 Task: Research Airbnb properties in Motherwell, United Kingdom from 28th December, 2023 to 29th December, 2023 for 1 adult. Place can be shared room with 1  bedroom having 1 bed and 1 bathroom. Property type can be hotel.
Action: Mouse moved to (517, 146)
Screenshot: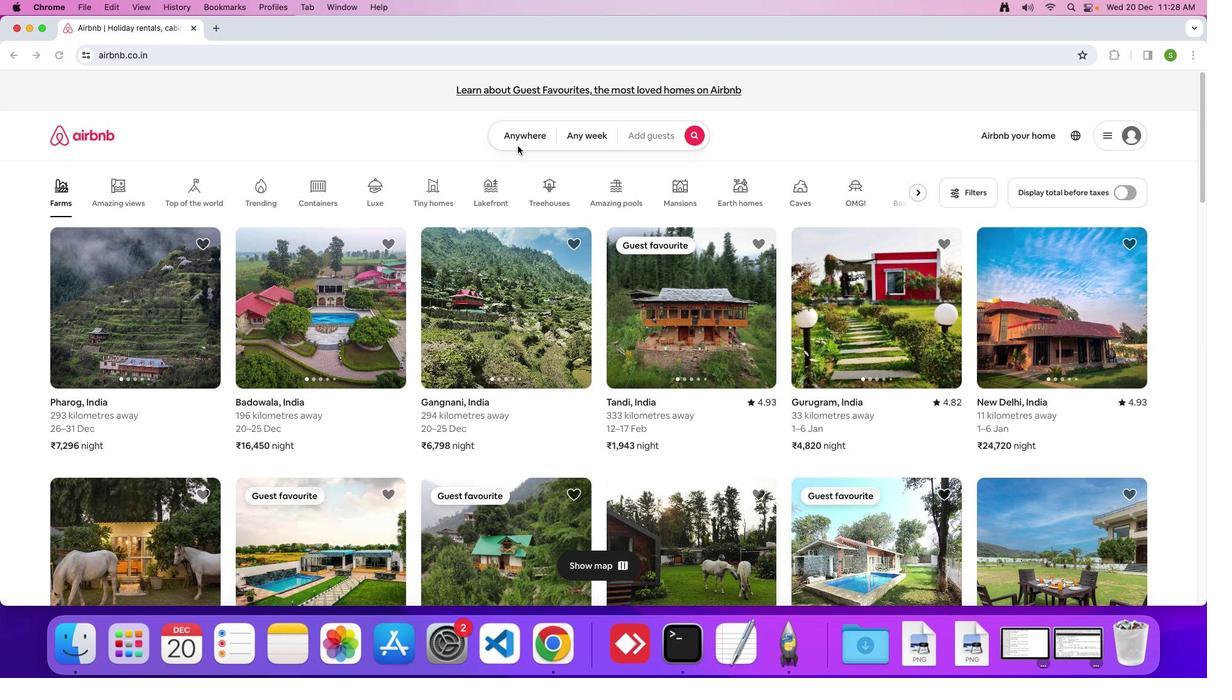 
Action: Mouse pressed left at (517, 146)
Screenshot: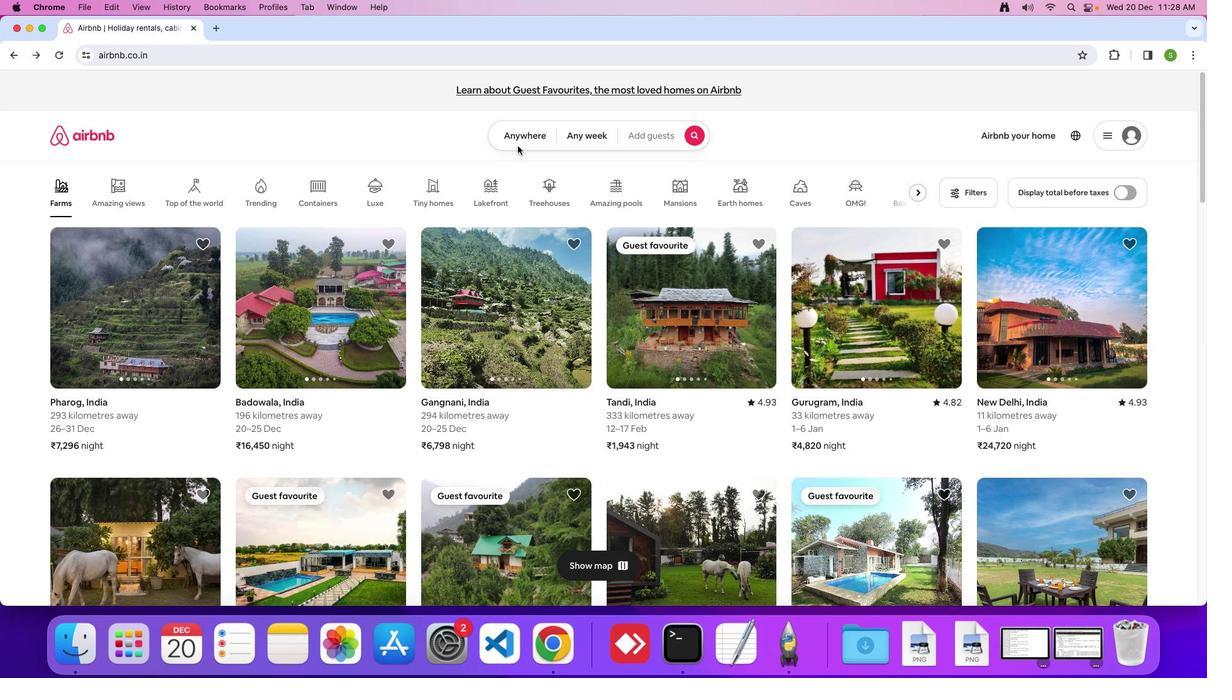 
Action: Mouse moved to (518, 139)
Screenshot: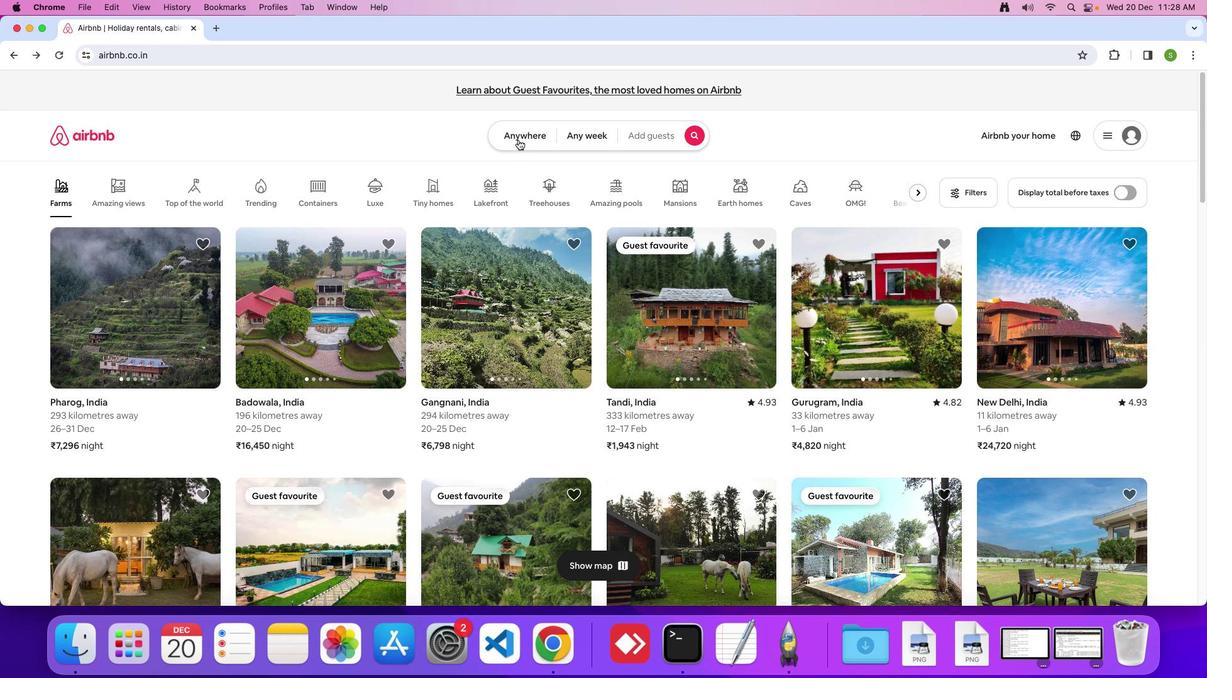 
Action: Mouse pressed left at (518, 139)
Screenshot: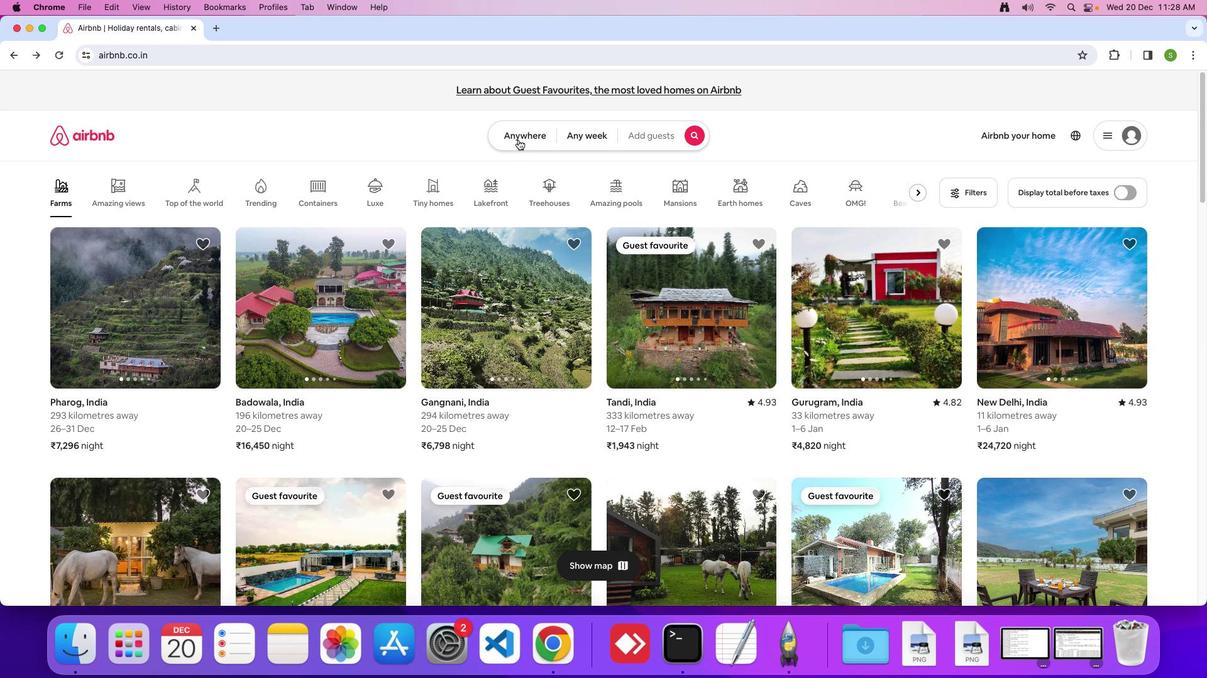 
Action: Mouse moved to (377, 181)
Screenshot: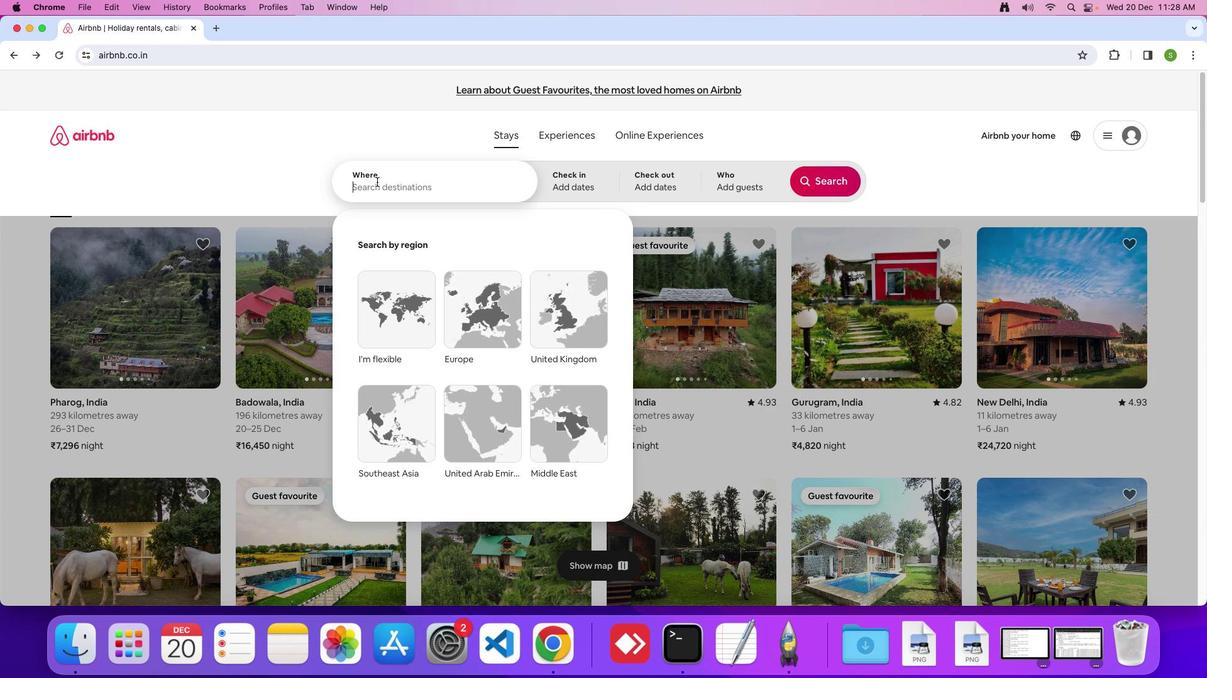 
Action: Mouse pressed left at (377, 181)
Screenshot: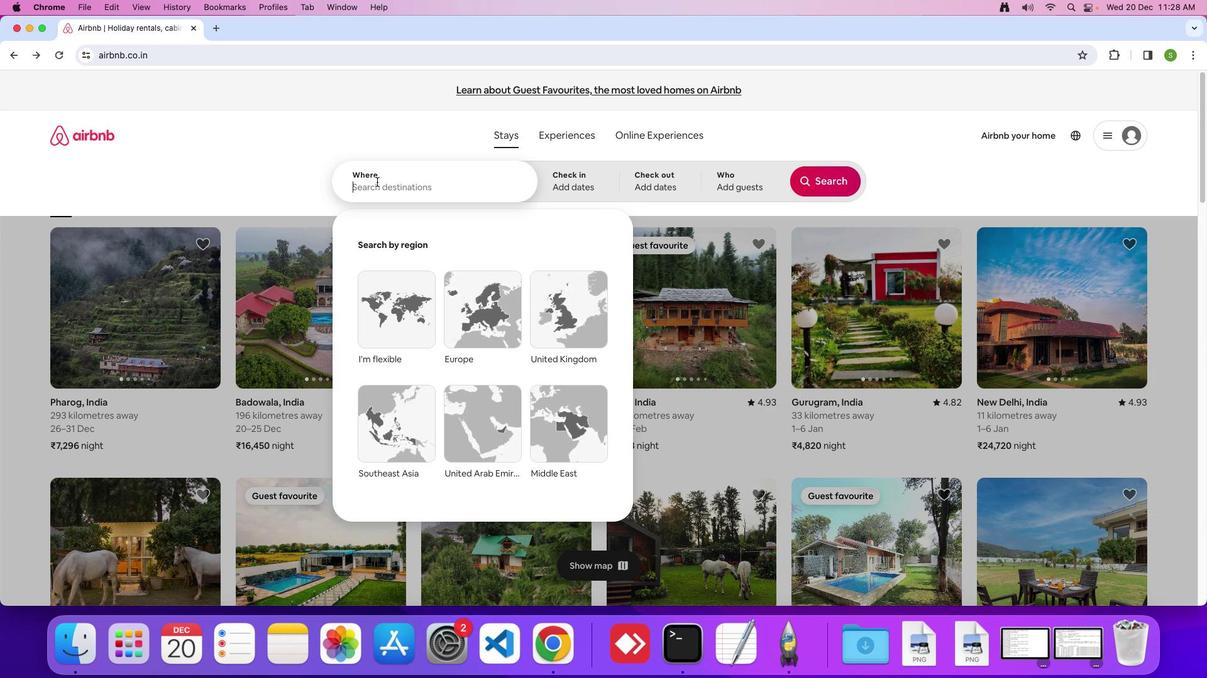 
Action: Mouse moved to (376, 182)
Screenshot: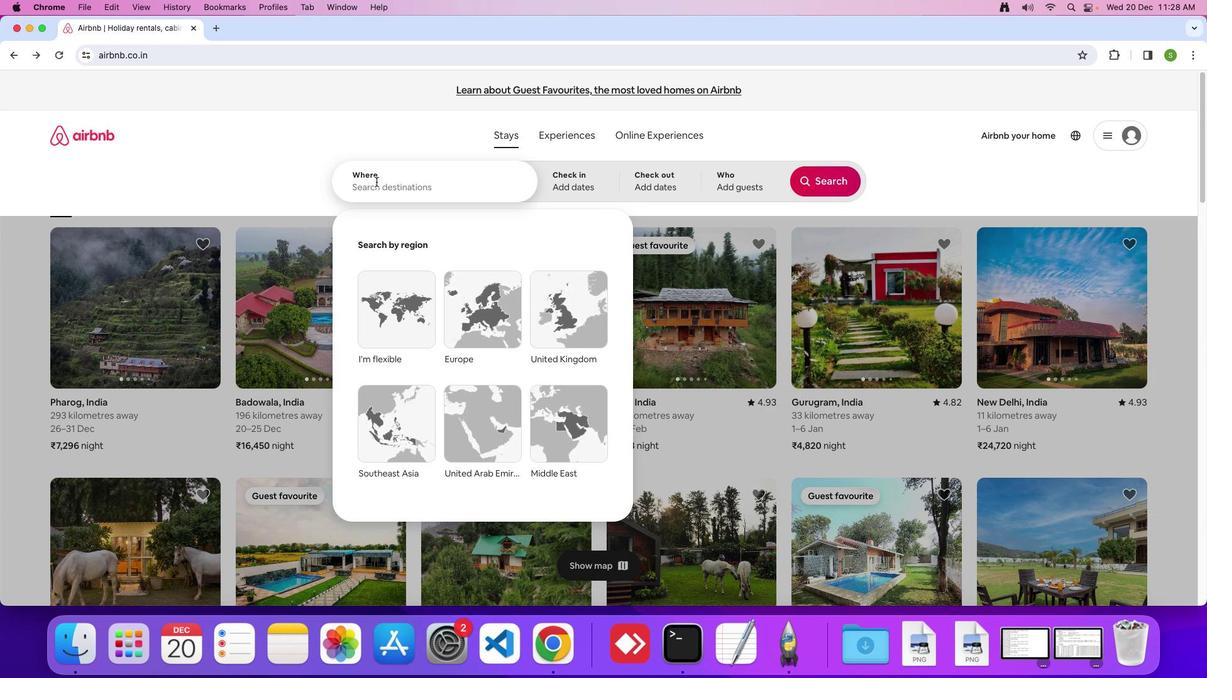 
Action: Key pressed 'M'Key.caps_lock'o''t''h''e''r''w''e''l''l'','Key.spaceKey.shift'U''n''i''t''e''d'Key.spaceKey.shift'K''i''n''g''d''o''m'Key.enter
Screenshot: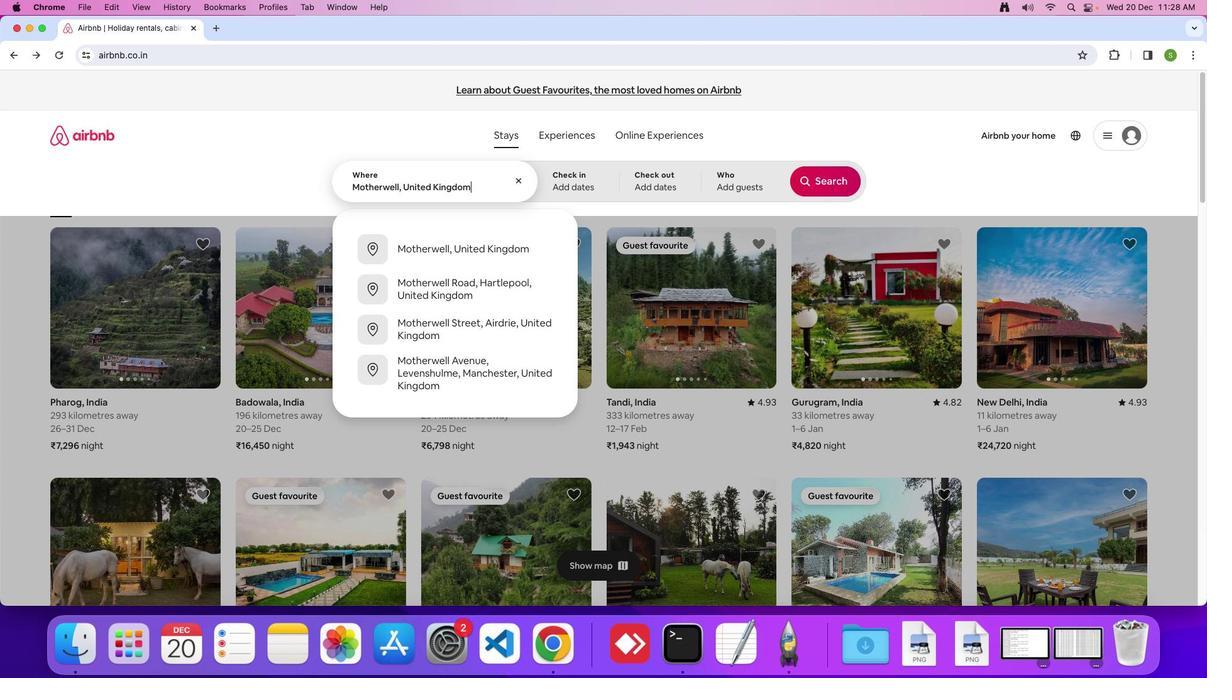 
Action: Mouse moved to (499, 458)
Screenshot: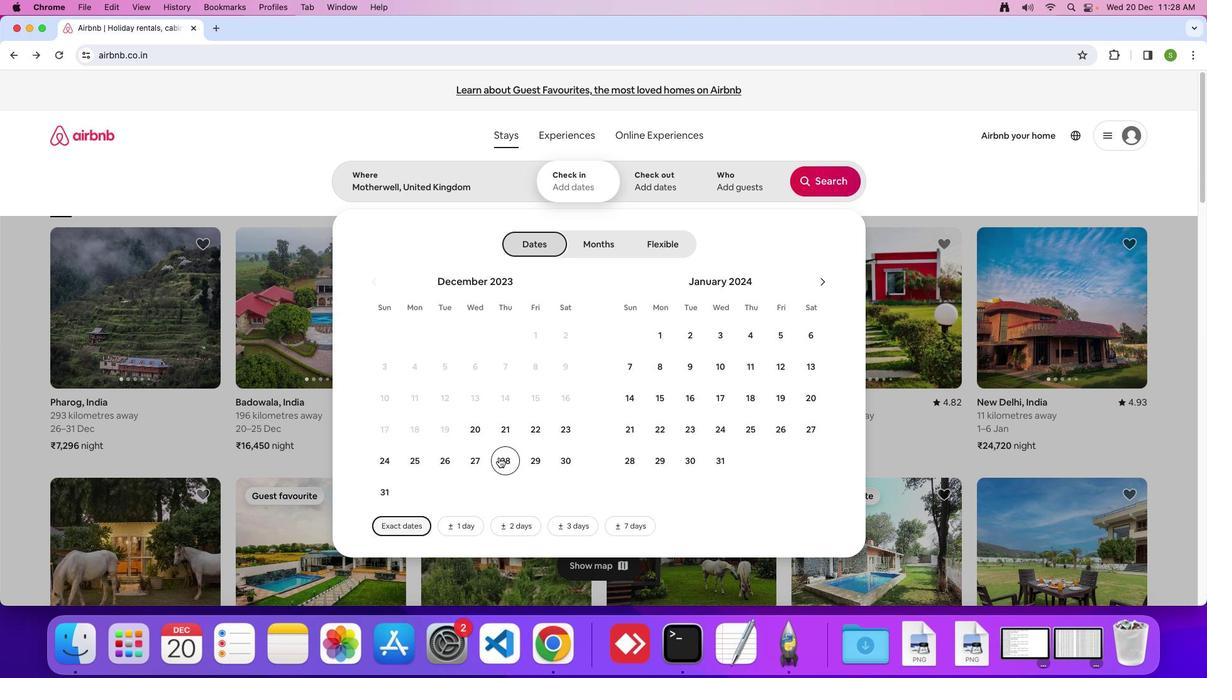 
Action: Mouse pressed left at (499, 458)
Screenshot: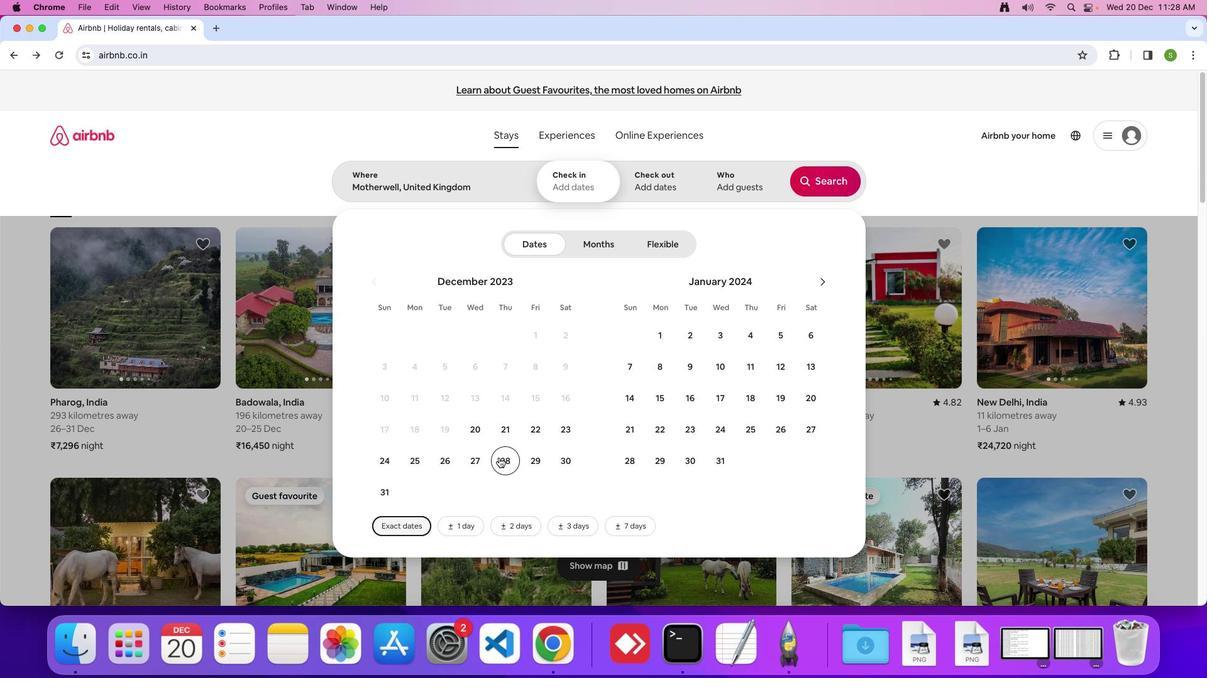 
Action: Mouse moved to (528, 458)
Screenshot: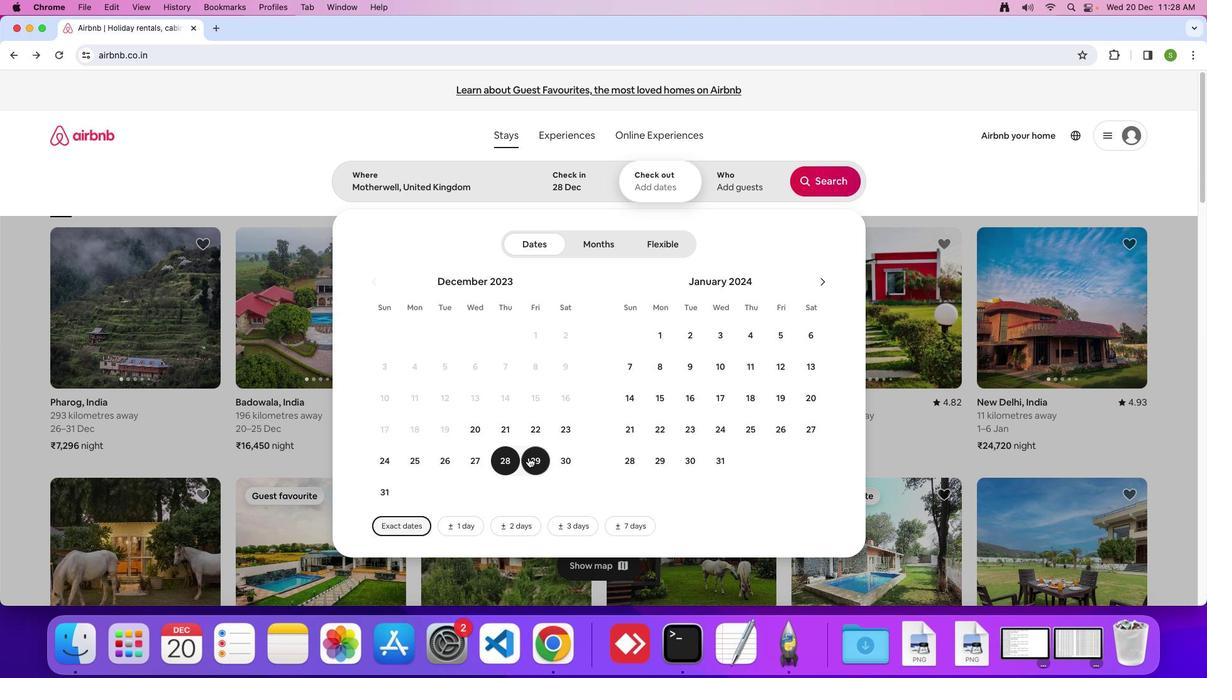 
Action: Mouse pressed left at (528, 458)
Screenshot: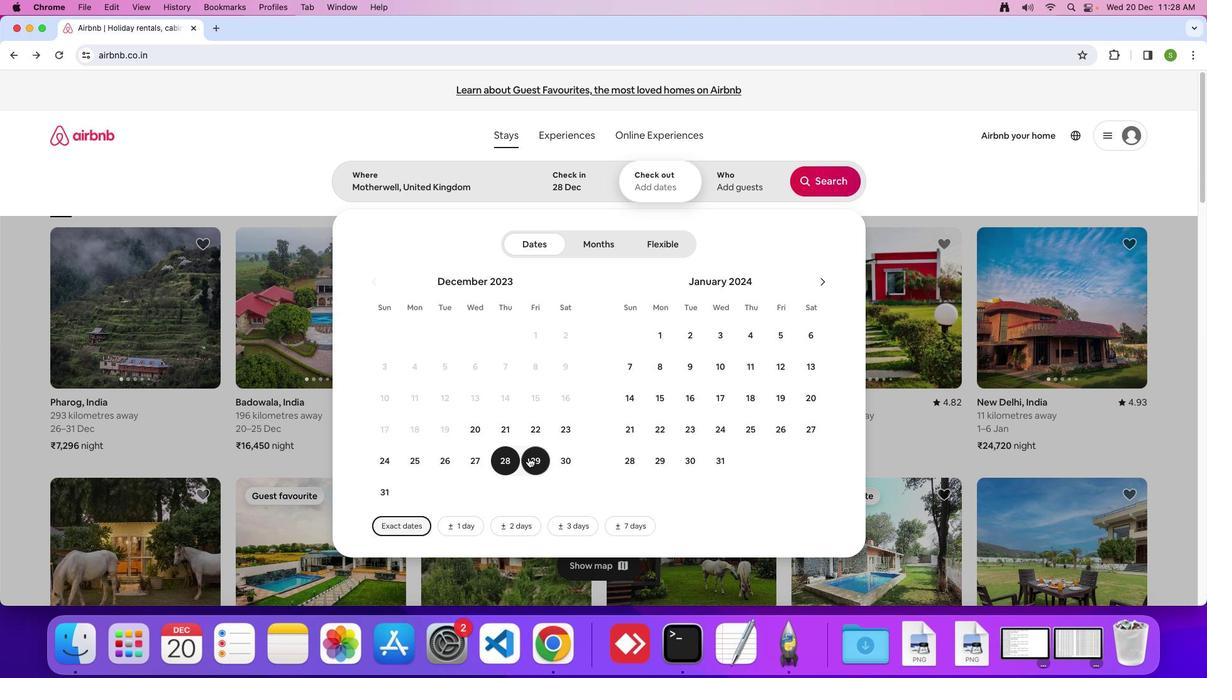 
Action: Mouse moved to (732, 190)
Screenshot: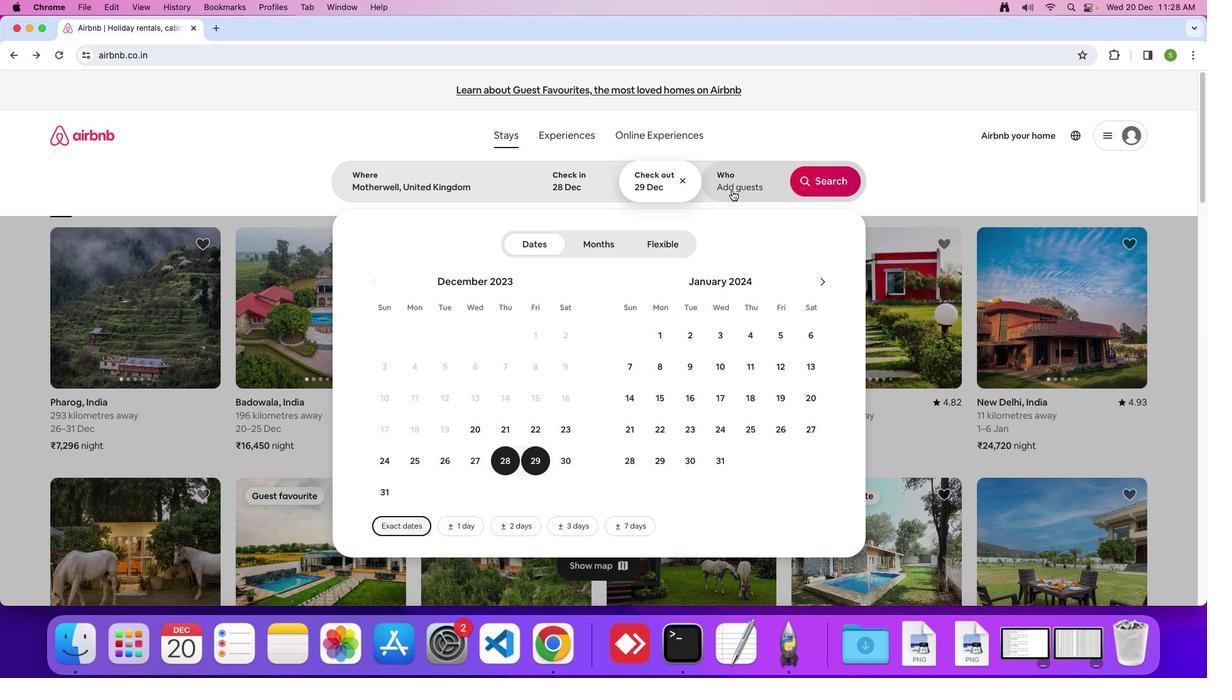 
Action: Mouse pressed left at (732, 190)
Screenshot: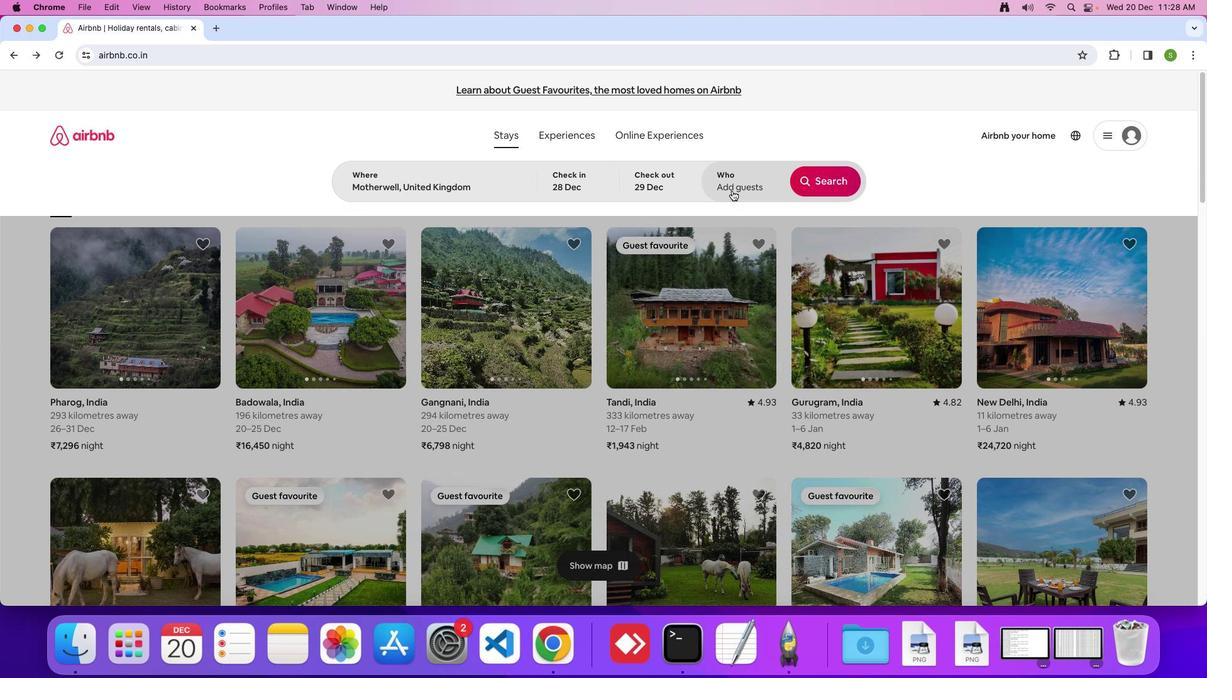 
Action: Mouse moved to (824, 242)
Screenshot: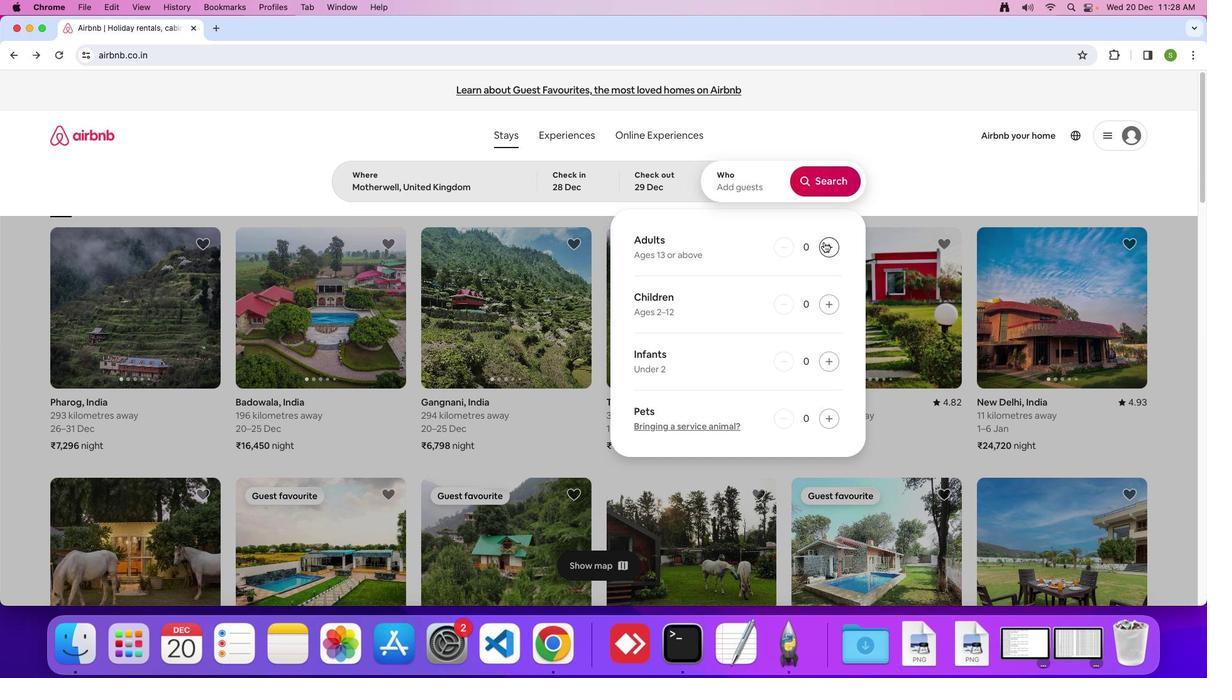 
Action: Mouse pressed left at (824, 242)
Screenshot: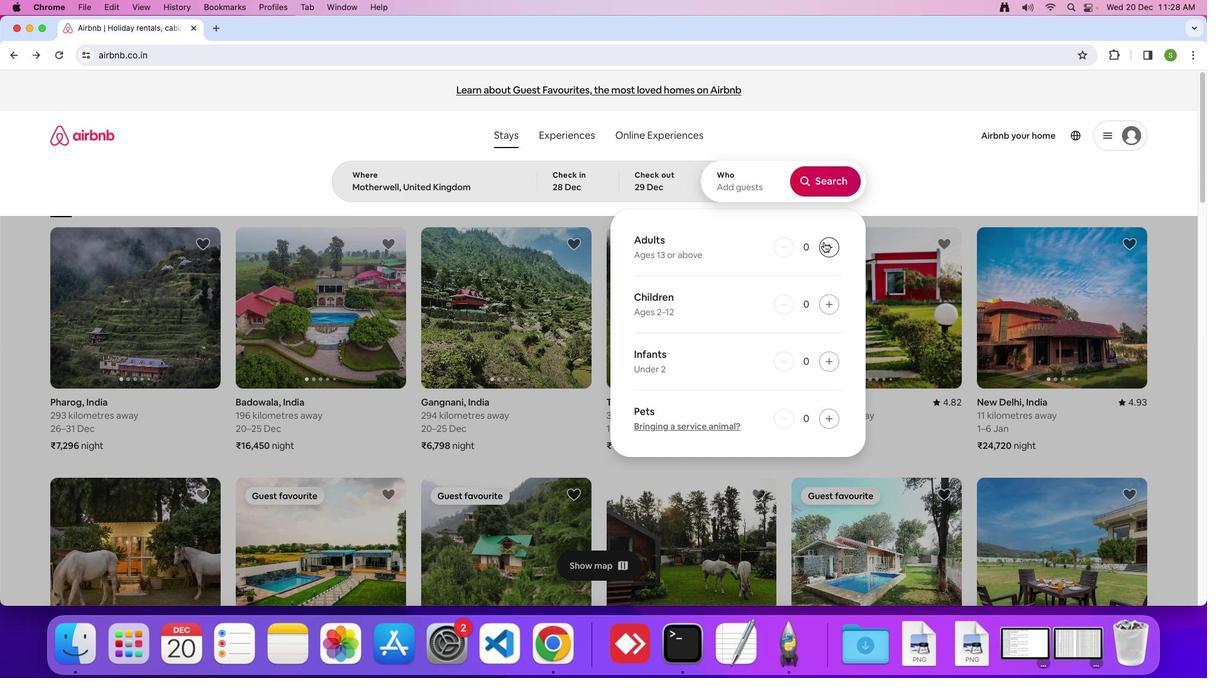 
Action: Mouse moved to (827, 184)
Screenshot: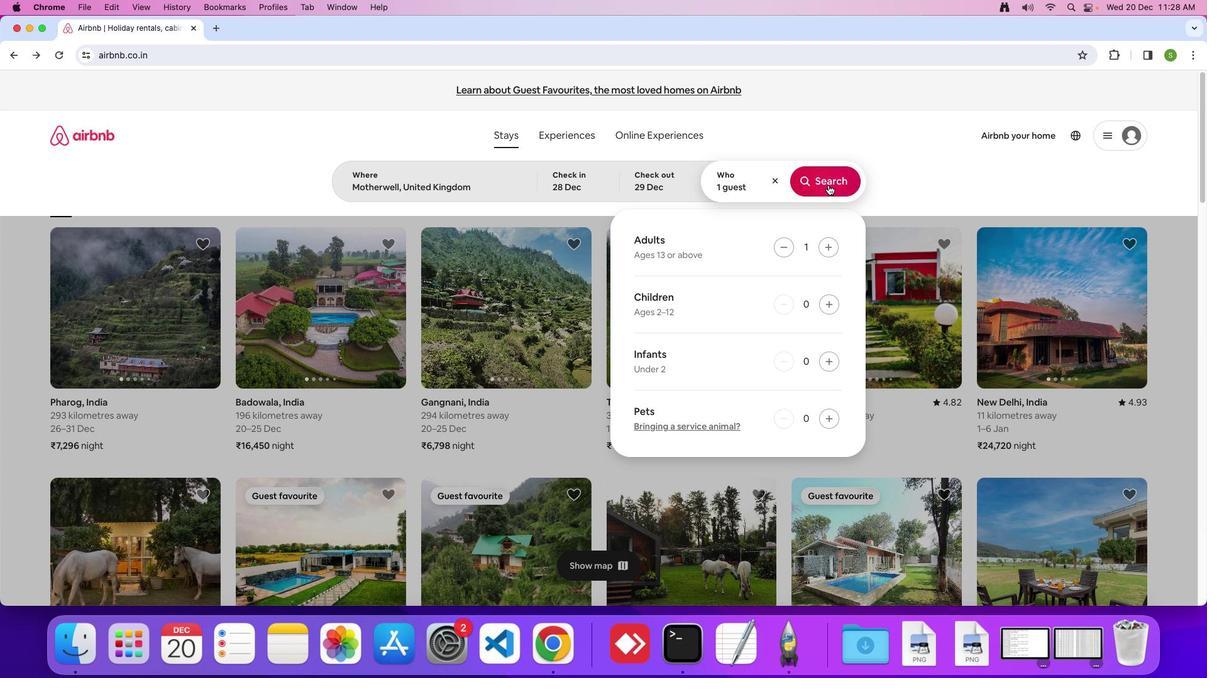 
Action: Mouse pressed left at (827, 184)
Screenshot: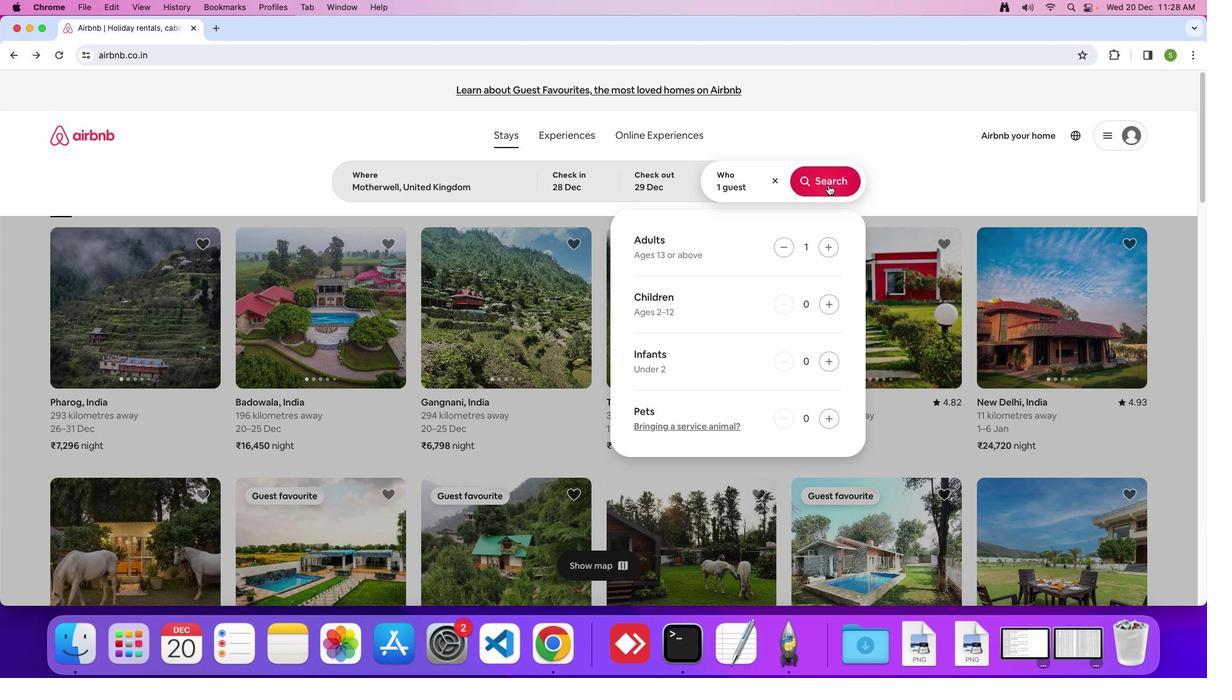 
Action: Mouse moved to (1003, 148)
Screenshot: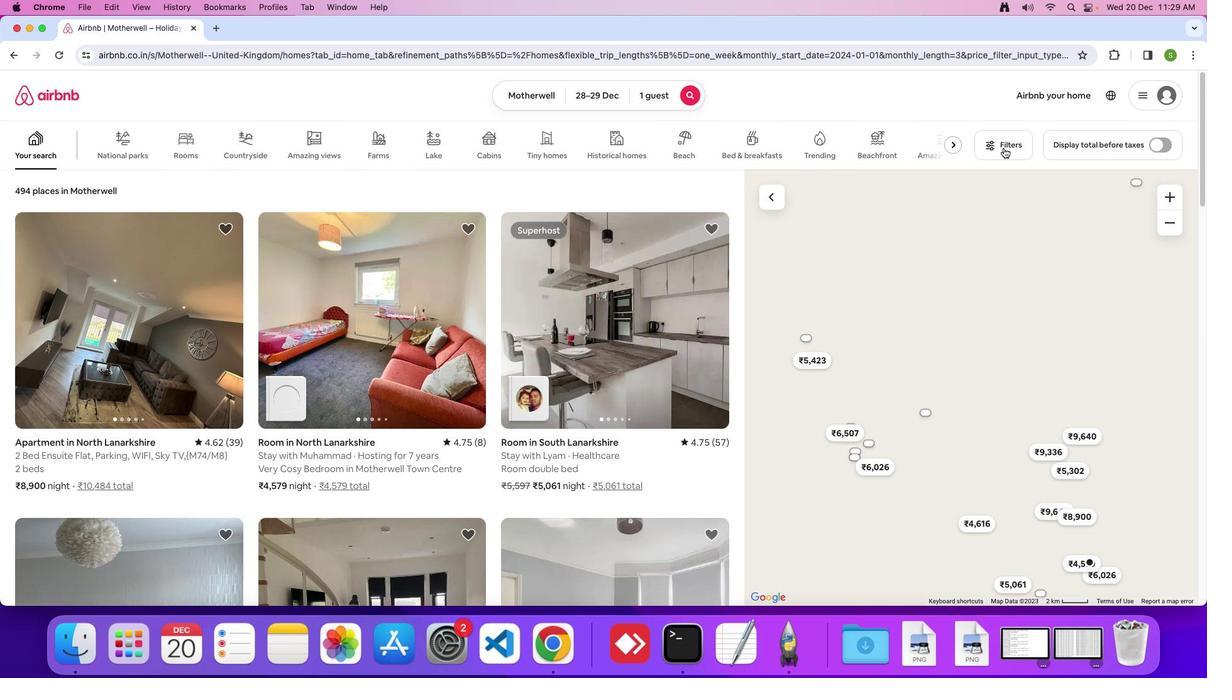 
Action: Mouse pressed left at (1003, 148)
Screenshot: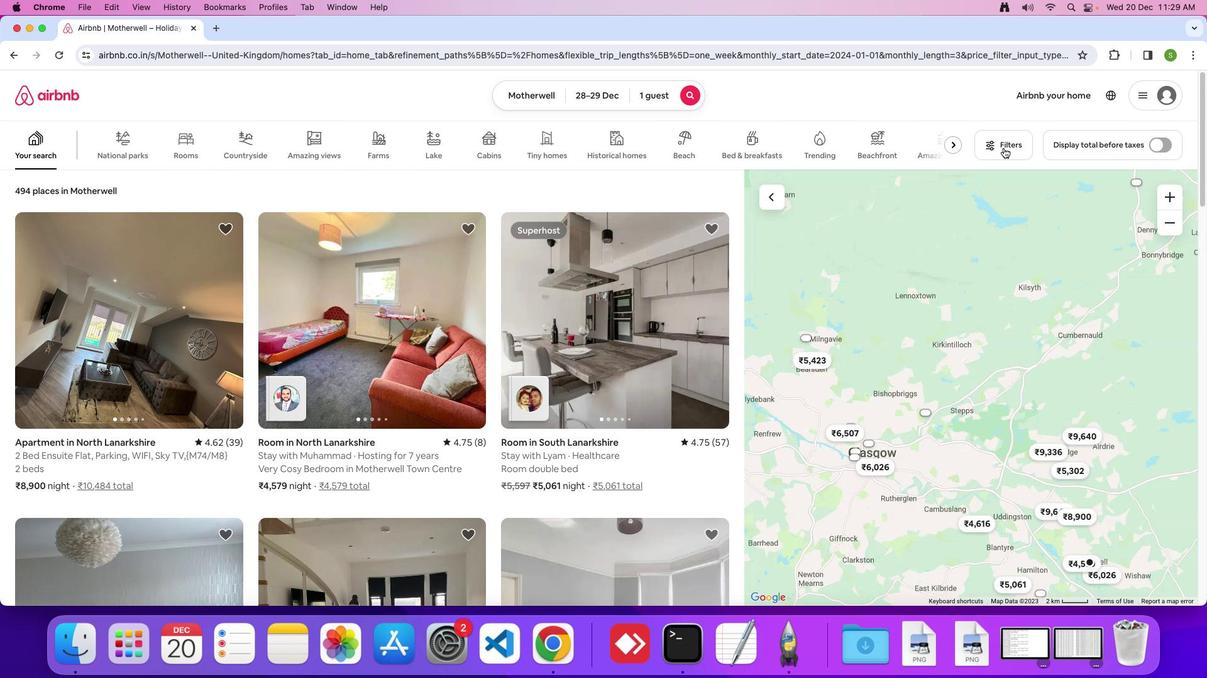 
Action: Mouse moved to (541, 386)
Screenshot: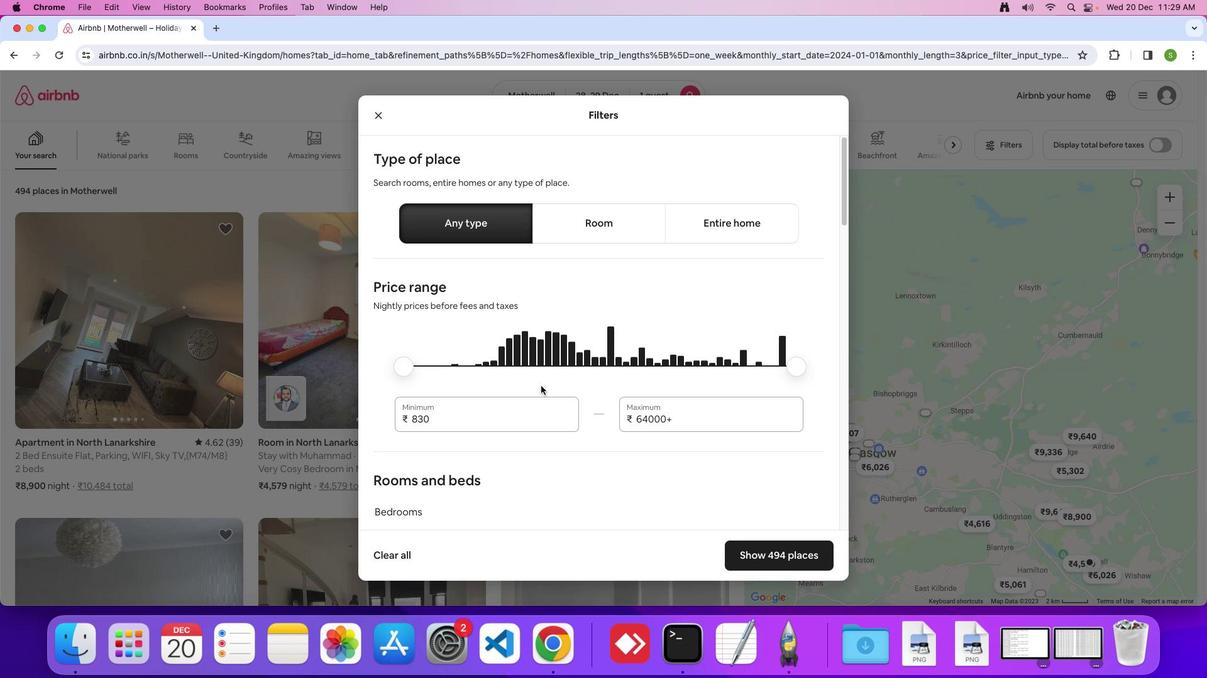 
Action: Mouse scrolled (541, 386) with delta (0, 0)
Screenshot: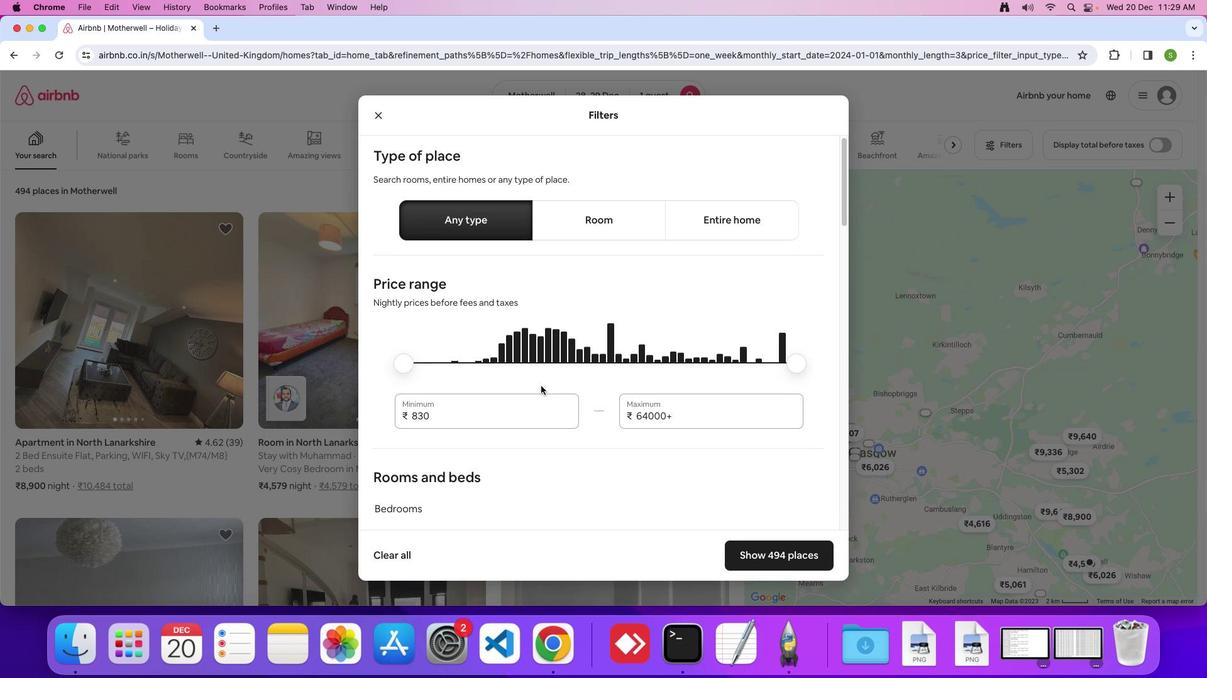 
Action: Mouse scrolled (541, 386) with delta (0, 0)
Screenshot: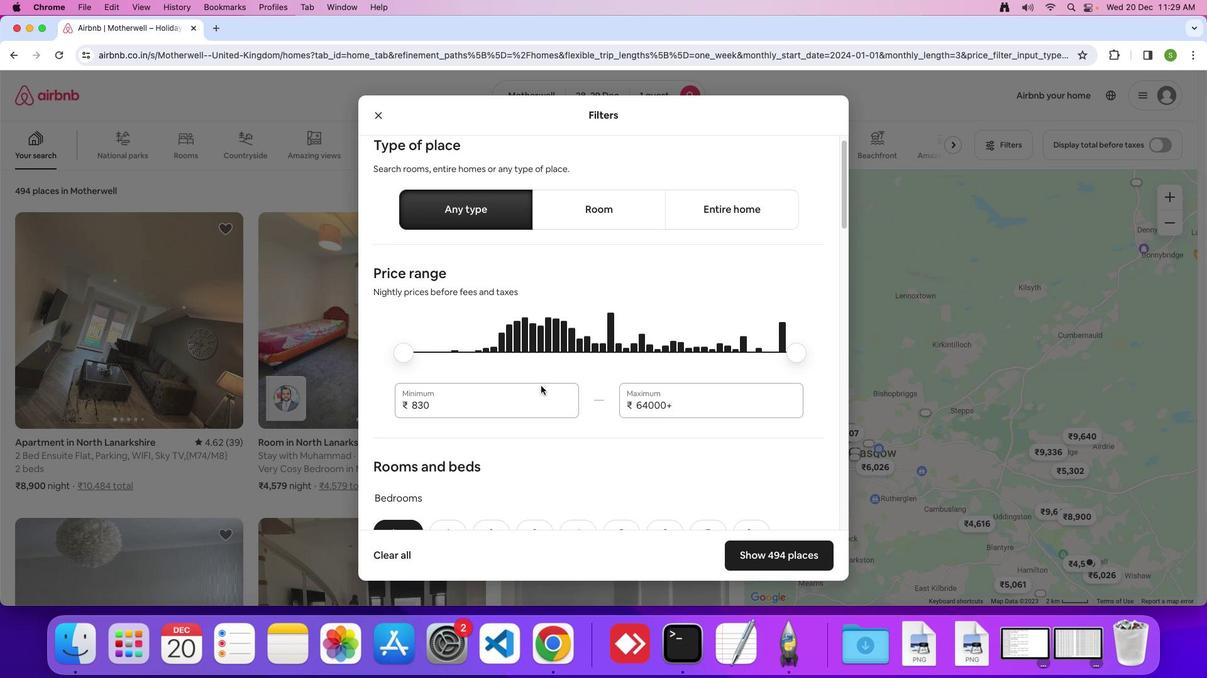 
Action: Mouse scrolled (541, 386) with delta (0, 0)
Screenshot: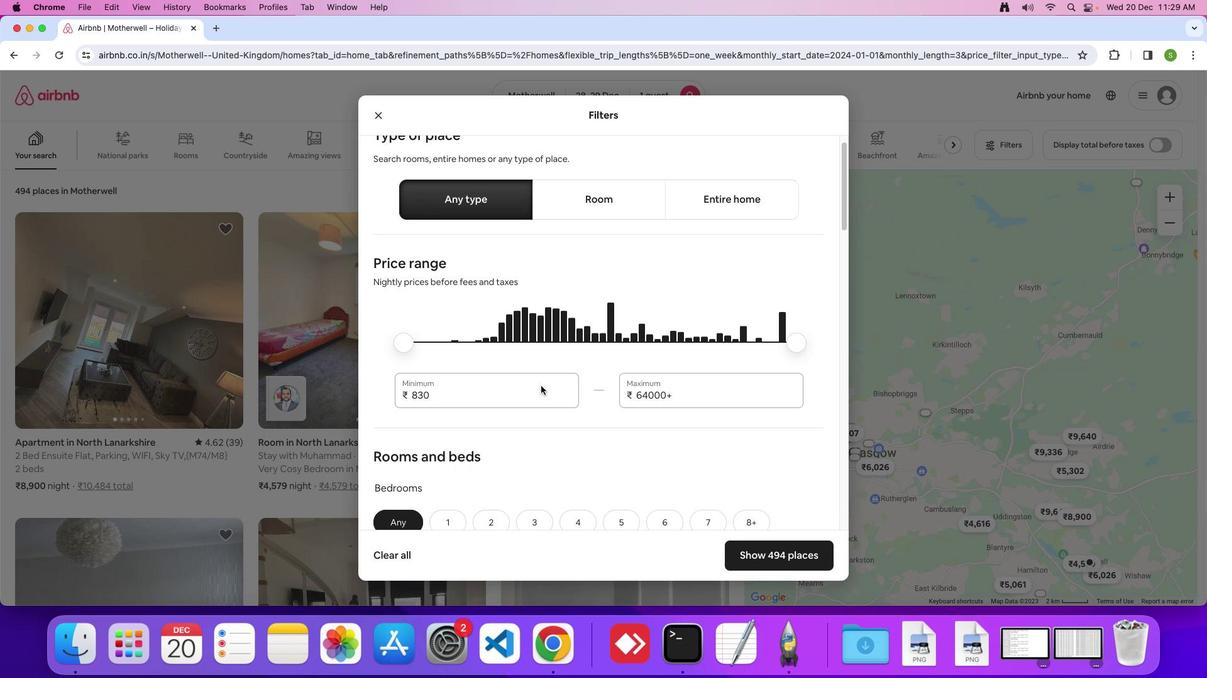 
Action: Mouse scrolled (541, 386) with delta (0, 0)
Screenshot: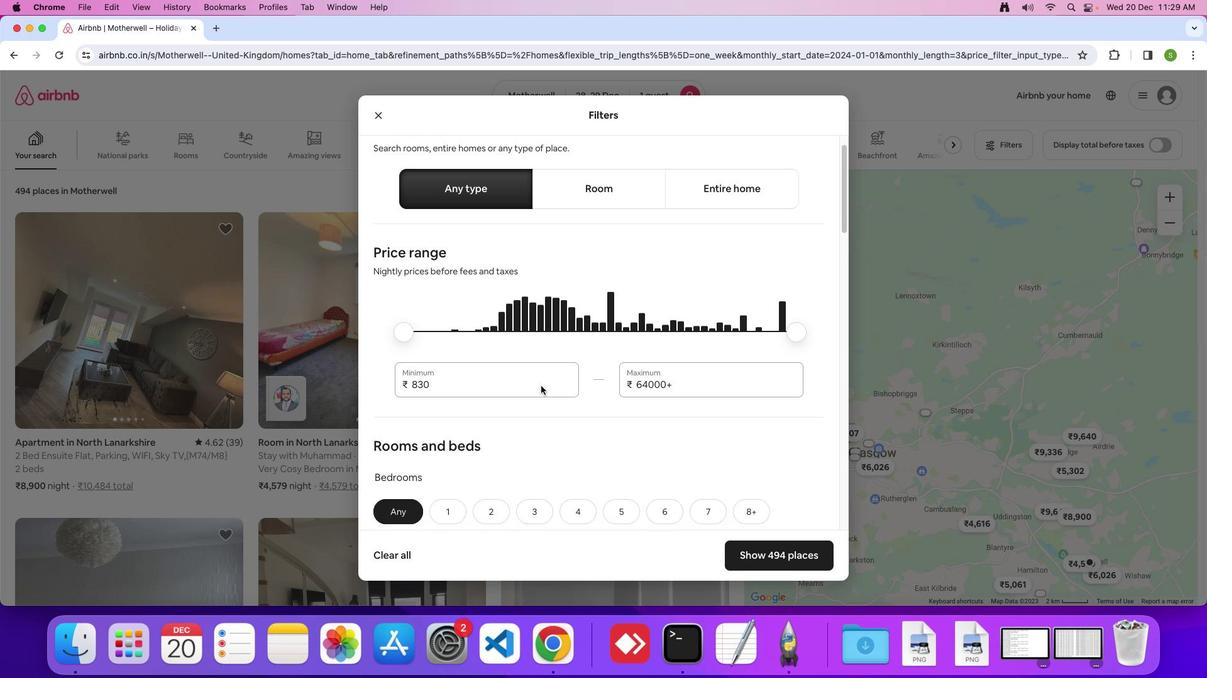
Action: Mouse scrolled (541, 386) with delta (0, 0)
Screenshot: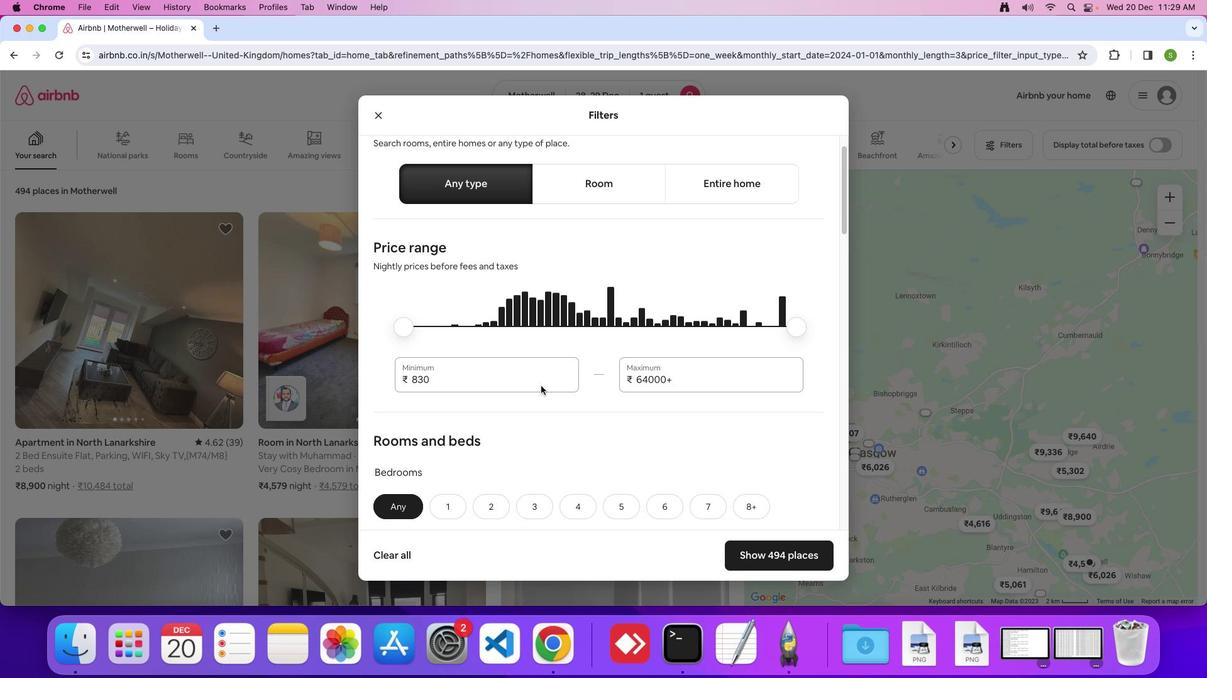 
Action: Mouse scrolled (541, 386) with delta (0, 0)
Screenshot: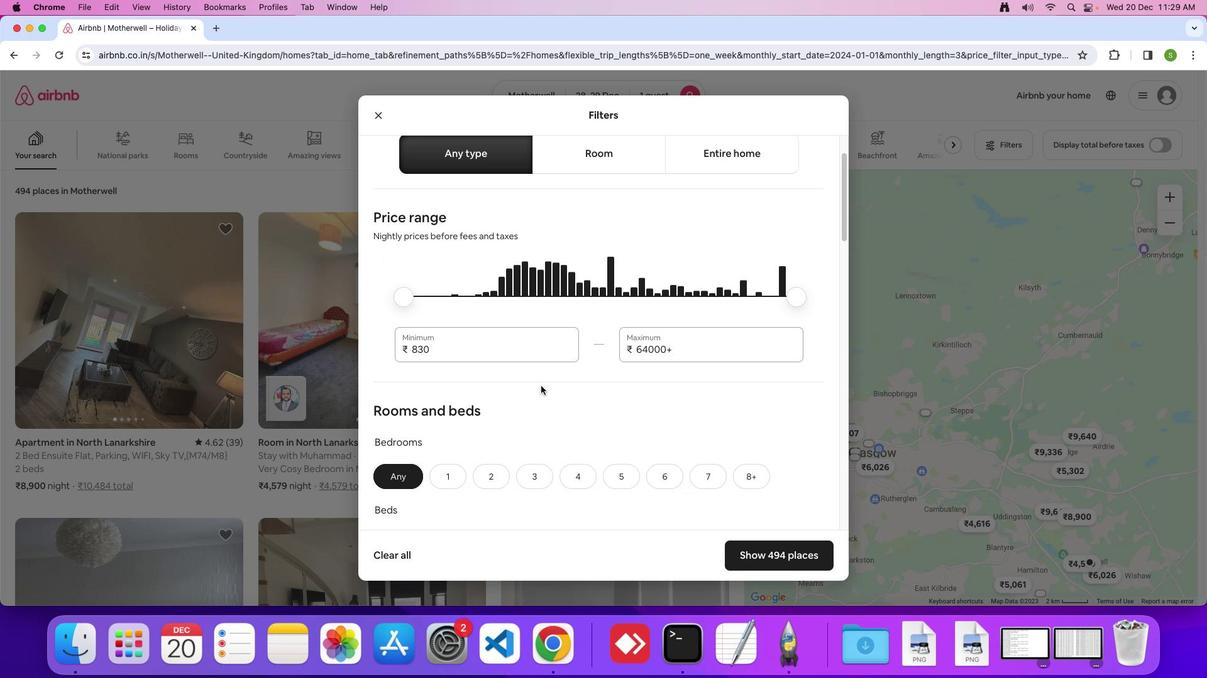 
Action: Mouse scrolled (541, 386) with delta (0, 0)
Screenshot: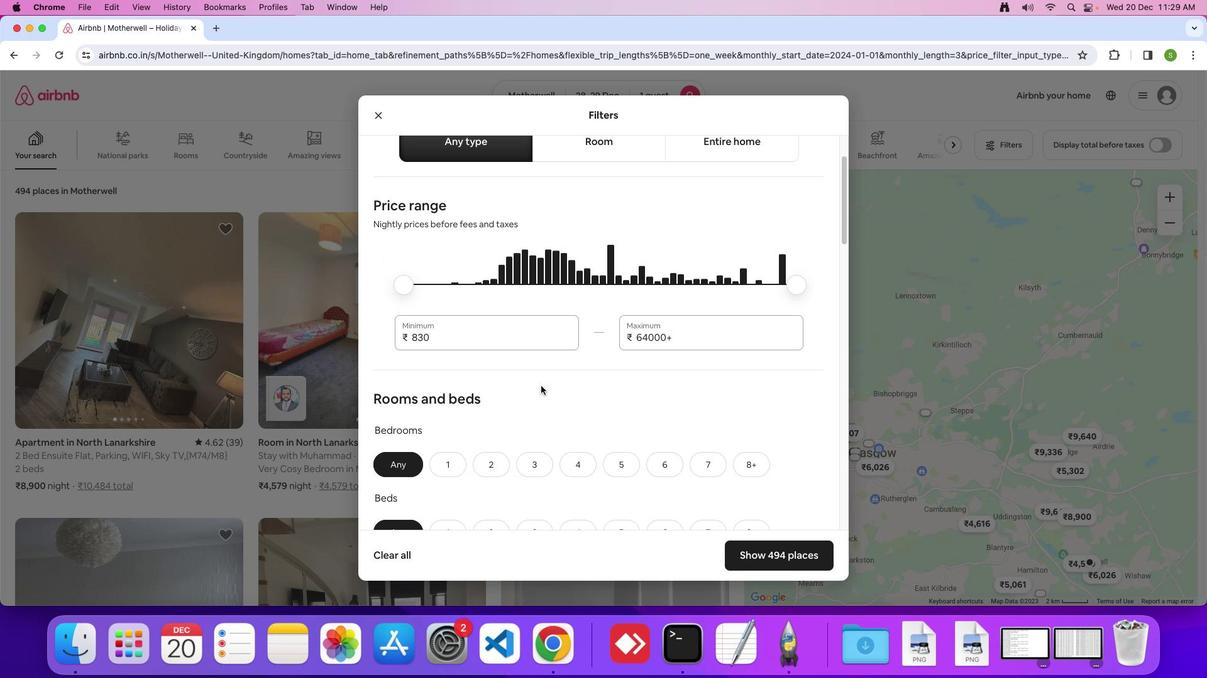 
Action: Mouse scrolled (541, 386) with delta (0, 0)
Screenshot: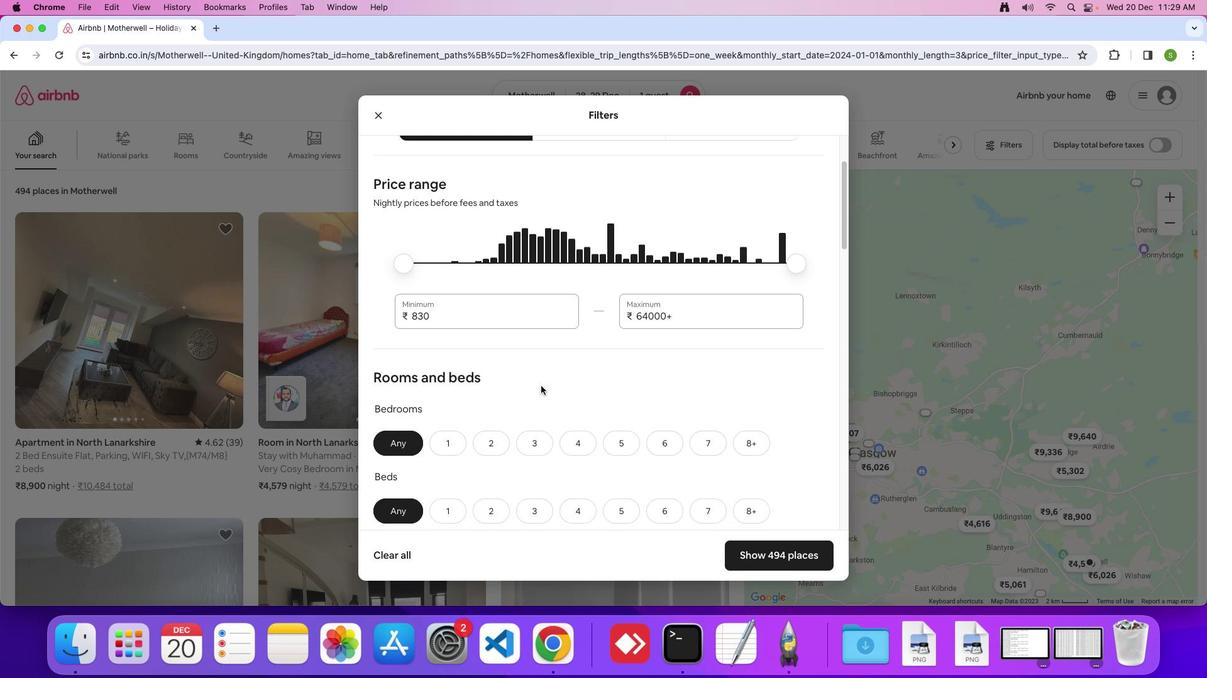 
Action: Mouse scrolled (541, 386) with delta (0, 0)
Screenshot: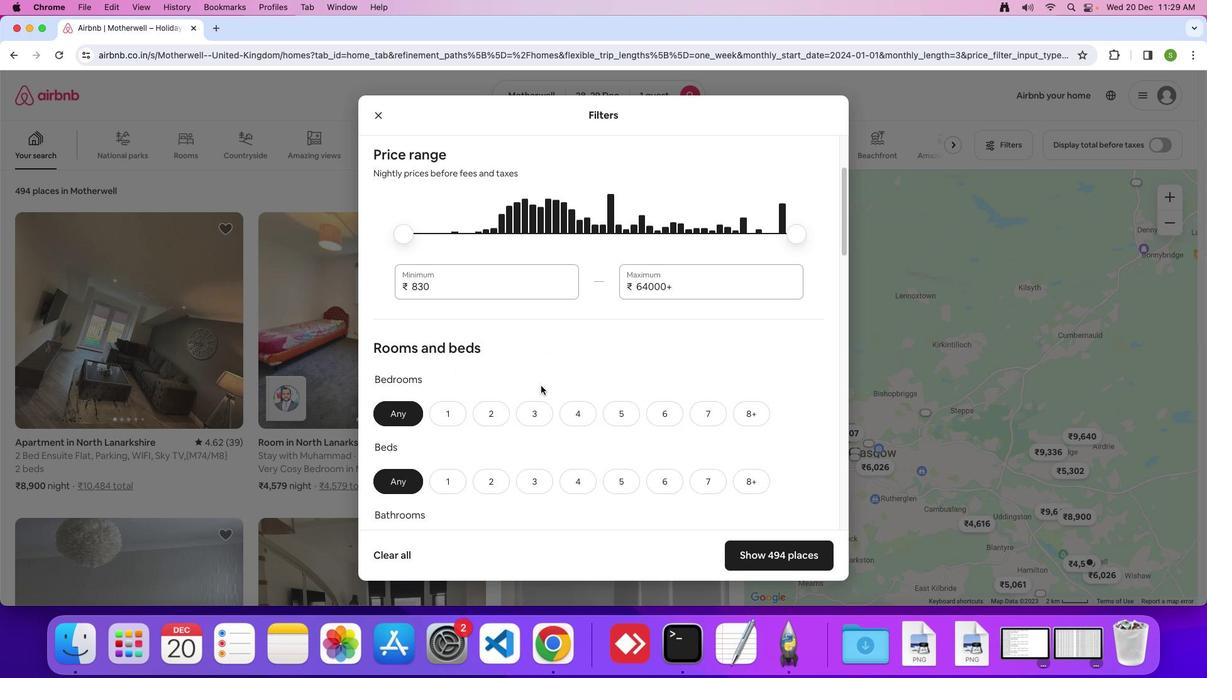 
Action: Mouse scrolled (541, 386) with delta (0, 0)
Screenshot: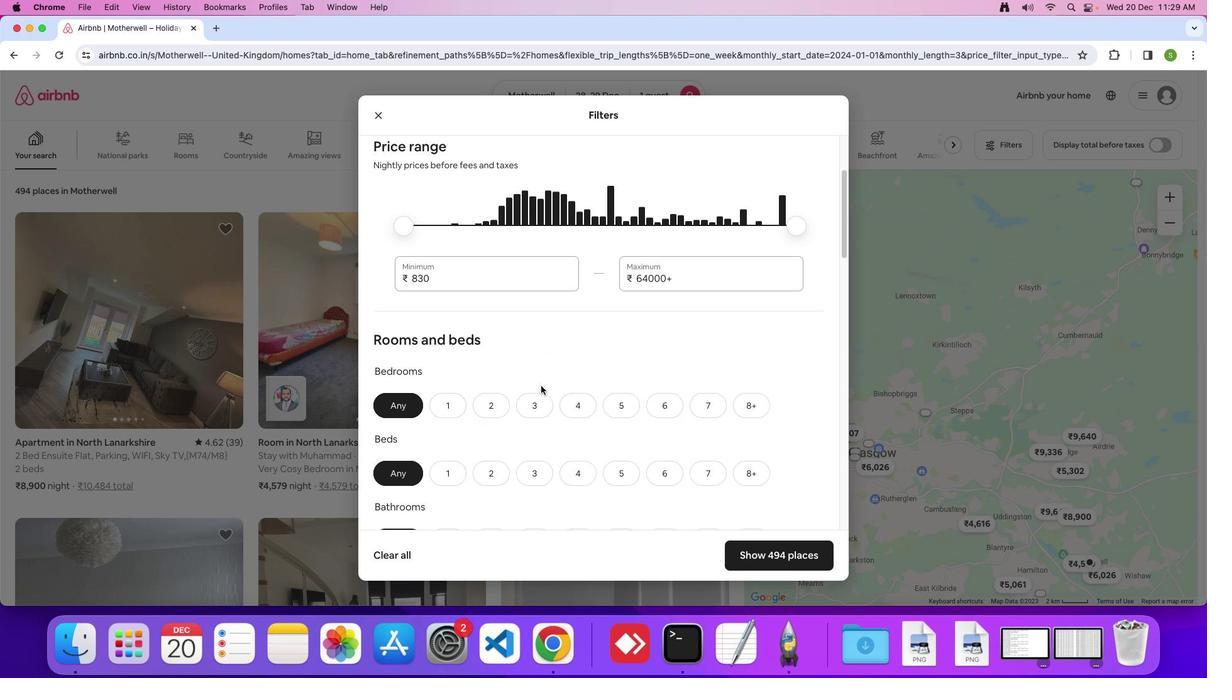 
Action: Mouse scrolled (541, 386) with delta (0, -1)
Screenshot: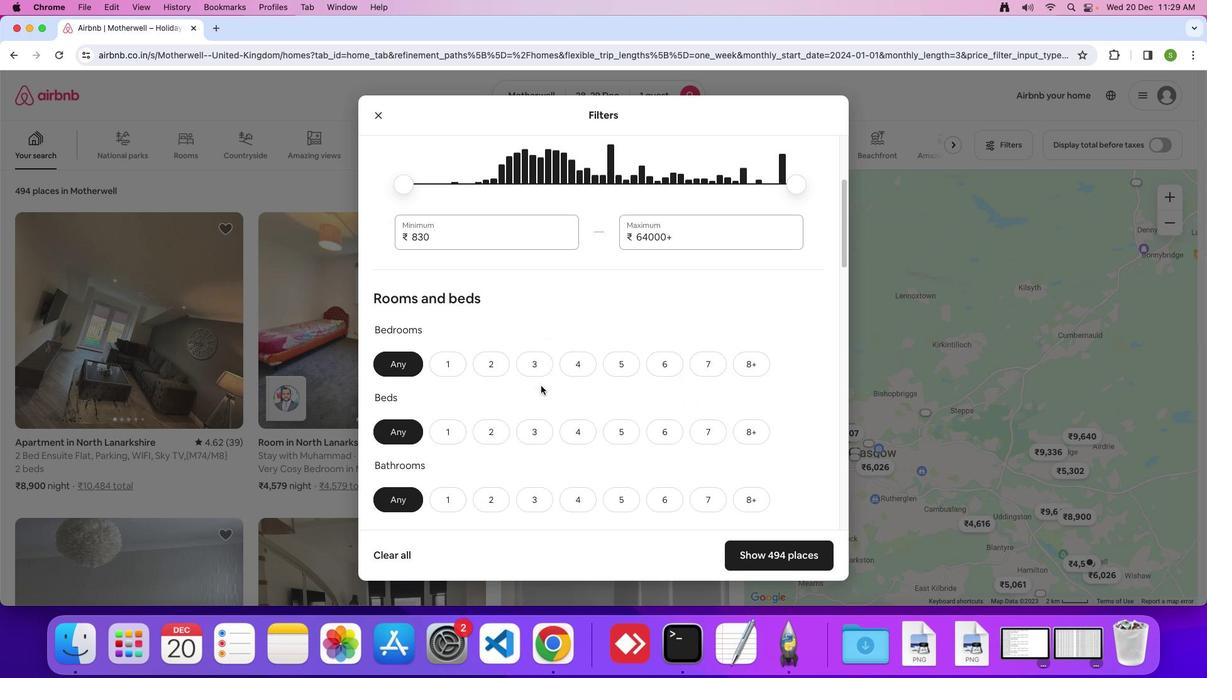 
Action: Mouse moved to (453, 336)
Screenshot: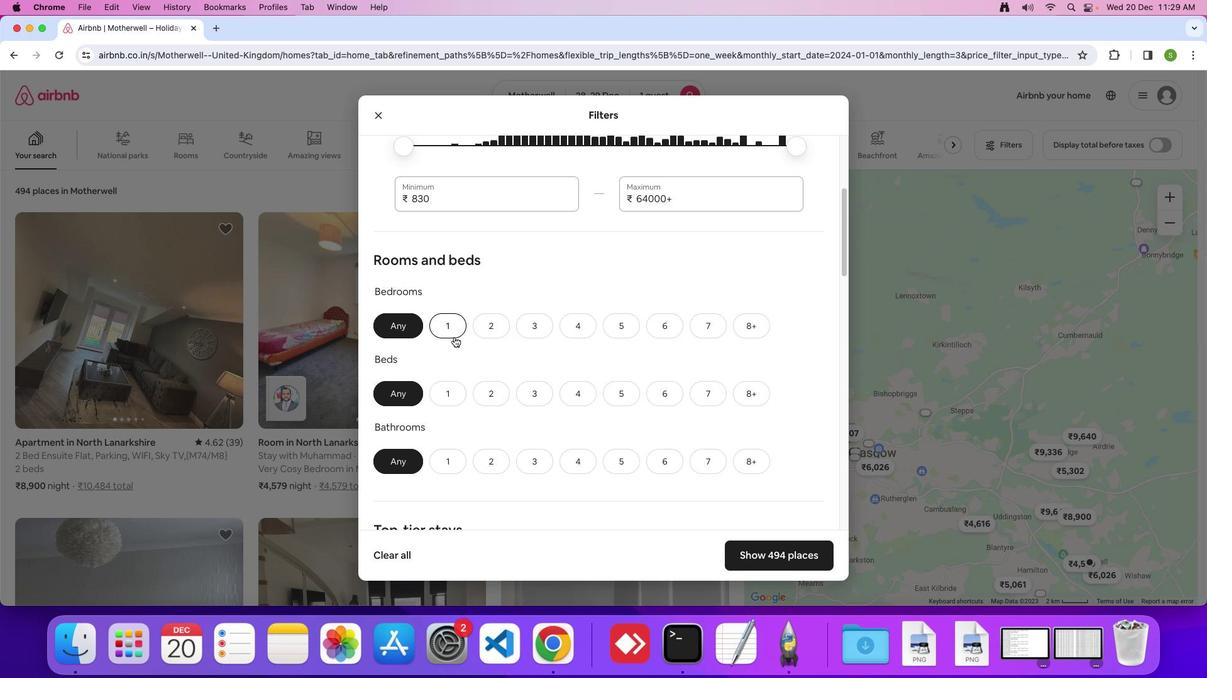 
Action: Mouse pressed left at (453, 336)
Screenshot: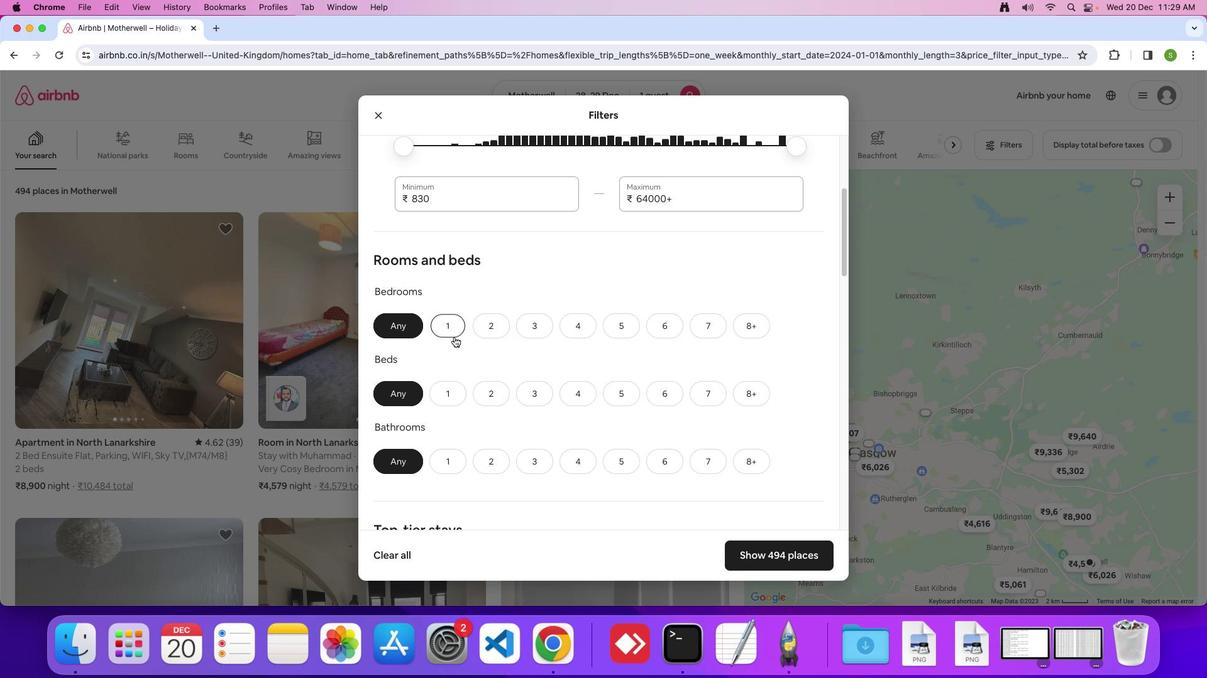 
Action: Mouse moved to (442, 395)
Screenshot: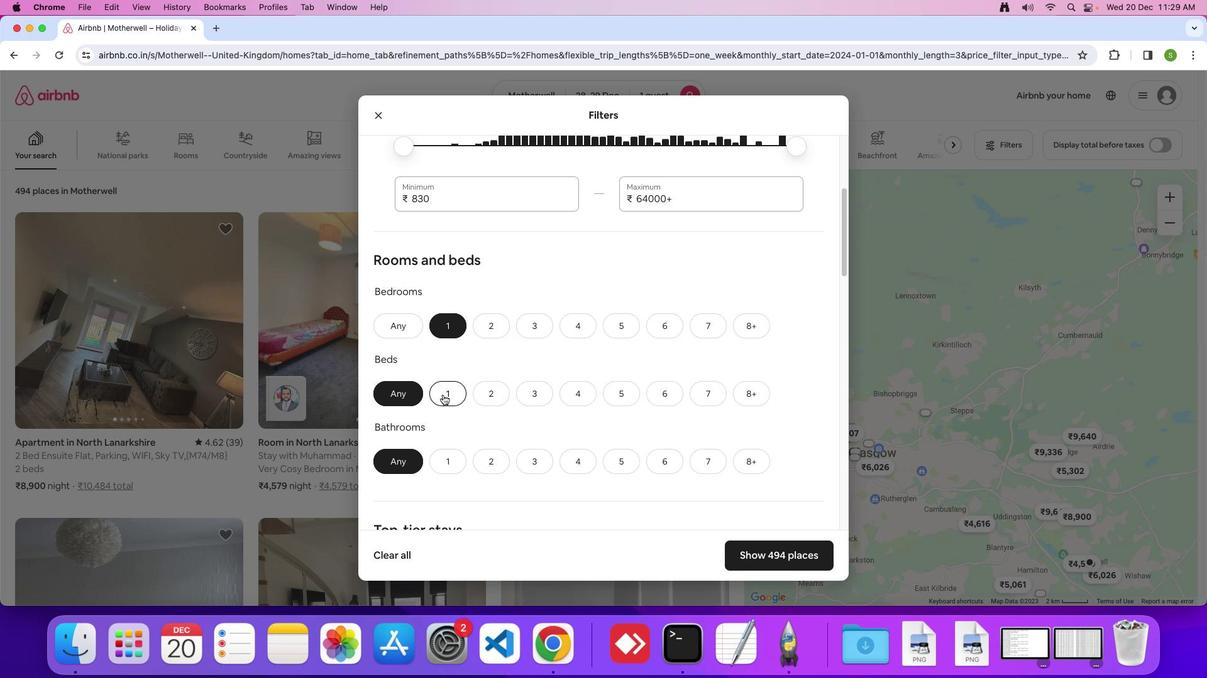 
Action: Mouse pressed left at (442, 395)
Screenshot: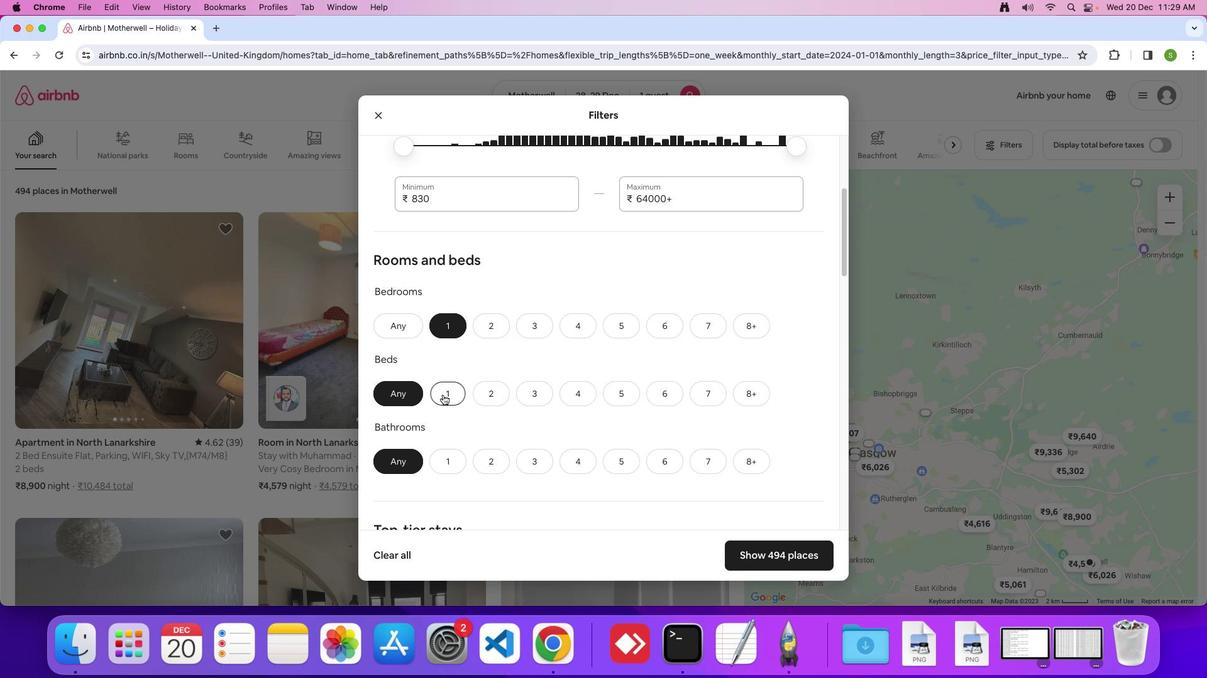 
Action: Mouse moved to (451, 458)
Screenshot: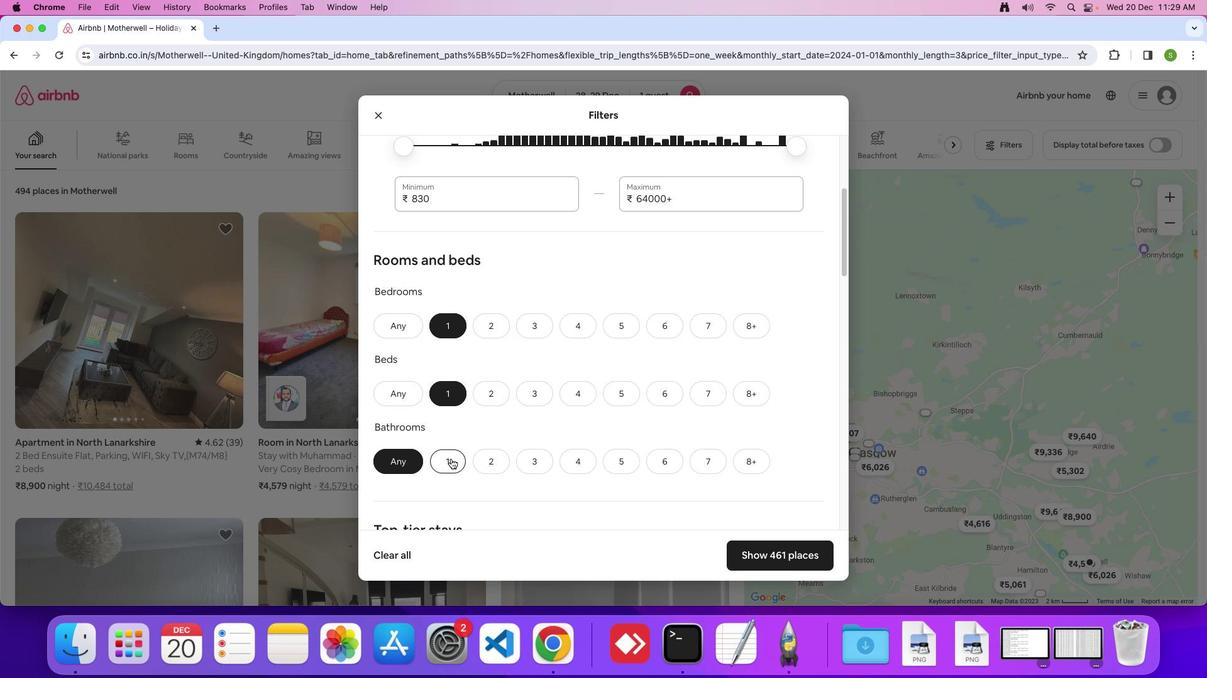 
Action: Mouse pressed left at (451, 458)
Screenshot: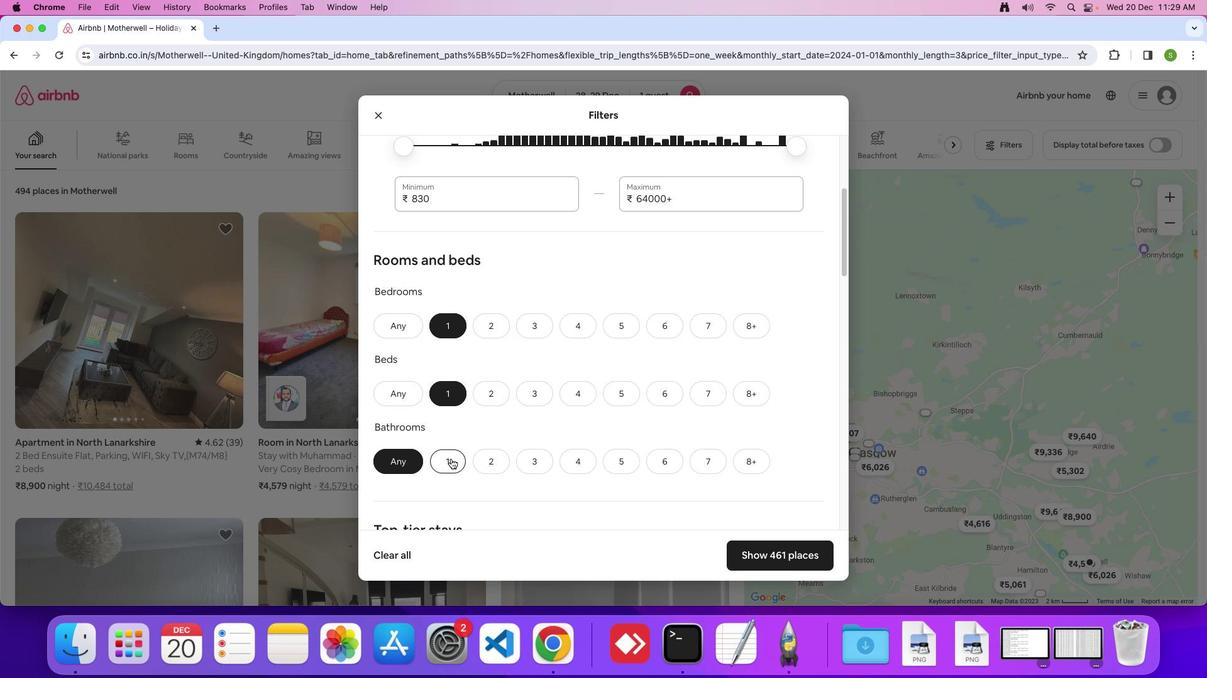 
Action: Mouse moved to (534, 389)
Screenshot: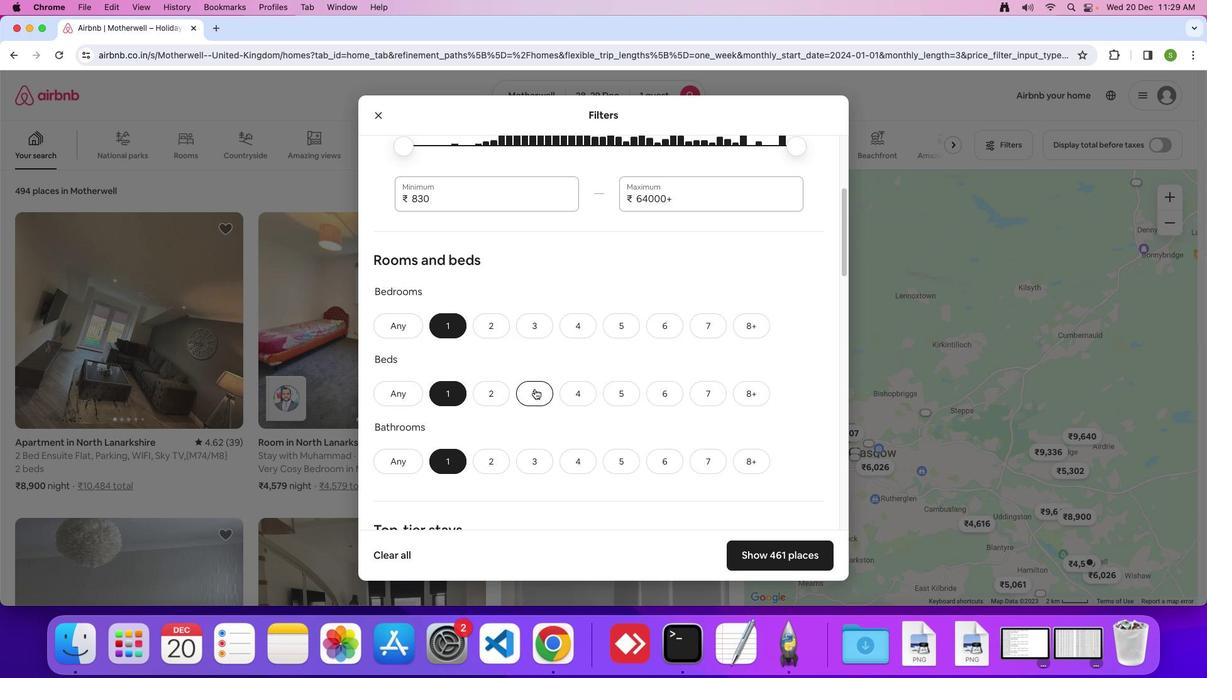 
Action: Mouse scrolled (534, 389) with delta (0, 0)
Screenshot: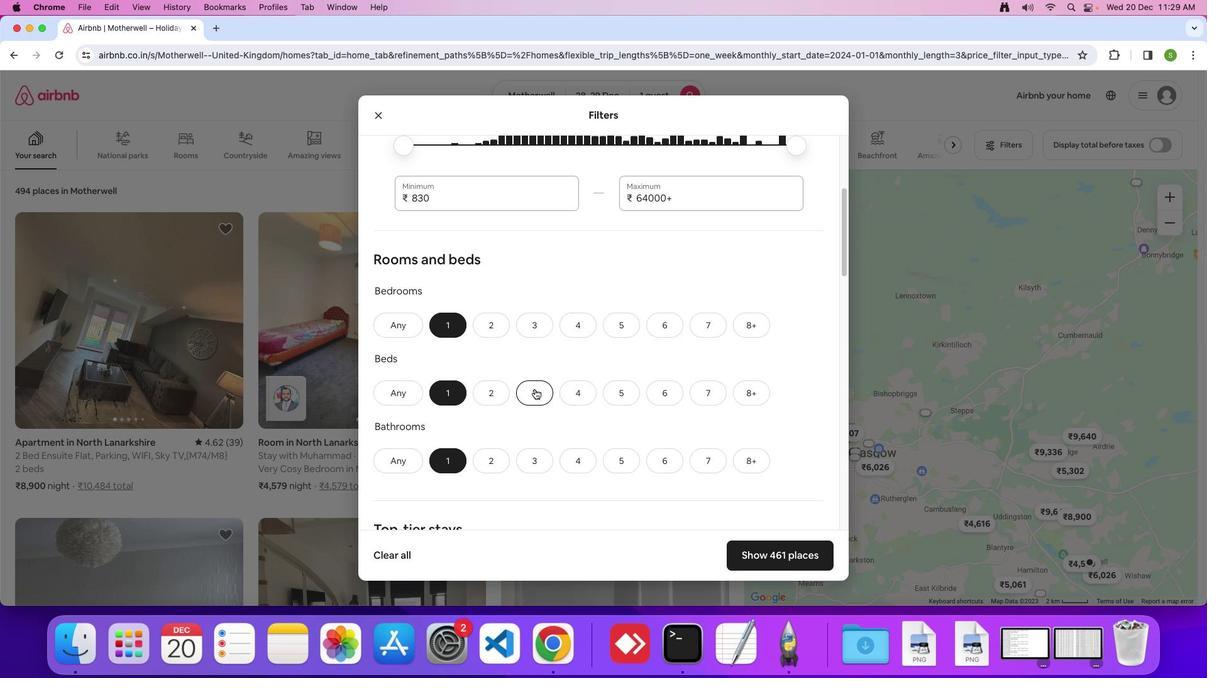 
Action: Mouse scrolled (534, 389) with delta (0, 0)
Screenshot: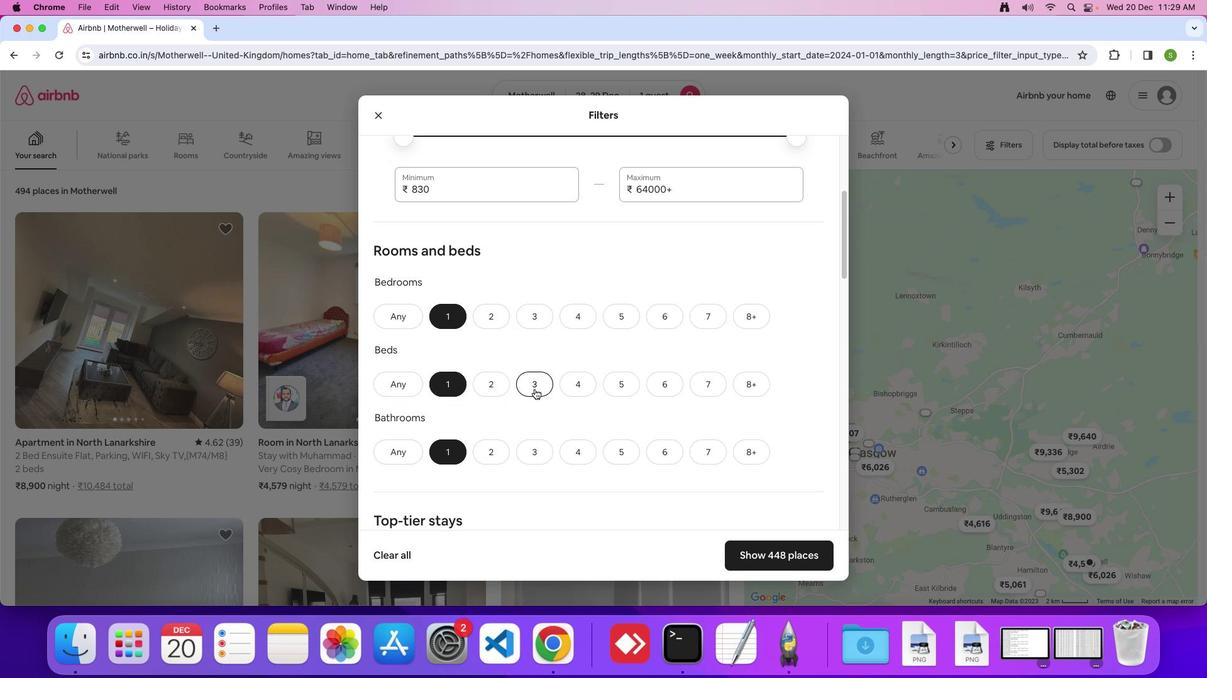 
Action: Mouse scrolled (534, 389) with delta (0, 0)
Screenshot: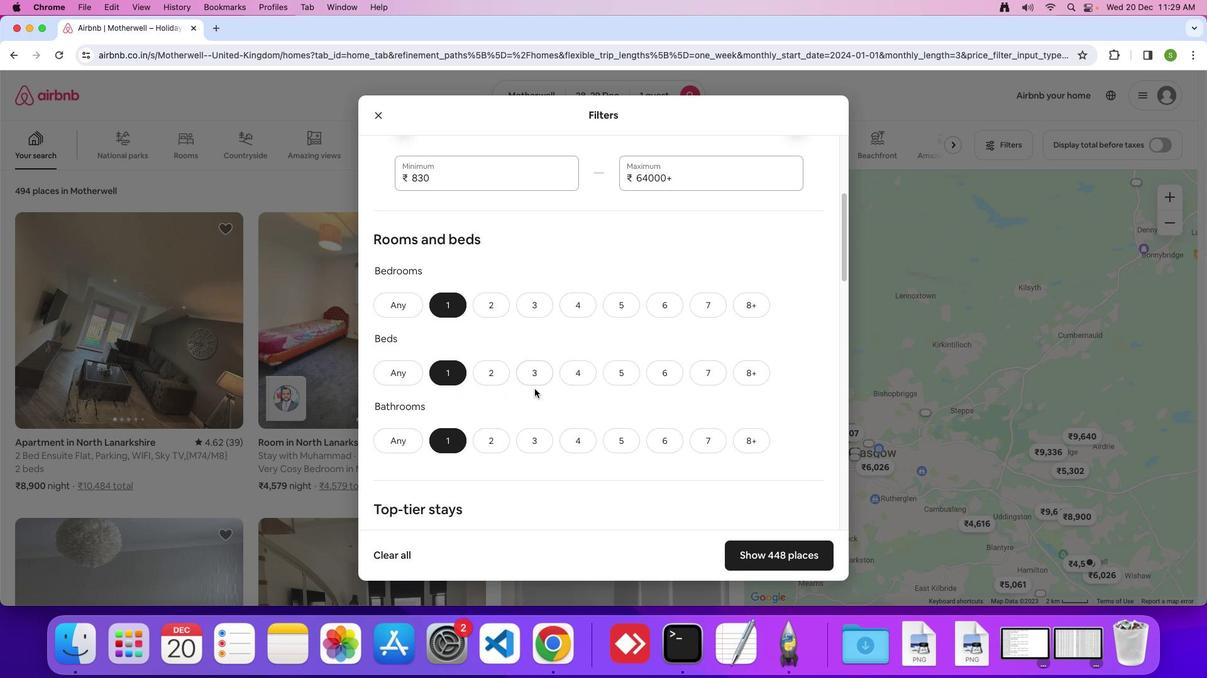 
Action: Mouse moved to (534, 389)
Screenshot: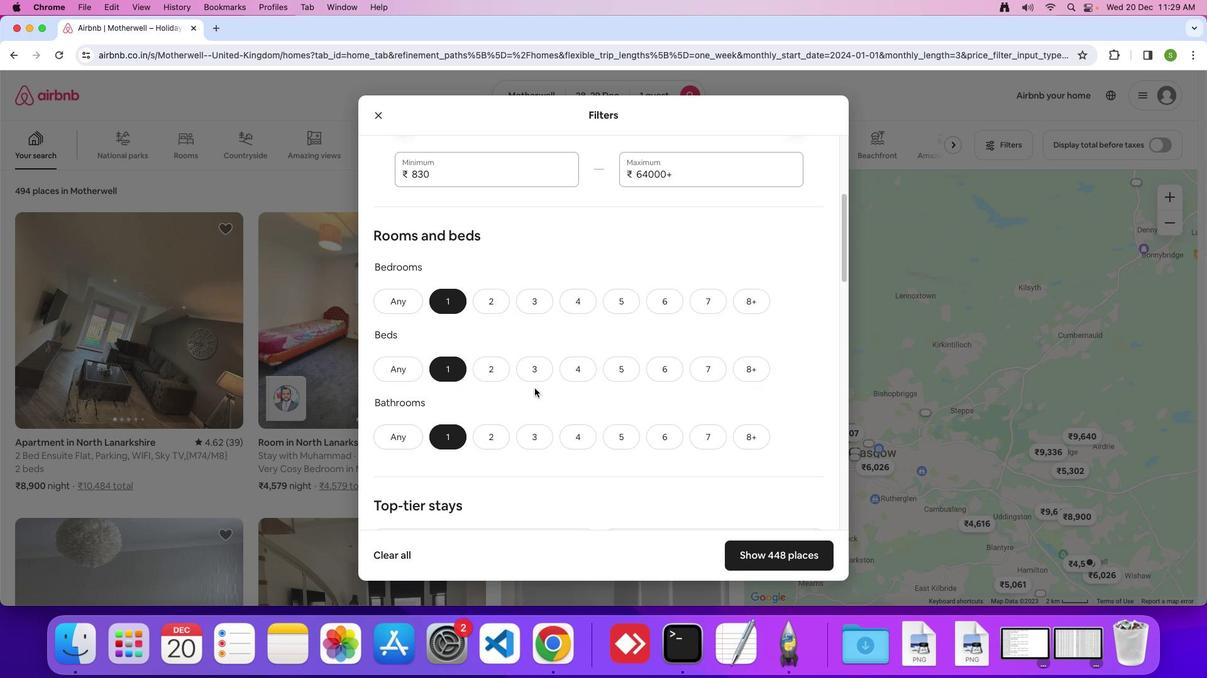 
Action: Mouse scrolled (534, 389) with delta (0, 0)
Screenshot: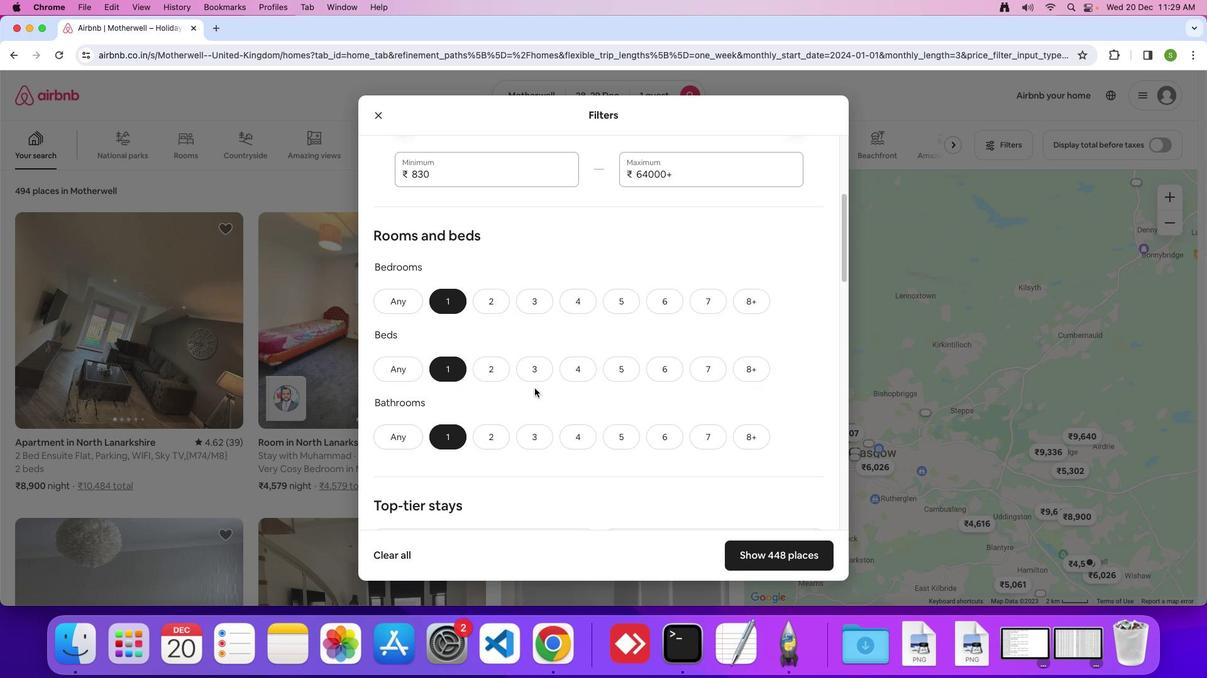 
Action: Mouse moved to (534, 389)
Screenshot: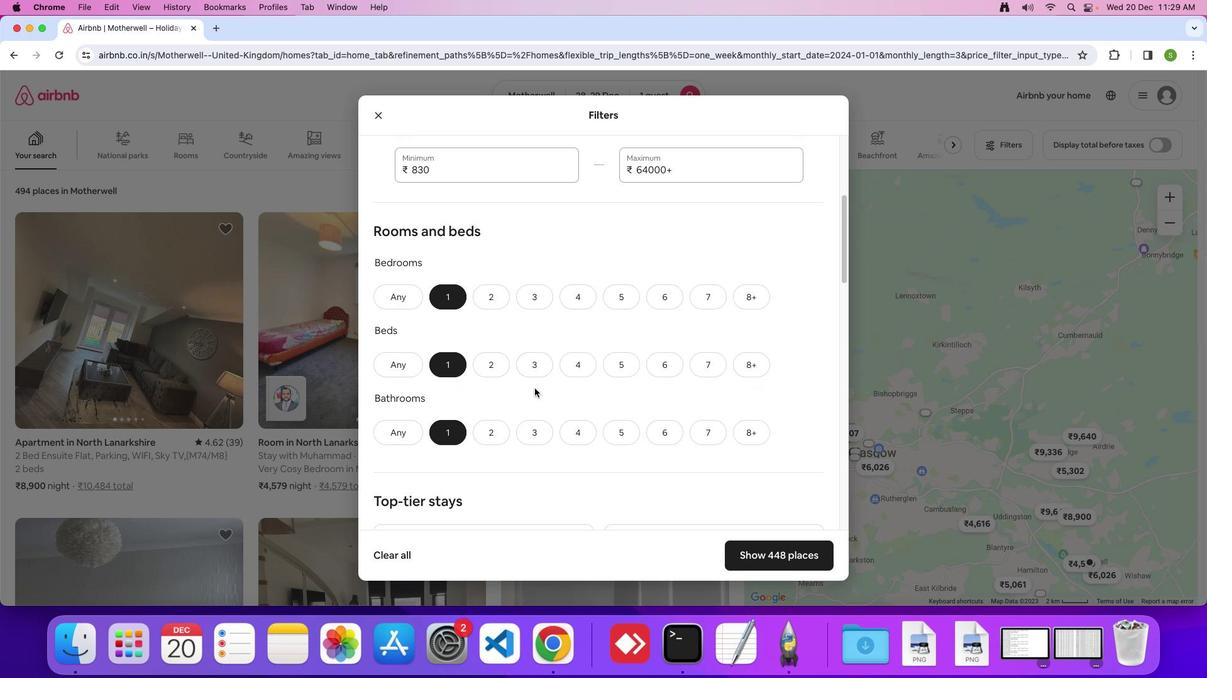 
Action: Mouse scrolled (534, 389) with delta (0, 0)
Screenshot: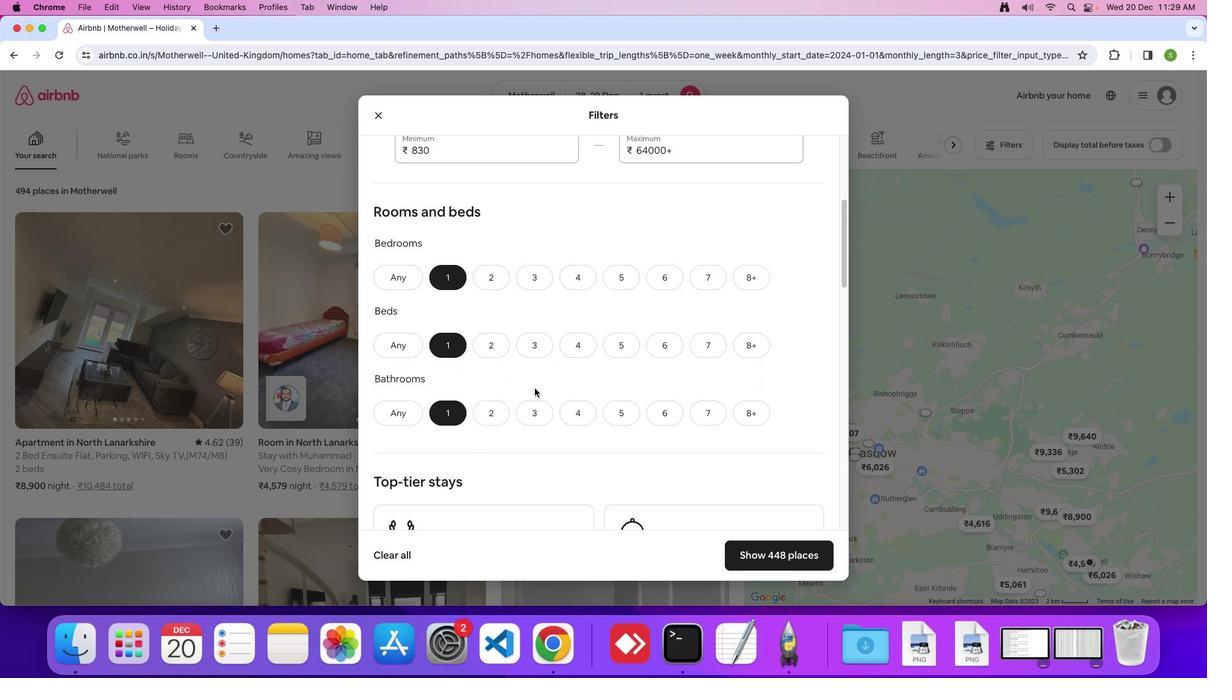 
Action: Mouse scrolled (534, 389) with delta (0, 0)
Screenshot: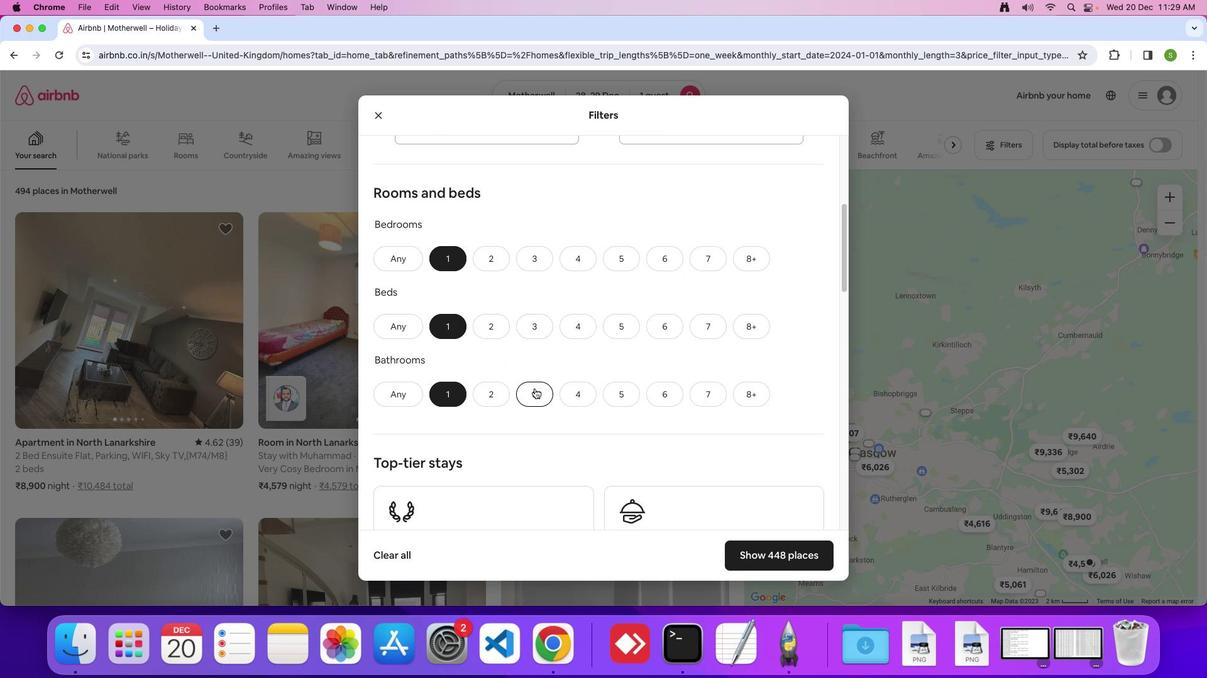 
Action: Mouse scrolled (534, 389) with delta (0, 0)
Screenshot: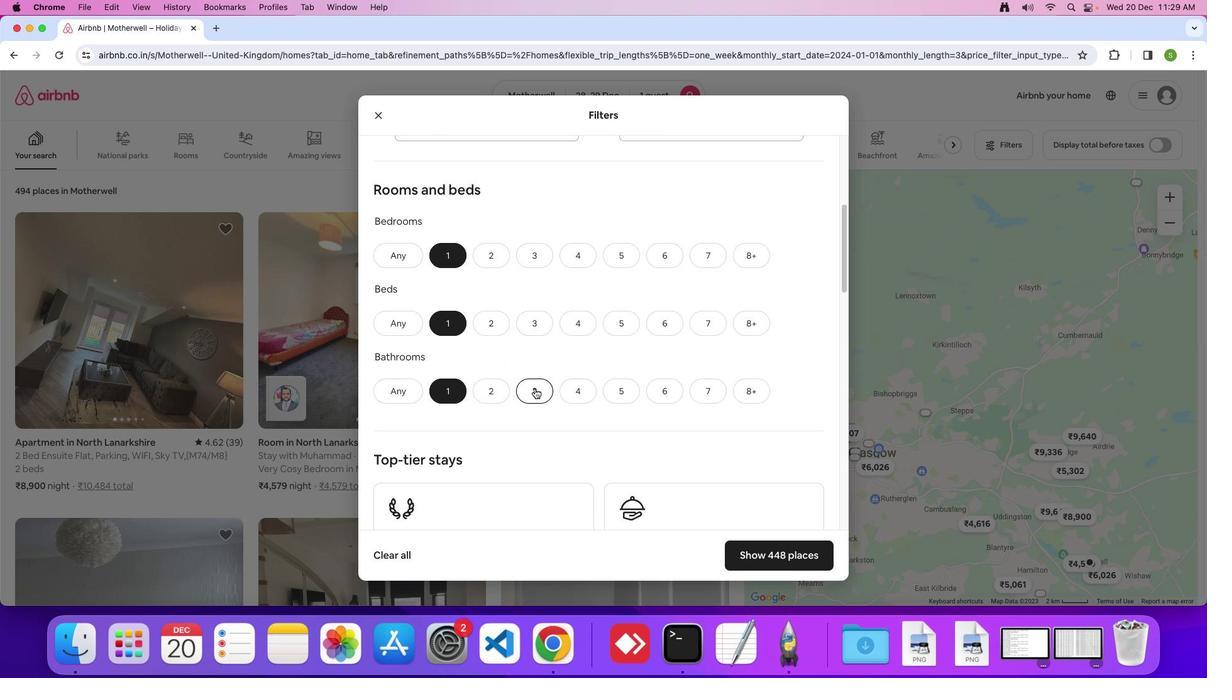 
Action: Mouse scrolled (534, 389) with delta (0, 0)
Screenshot: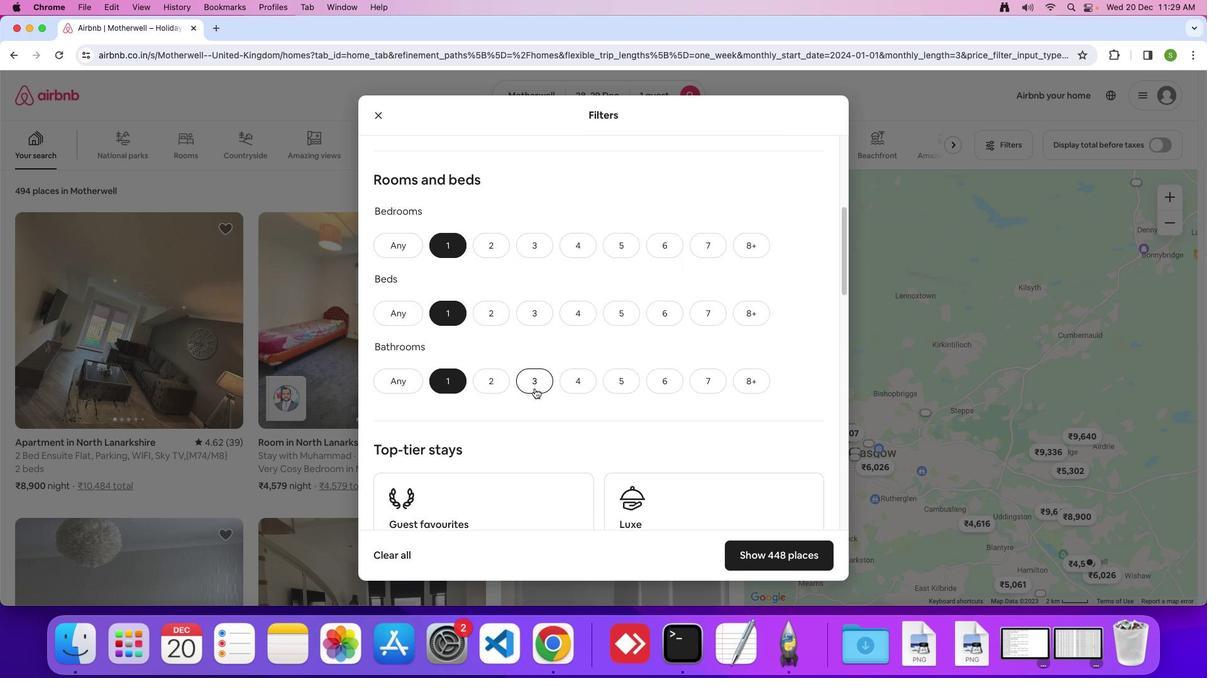 
Action: Mouse scrolled (534, 389) with delta (0, 0)
Screenshot: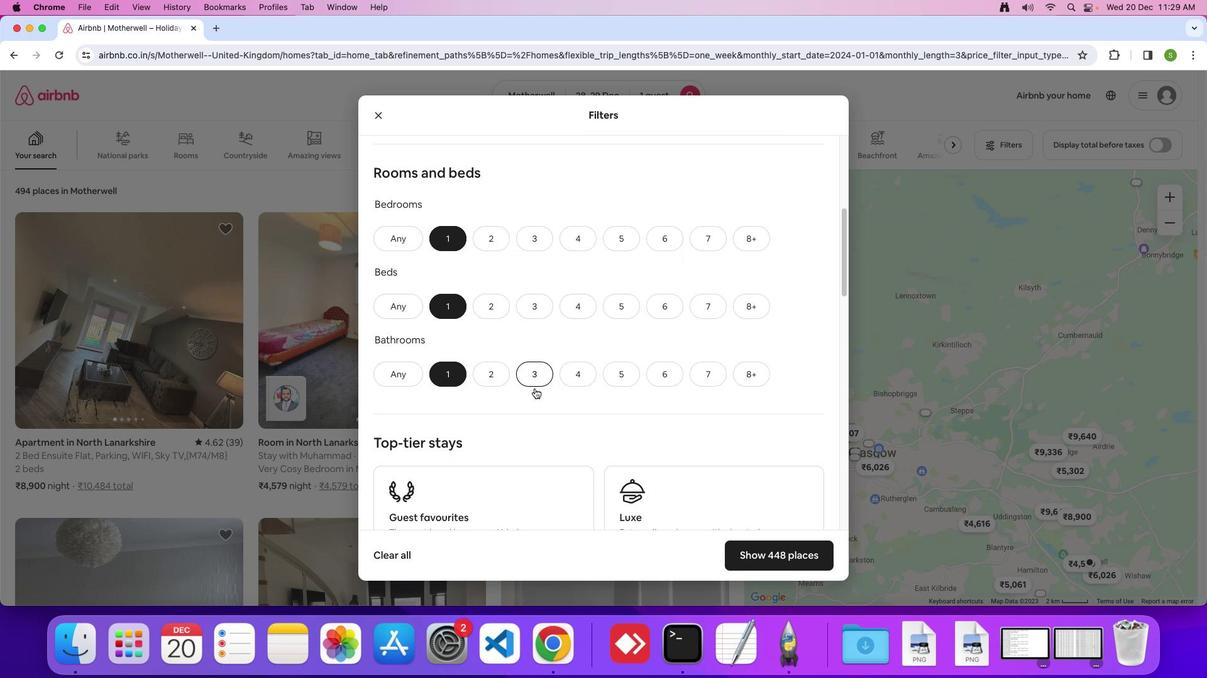 
Action: Mouse scrolled (534, 389) with delta (0, 0)
Screenshot: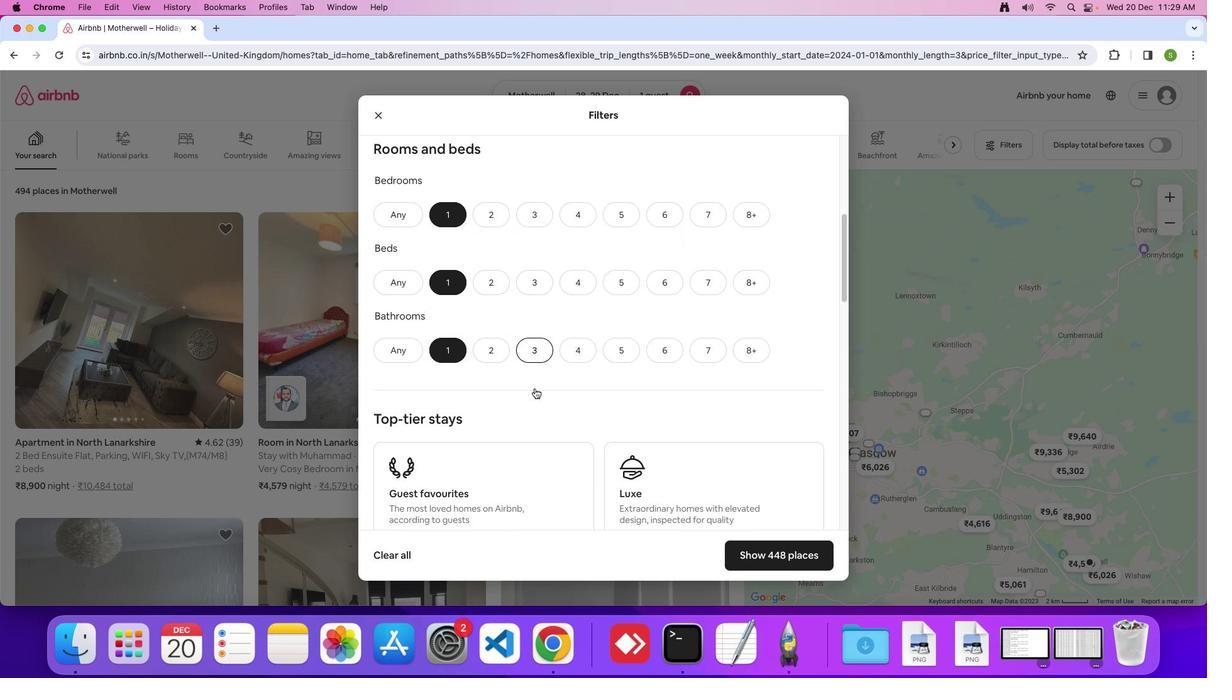 
Action: Mouse scrolled (534, 389) with delta (0, 0)
Screenshot: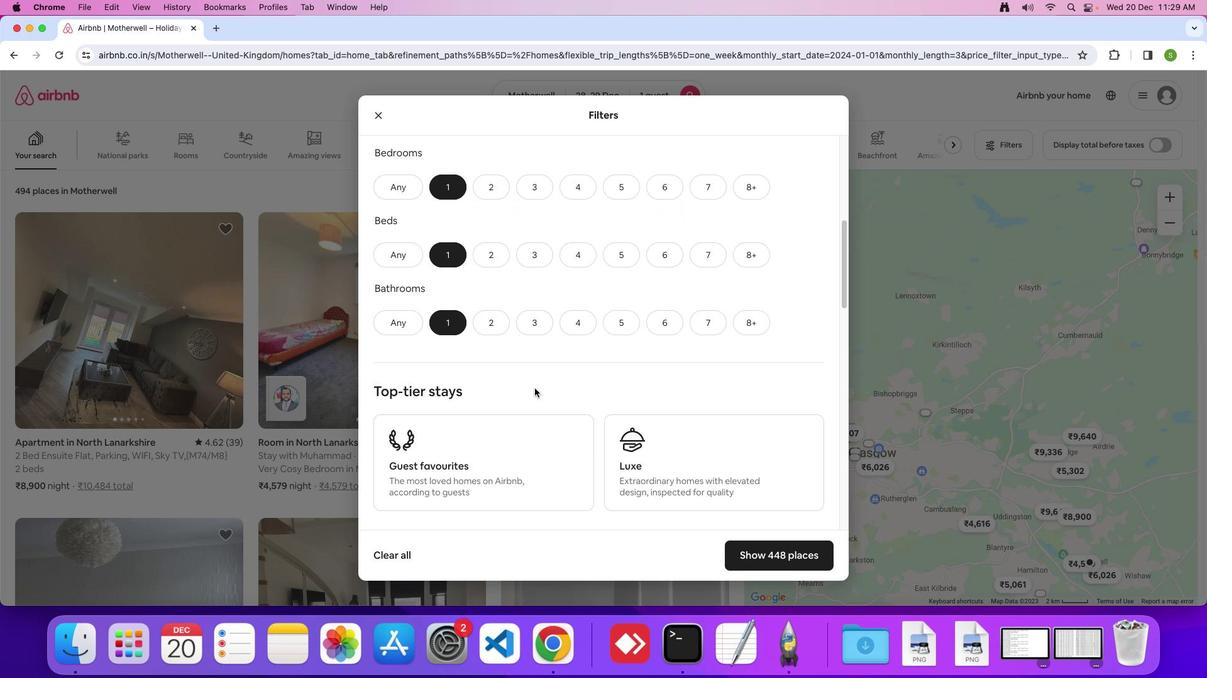 
Action: Mouse scrolled (534, 389) with delta (0, 0)
Screenshot: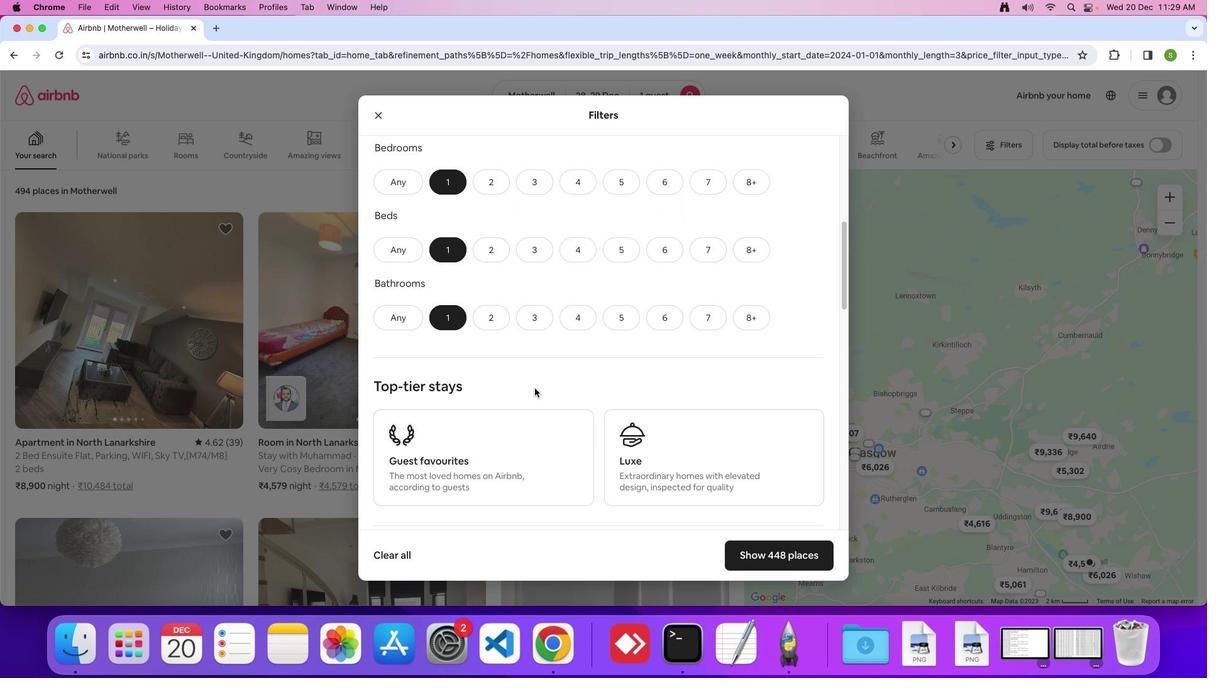 
Action: Mouse scrolled (534, 389) with delta (0, 0)
Screenshot: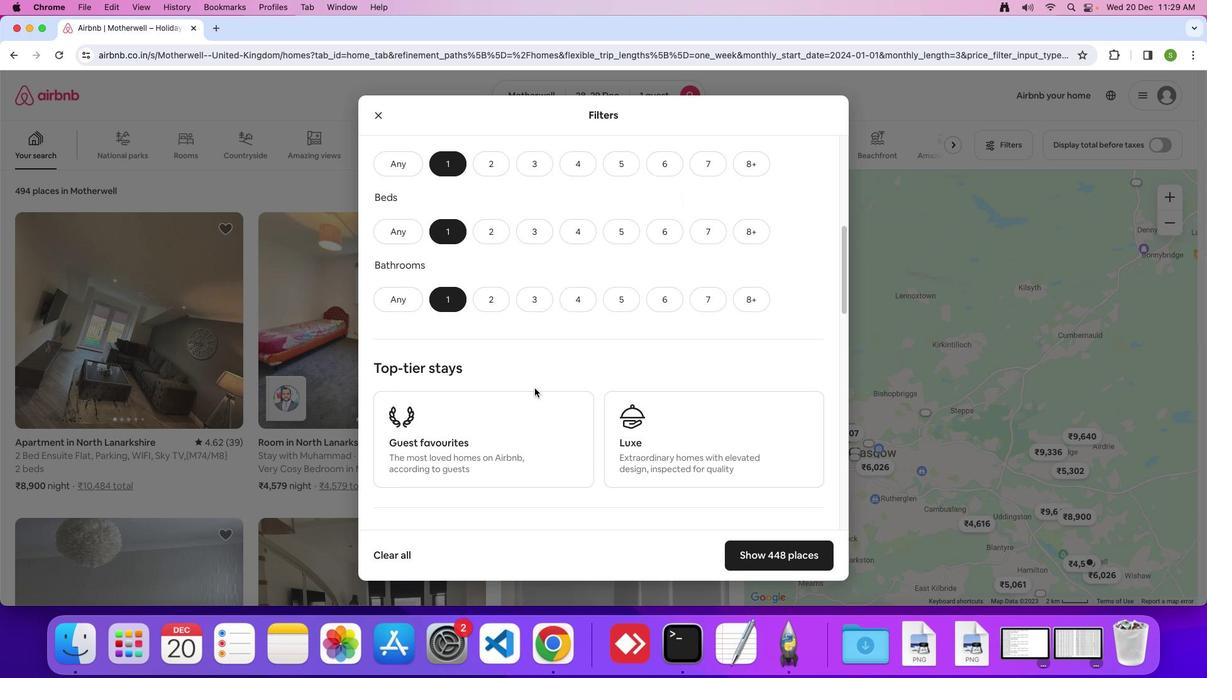 
Action: Mouse moved to (534, 388)
Screenshot: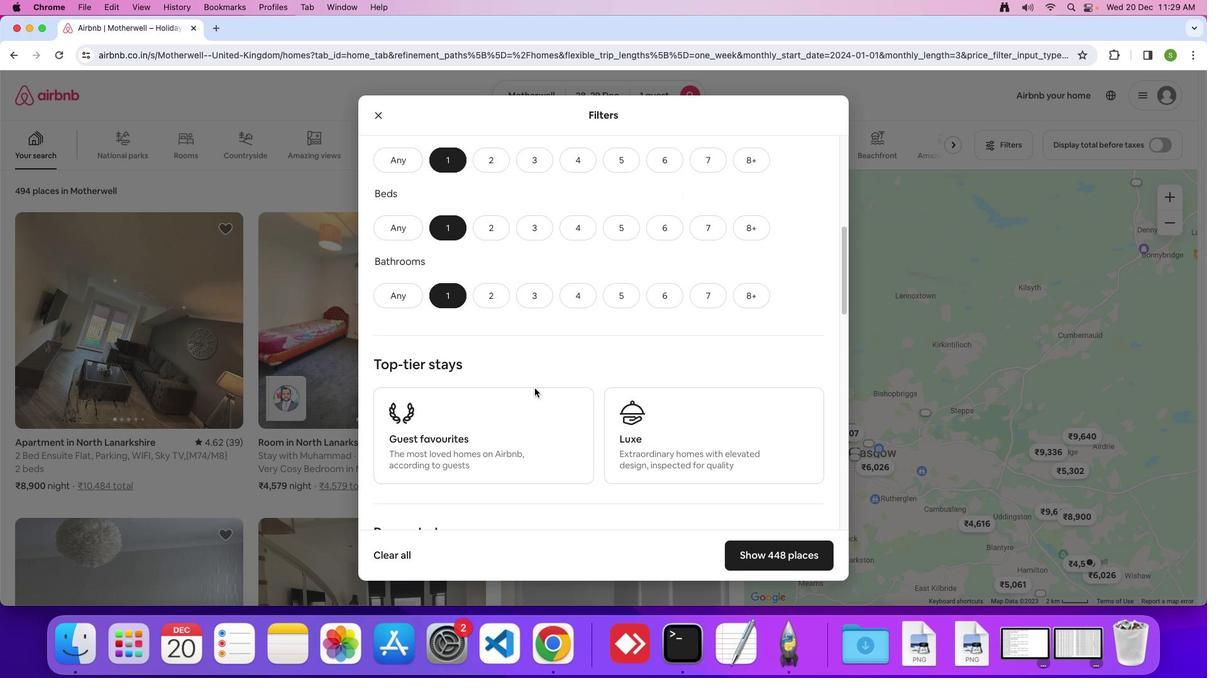 
Action: Mouse scrolled (534, 388) with delta (0, 0)
Screenshot: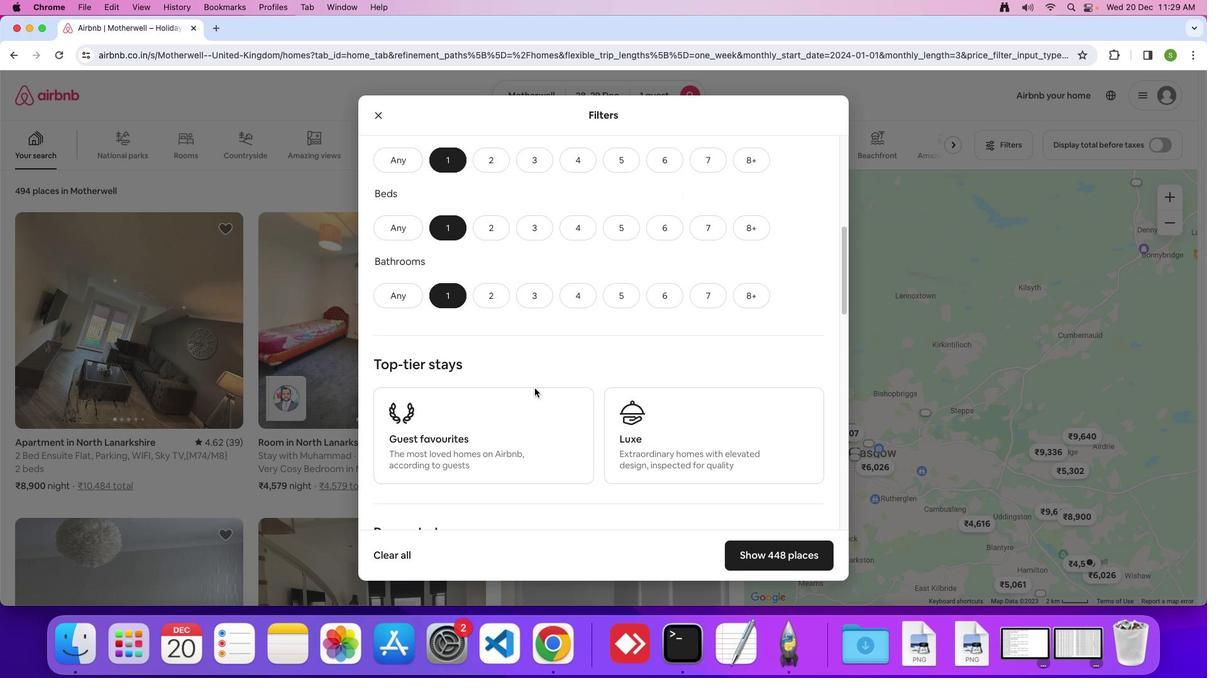 
Action: Mouse scrolled (534, 388) with delta (0, -1)
Screenshot: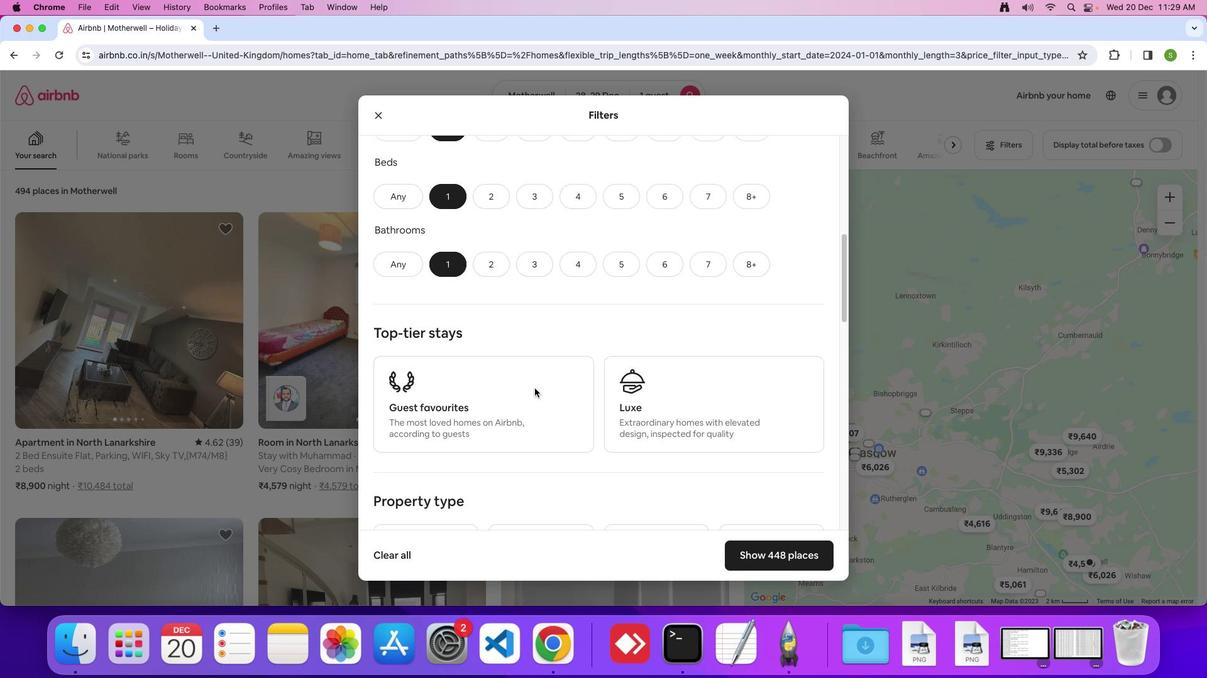 
Action: Mouse scrolled (534, 388) with delta (0, 0)
Screenshot: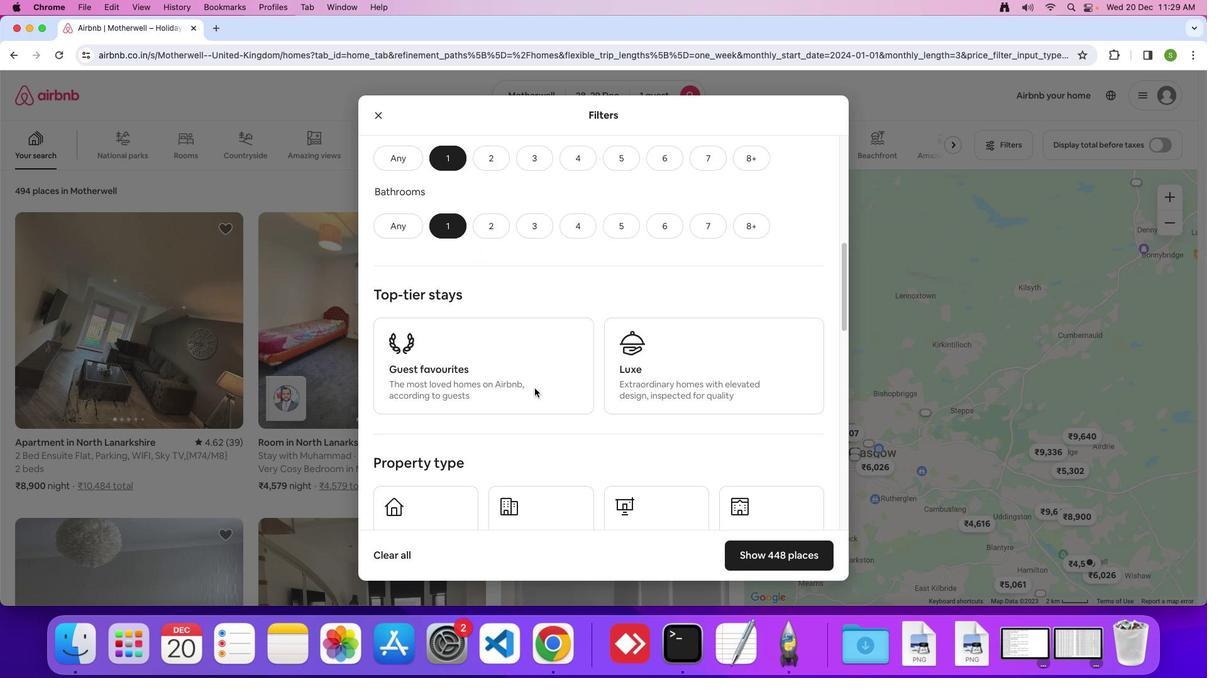 
Action: Mouse scrolled (534, 388) with delta (0, 0)
Screenshot: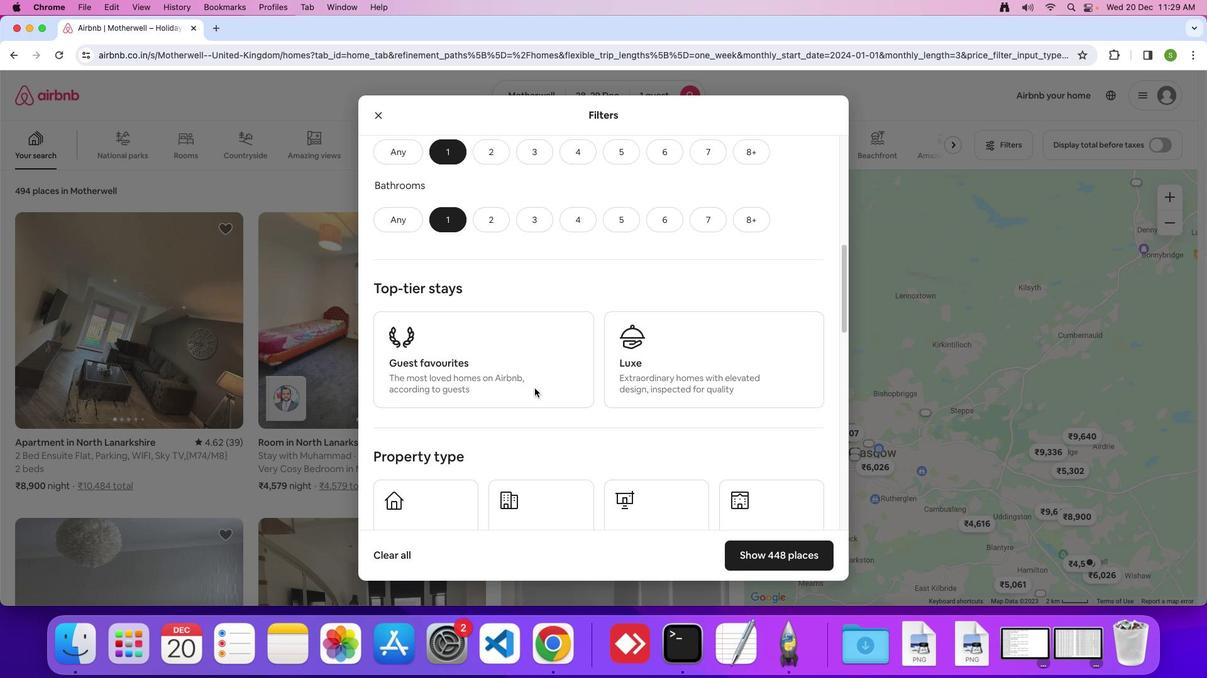 
Action: Mouse scrolled (534, 388) with delta (0, 0)
Screenshot: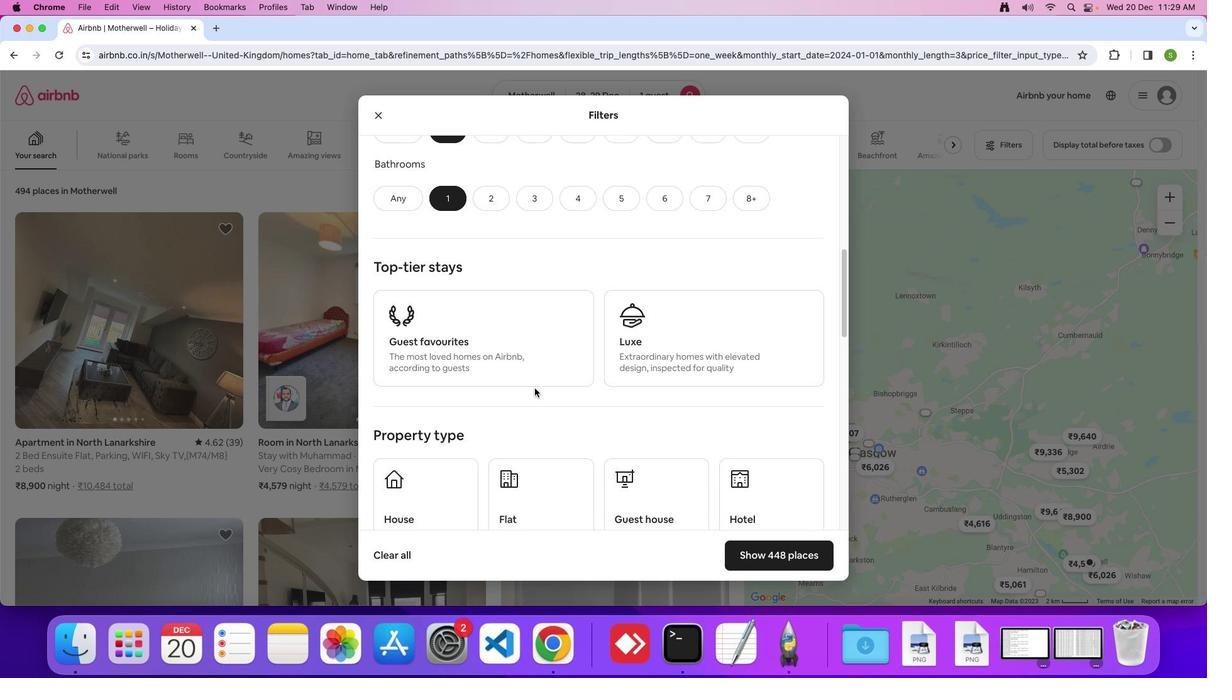 
Action: Mouse scrolled (534, 388) with delta (0, 0)
Screenshot: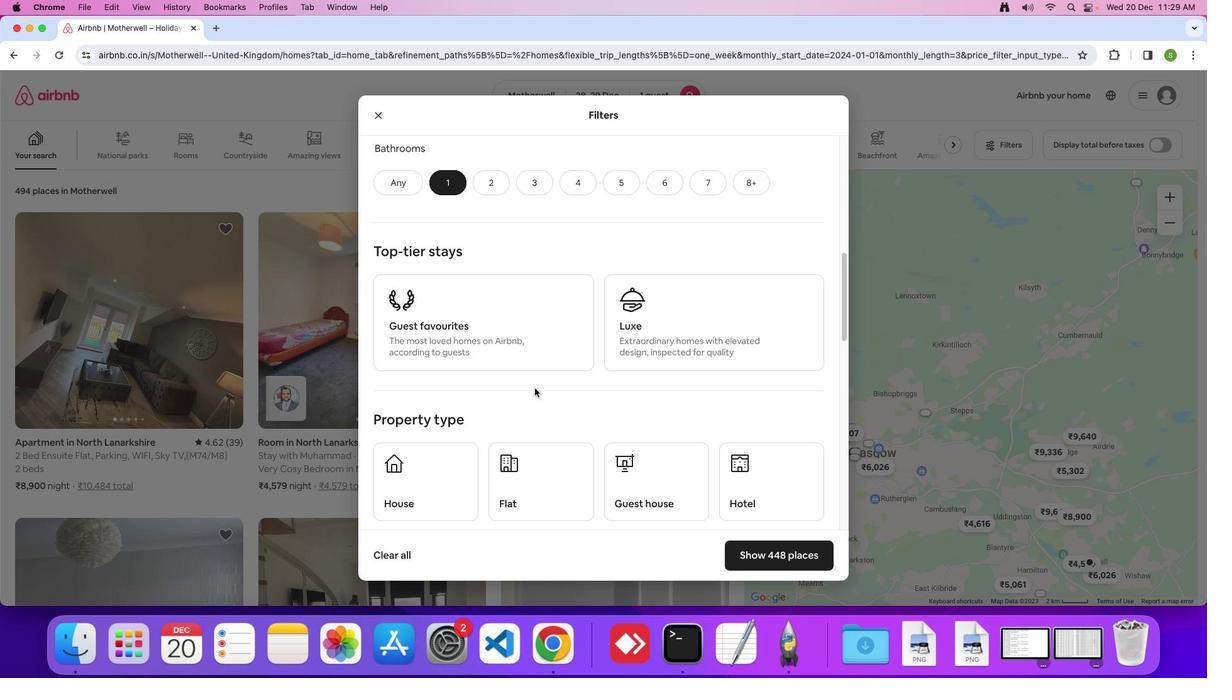 
Action: Mouse scrolled (534, 388) with delta (0, 0)
Screenshot: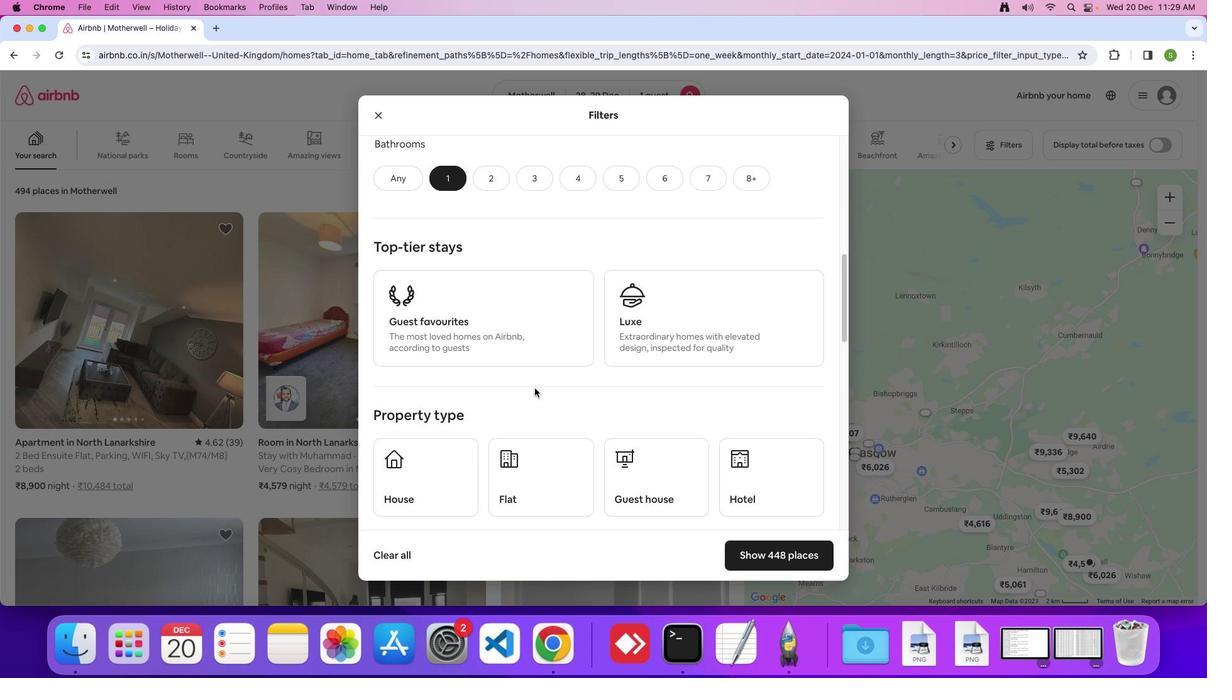 
Action: Mouse moved to (758, 455)
Screenshot: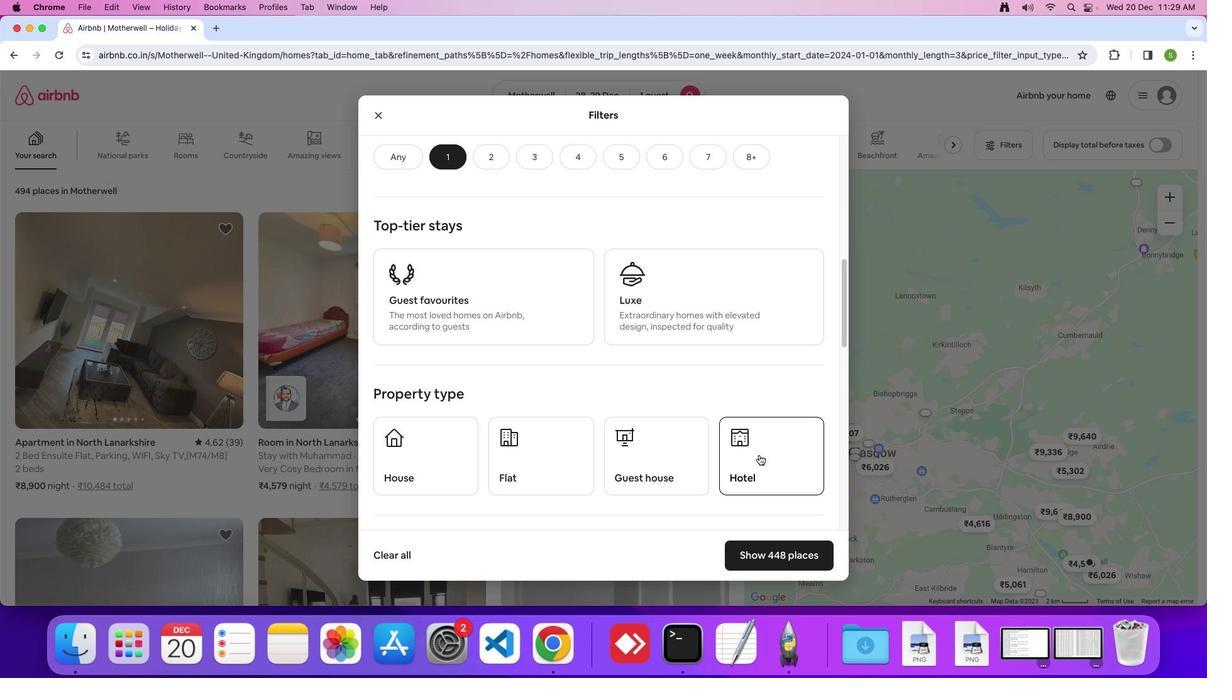 
Action: Mouse pressed left at (758, 455)
Screenshot: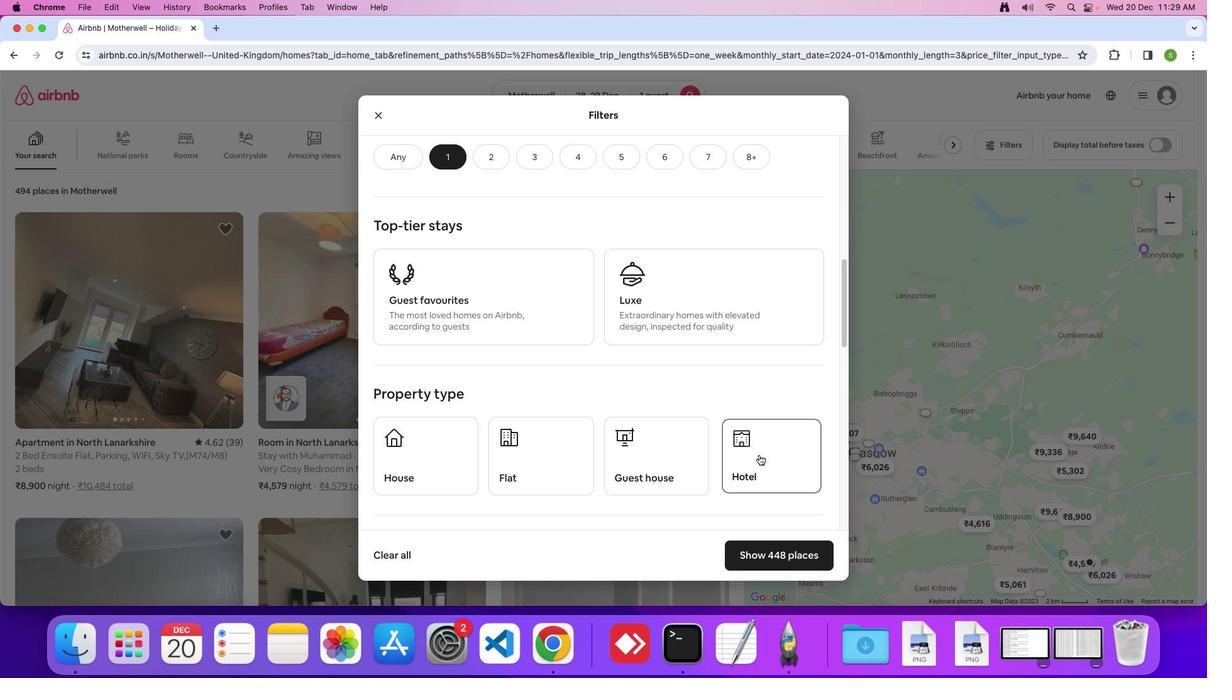 
Action: Mouse moved to (595, 397)
Screenshot: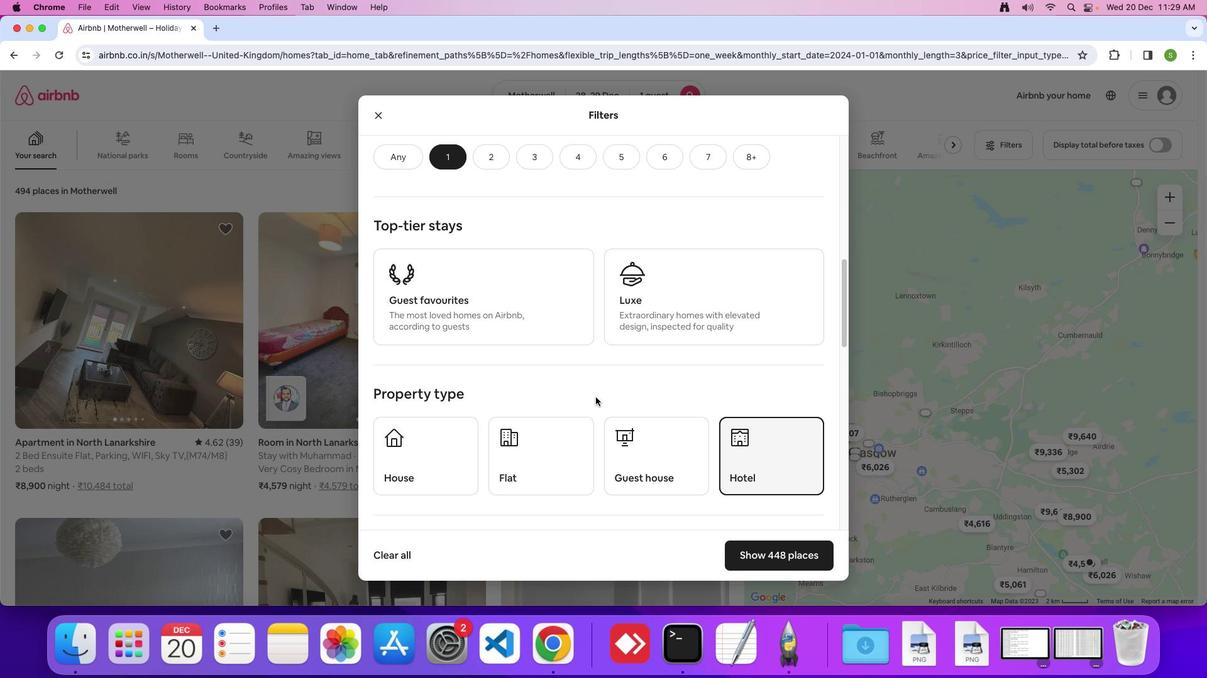 
Action: Mouse scrolled (595, 397) with delta (0, 0)
Screenshot: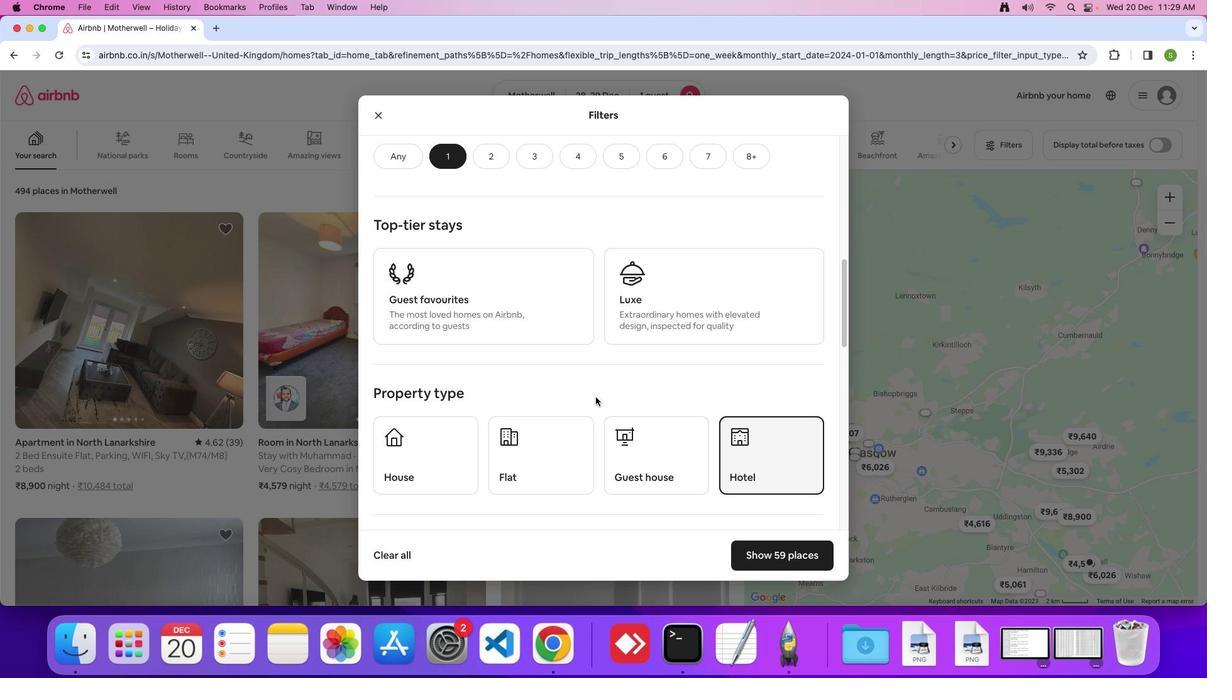 
Action: Mouse scrolled (595, 397) with delta (0, 0)
Screenshot: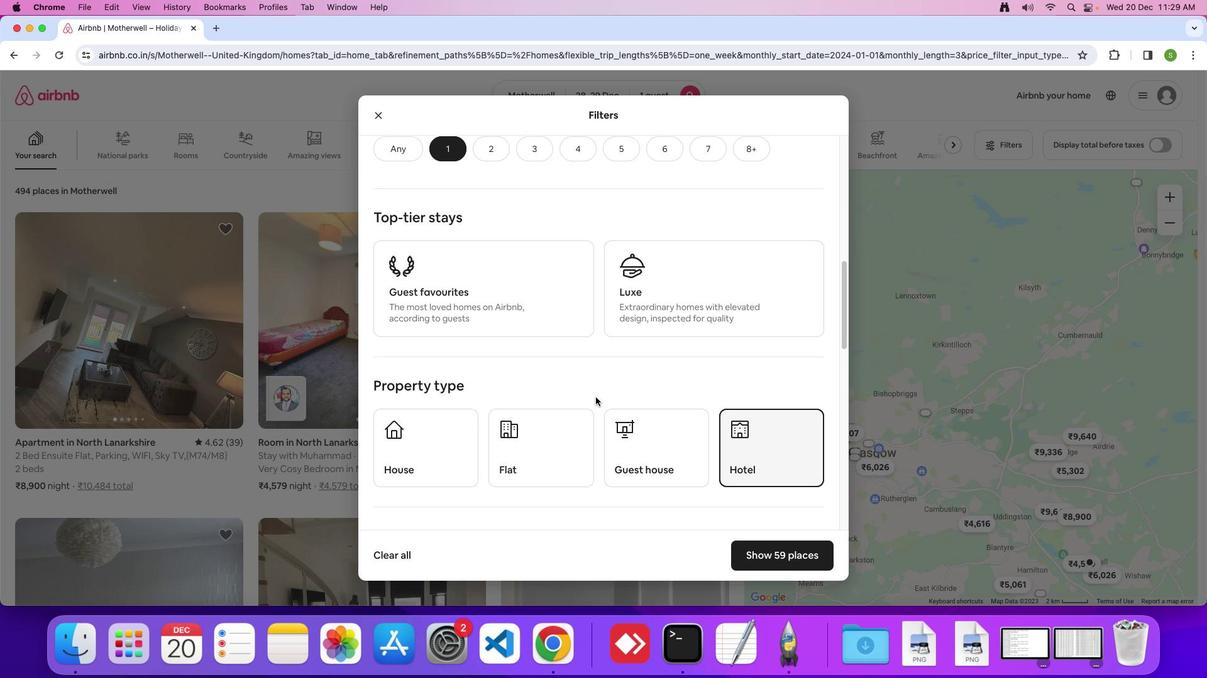 
Action: Mouse scrolled (595, 397) with delta (0, -1)
Screenshot: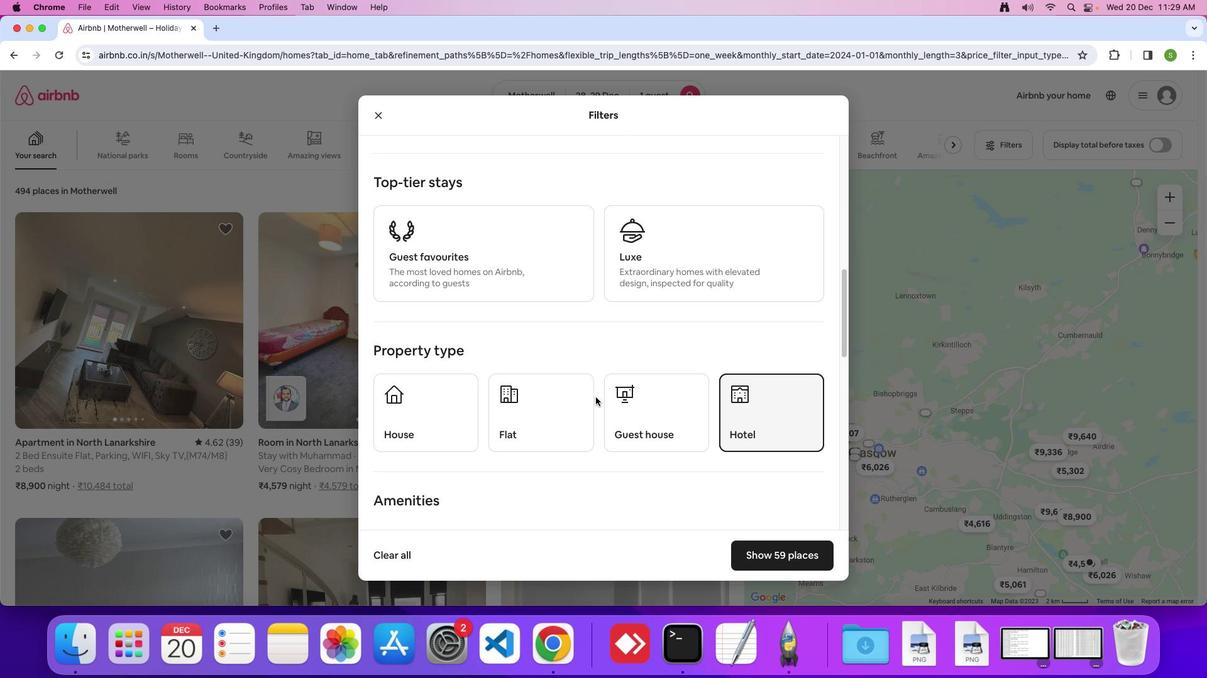 
Action: Mouse moved to (595, 397)
Screenshot: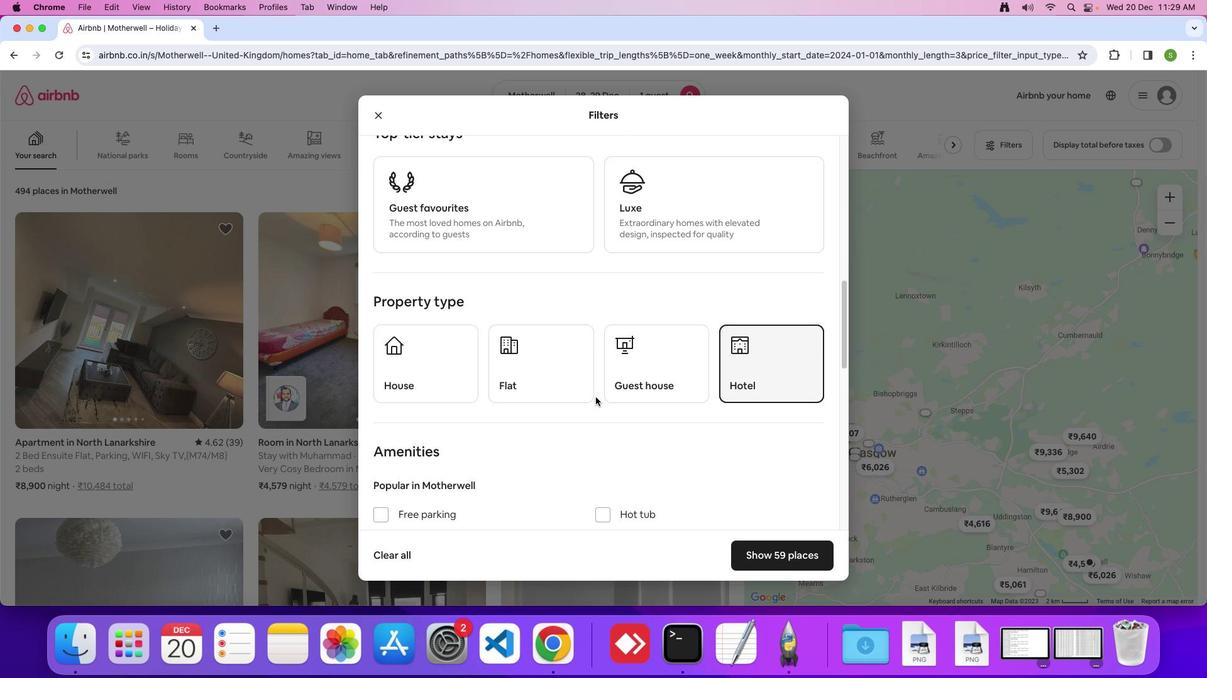 
Action: Mouse scrolled (595, 397) with delta (0, 0)
Screenshot: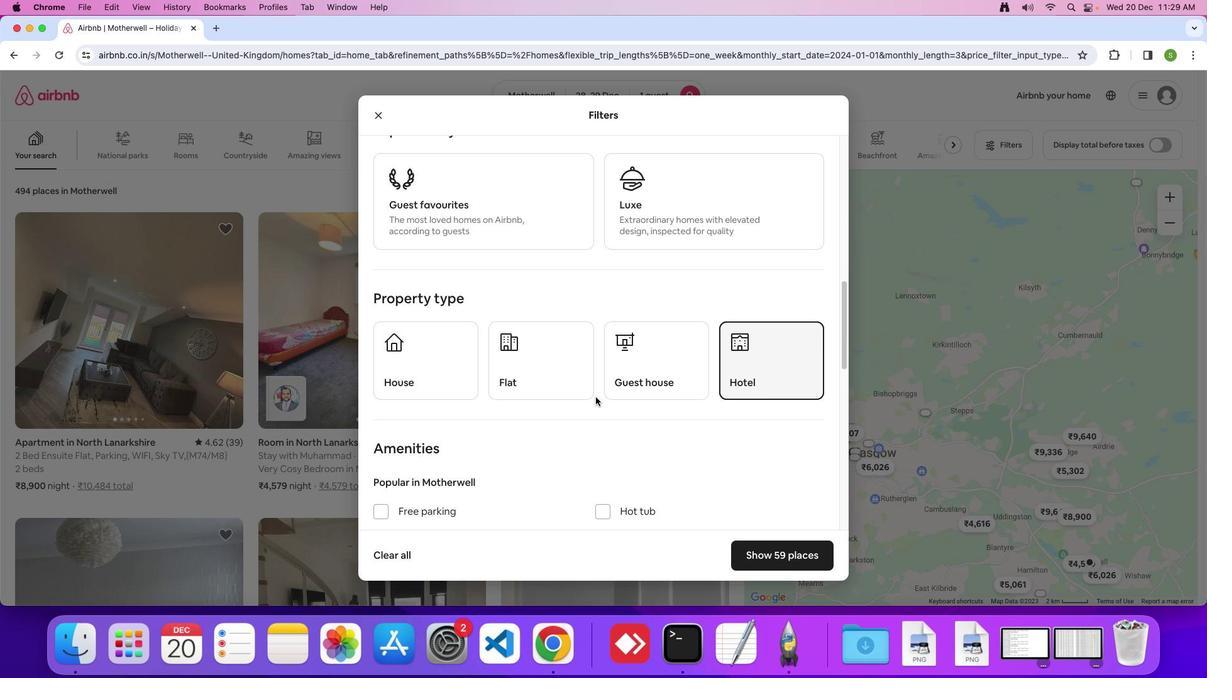 
Action: Mouse scrolled (595, 397) with delta (0, 0)
Screenshot: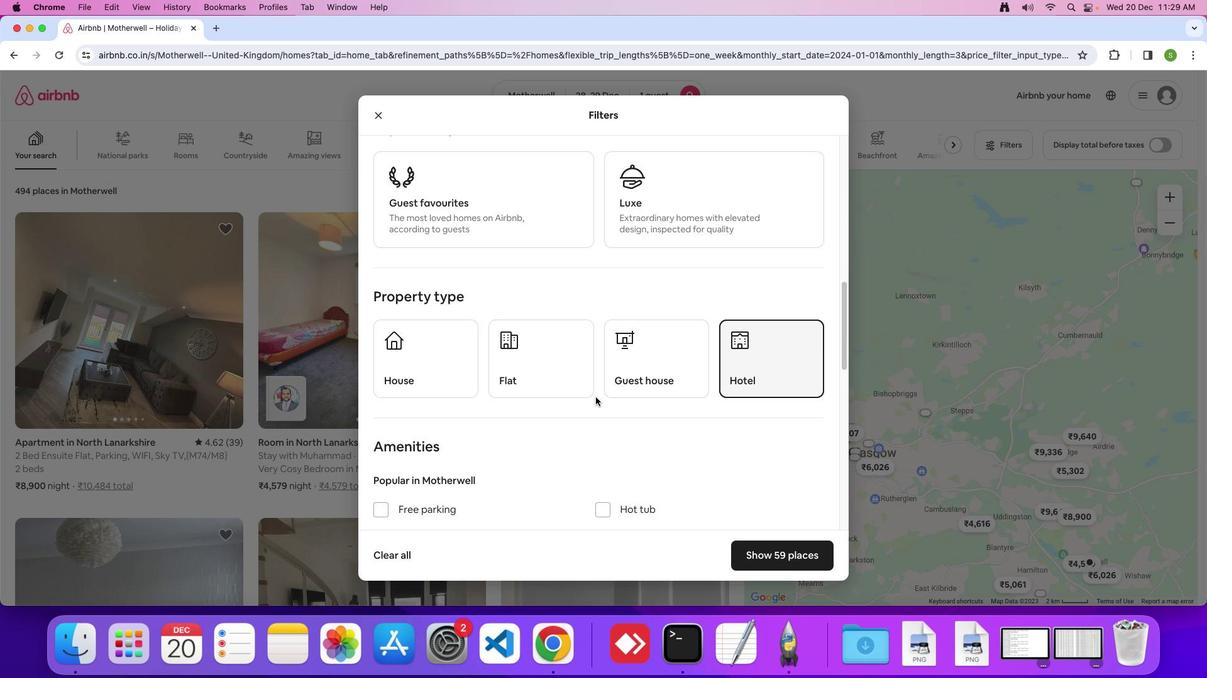 
Action: Mouse scrolled (595, 397) with delta (0, -1)
Screenshot: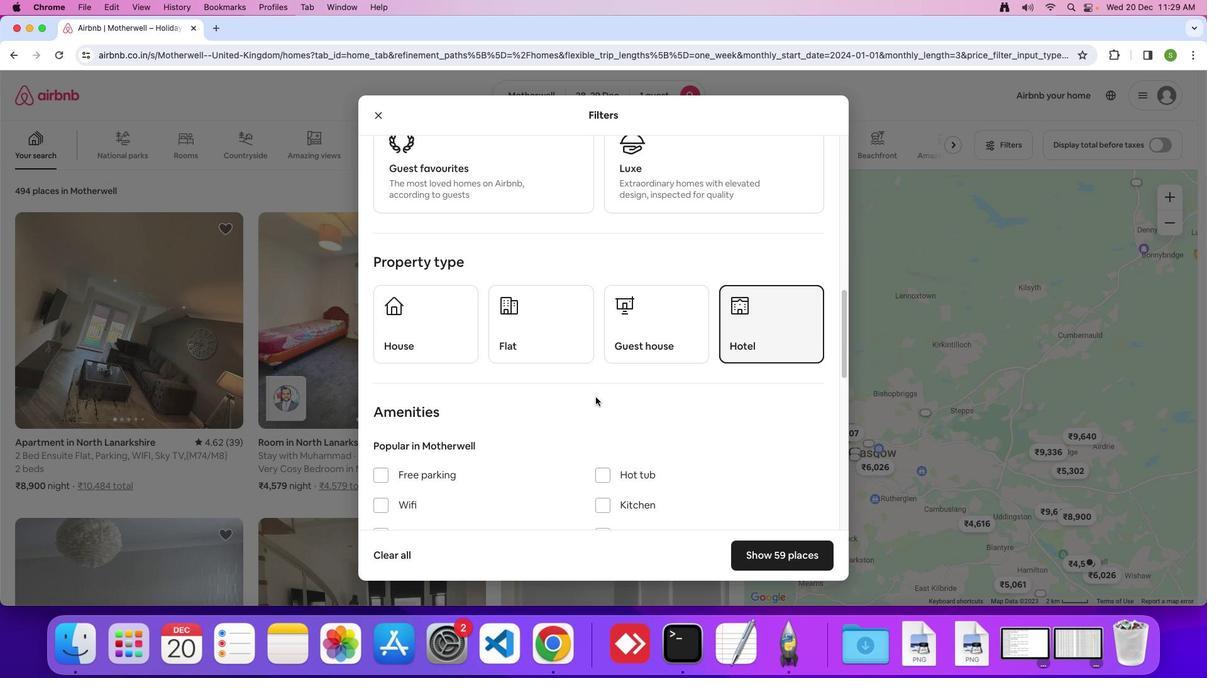 
Action: Mouse scrolled (595, 397) with delta (0, 0)
Screenshot: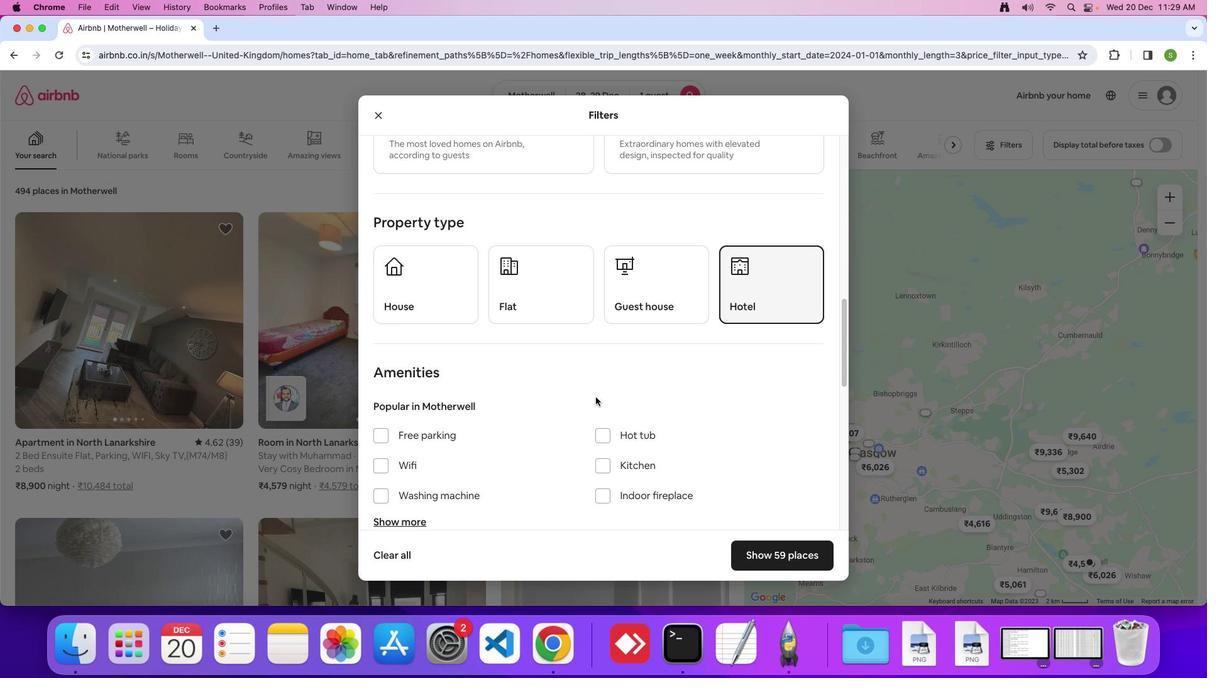 
Action: Mouse scrolled (595, 397) with delta (0, 0)
Screenshot: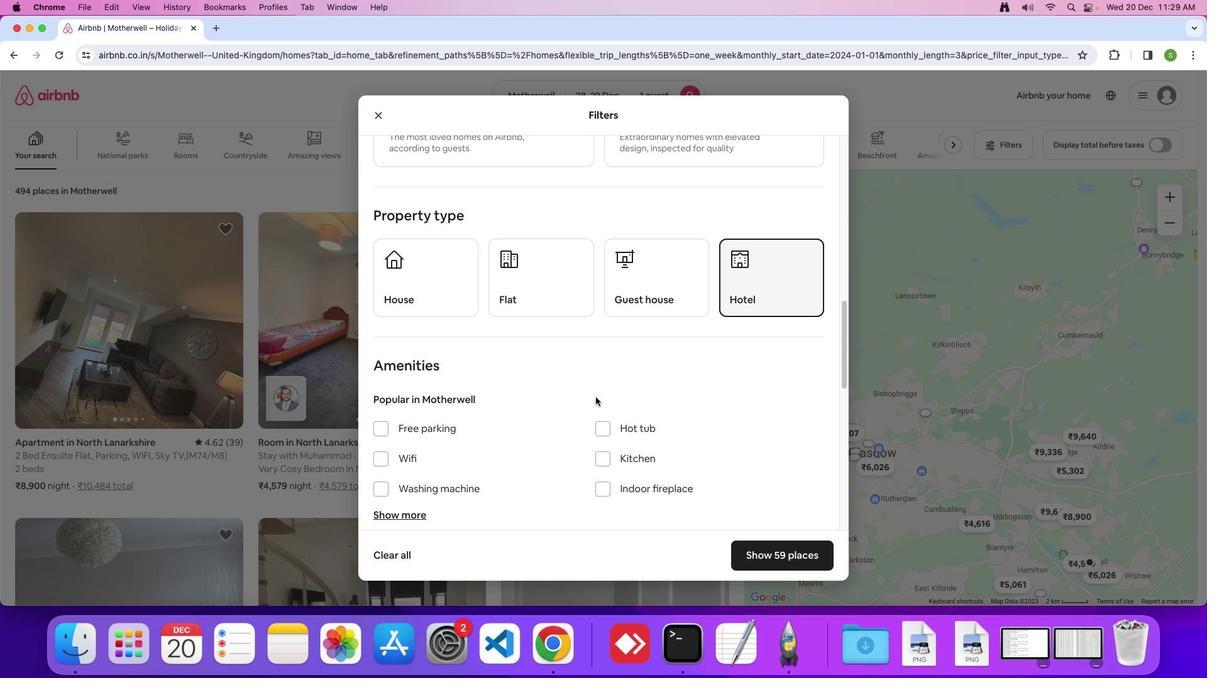 
Action: Mouse scrolled (595, 397) with delta (0, 0)
Screenshot: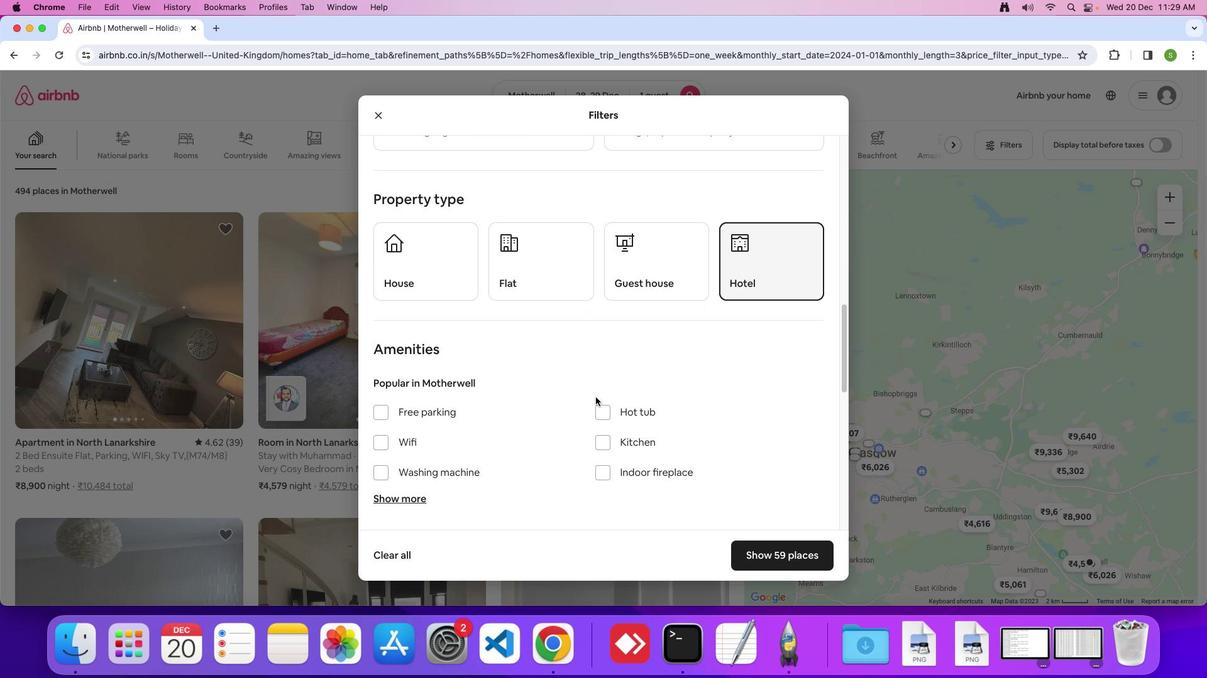 
Action: Mouse scrolled (595, 397) with delta (0, 0)
Screenshot: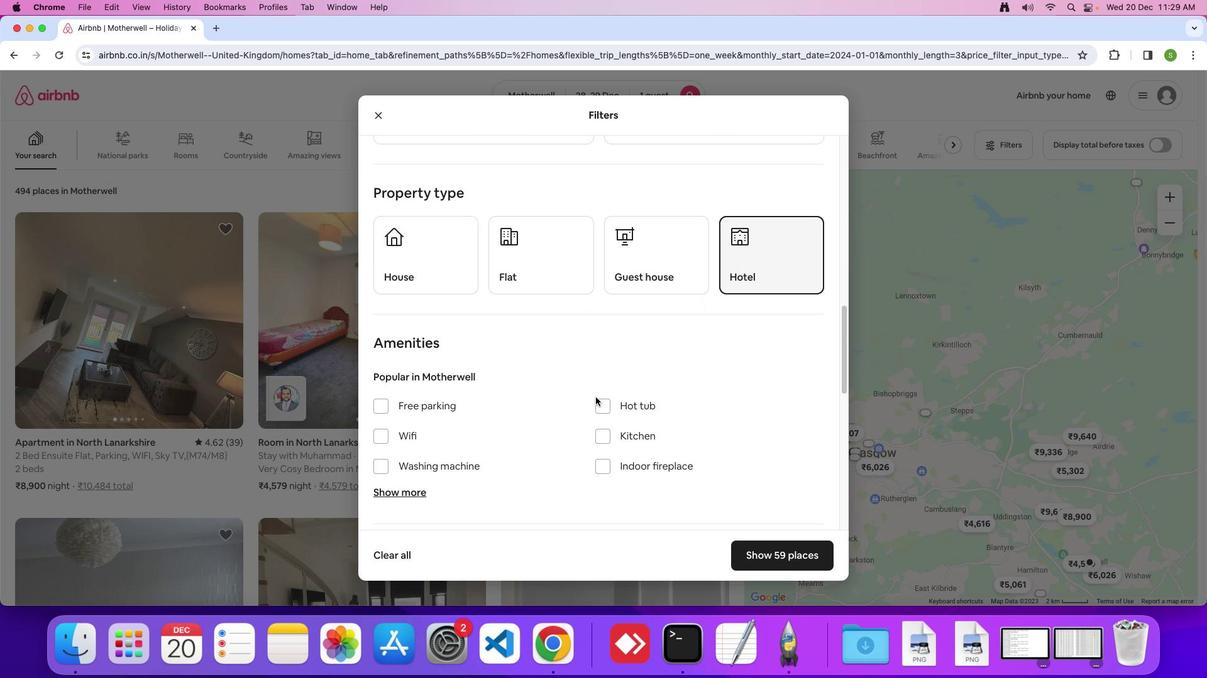 
Action: Mouse scrolled (595, 397) with delta (0, -1)
Screenshot: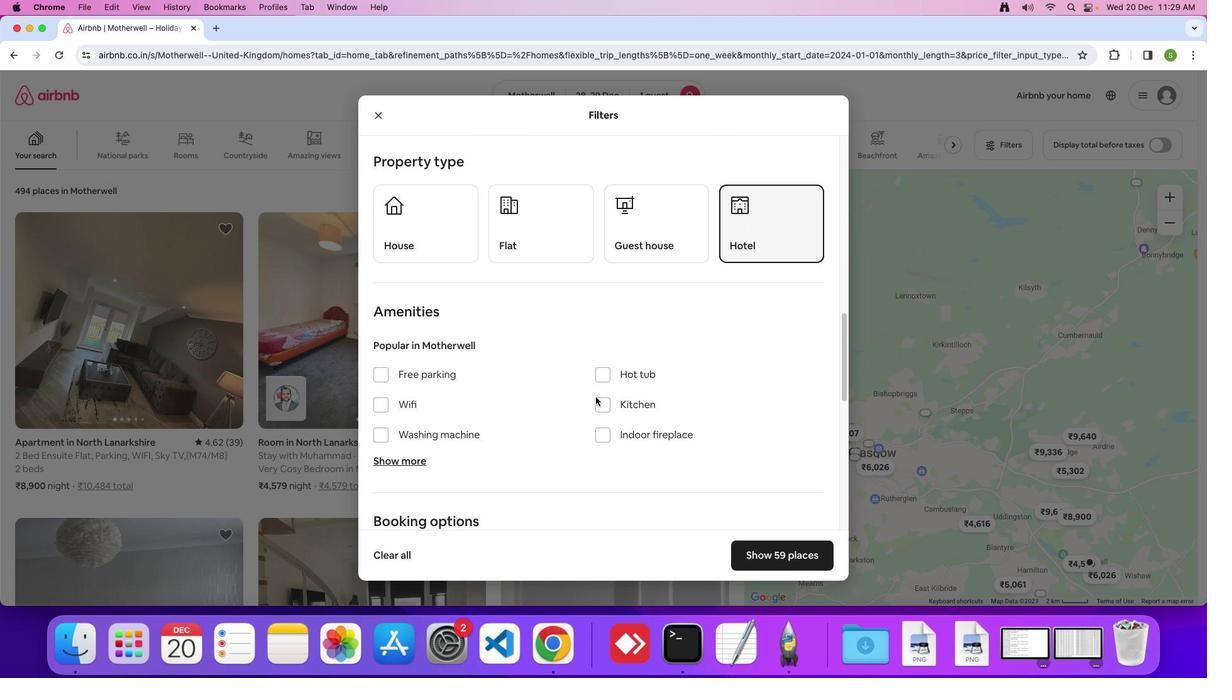 
Action: Mouse scrolled (595, 397) with delta (0, 0)
Screenshot: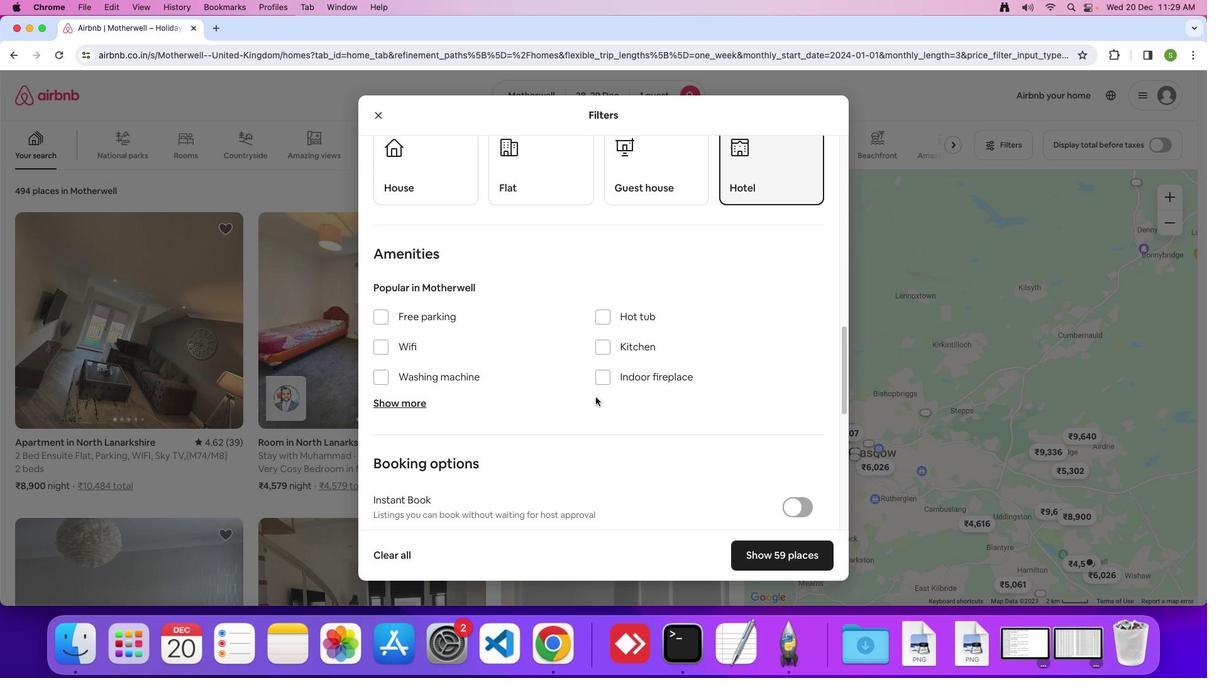 
Action: Mouse scrolled (595, 397) with delta (0, 0)
Screenshot: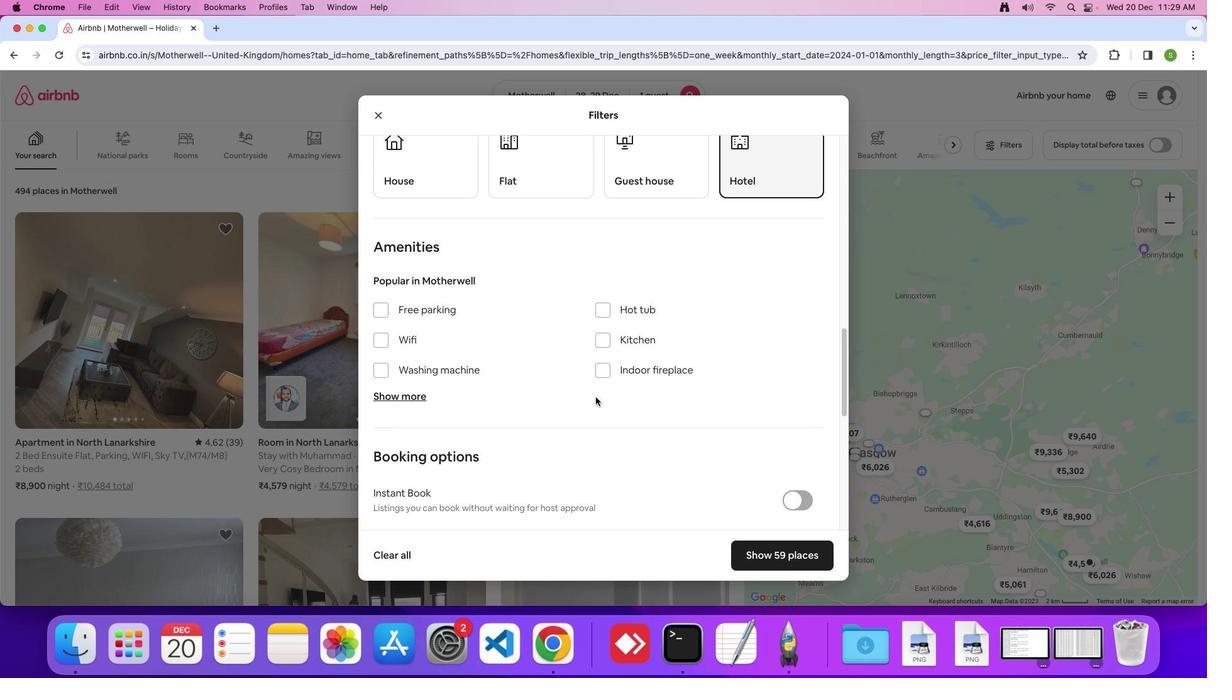 
Action: Mouse scrolled (595, 397) with delta (0, -1)
Screenshot: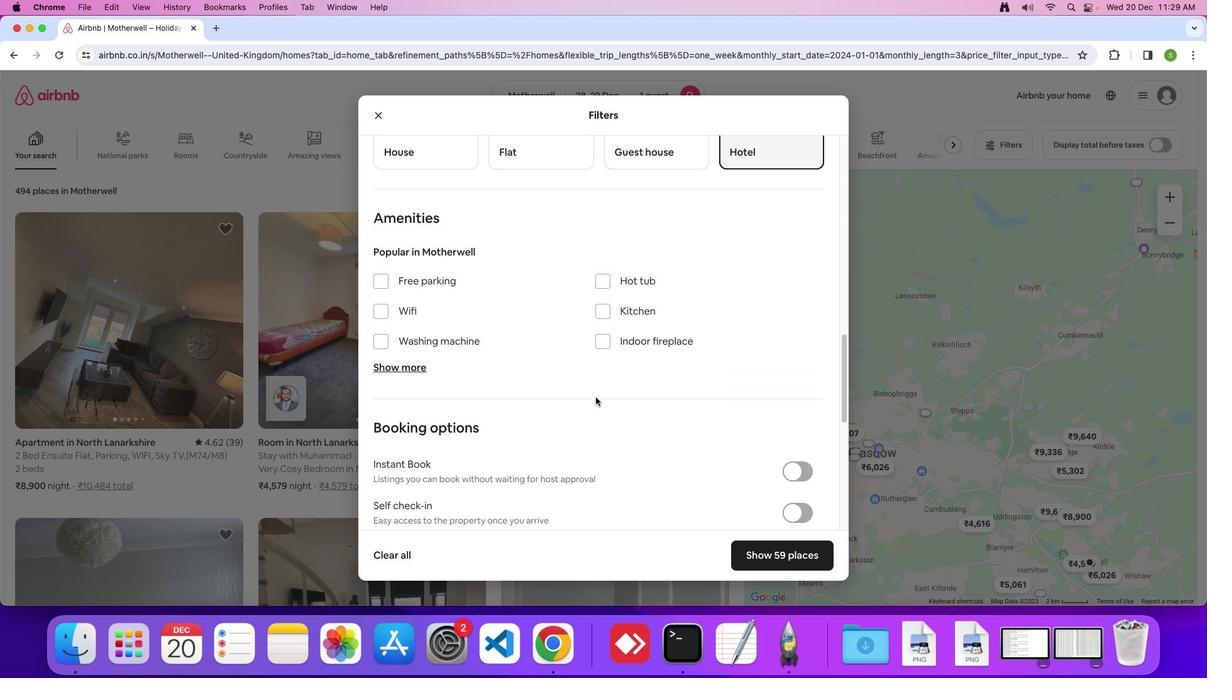 
Action: Mouse scrolled (595, 397) with delta (0, 0)
Screenshot: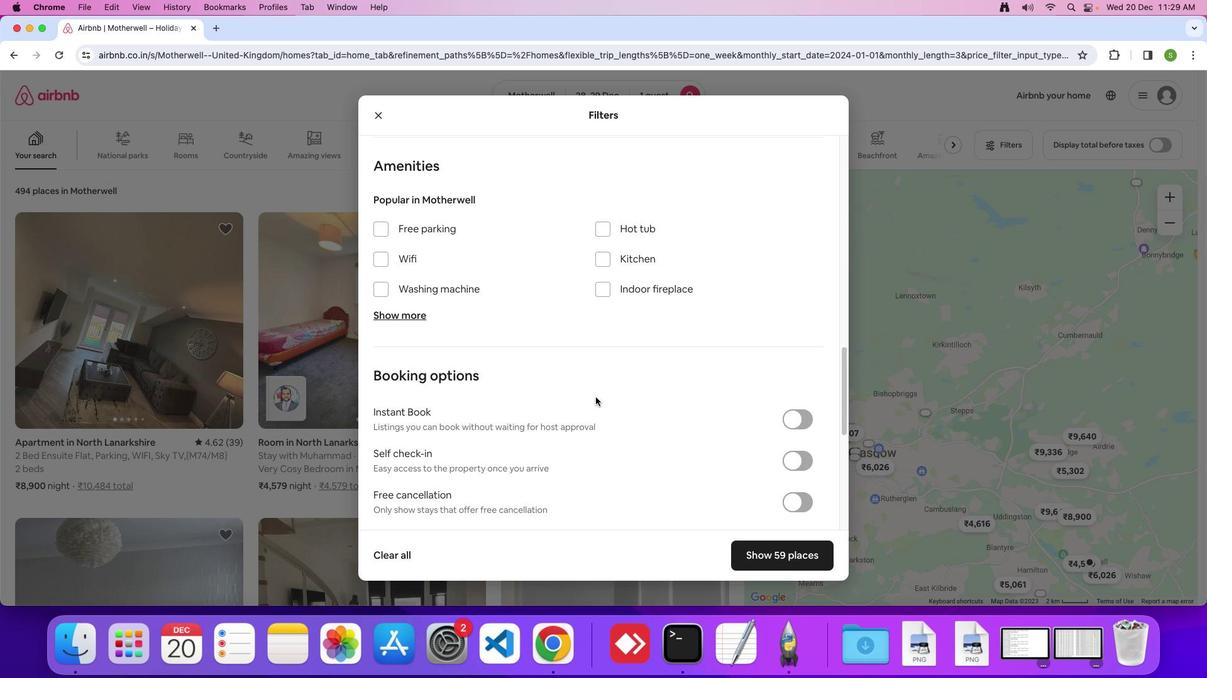 
Action: Mouse scrolled (595, 397) with delta (0, 0)
Screenshot: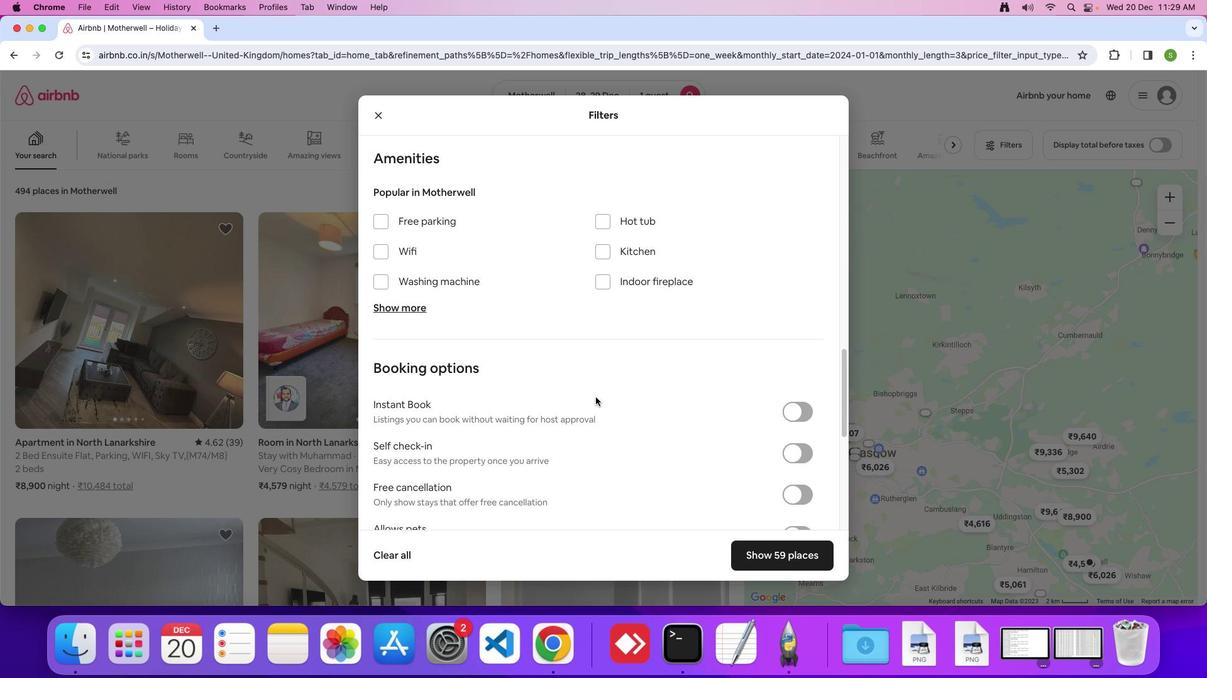 
Action: Mouse scrolled (595, 397) with delta (0, 0)
Screenshot: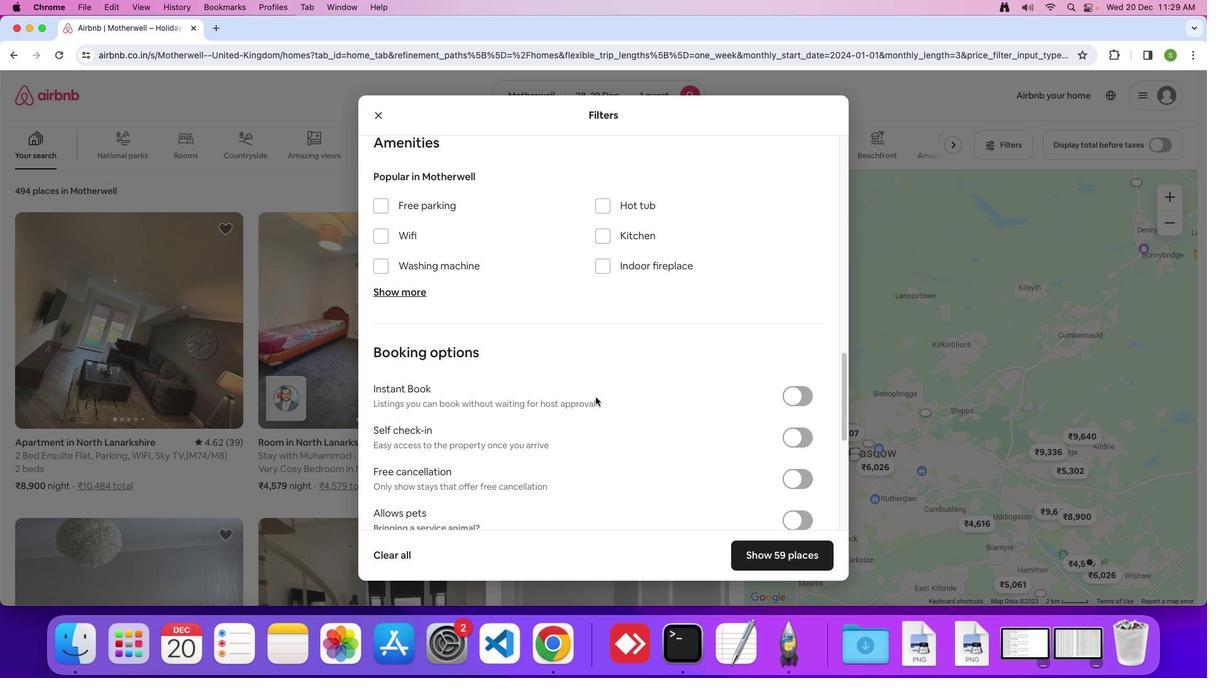 
Action: Mouse scrolled (595, 397) with delta (0, 0)
Screenshot: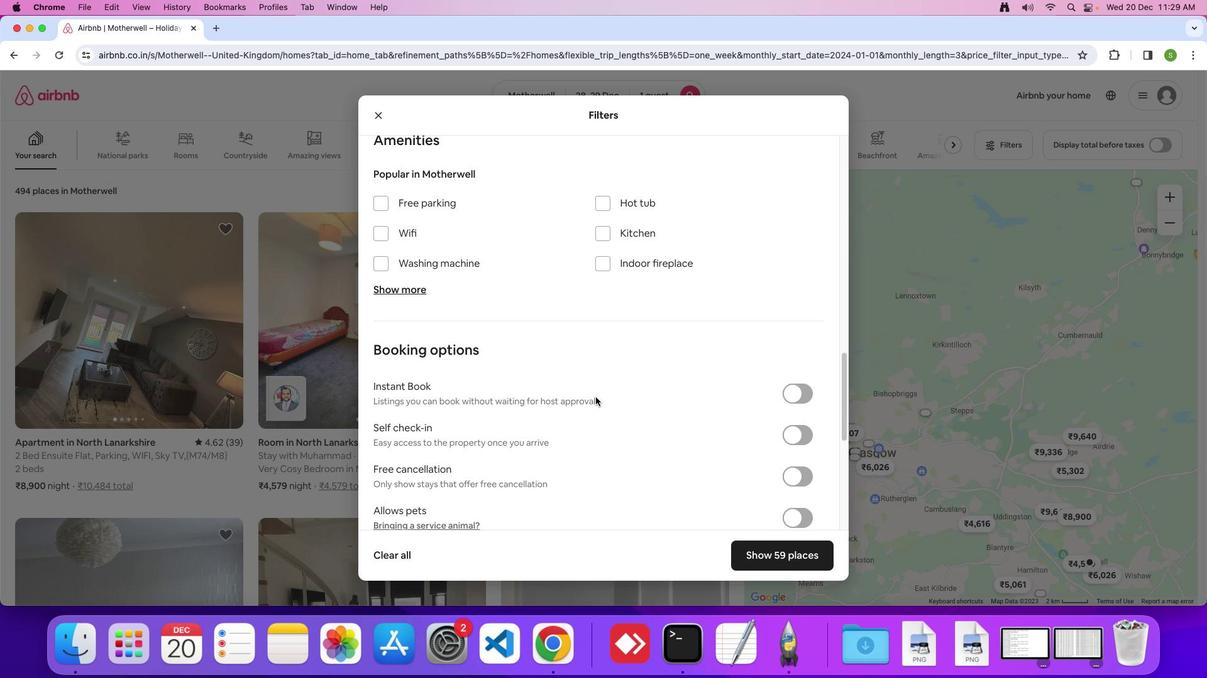 
Action: Mouse scrolled (595, 397) with delta (0, 0)
Screenshot: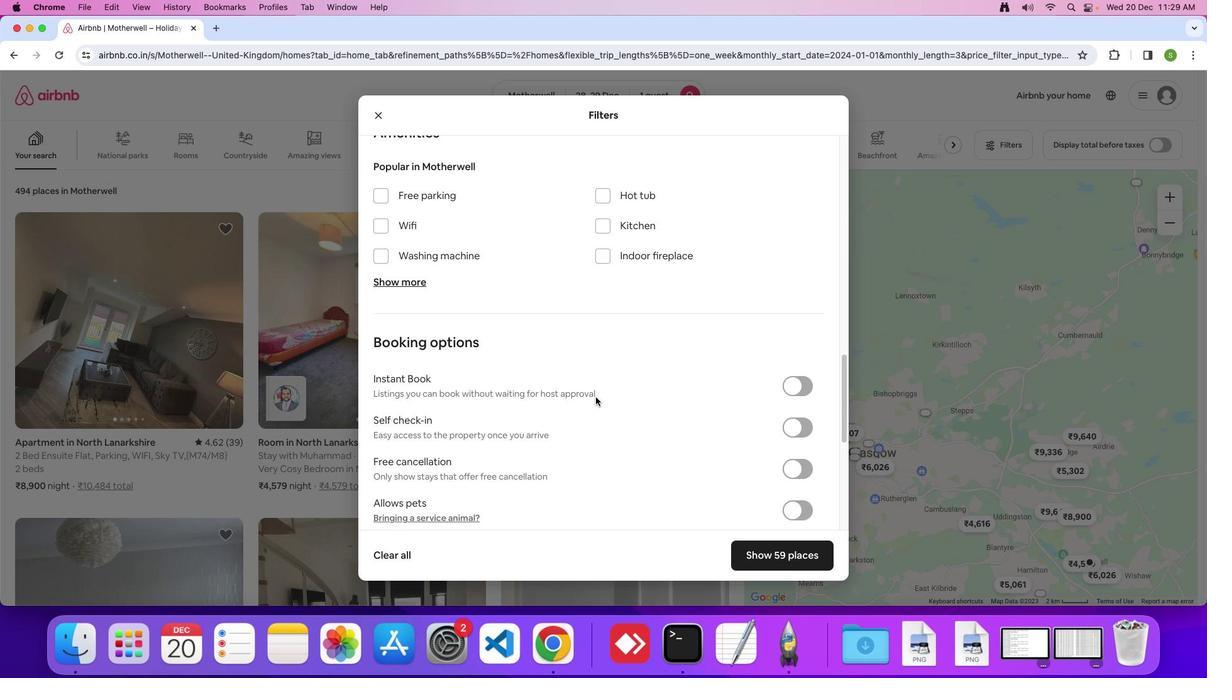 
Action: Mouse scrolled (595, 397) with delta (0, 0)
Screenshot: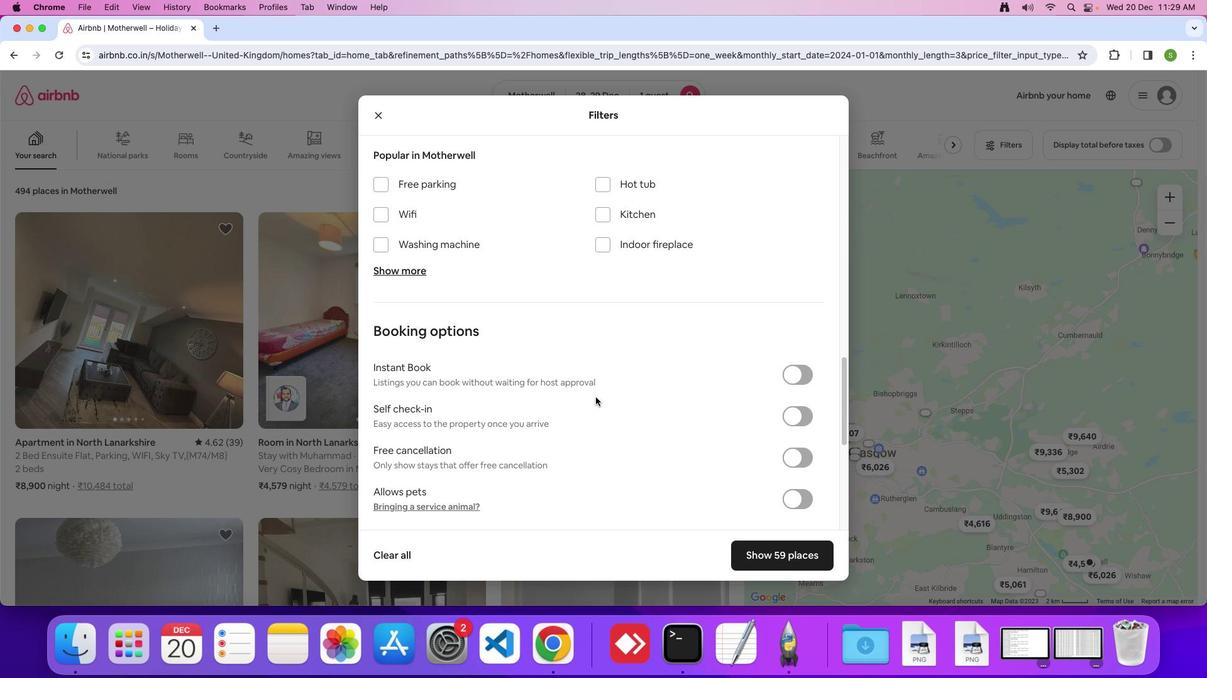 
Action: Mouse scrolled (595, 397) with delta (0, 0)
Screenshot: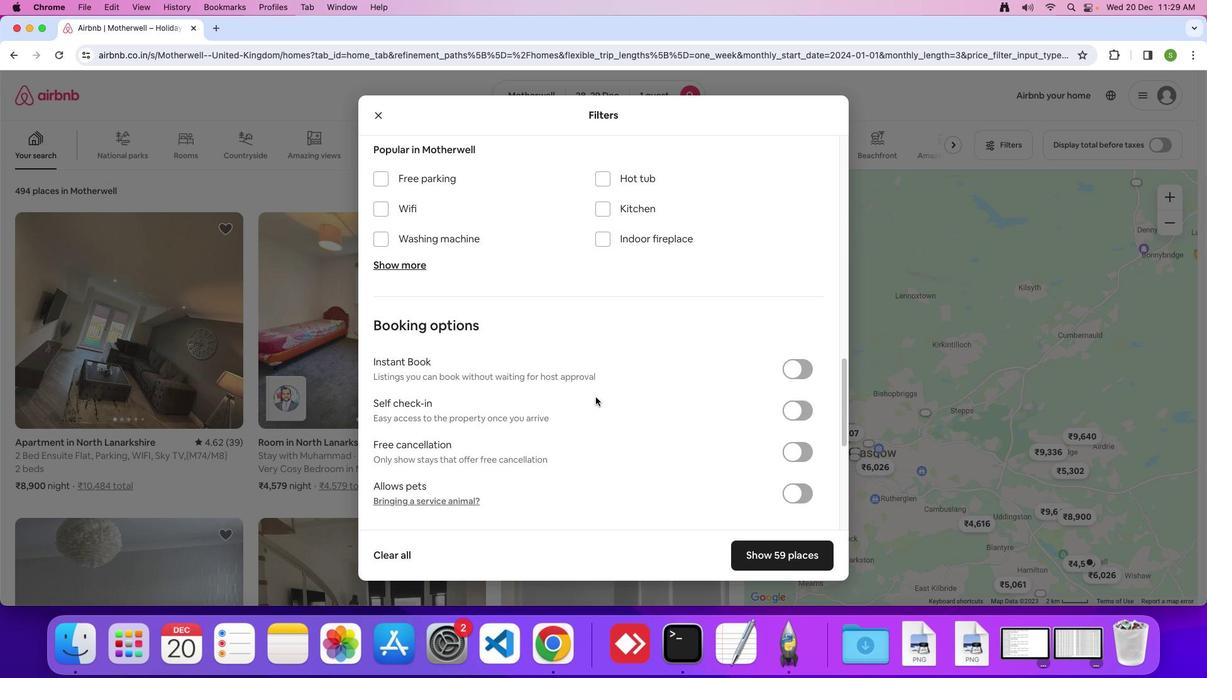 
Action: Mouse scrolled (595, 397) with delta (0, -1)
Screenshot: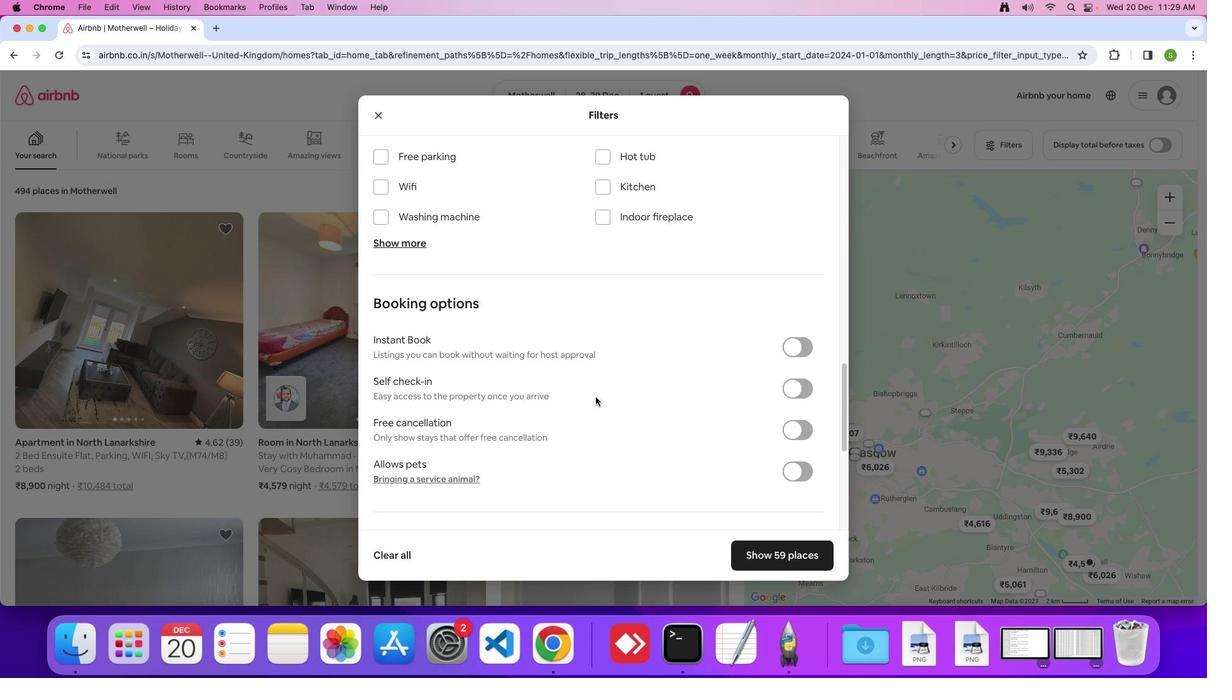 
Action: Mouse scrolled (595, 397) with delta (0, 0)
Screenshot: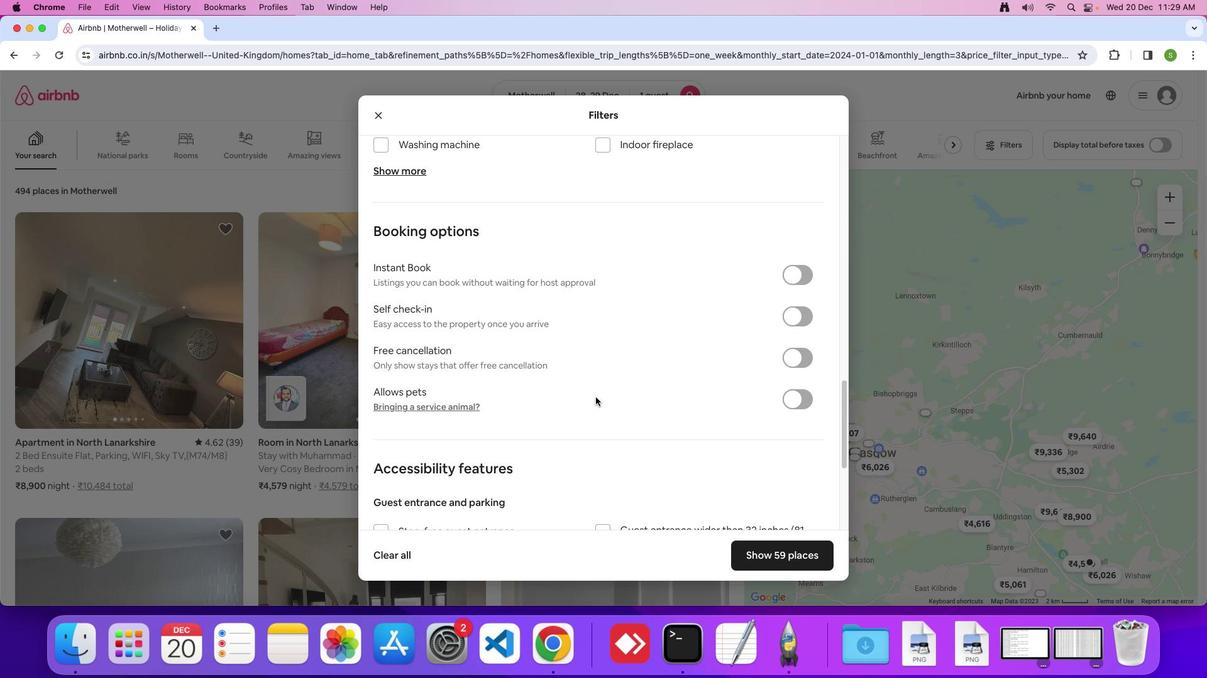 
Action: Mouse scrolled (595, 397) with delta (0, 0)
Screenshot: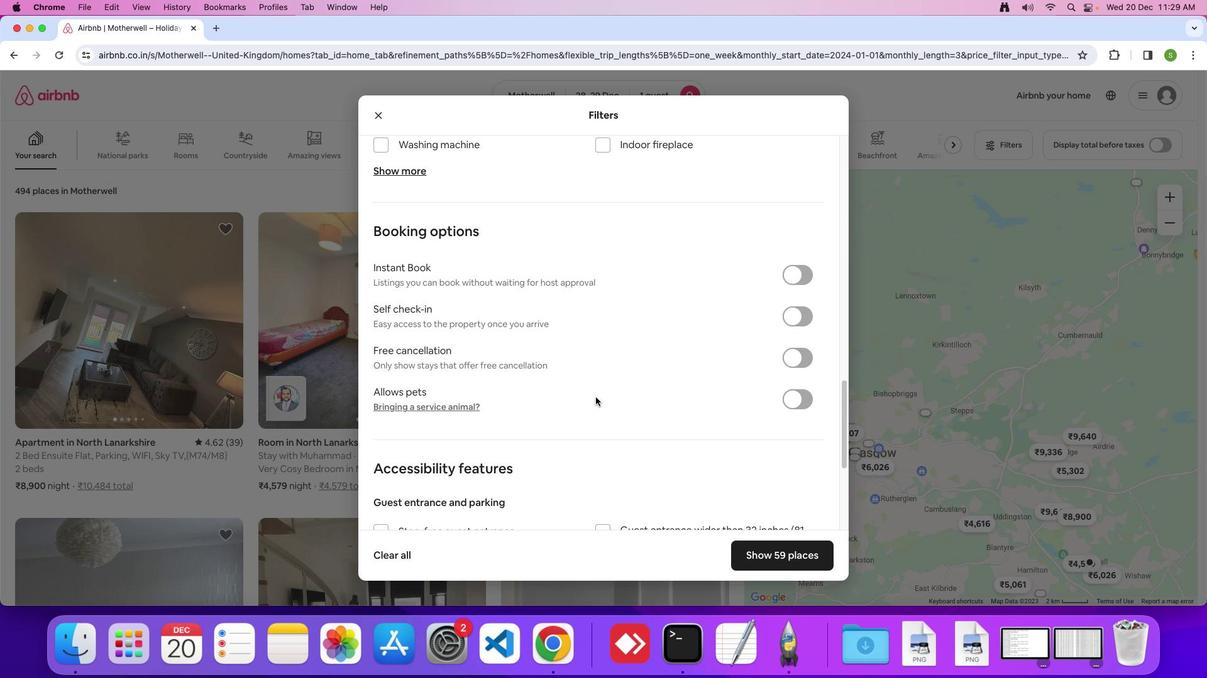 
Action: Mouse scrolled (595, 397) with delta (0, -1)
Screenshot: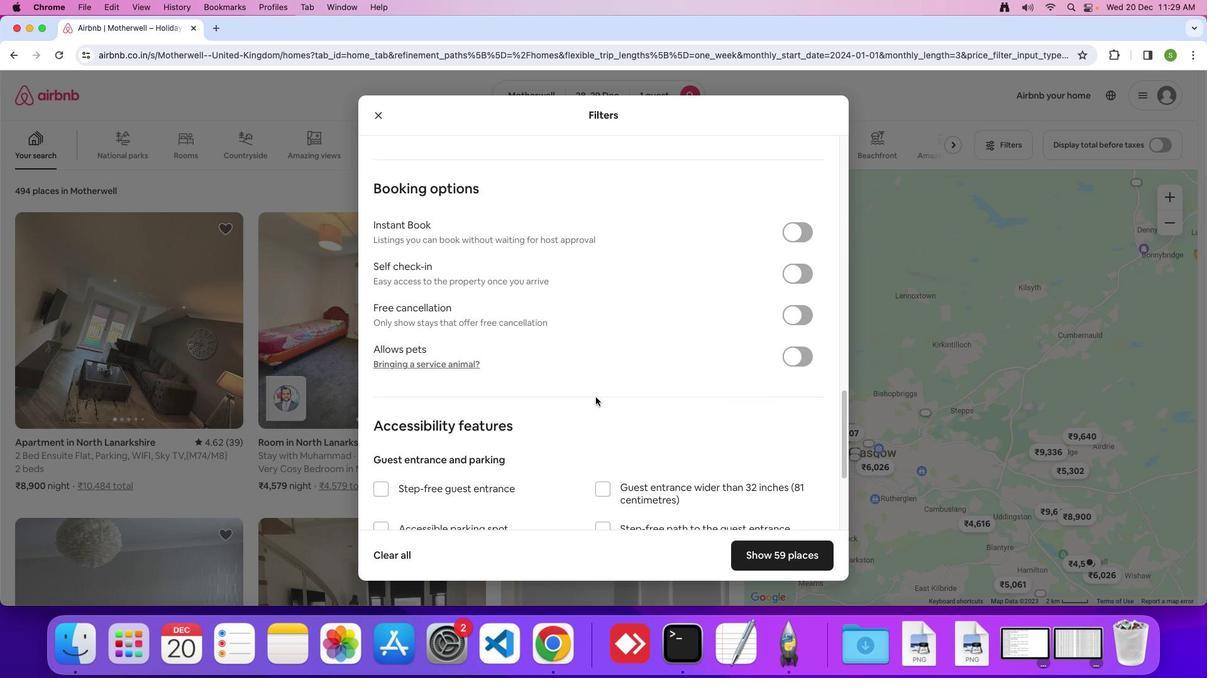 
Action: Mouse scrolled (595, 397) with delta (0, 0)
Screenshot: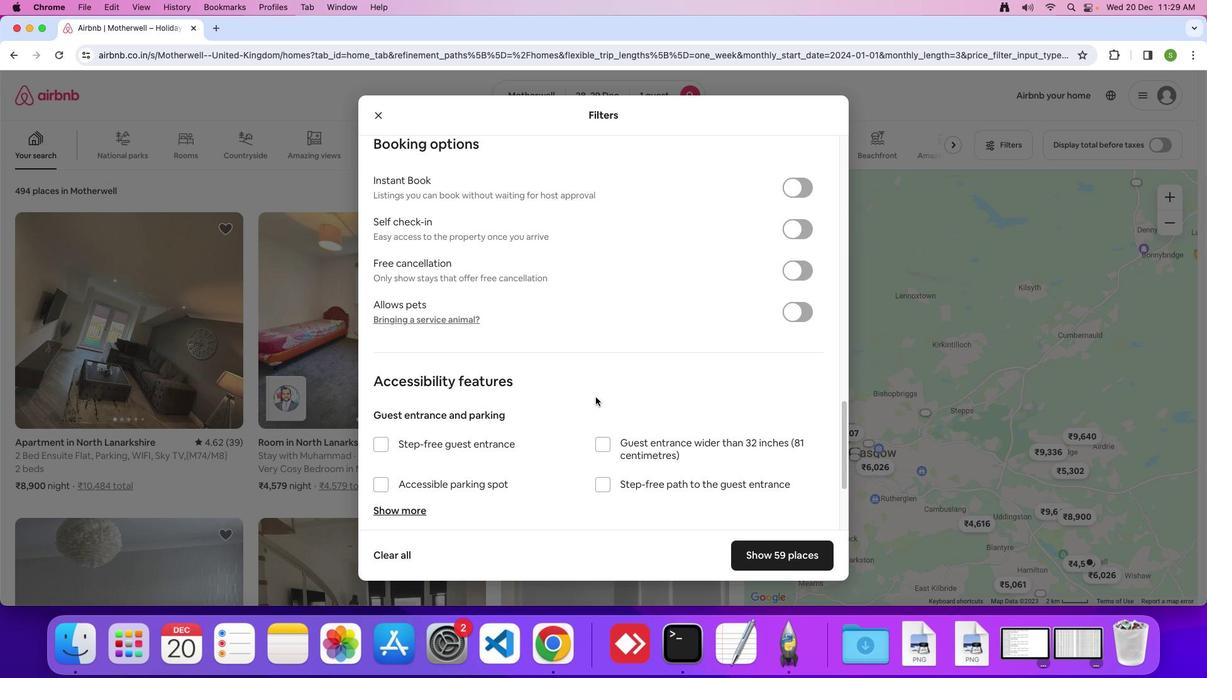
Action: Mouse scrolled (595, 397) with delta (0, 0)
Screenshot: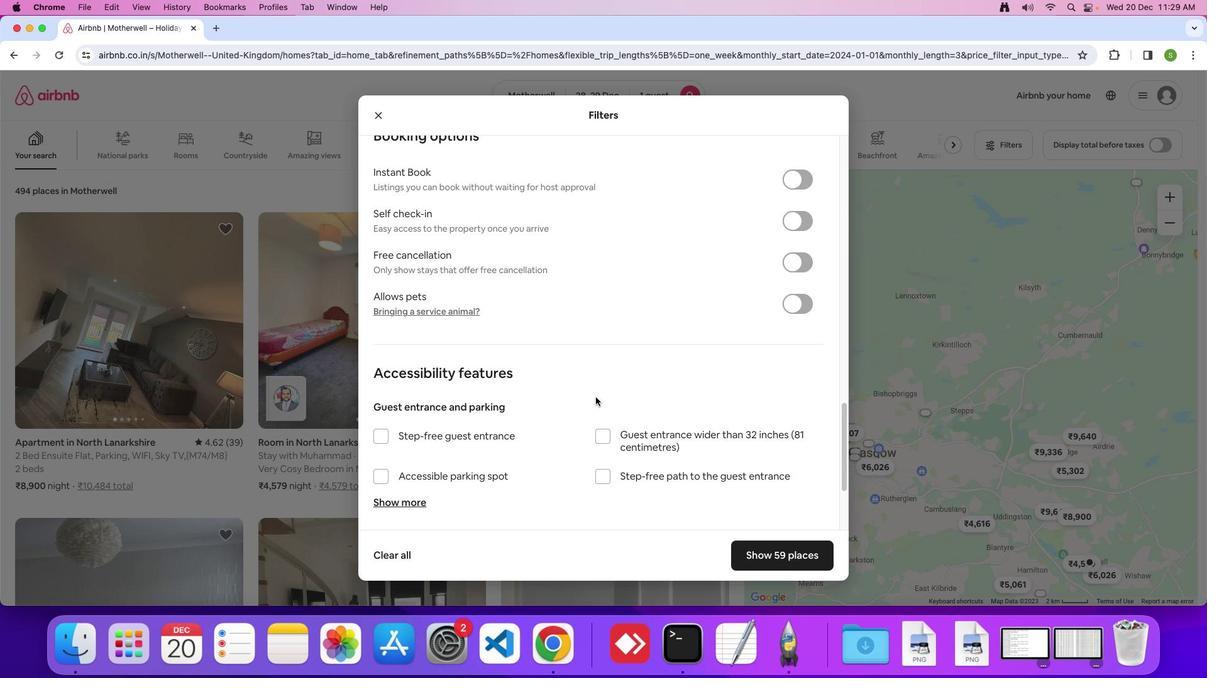 
Action: Mouse scrolled (595, 397) with delta (0, 0)
Screenshot: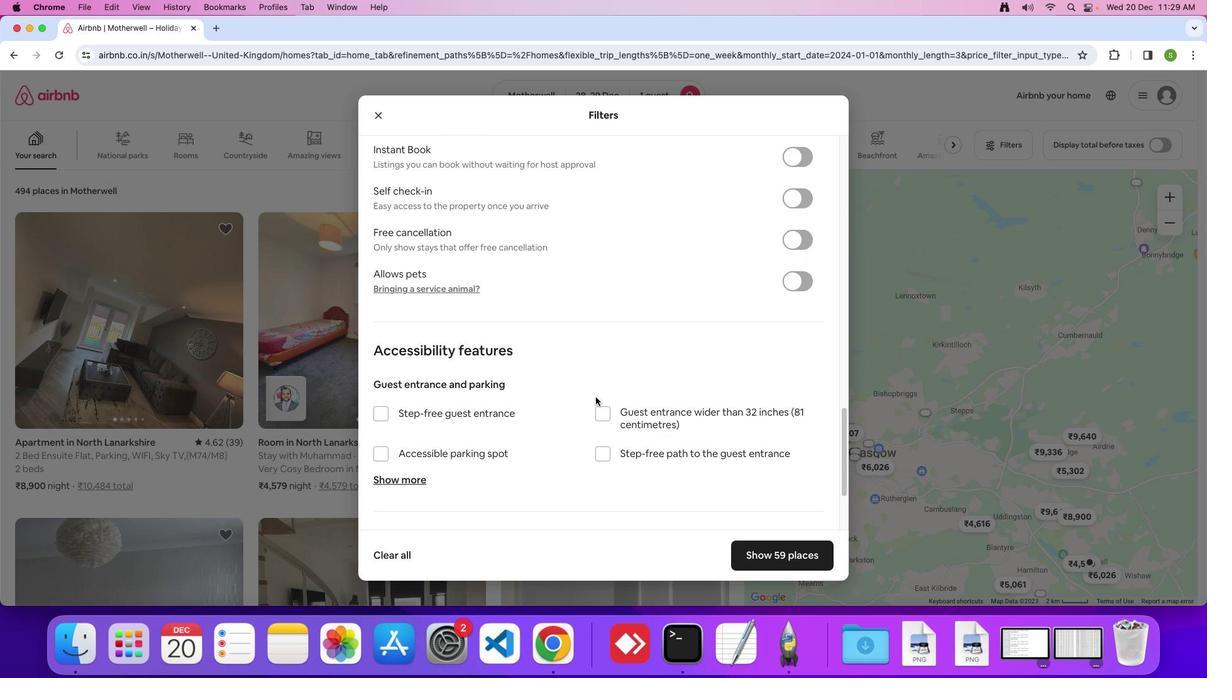 
Action: Mouse scrolled (595, 397) with delta (0, 0)
Screenshot: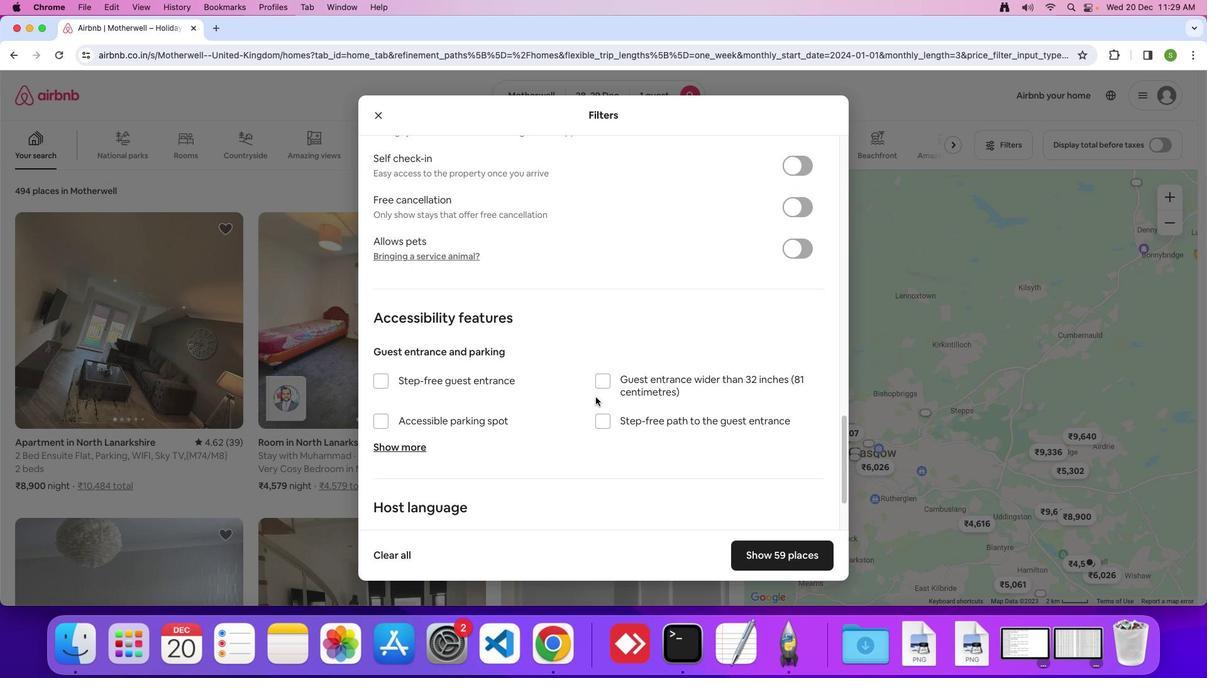
Action: Mouse scrolled (595, 397) with delta (0, 0)
Screenshot: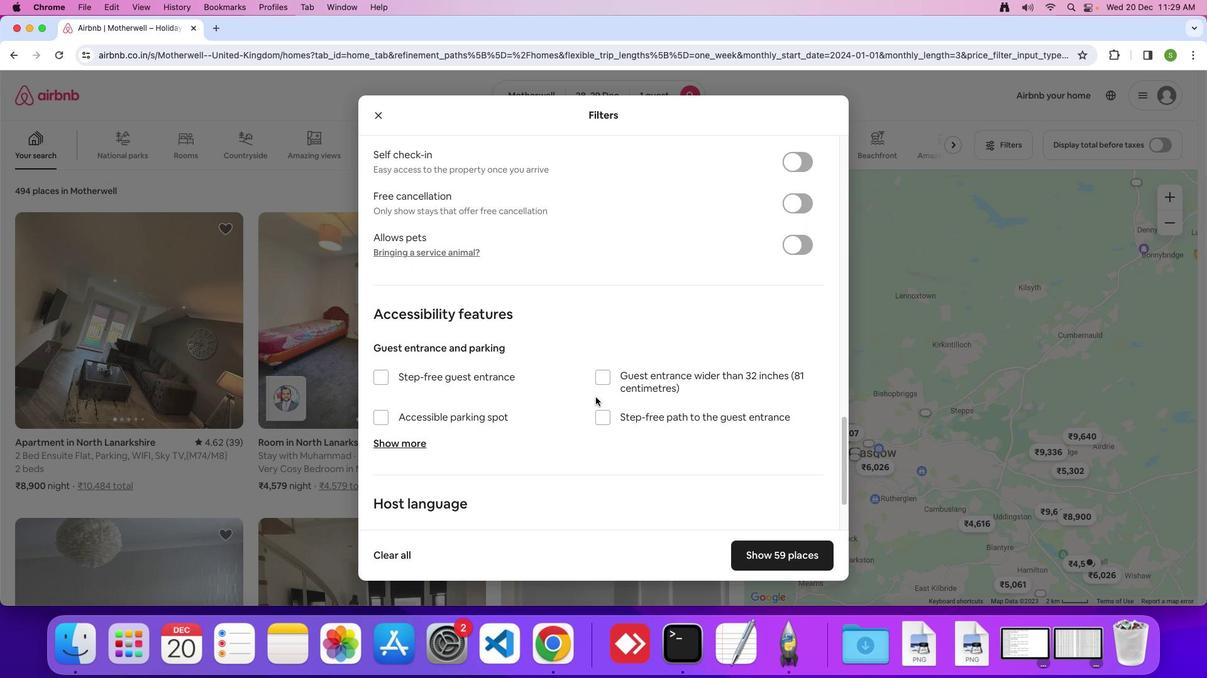 
Action: Mouse scrolled (595, 397) with delta (0, 0)
Screenshot: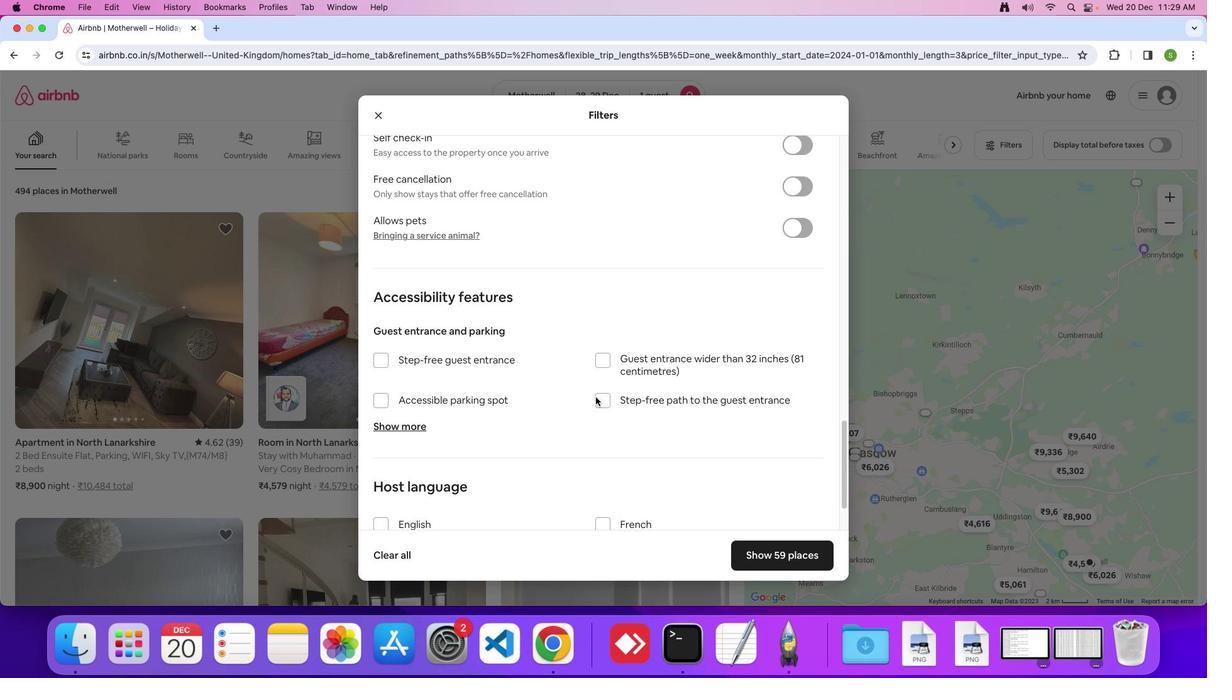 
Action: Mouse scrolled (595, 397) with delta (0, 0)
Screenshot: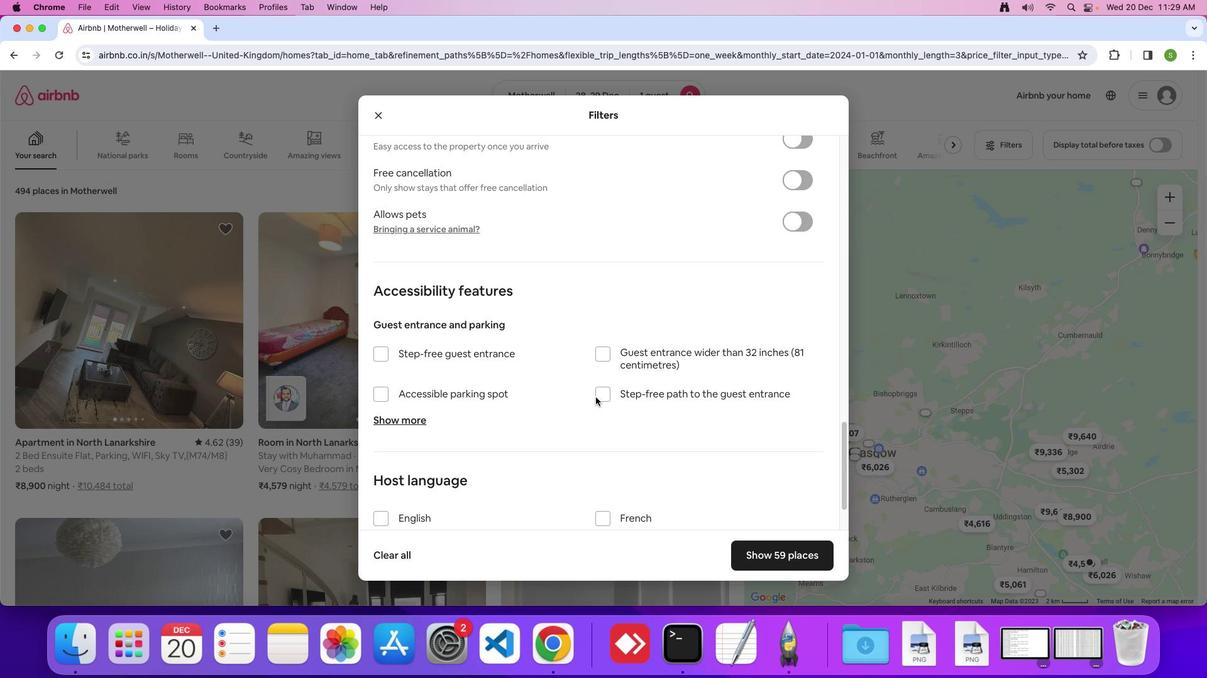 
Action: Mouse scrolled (595, 397) with delta (0, 0)
Screenshot: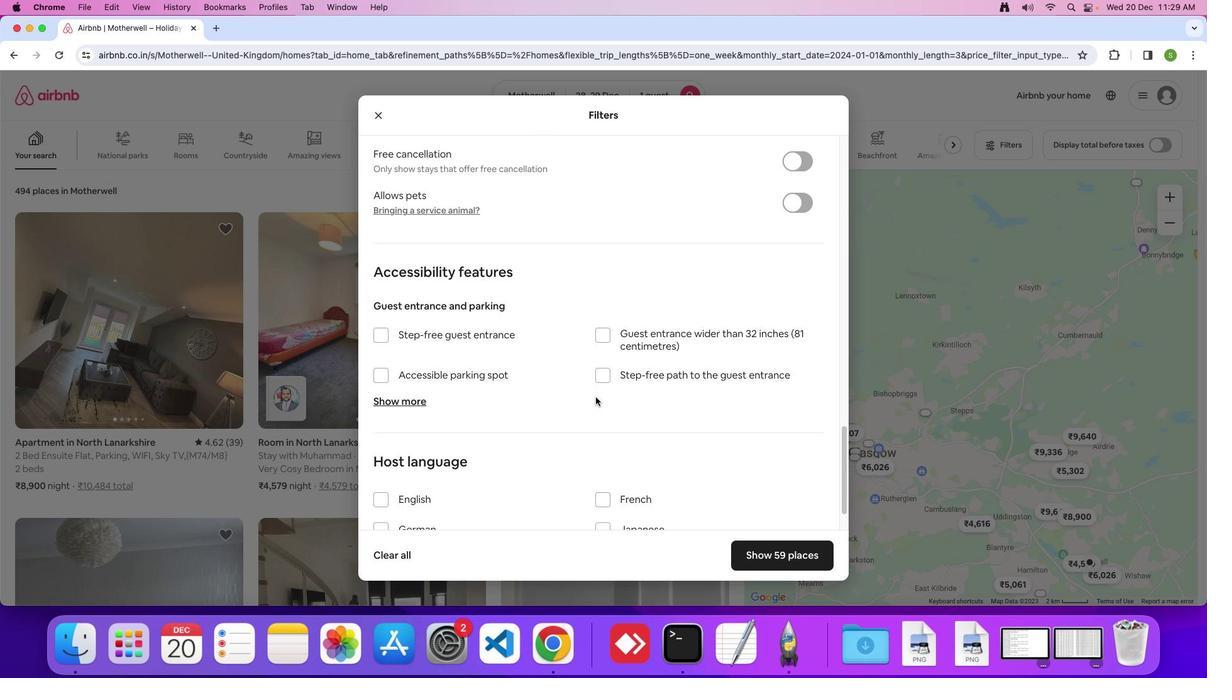 
Action: Mouse scrolled (595, 397) with delta (0, 0)
Screenshot: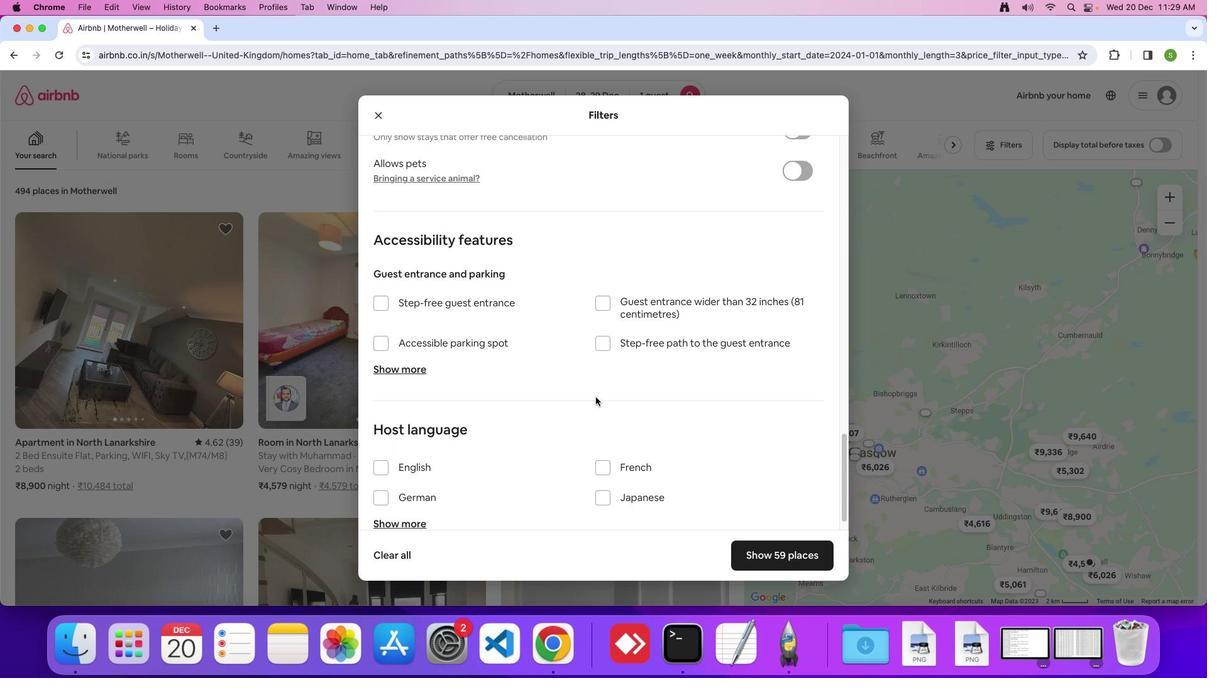 
Action: Mouse scrolled (595, 397) with delta (0, 0)
Screenshot: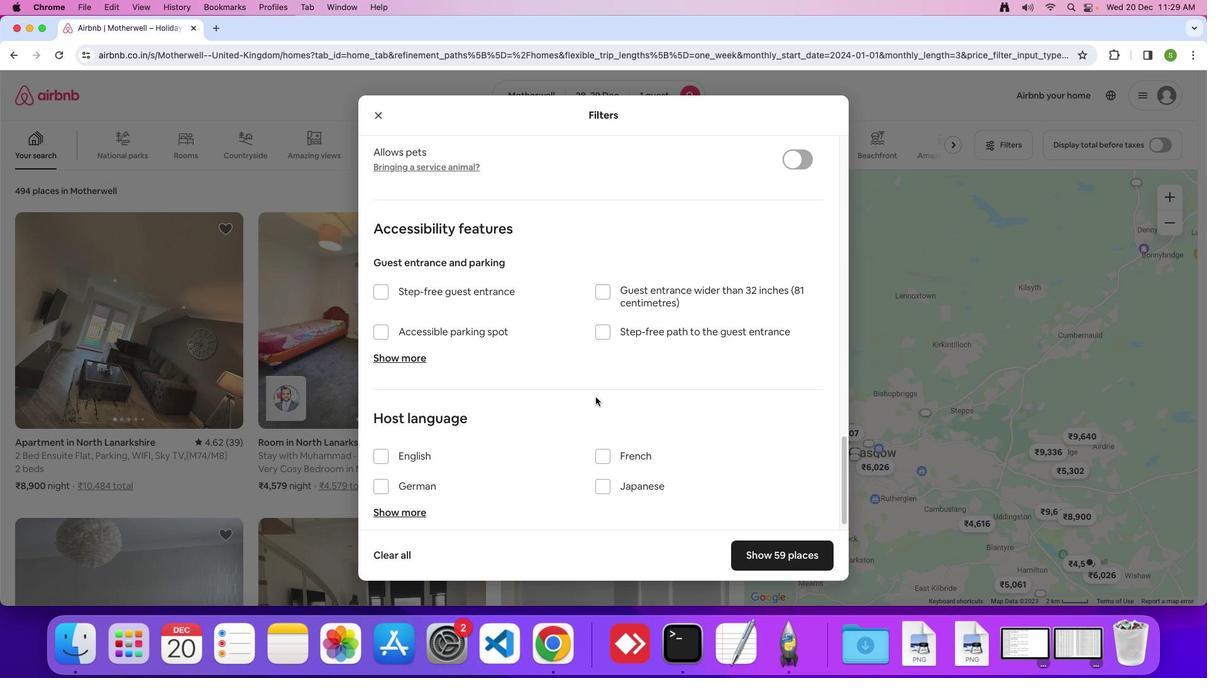 
Action: Mouse scrolled (595, 397) with delta (0, 0)
Screenshot: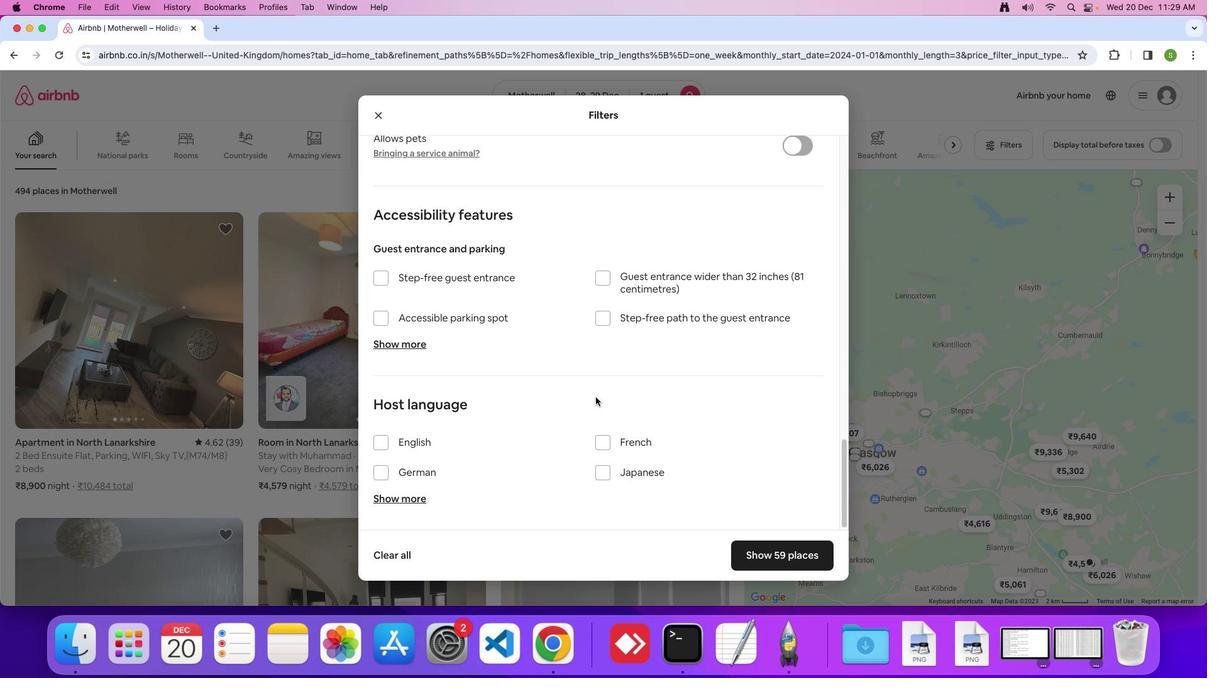 
Action: Mouse scrolled (595, 397) with delta (0, 0)
Screenshot: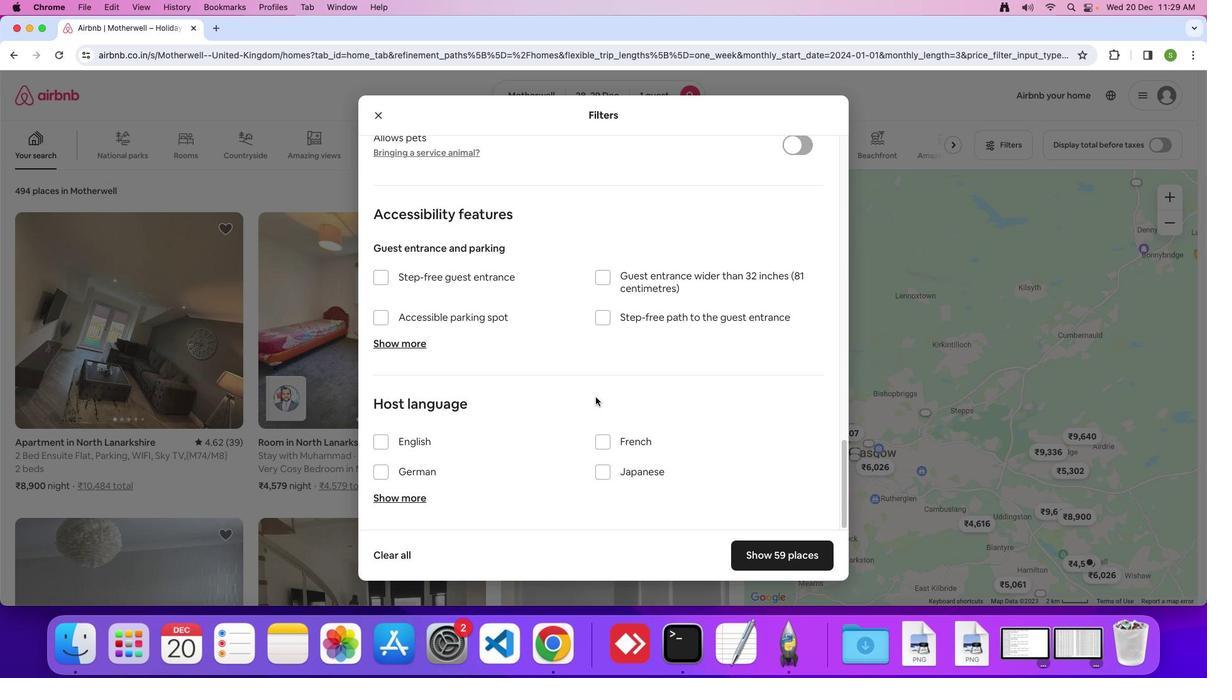 
Action: Mouse scrolled (595, 397) with delta (0, 0)
Screenshot: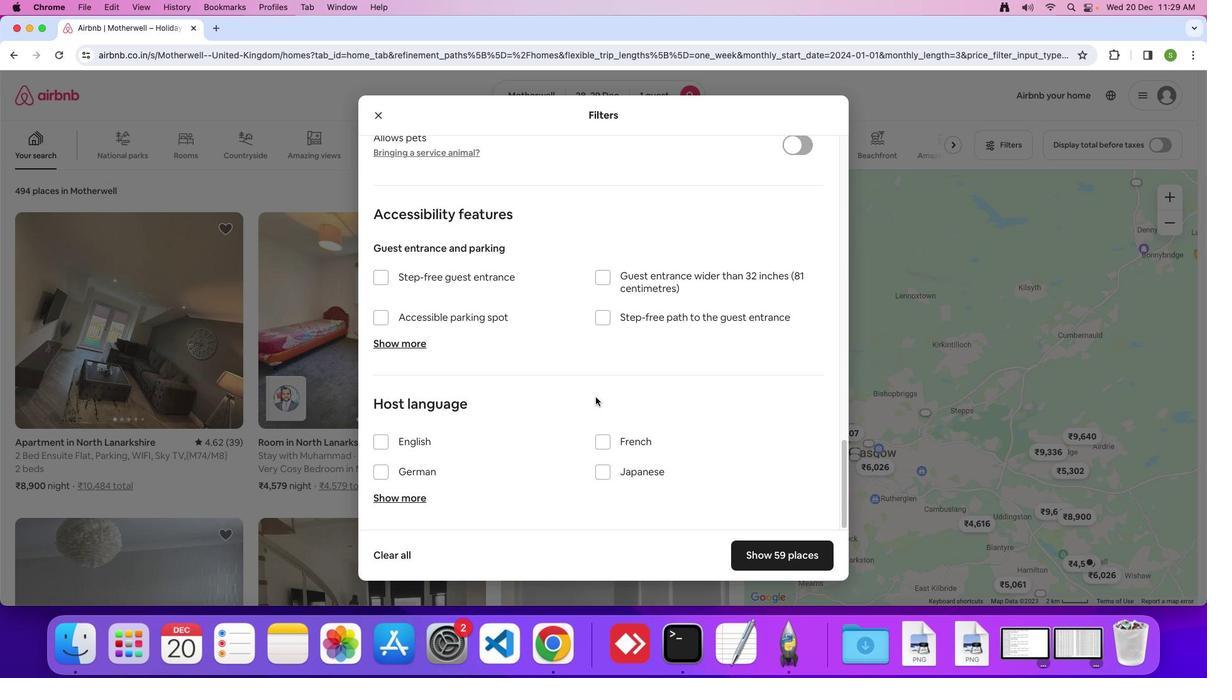 
Action: Mouse moved to (799, 560)
Screenshot: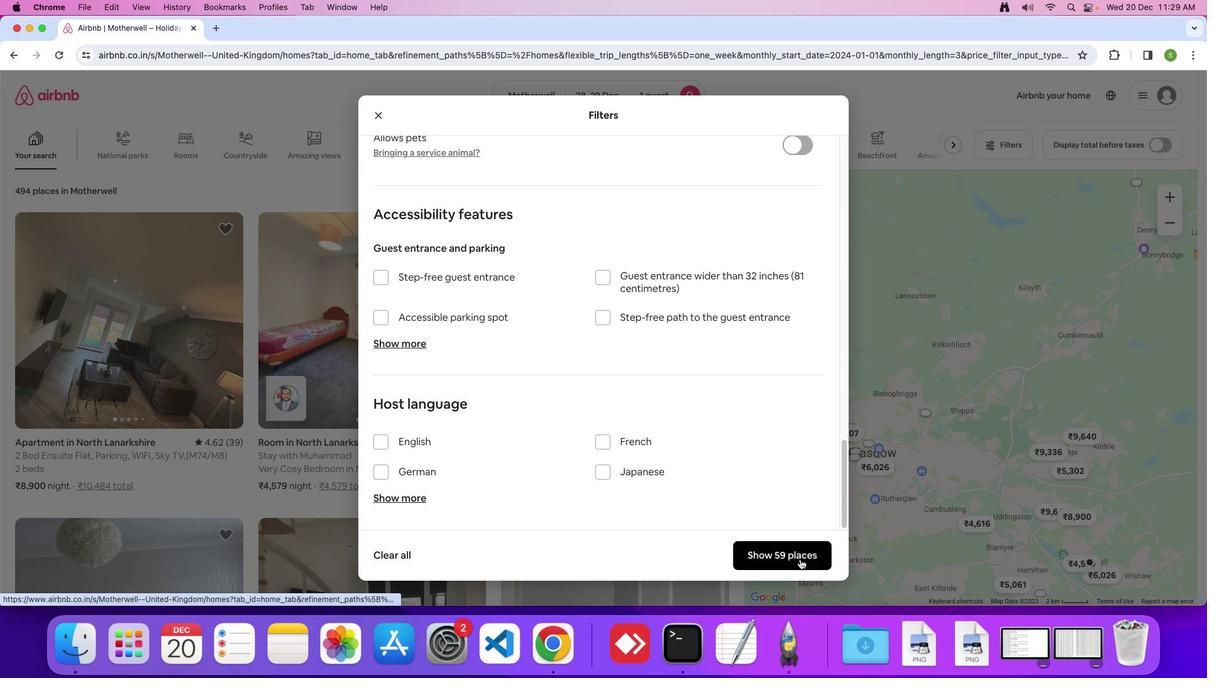 
Action: Mouse pressed left at (799, 560)
Screenshot: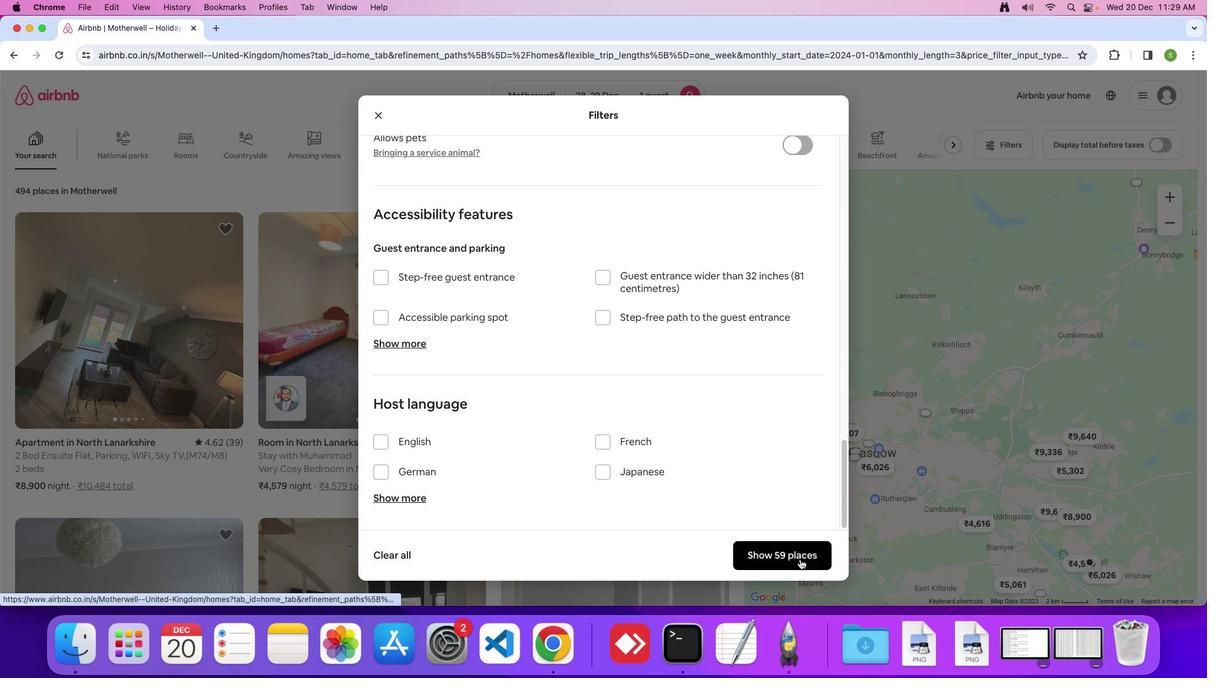 
Action: Mouse moved to (142, 287)
Screenshot: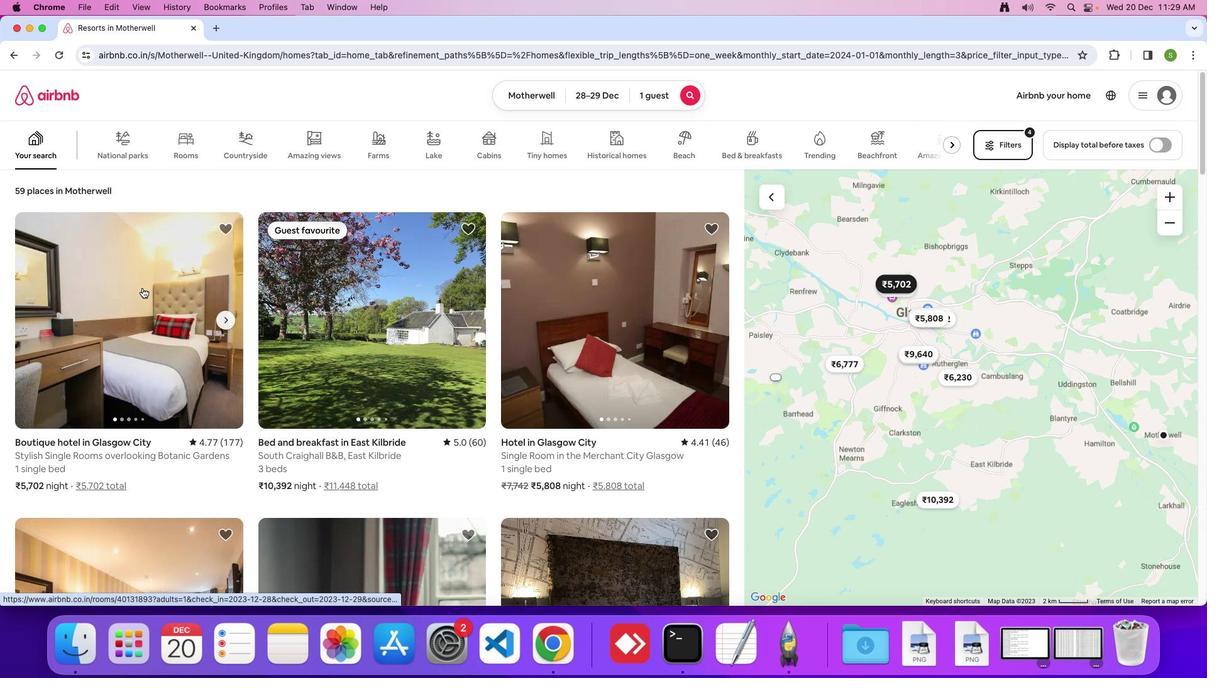 
Action: Mouse pressed left at (142, 287)
Screenshot: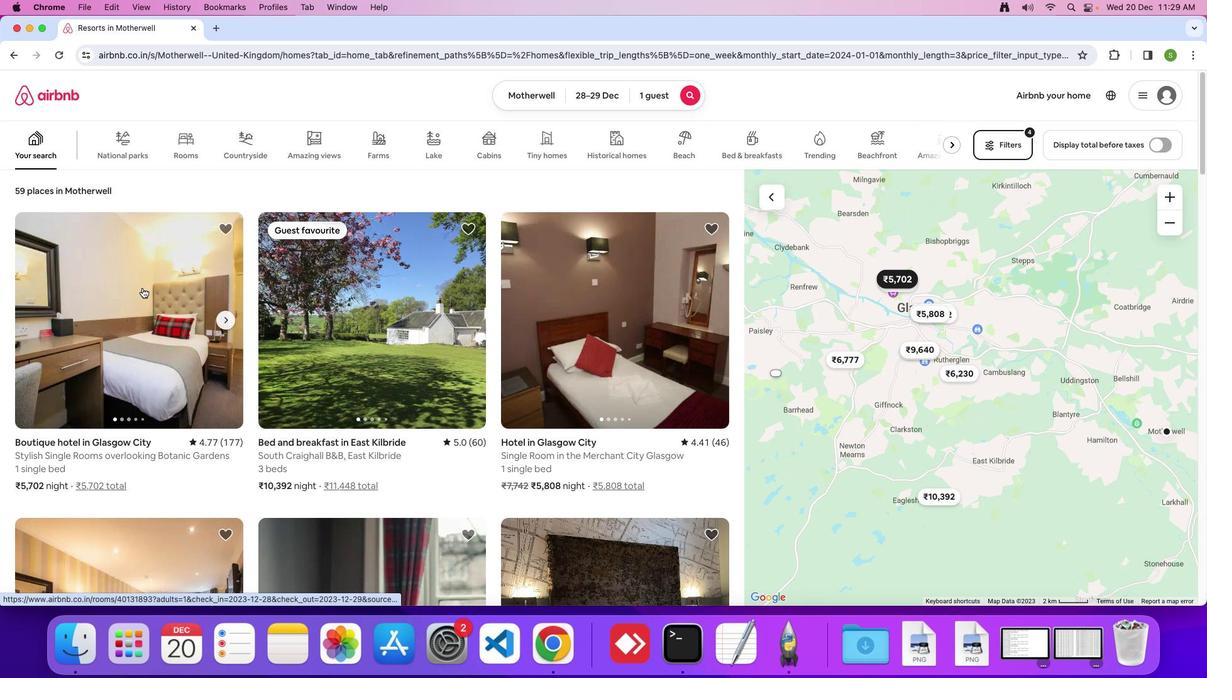 
Action: Mouse moved to (321, 303)
Screenshot: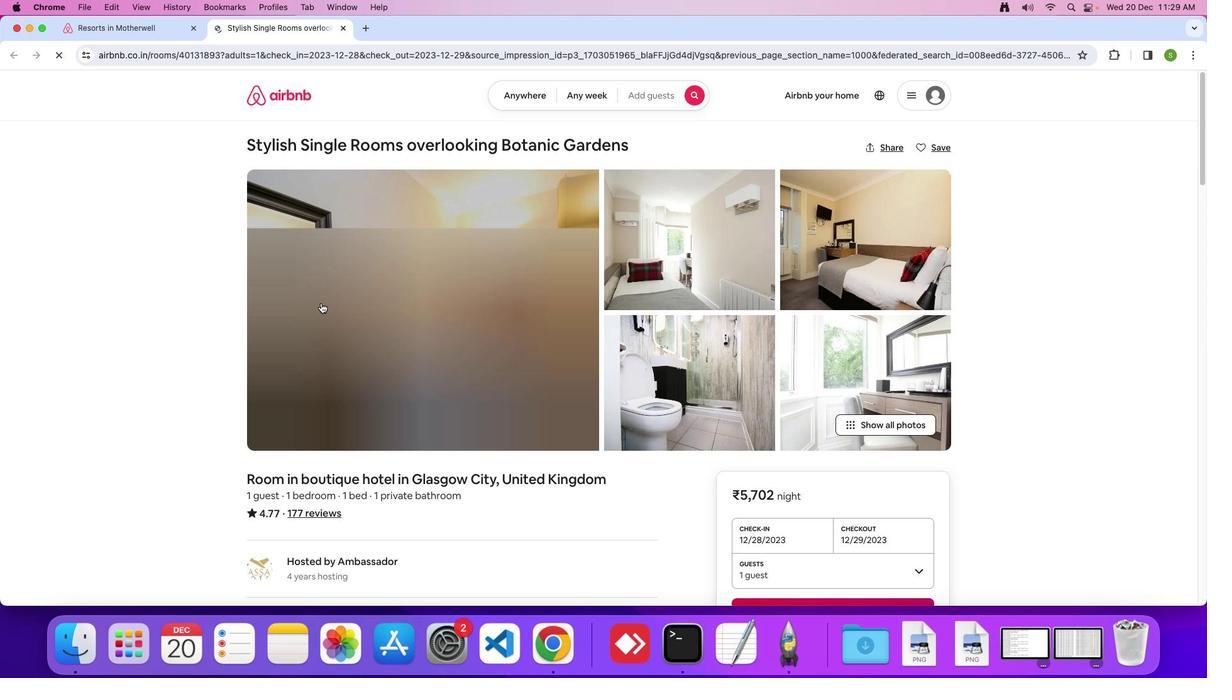 
Action: Mouse pressed left at (321, 303)
Screenshot: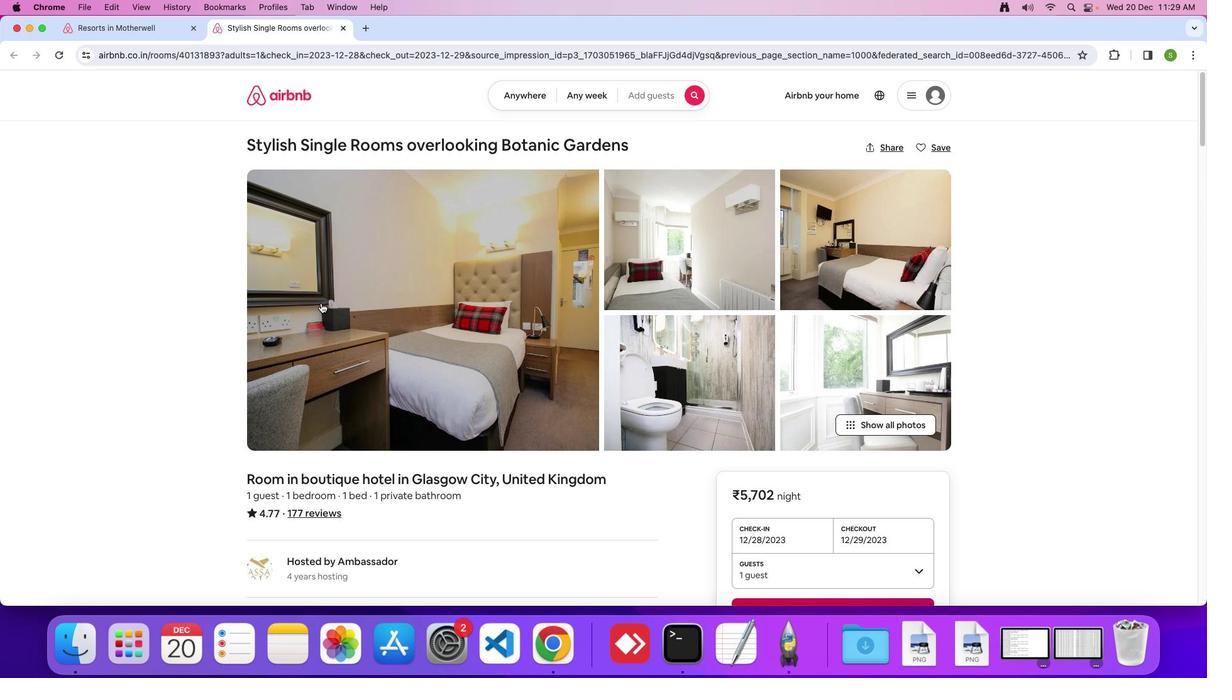 
Action: Mouse moved to (410, 342)
Screenshot: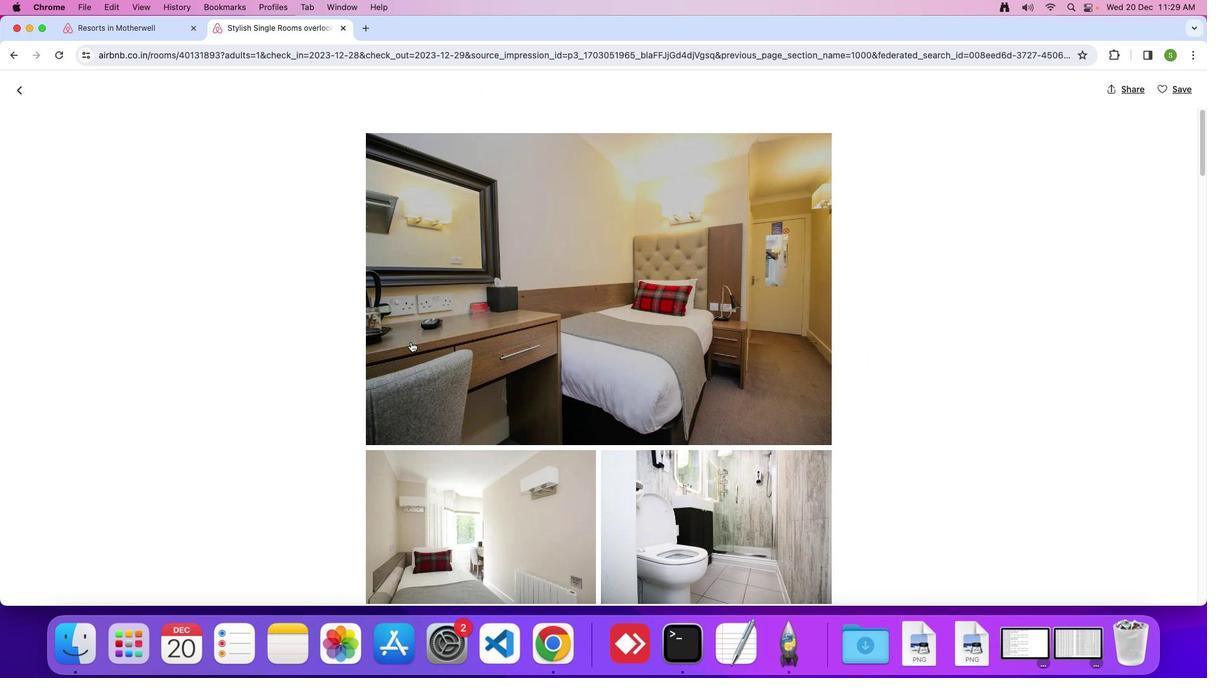 
Action: Mouse scrolled (410, 342) with delta (0, 0)
Screenshot: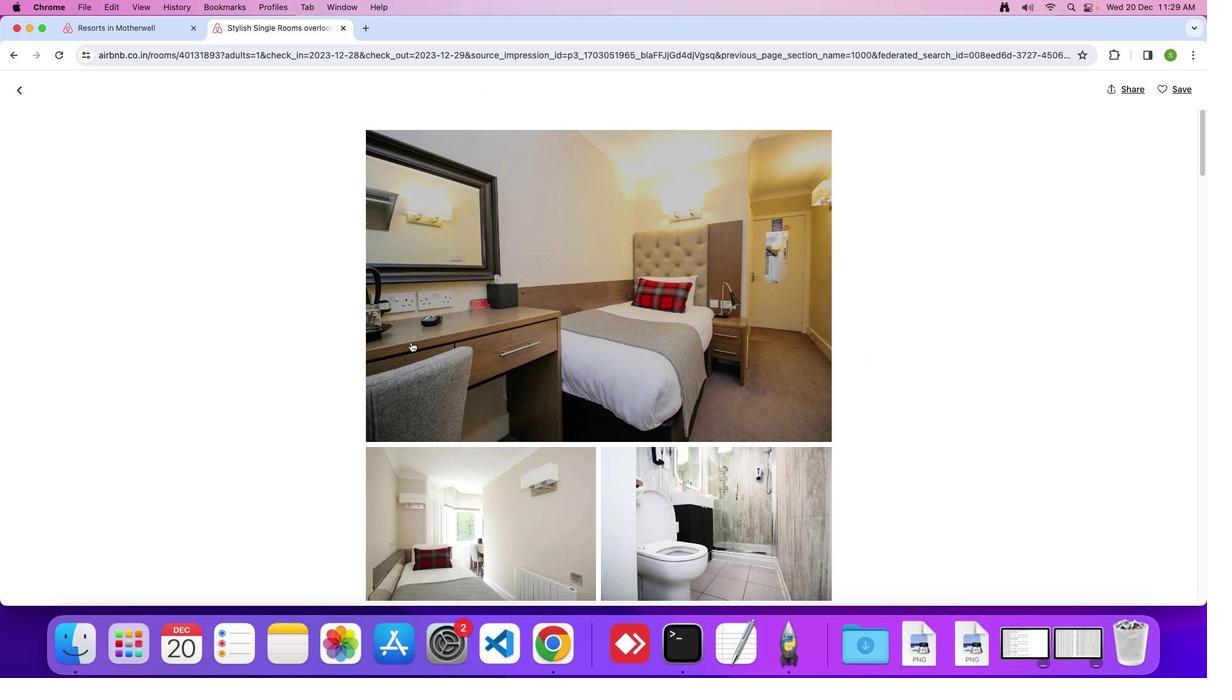 
Action: Mouse scrolled (410, 342) with delta (0, 0)
Screenshot: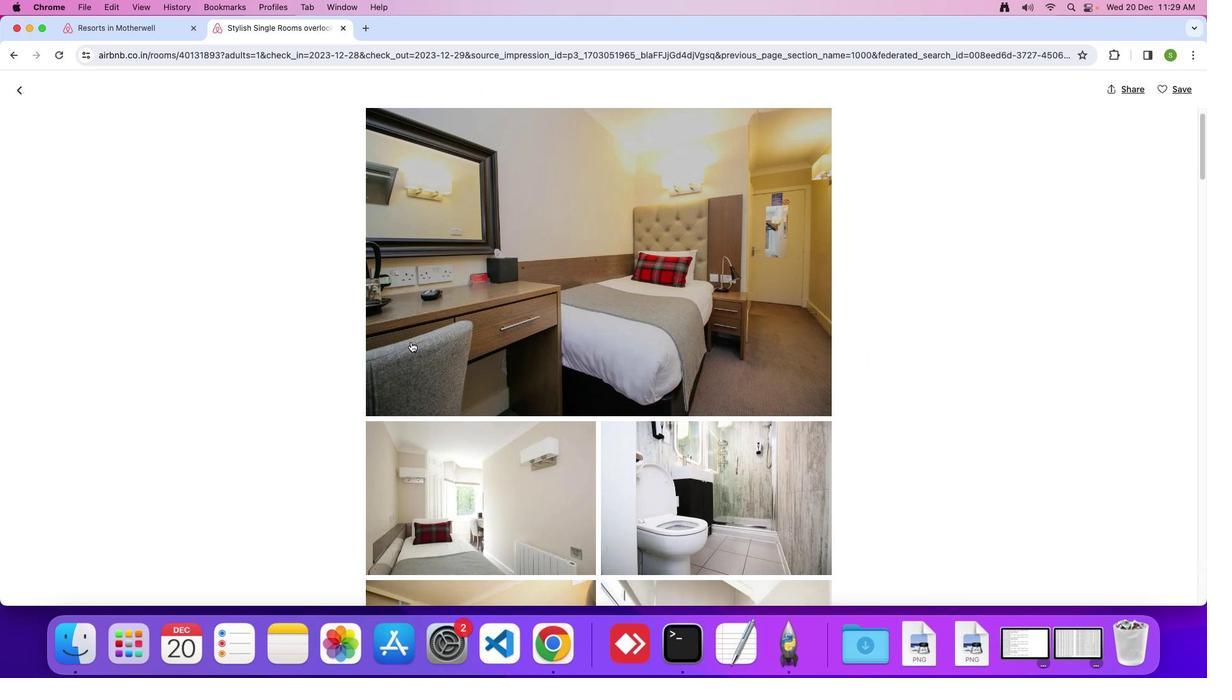 
Action: Mouse scrolled (410, 342) with delta (0, -1)
Screenshot: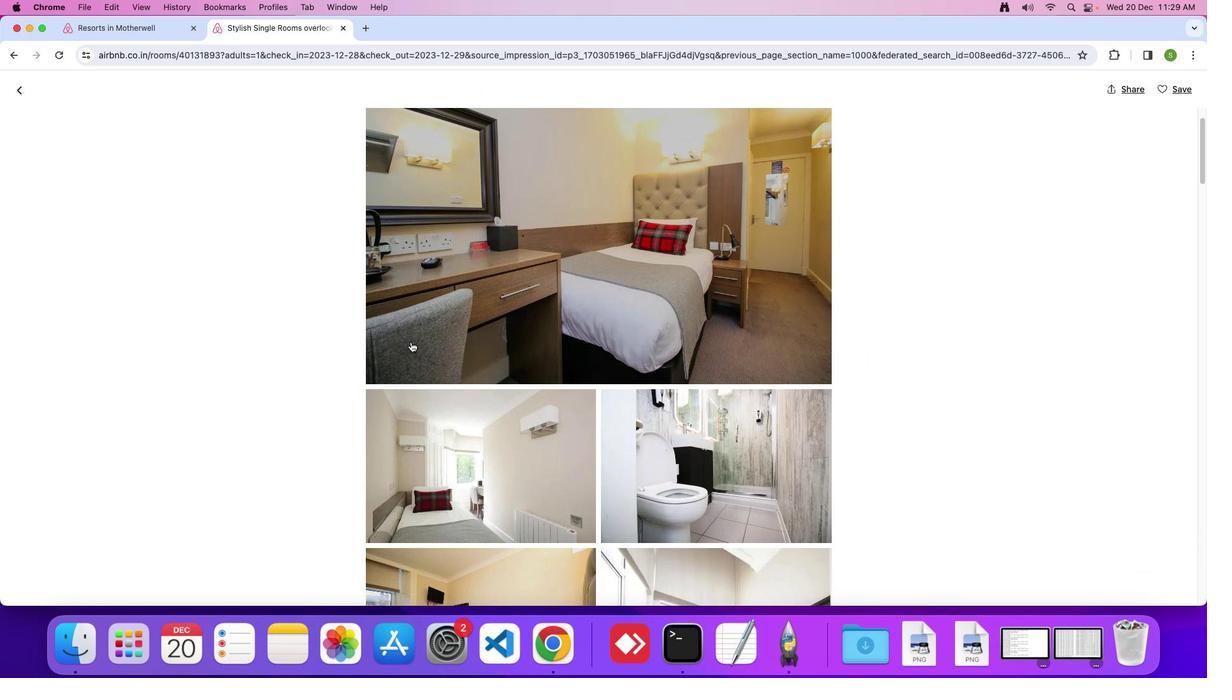 
Action: Mouse scrolled (410, 342) with delta (0, 0)
Screenshot: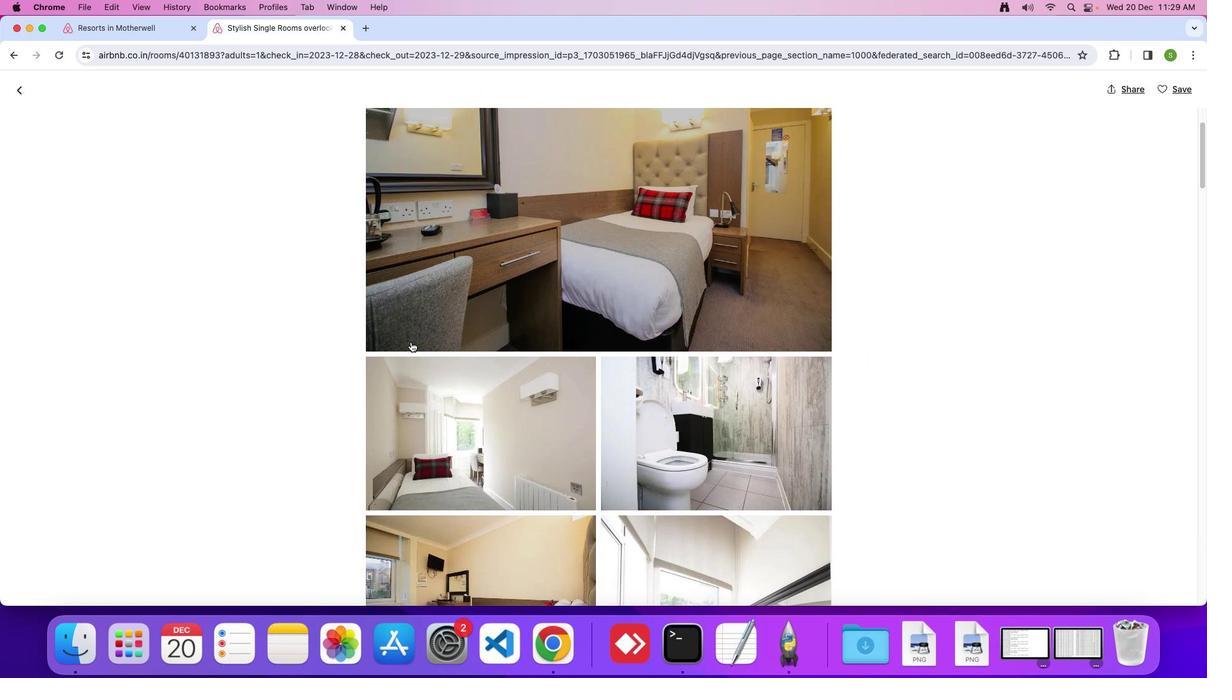 
Action: Mouse scrolled (410, 342) with delta (0, 0)
Screenshot: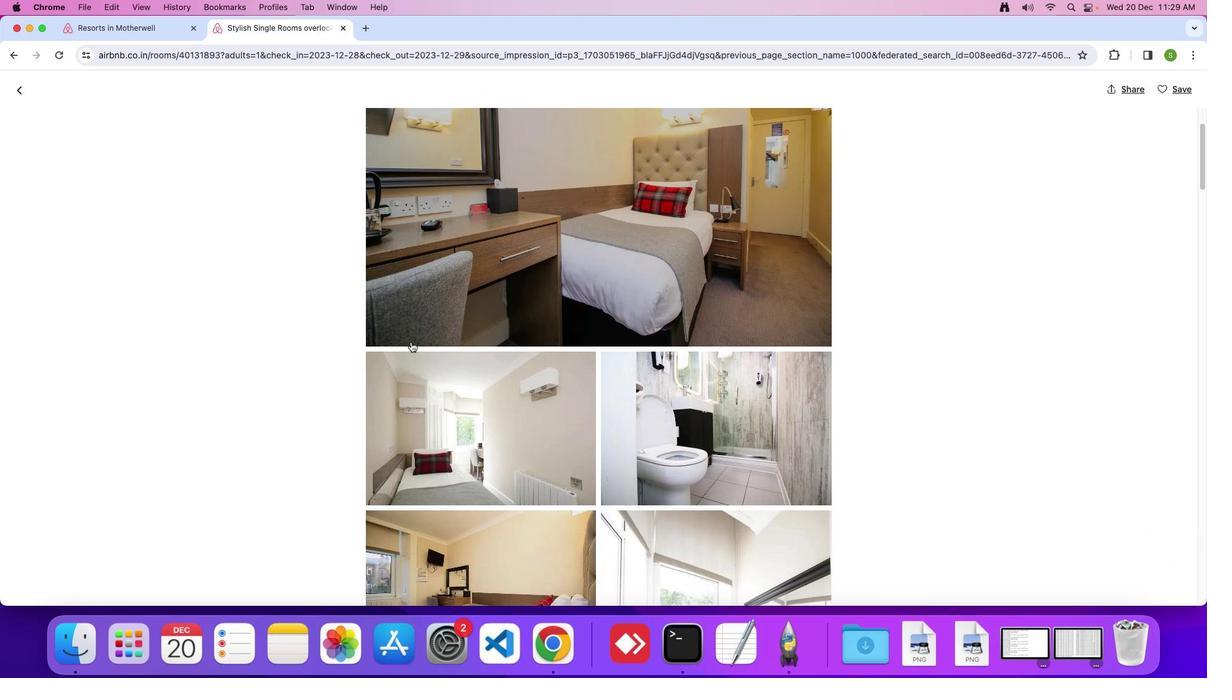 
Action: Mouse scrolled (410, 342) with delta (0, 0)
Screenshot: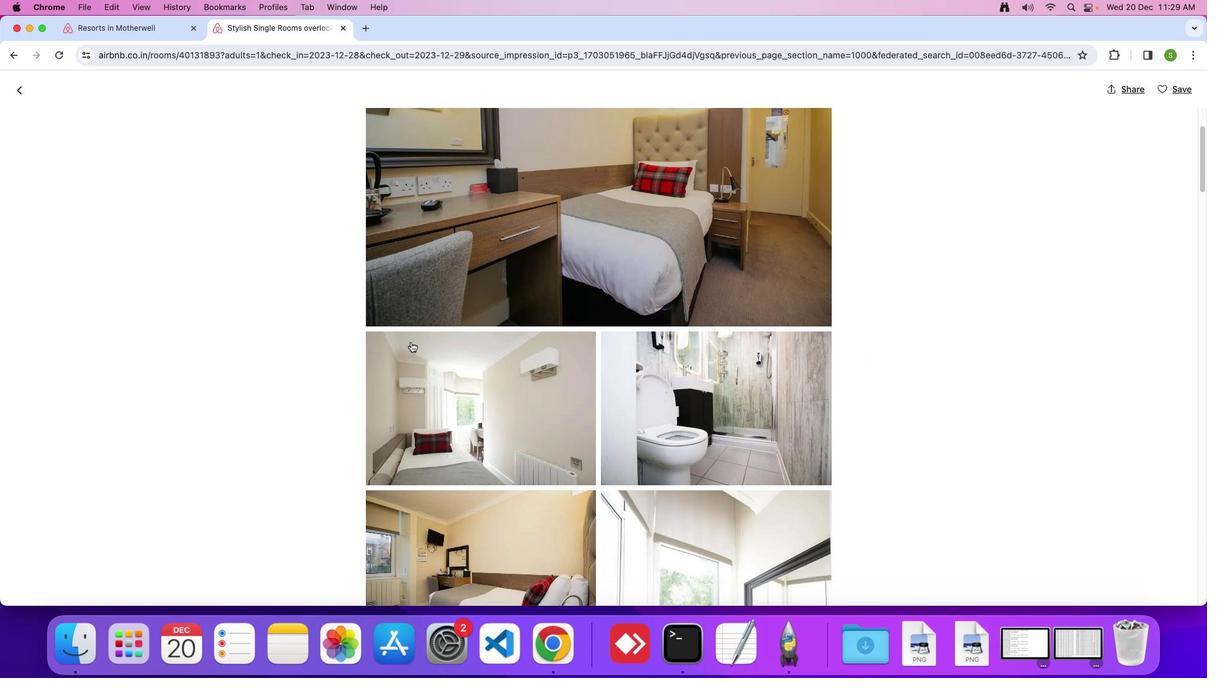 
Action: Mouse scrolled (410, 342) with delta (0, 0)
Screenshot: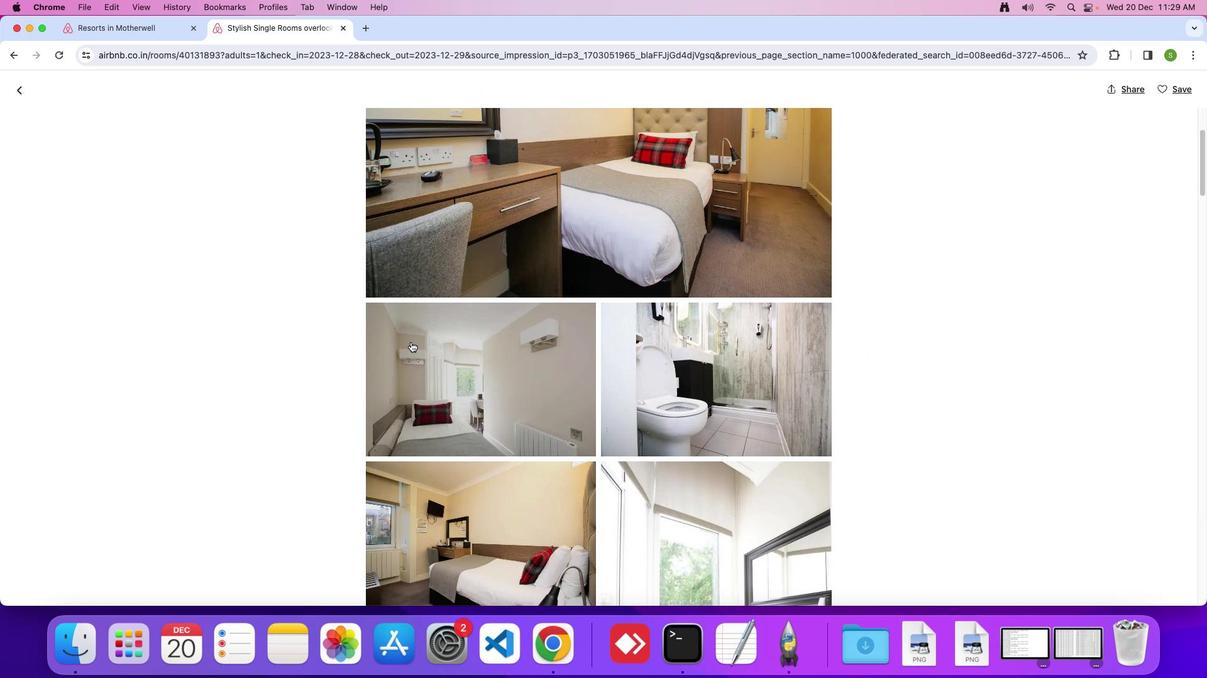 
Action: Mouse scrolled (410, 342) with delta (0, 0)
Screenshot: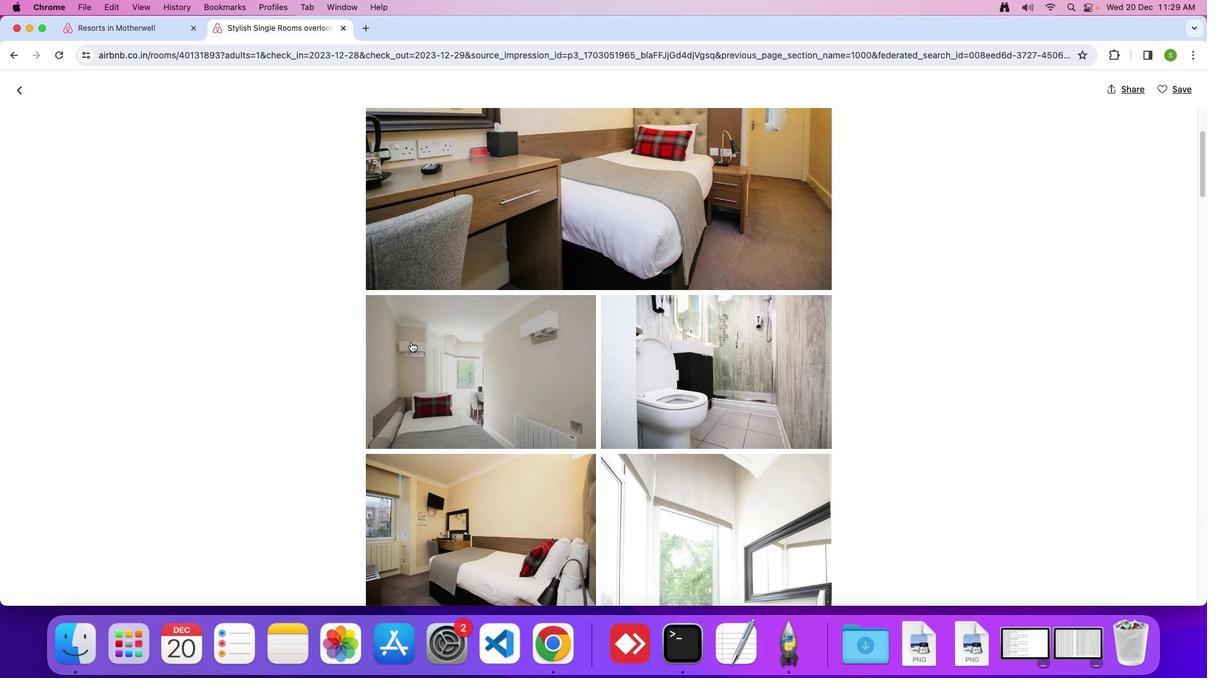 
Action: Mouse scrolled (410, 342) with delta (0, 0)
Screenshot: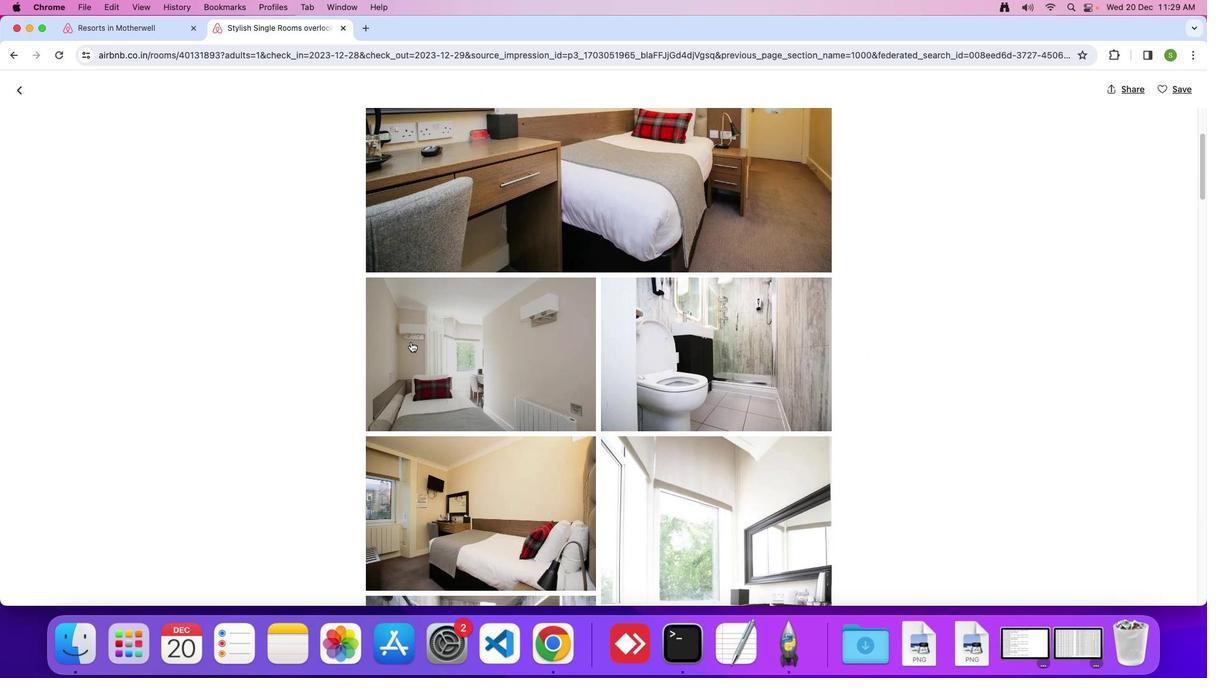 
Action: Mouse scrolled (410, 342) with delta (0, 0)
Screenshot: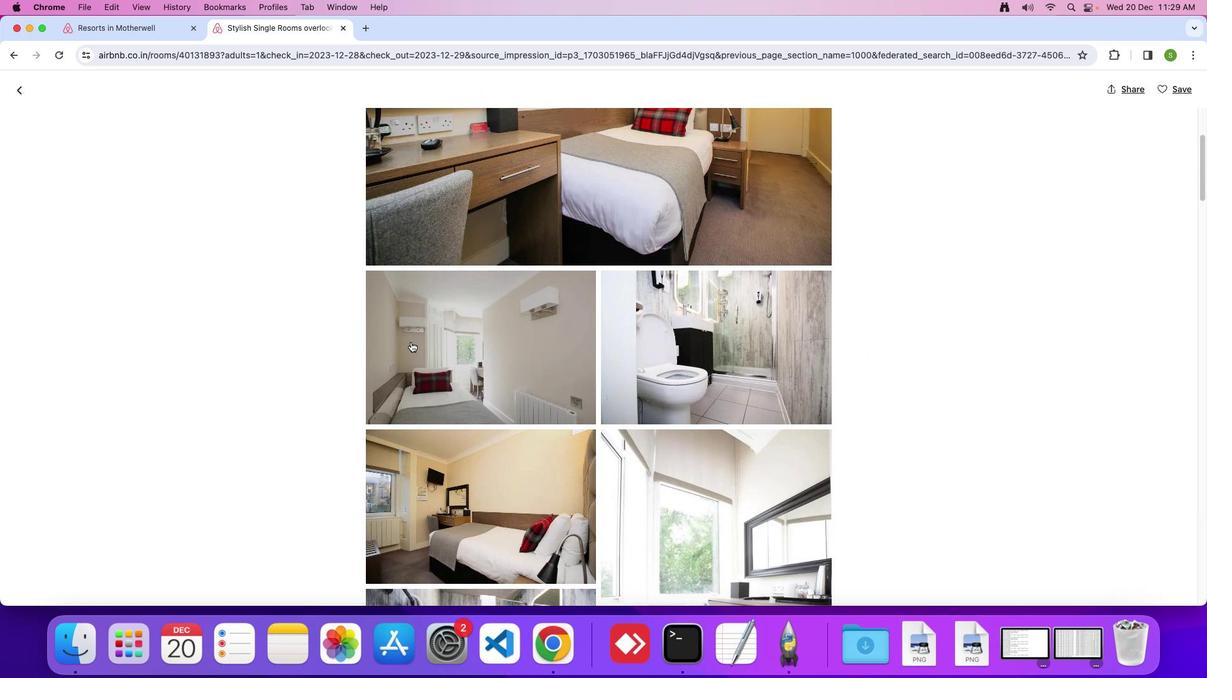 
Action: Mouse scrolled (410, 342) with delta (0, -1)
Screenshot: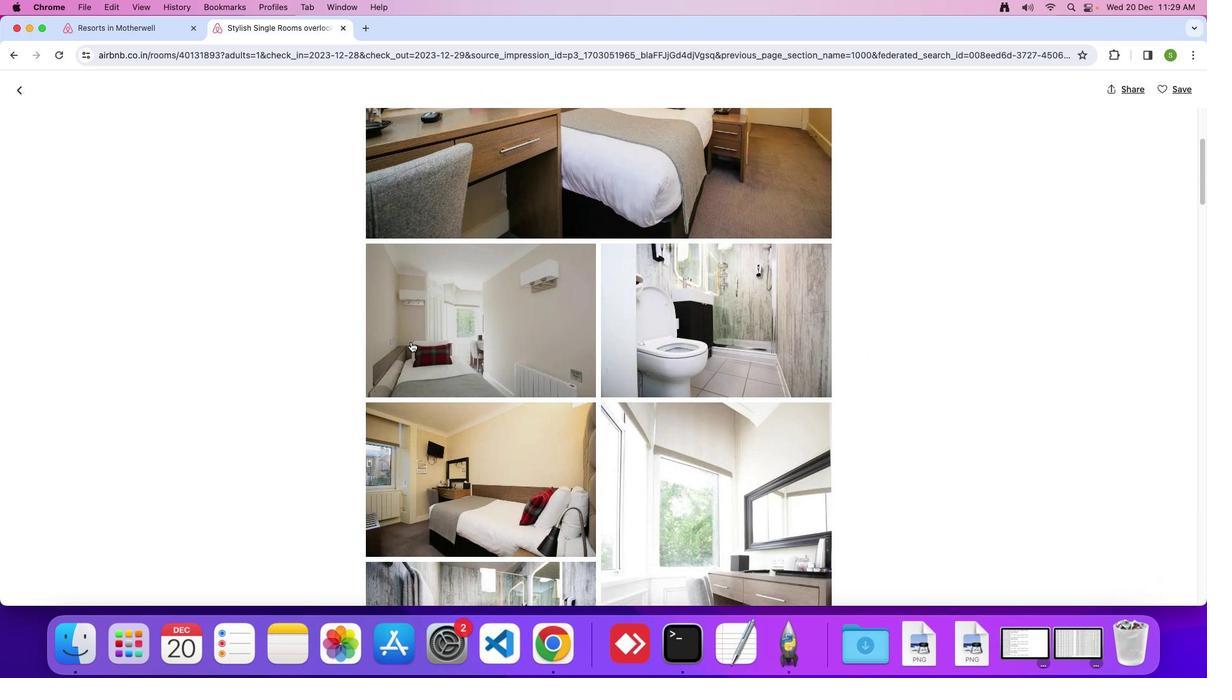 
Action: Mouse scrolled (410, 342) with delta (0, 0)
Screenshot: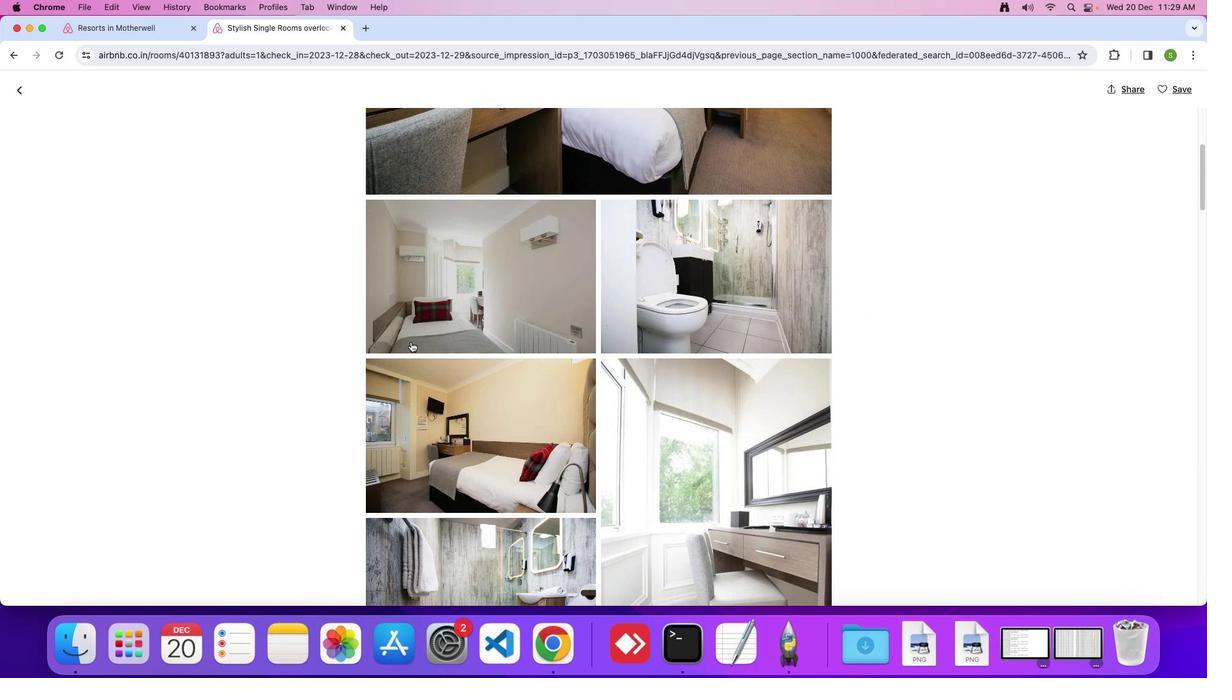 
Action: Mouse scrolled (410, 342) with delta (0, 0)
Screenshot: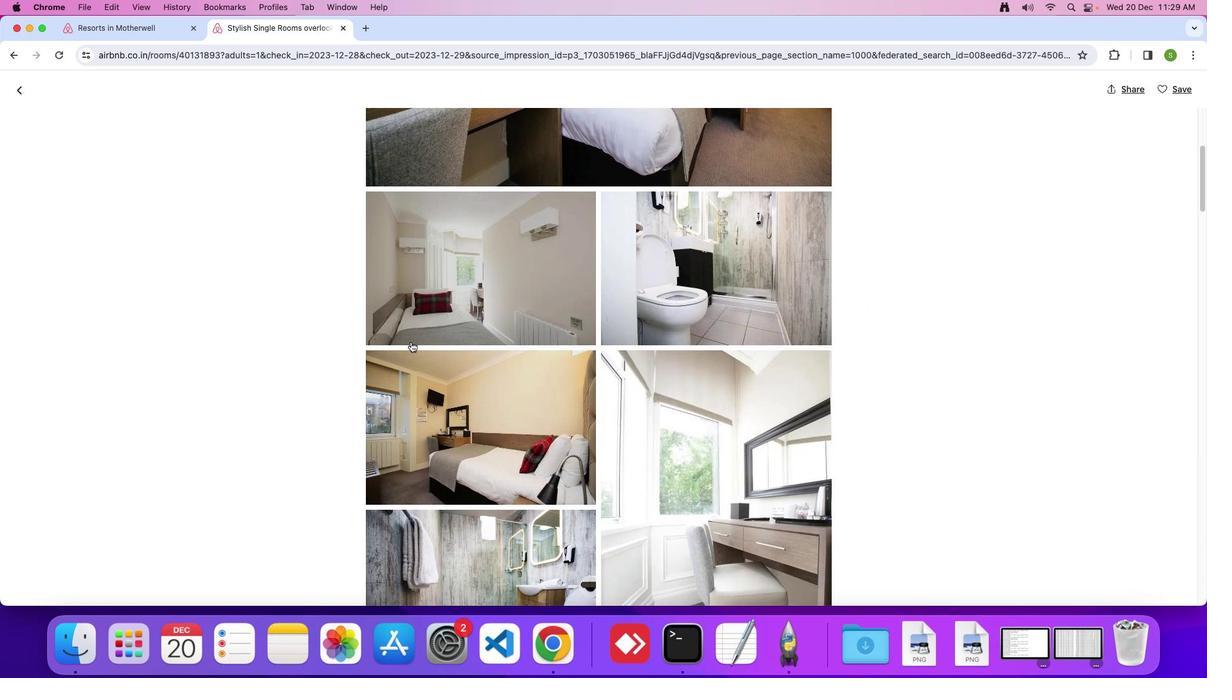 
Action: Mouse scrolled (410, 342) with delta (0, -1)
Screenshot: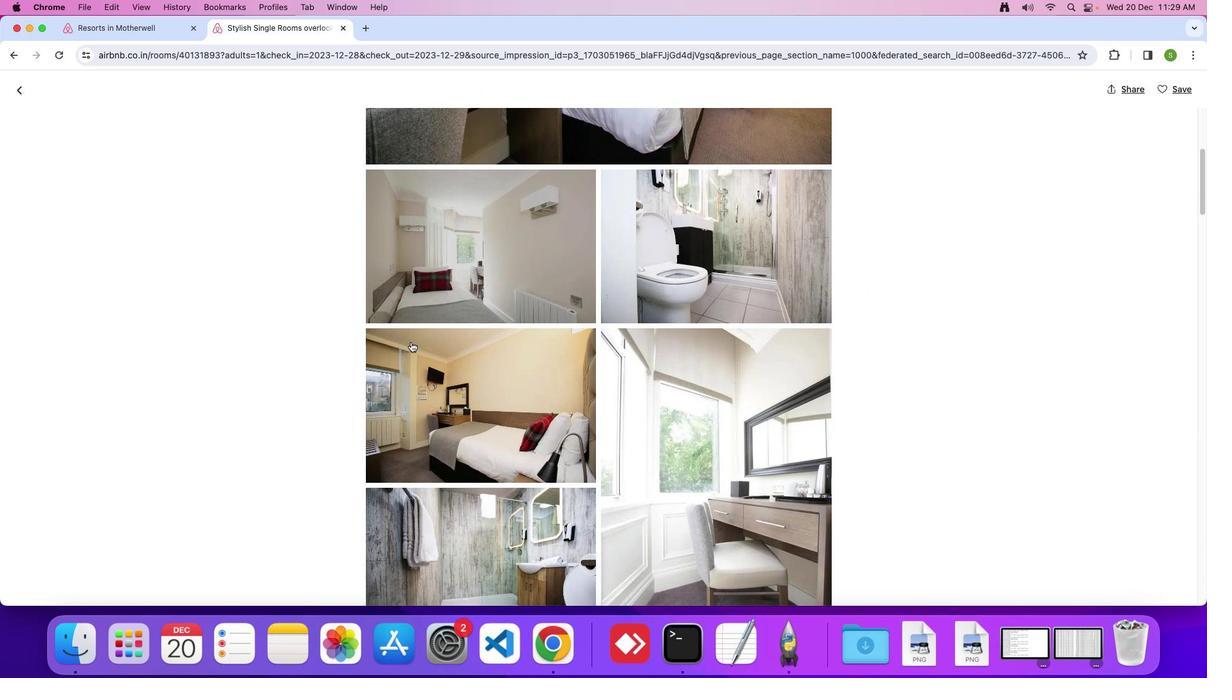 
Action: Mouse scrolled (410, 342) with delta (0, 0)
Screenshot: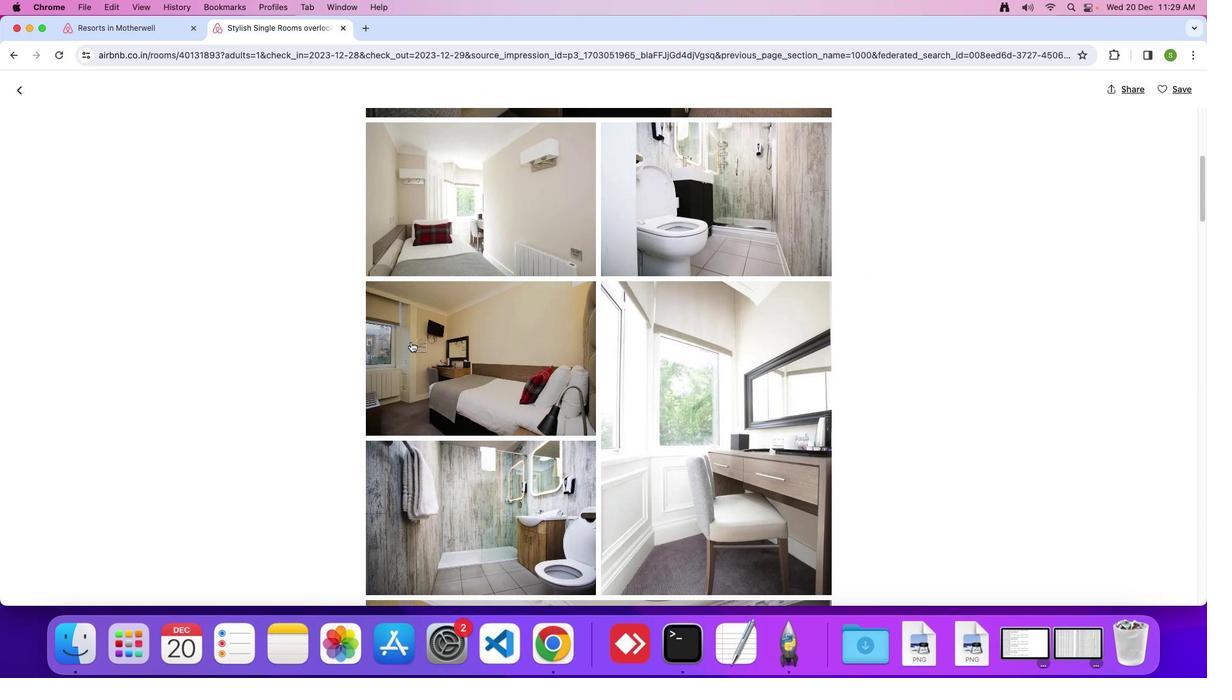 
Action: Mouse scrolled (410, 342) with delta (0, 0)
Screenshot: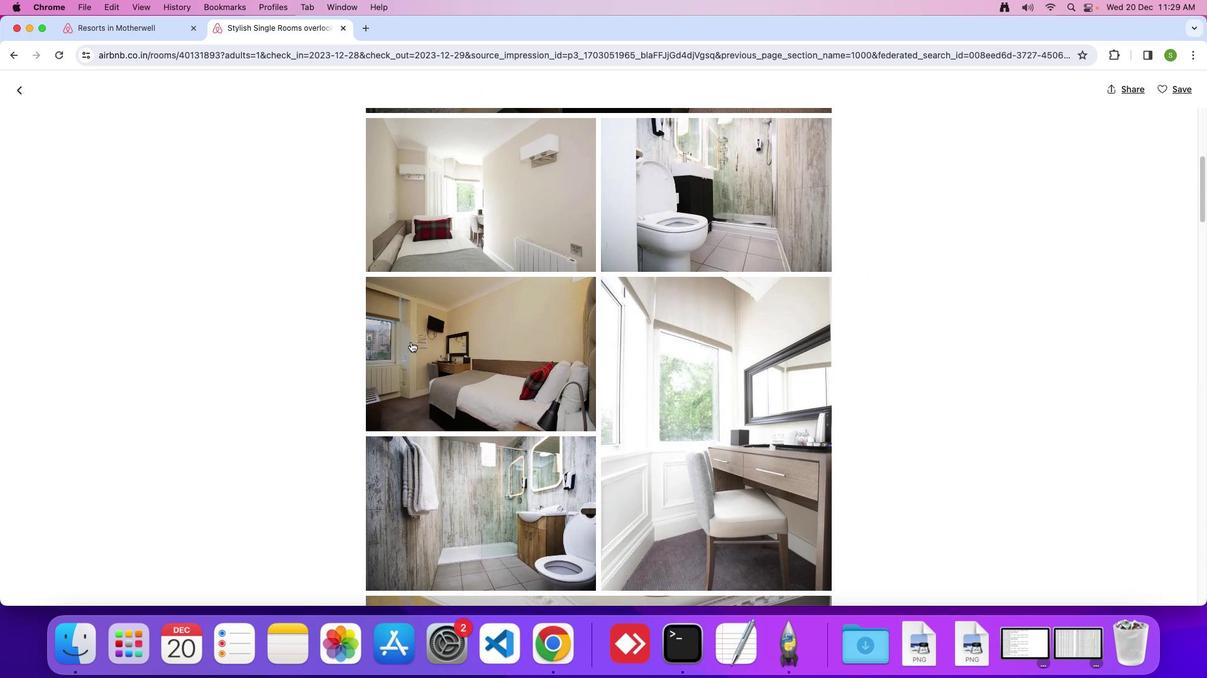 
Action: Mouse scrolled (410, 342) with delta (0, 0)
Screenshot: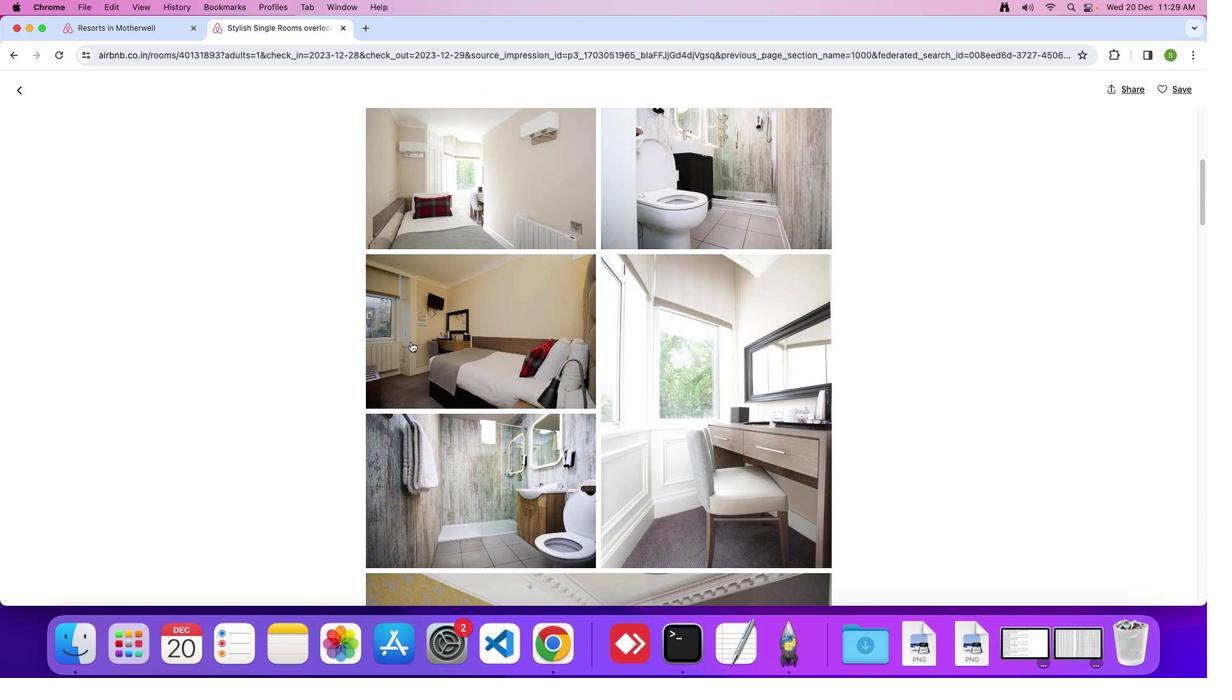 
Action: Mouse scrolled (410, 342) with delta (0, 0)
Screenshot: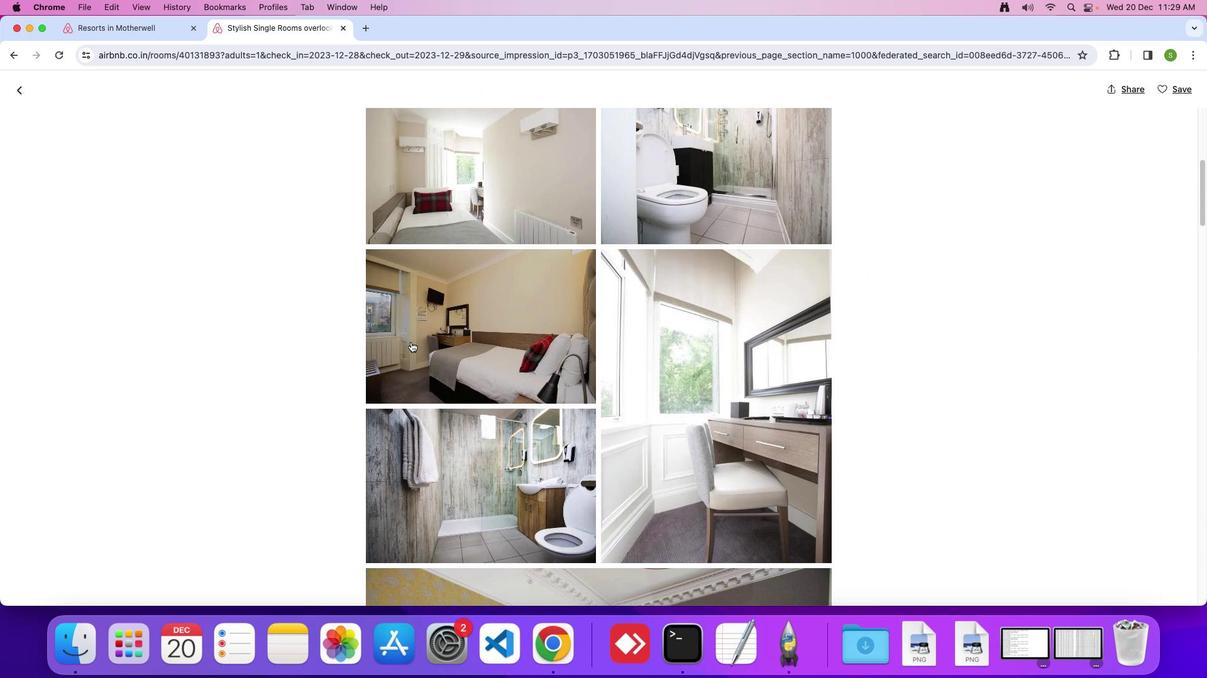 
Action: Mouse scrolled (410, 342) with delta (0, -1)
Screenshot: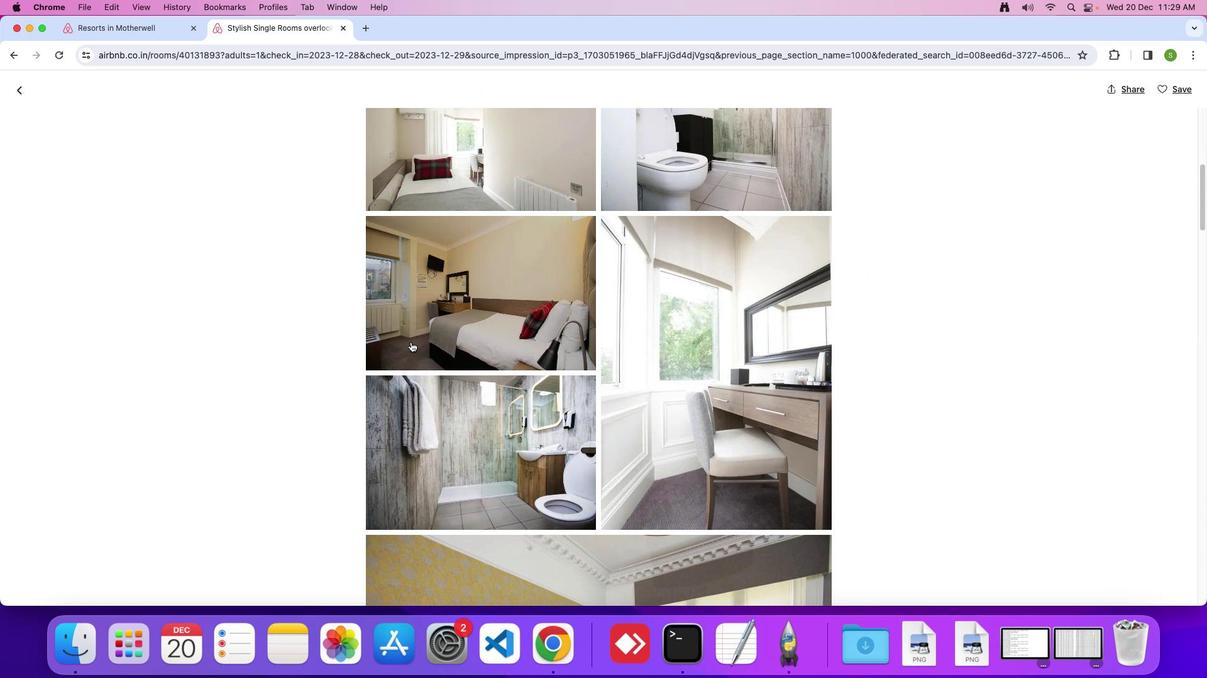 
Action: Mouse scrolled (410, 342) with delta (0, 0)
Screenshot: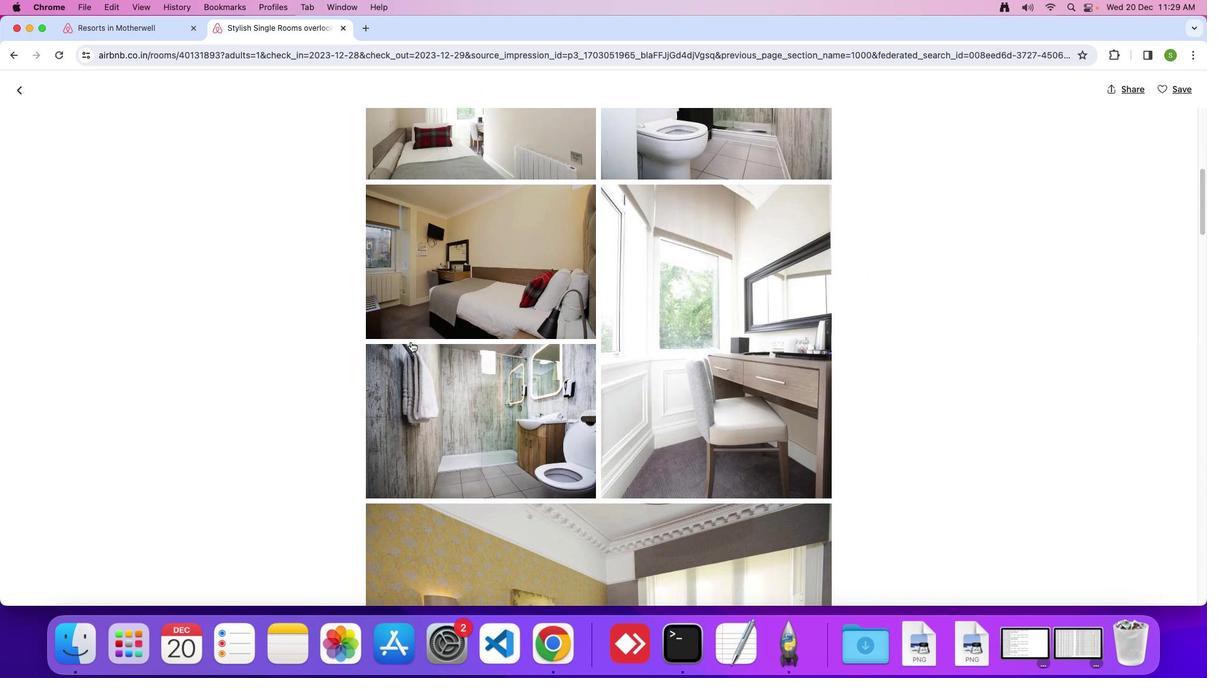 
Action: Mouse scrolled (410, 342) with delta (0, 0)
Screenshot: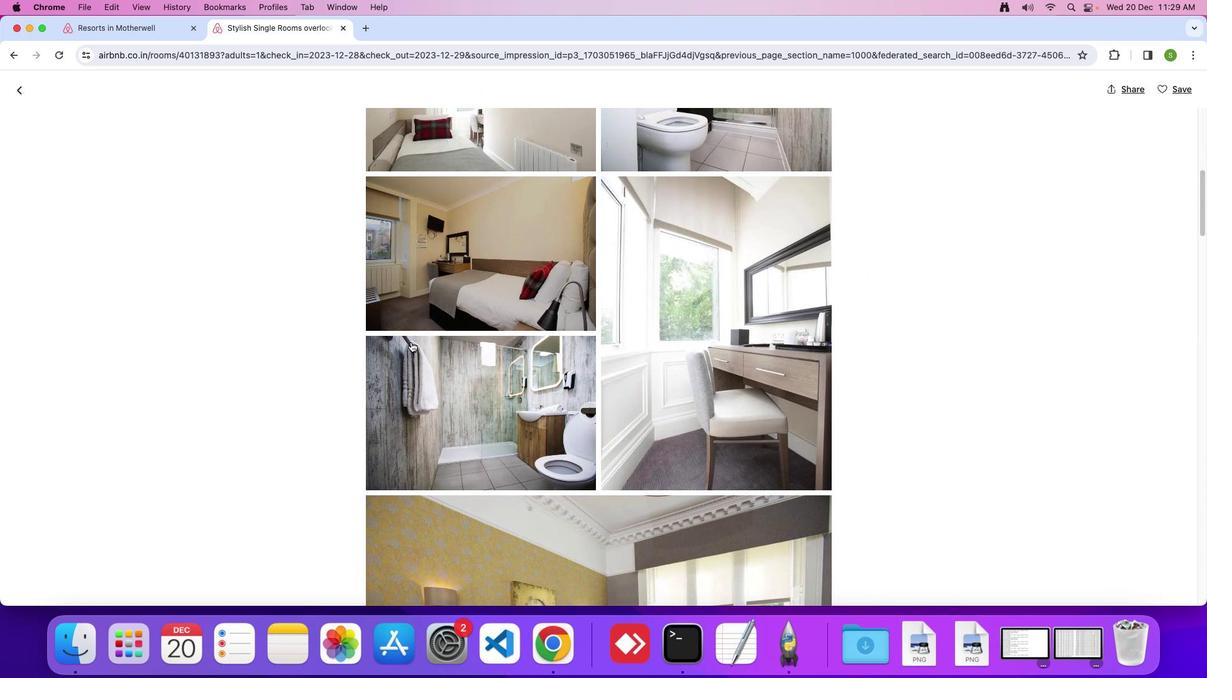 
Action: Mouse scrolled (410, 342) with delta (0, 0)
Screenshot: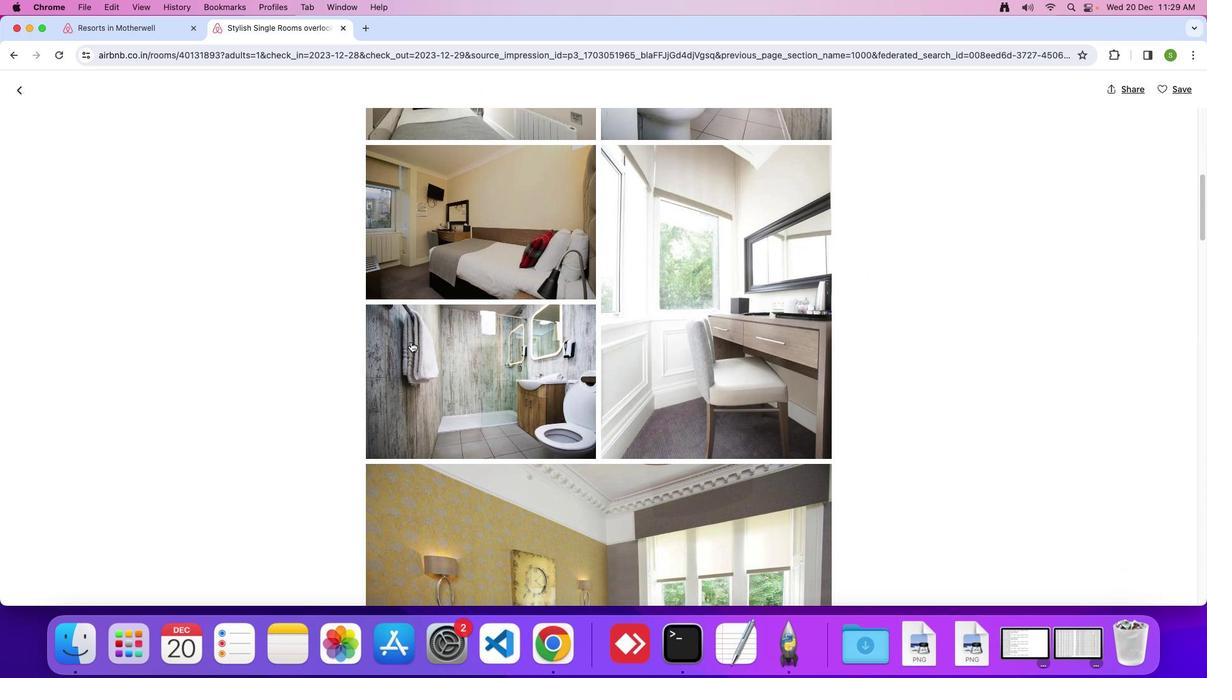 
Action: Mouse scrolled (410, 342) with delta (0, 0)
Screenshot: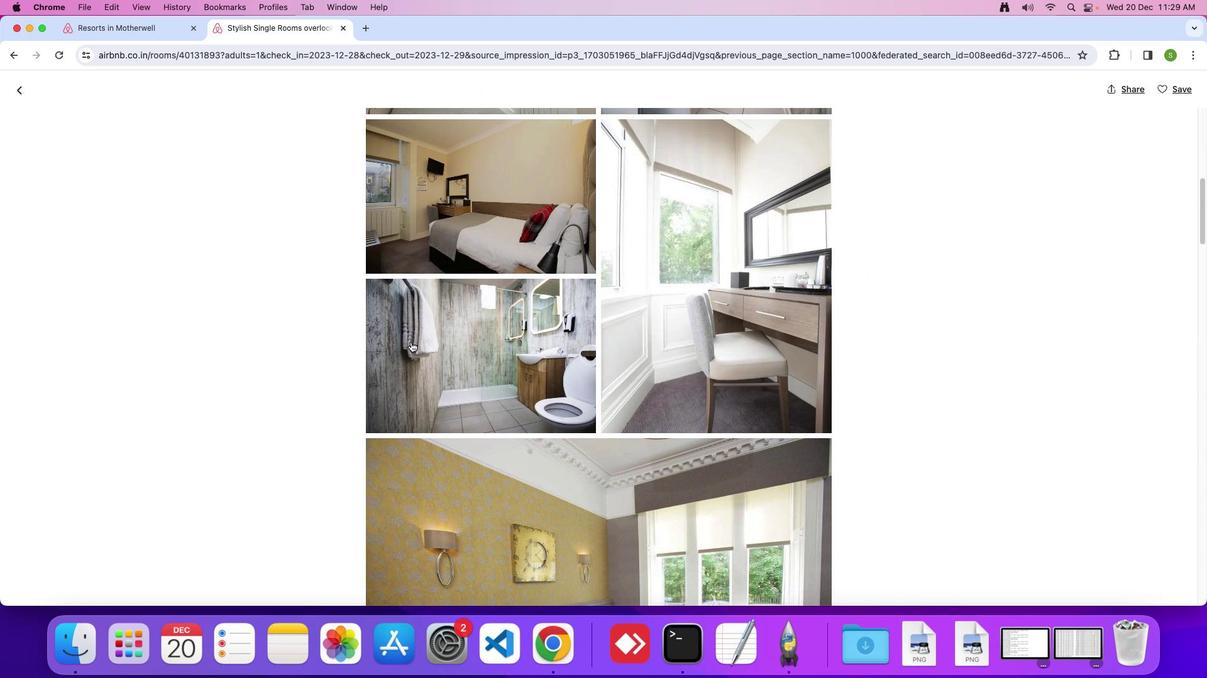 
Action: Mouse scrolled (410, 342) with delta (0, 0)
Screenshot: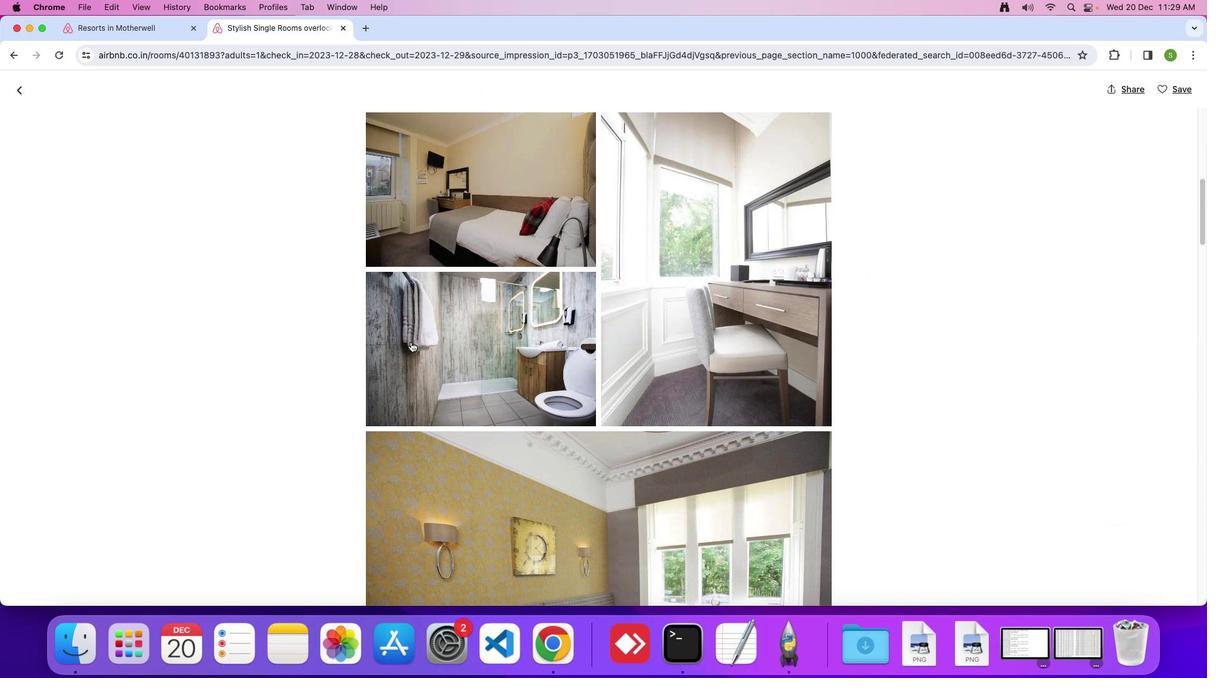 
Action: Mouse scrolled (410, 342) with delta (0, 0)
Screenshot: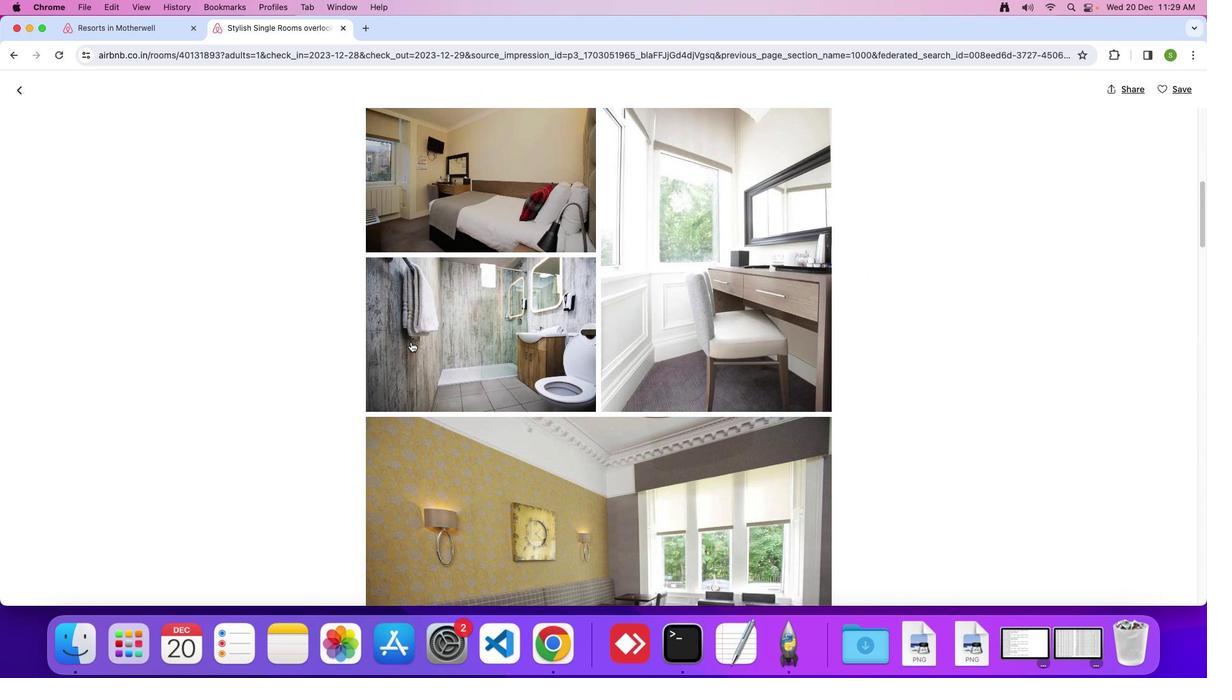 
Action: Mouse scrolled (410, 342) with delta (0, 0)
Screenshot: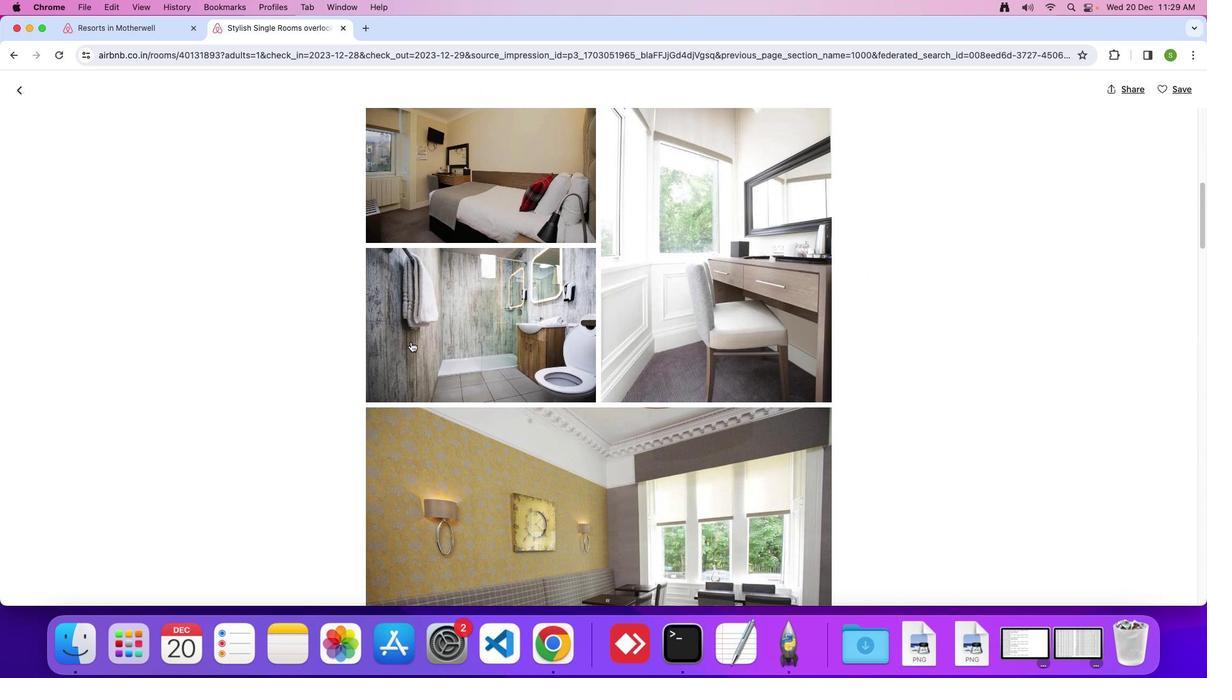 
Action: Mouse scrolled (410, 342) with delta (0, -1)
Screenshot: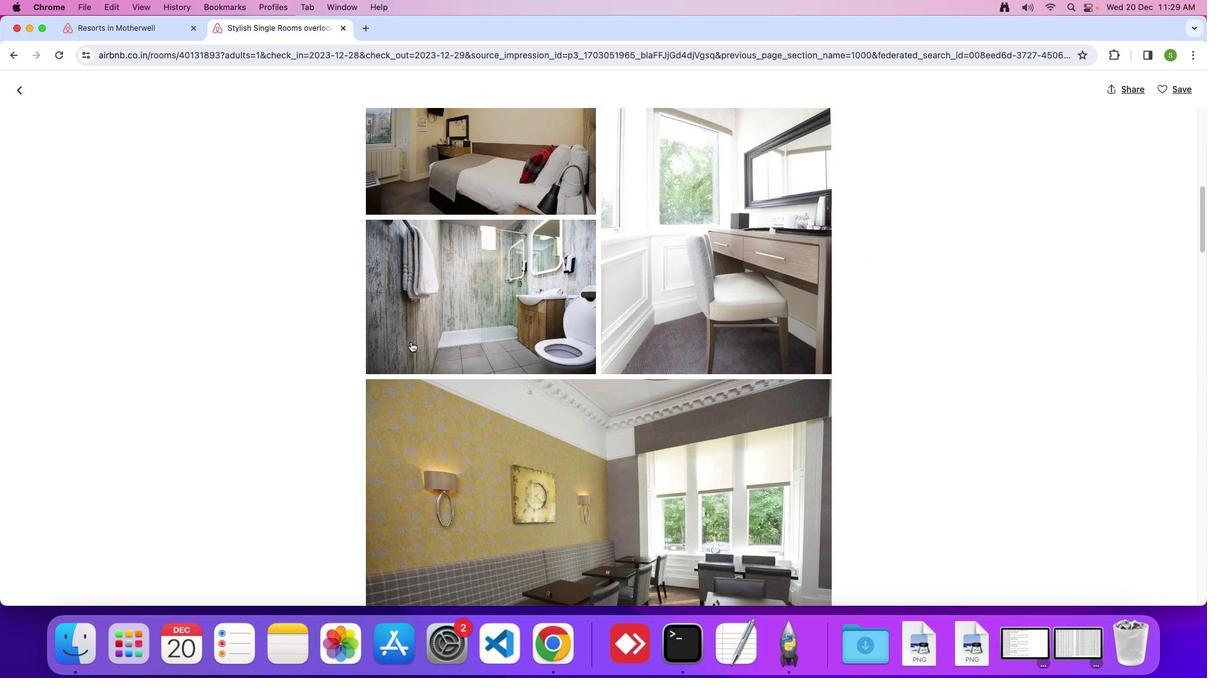 
Action: Mouse scrolled (410, 342) with delta (0, 0)
Screenshot: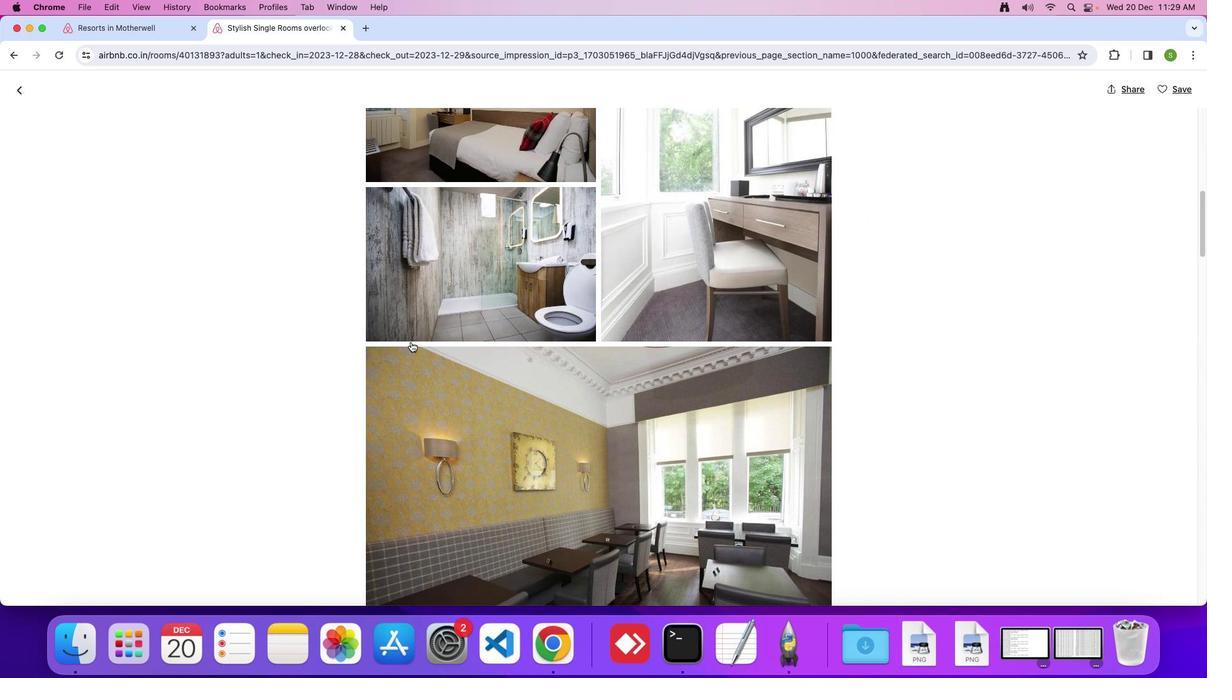 
Action: Mouse scrolled (410, 342) with delta (0, 0)
Screenshot: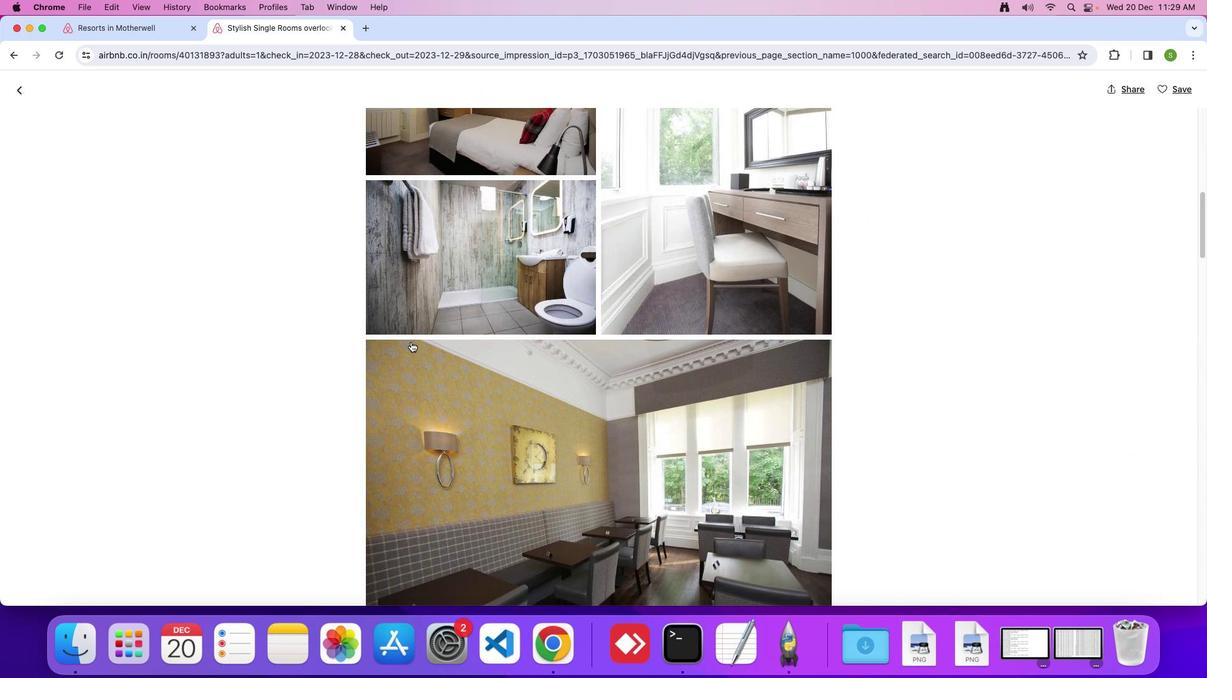 
Action: Mouse scrolled (410, 342) with delta (0, 0)
Screenshot: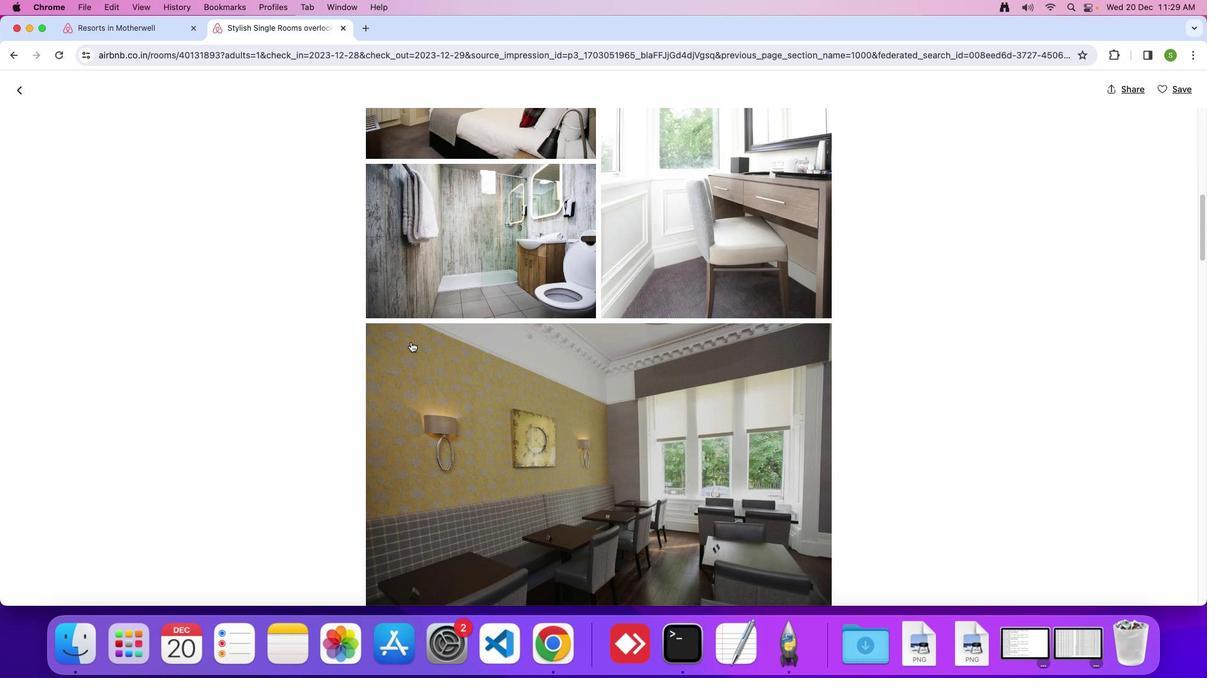 
Action: Mouse scrolled (410, 342) with delta (0, 0)
Screenshot: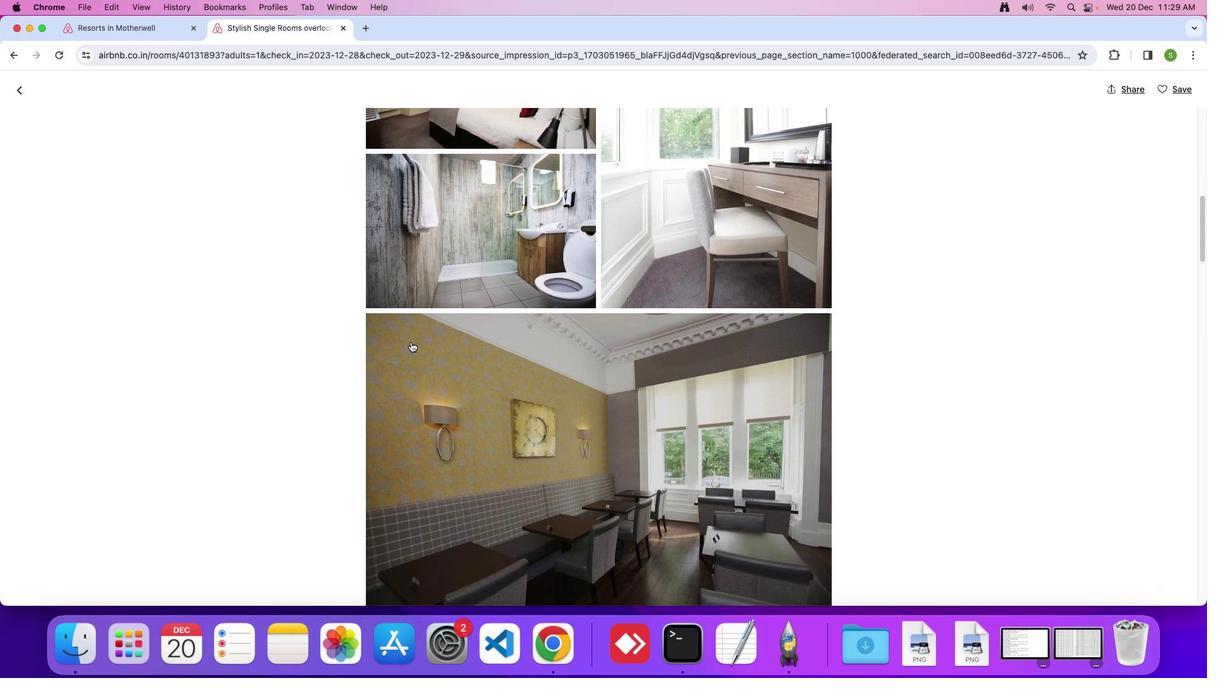 
Action: Mouse scrolled (410, 342) with delta (0, 0)
Screenshot: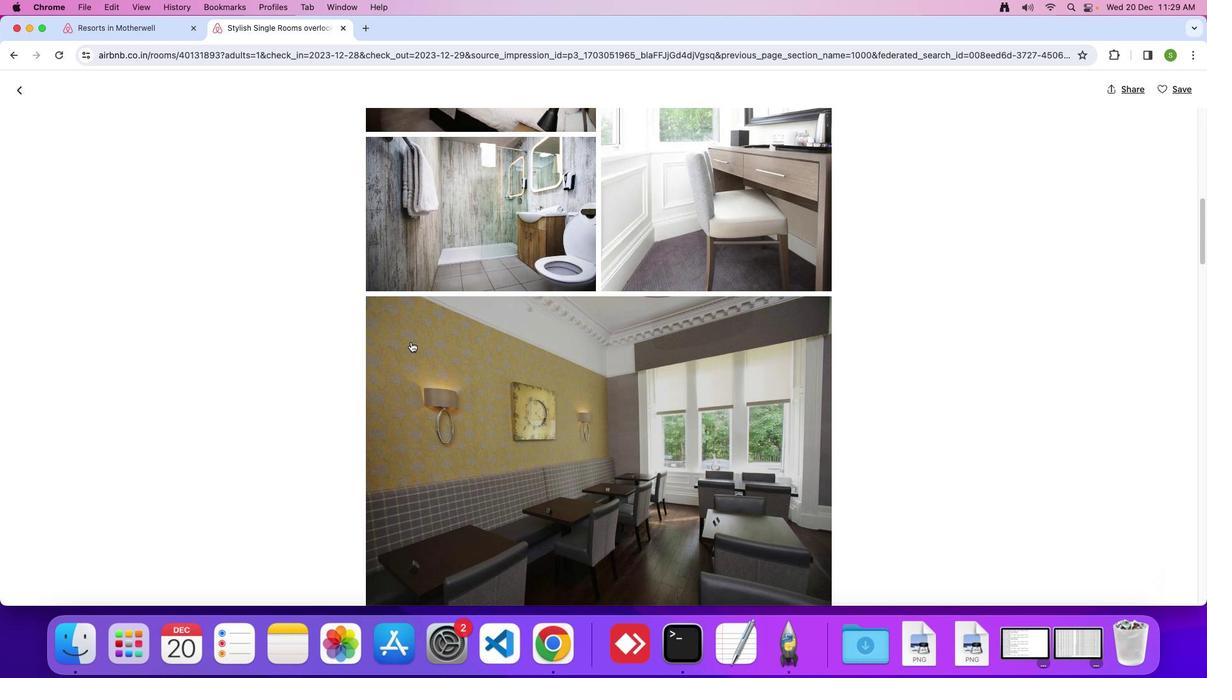 
Action: Mouse scrolled (410, 342) with delta (0, 0)
Screenshot: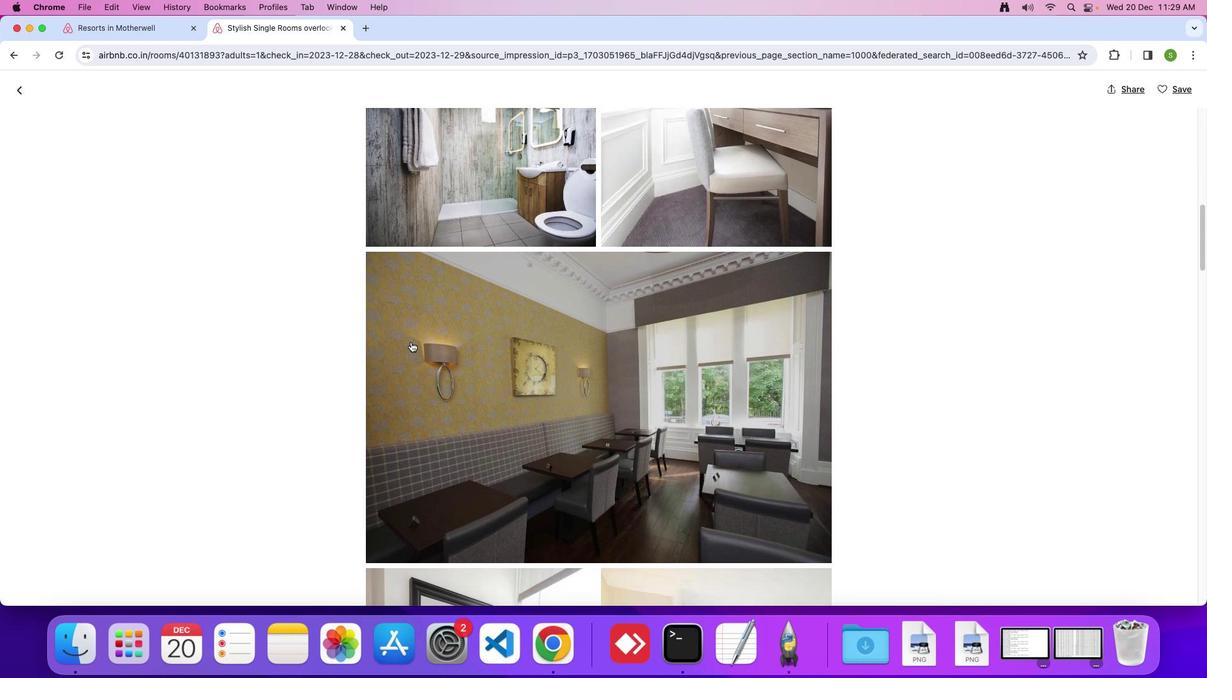 
Action: Mouse scrolled (410, 342) with delta (0, 0)
Screenshot: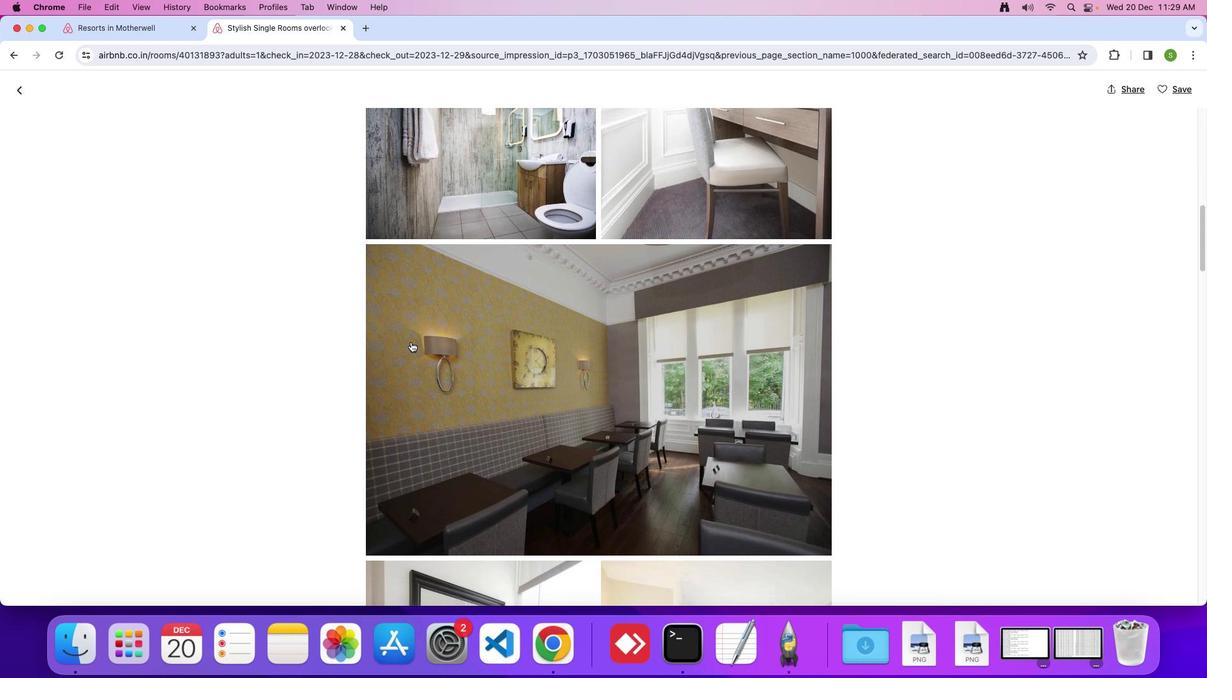 
Action: Mouse scrolled (410, 342) with delta (0, 0)
Screenshot: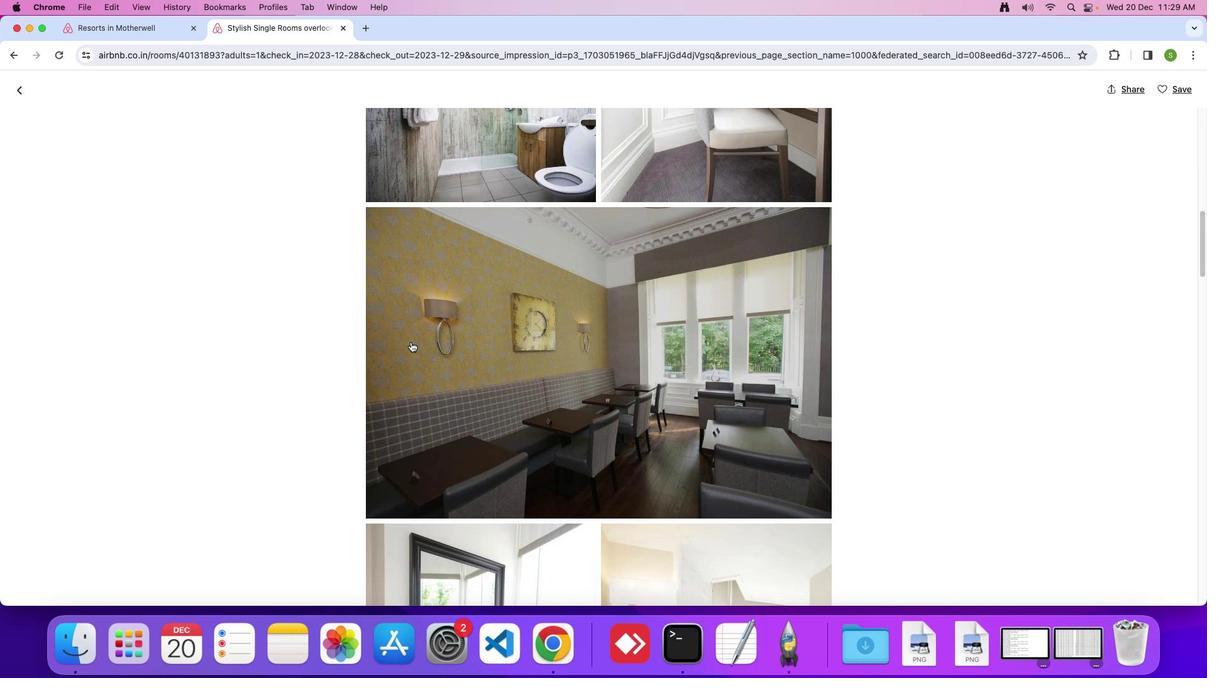 
Action: Mouse scrolled (410, 342) with delta (0, 0)
Screenshot: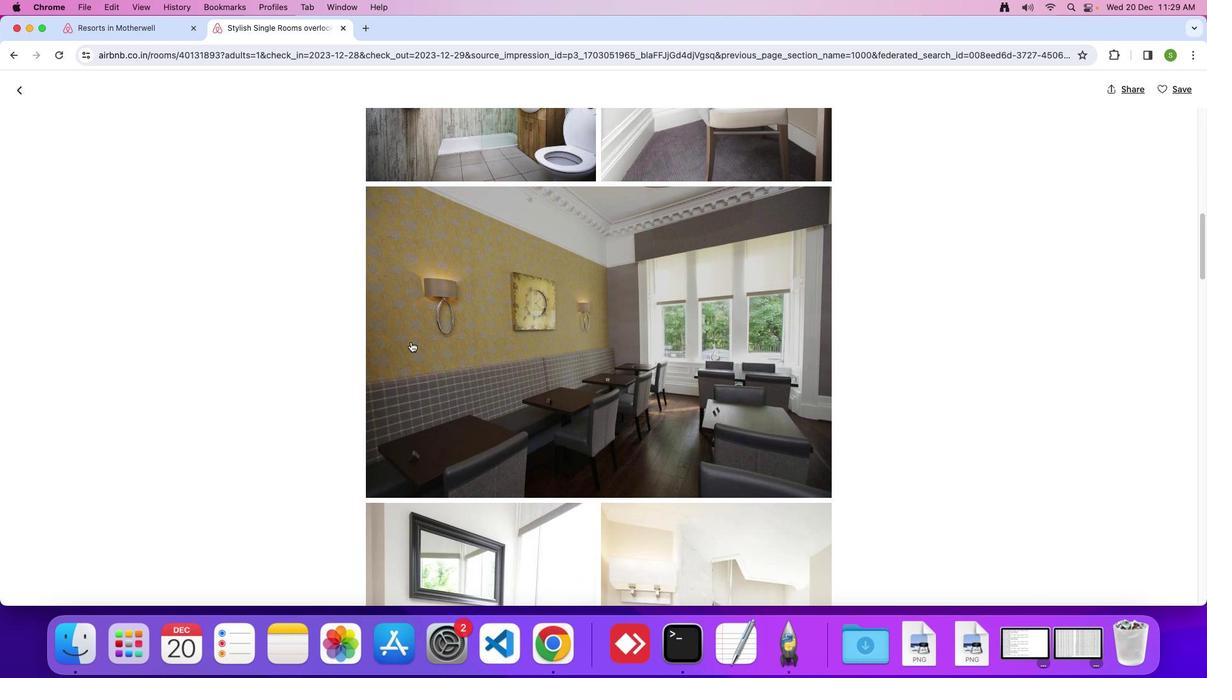
Action: Mouse scrolled (410, 342) with delta (0, 0)
Screenshot: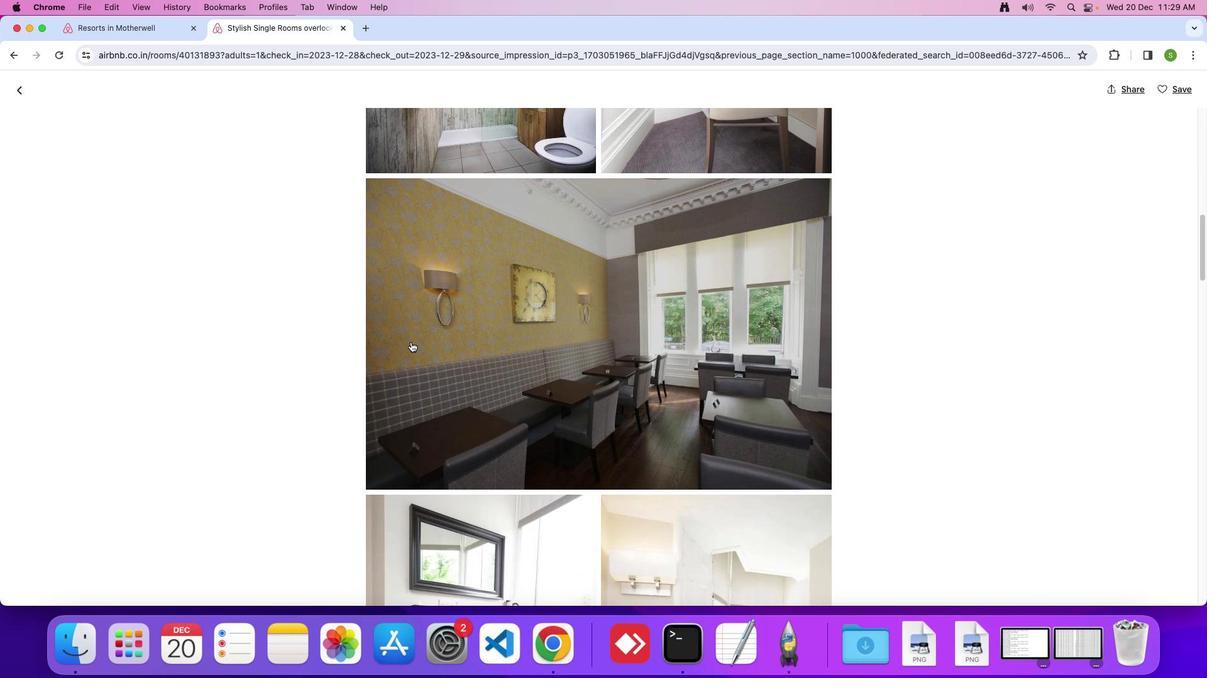 
Action: Mouse scrolled (410, 342) with delta (0, 0)
Screenshot: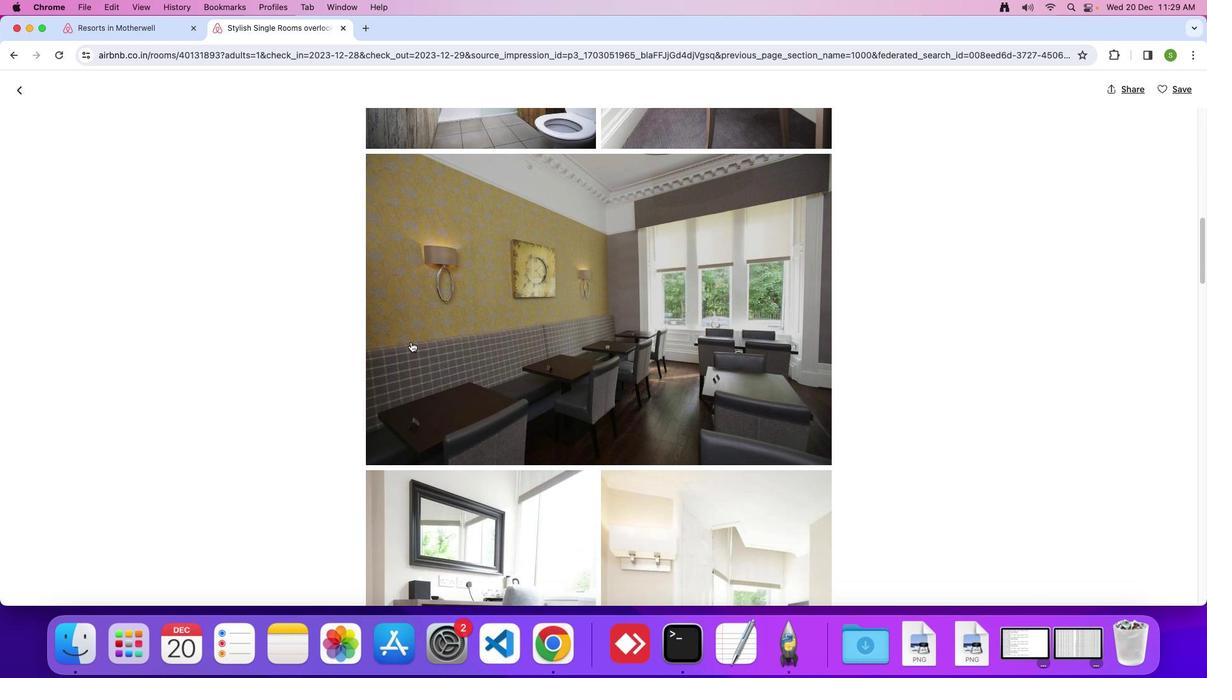 
Action: Mouse scrolled (410, 342) with delta (0, 0)
Screenshot: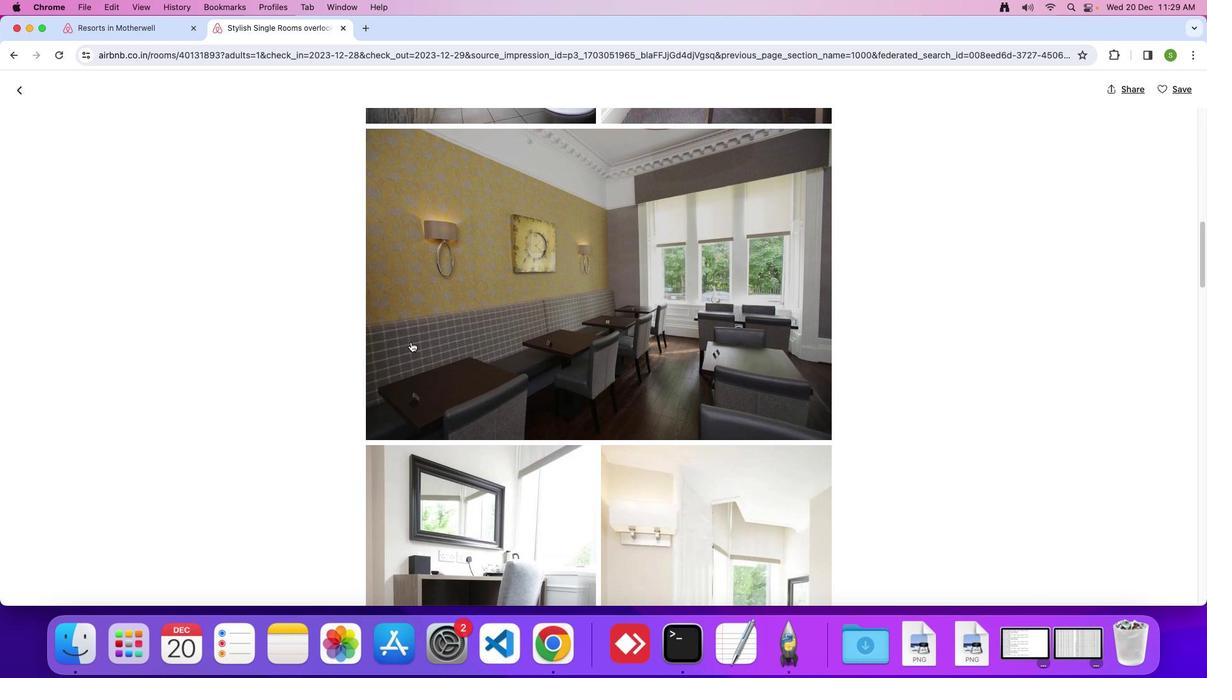 
Action: Mouse scrolled (410, 342) with delta (0, 0)
Screenshot: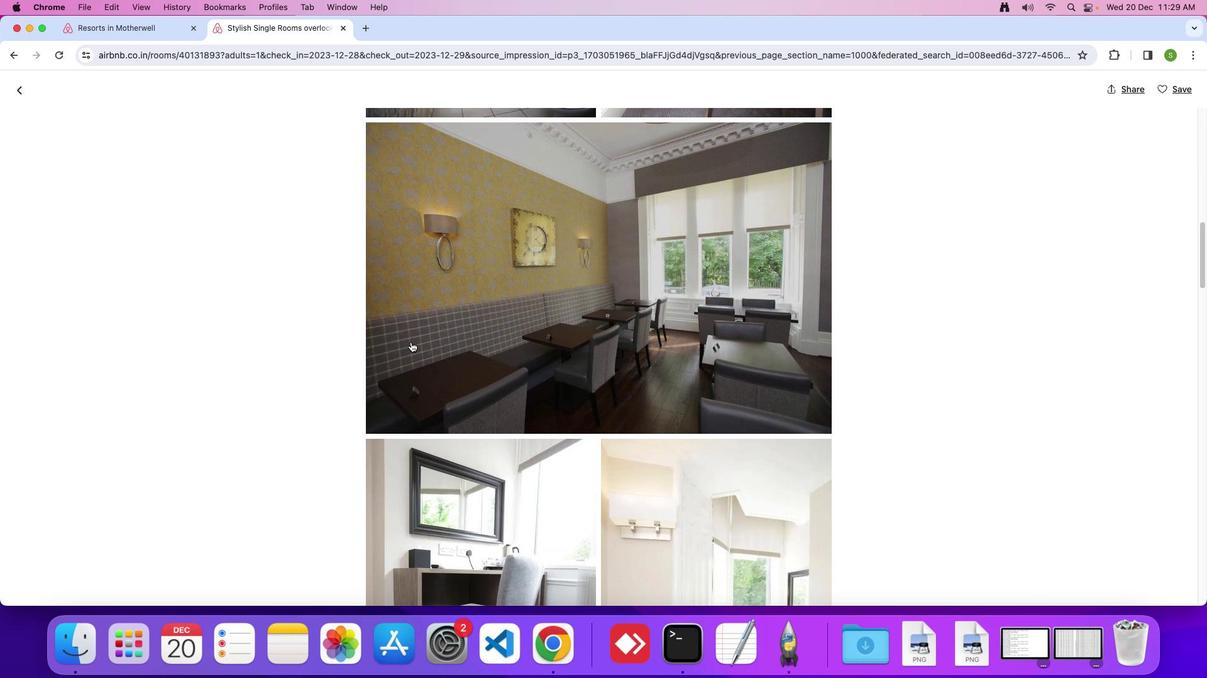
Action: Mouse scrolled (410, 342) with delta (0, 0)
Screenshot: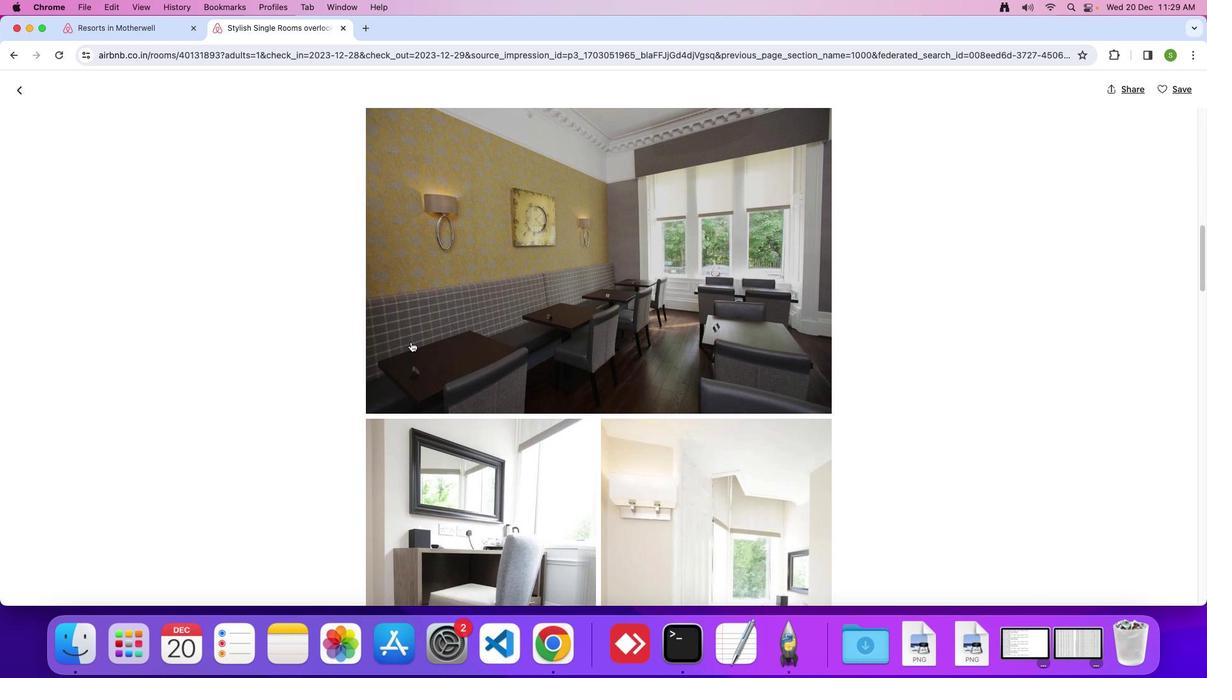 
Action: Mouse scrolled (410, 342) with delta (0, 0)
Screenshot: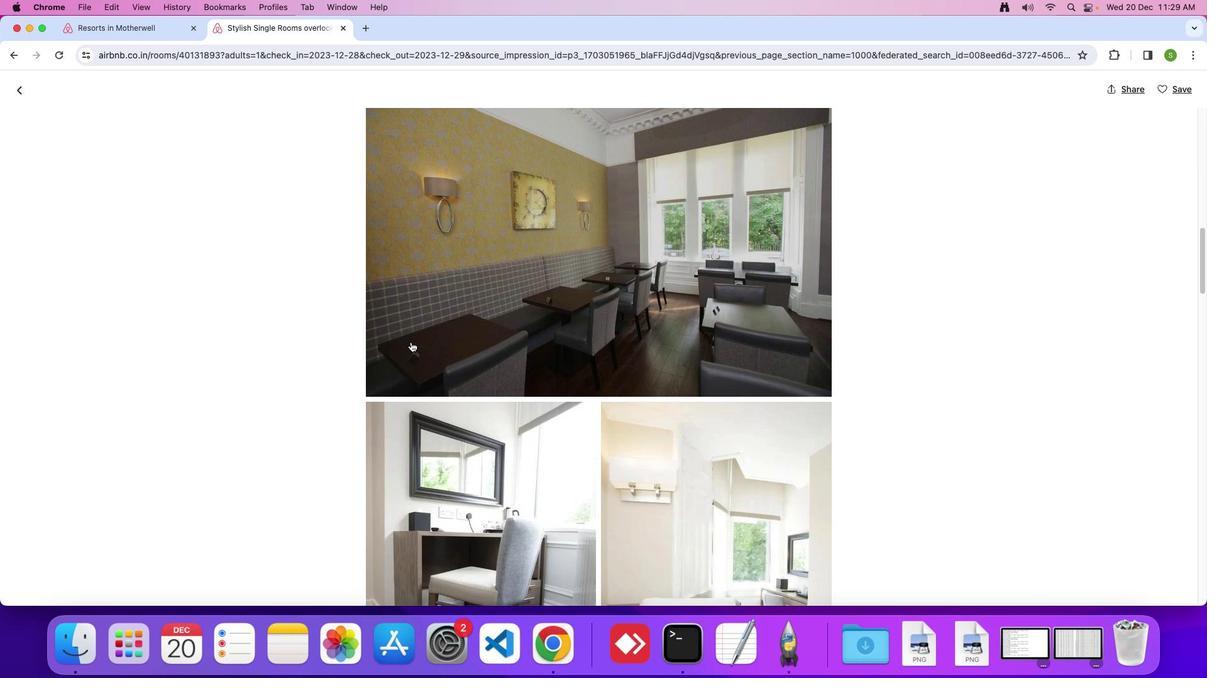 
Action: Mouse scrolled (410, 342) with delta (0, -1)
Screenshot: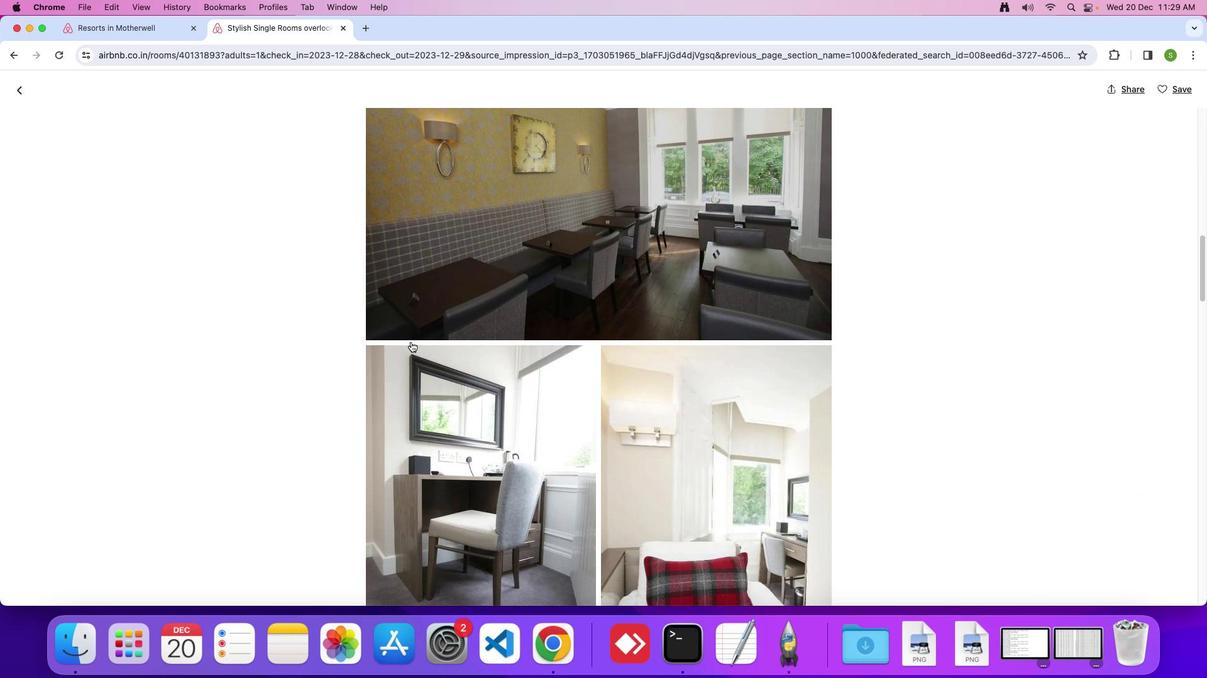 
Action: Mouse scrolled (410, 342) with delta (0, 0)
Screenshot: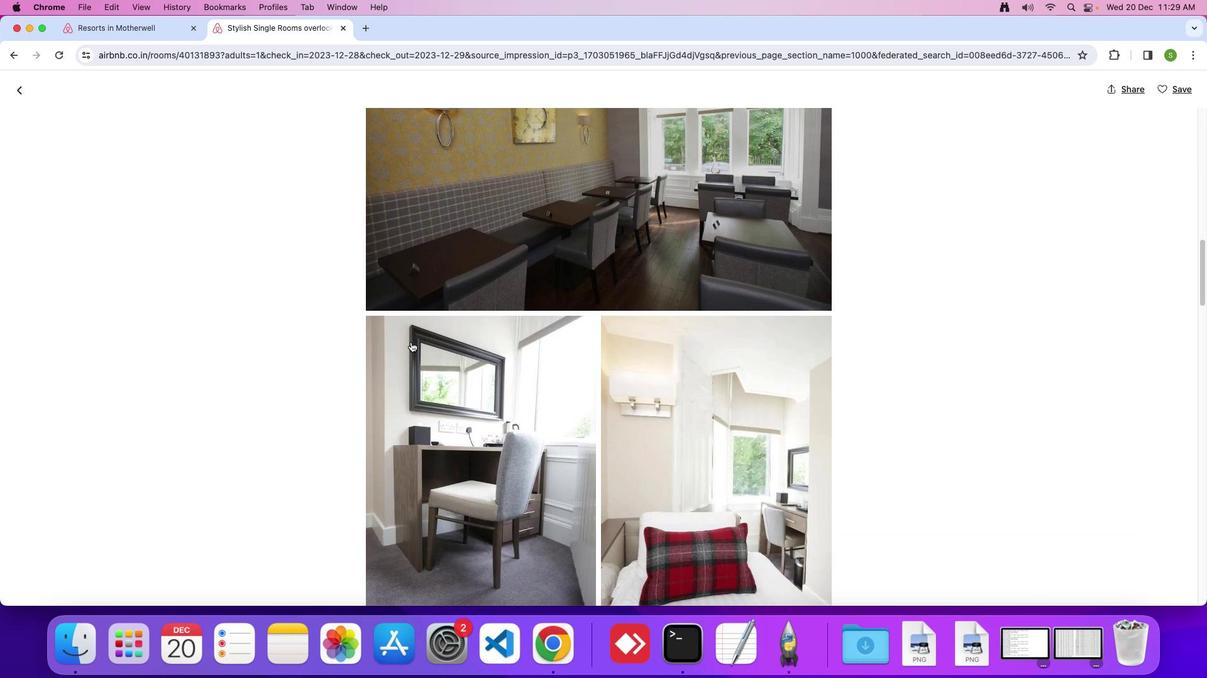 
Action: Mouse scrolled (410, 342) with delta (0, 0)
Screenshot: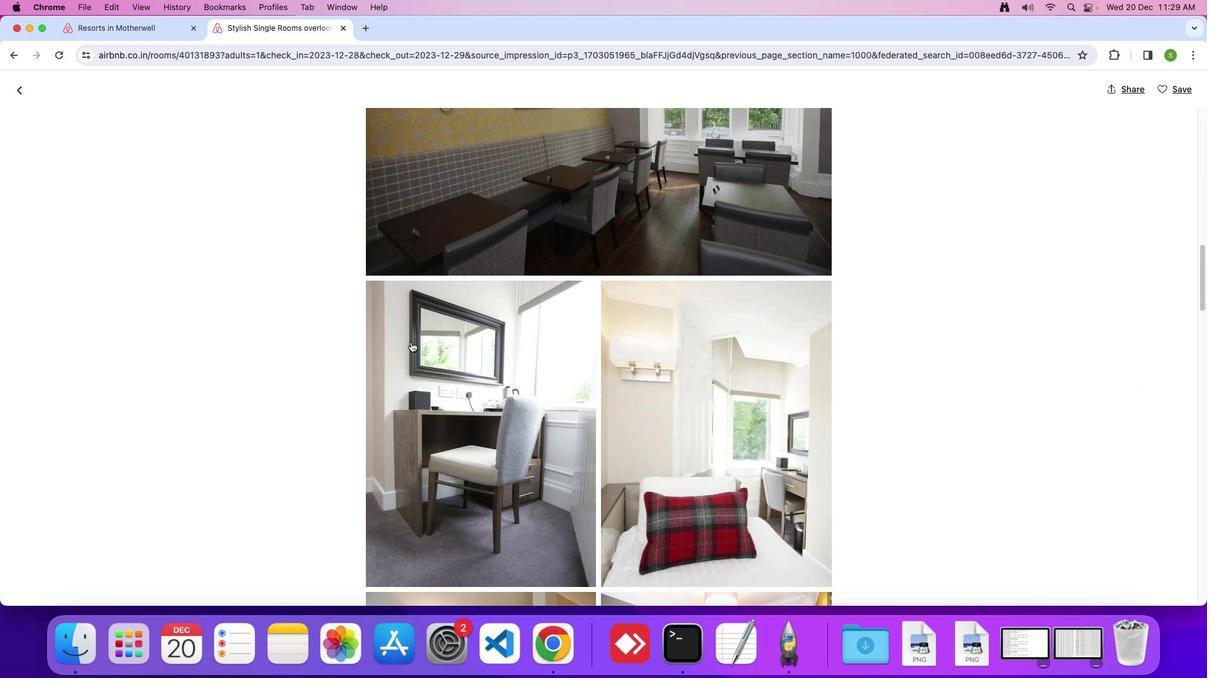 
Action: Mouse scrolled (410, 342) with delta (0, -1)
Screenshot: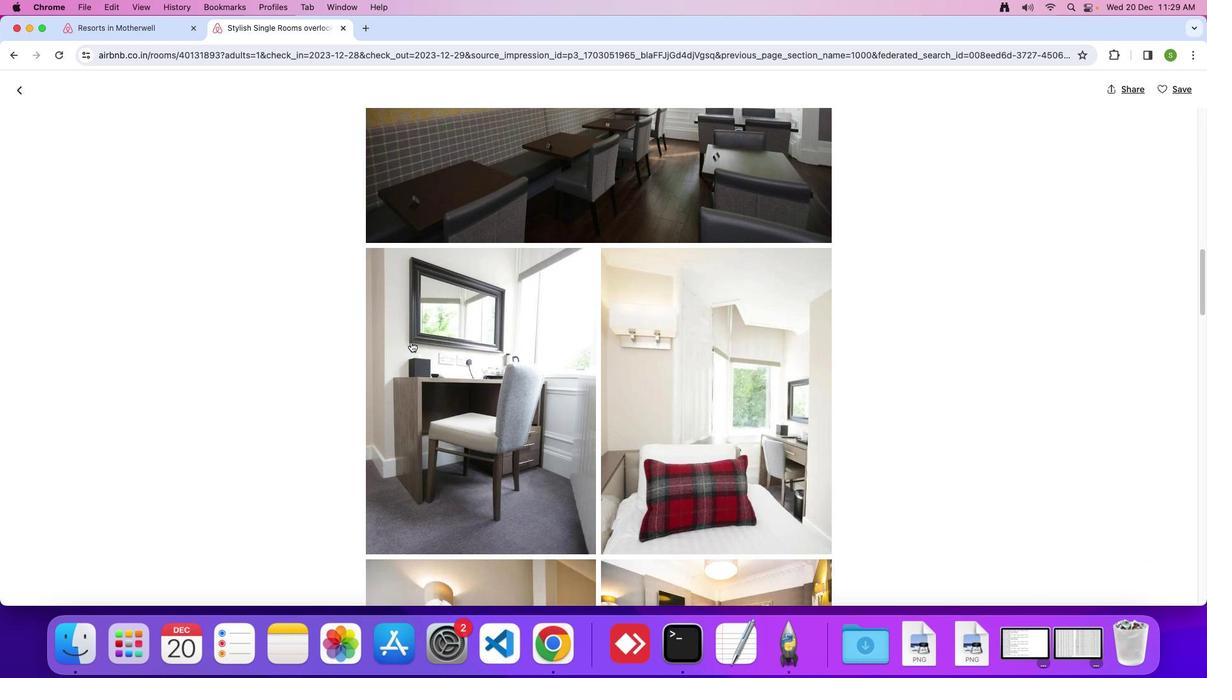 
Action: Mouse scrolled (410, 342) with delta (0, 0)
Screenshot: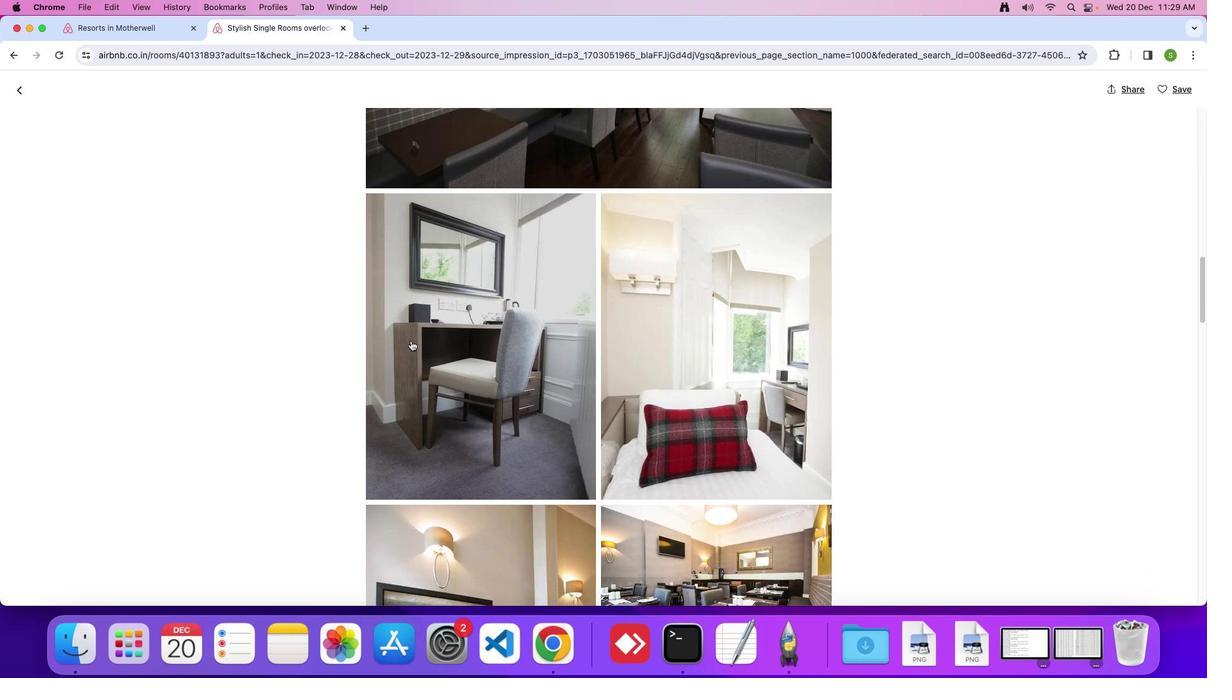 
Action: Mouse moved to (410, 342)
Screenshot: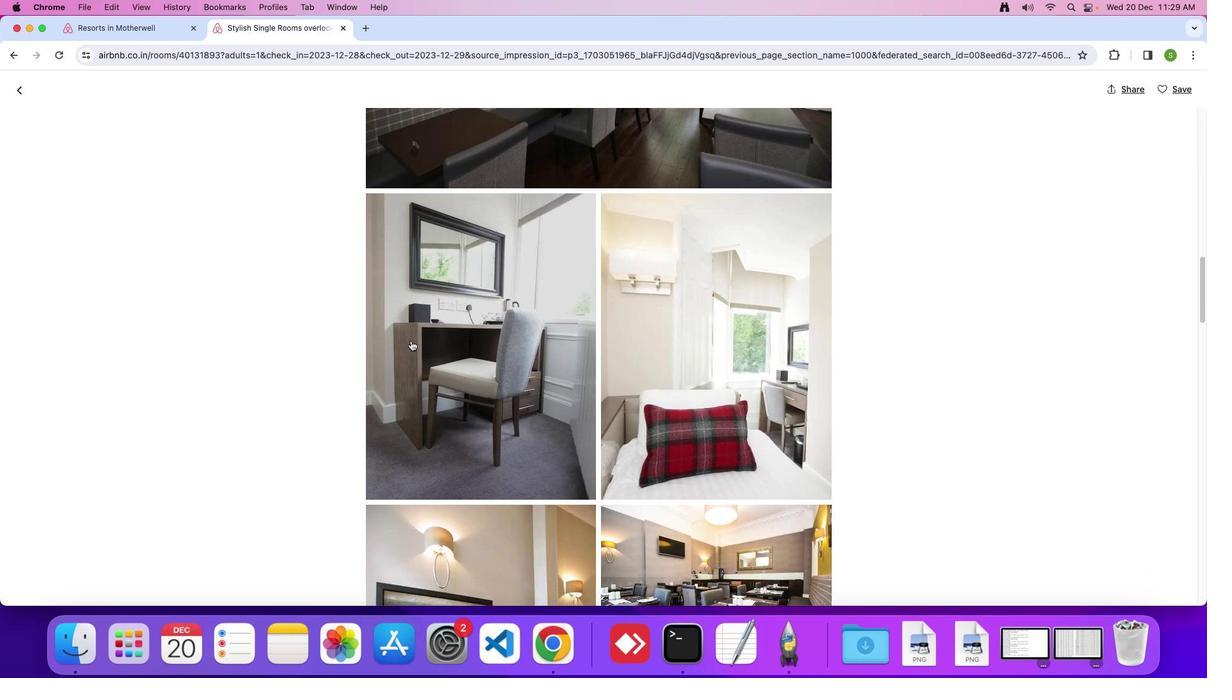 
Action: Mouse scrolled (410, 342) with delta (0, 0)
Screenshot: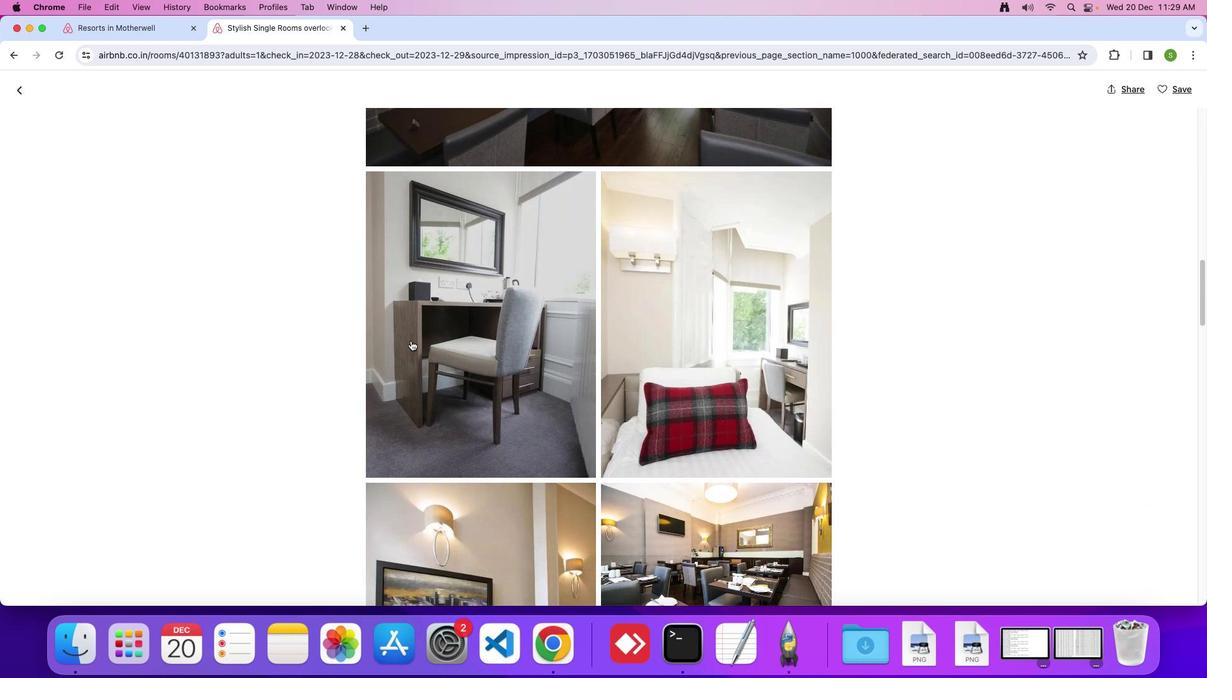 
Action: Mouse moved to (410, 341)
Screenshot: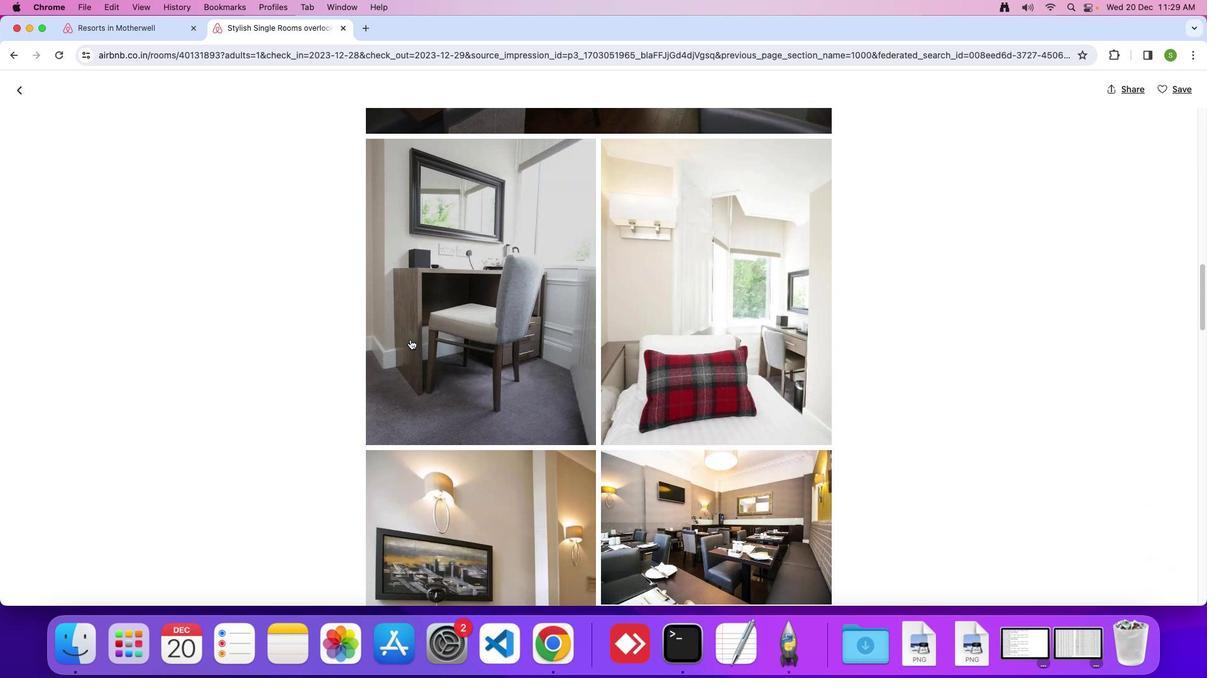 
Action: Mouse scrolled (410, 341) with delta (0, -1)
Screenshot: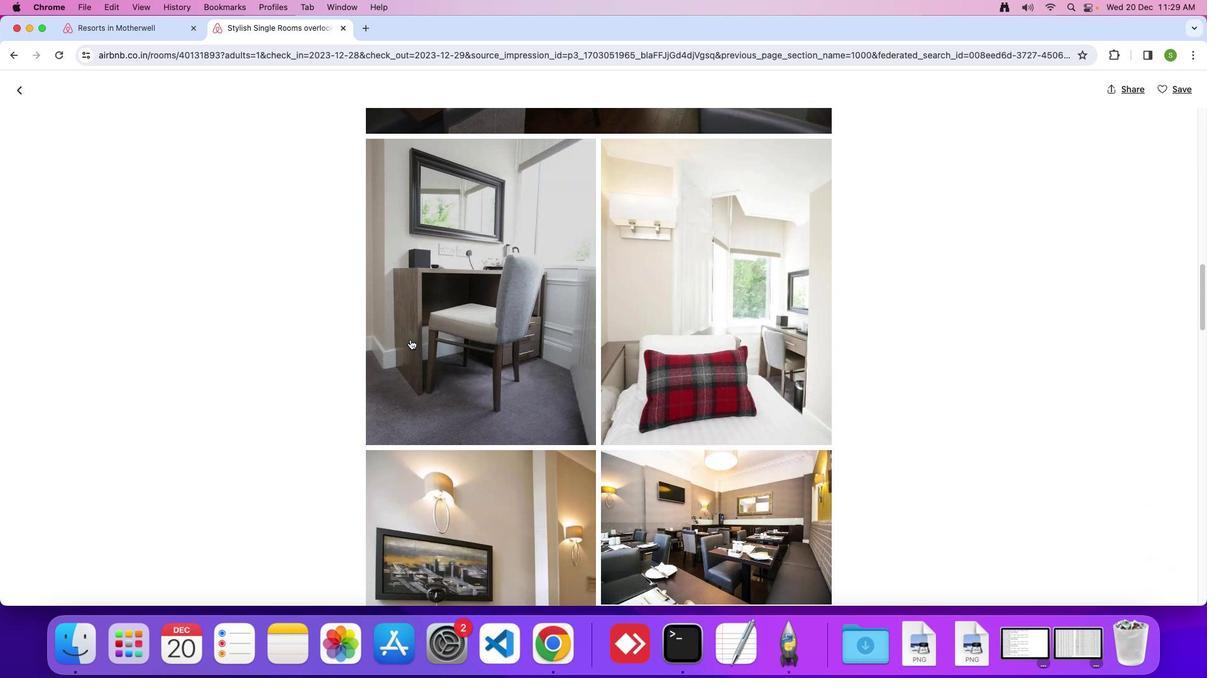 
Action: Mouse moved to (409, 340)
Screenshot: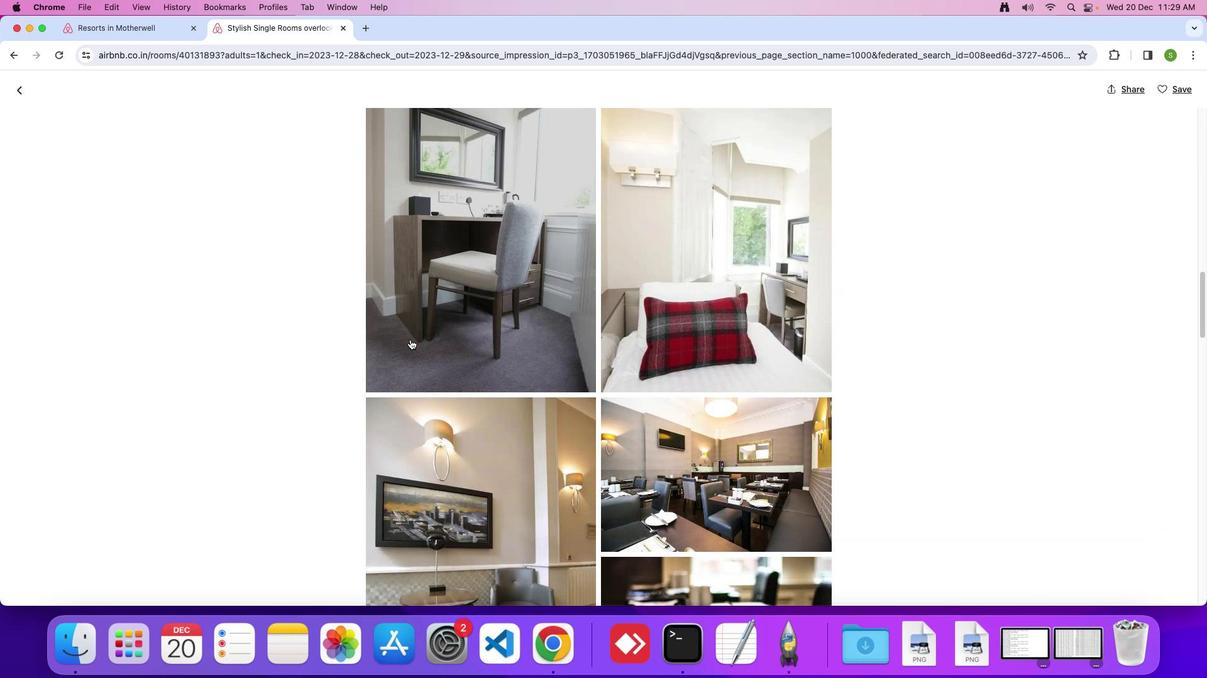 
Action: Mouse scrolled (409, 340) with delta (0, 0)
Screenshot: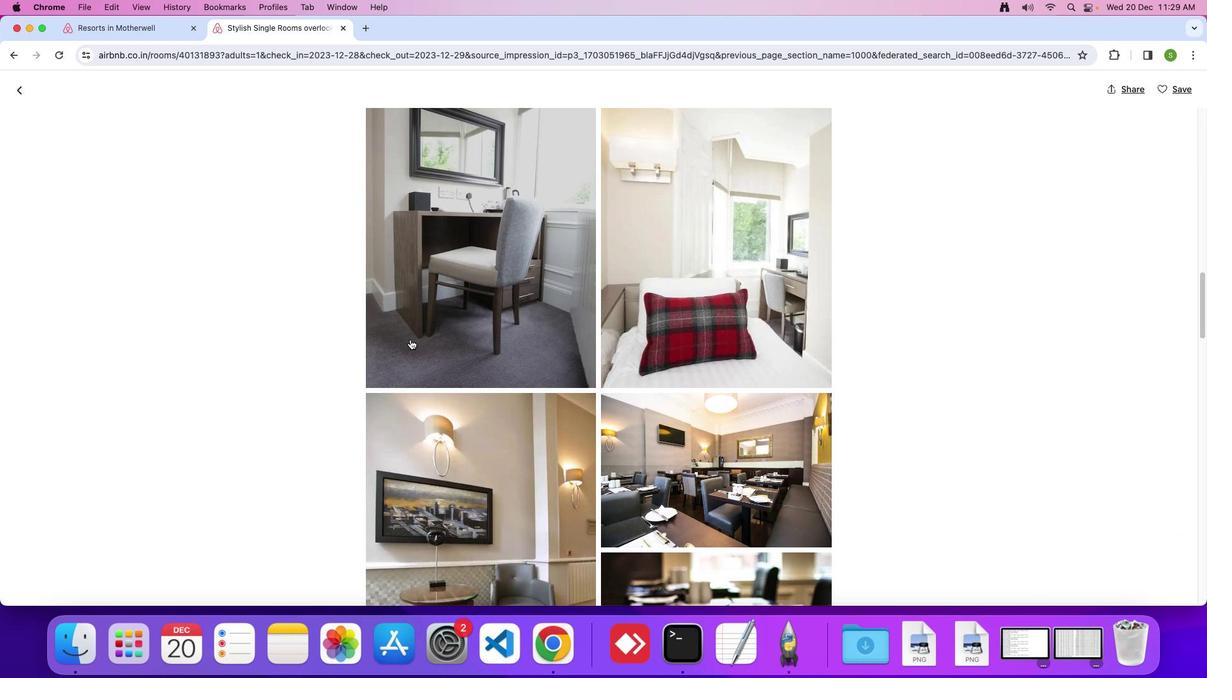 
Action: Mouse scrolled (409, 340) with delta (0, 0)
Screenshot: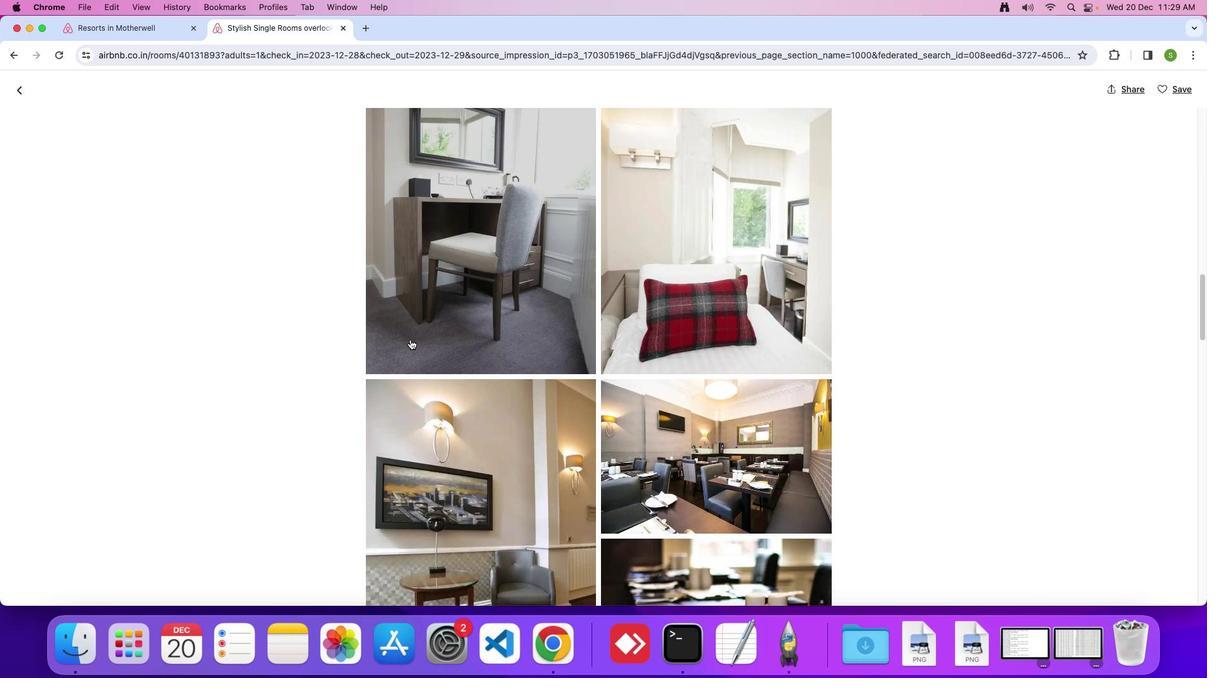 
Action: Mouse scrolled (409, 340) with delta (0, 0)
Screenshot: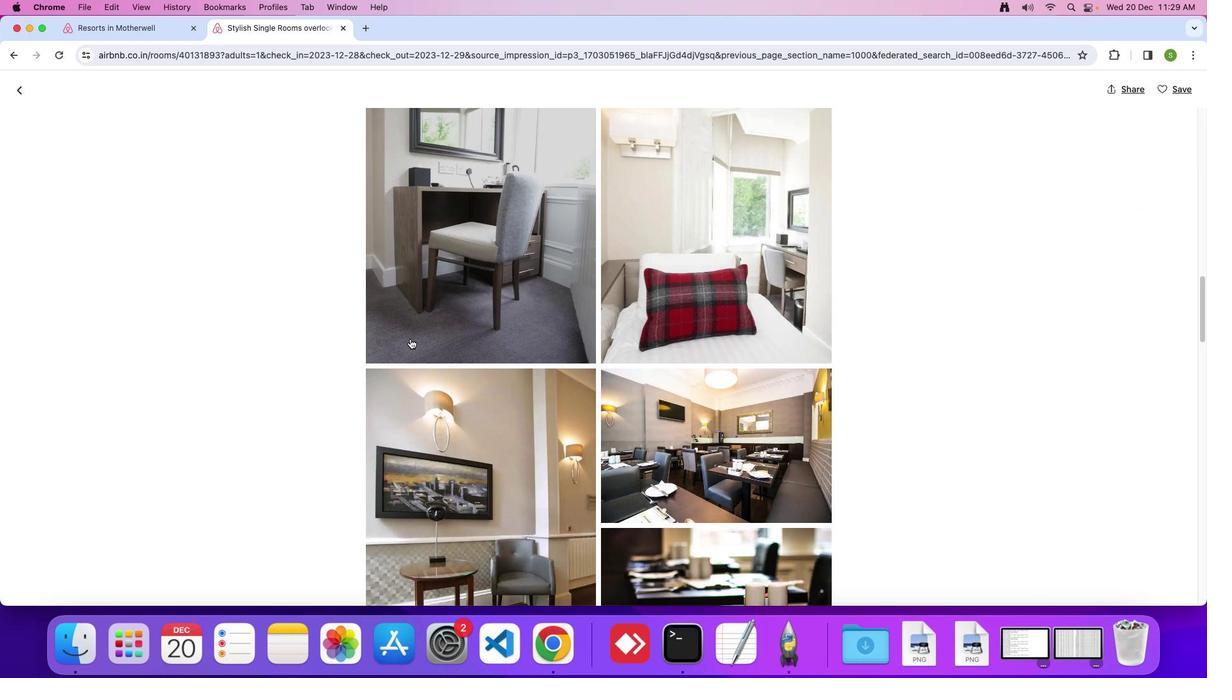 
Action: Mouse scrolled (409, 340) with delta (0, 0)
Screenshot: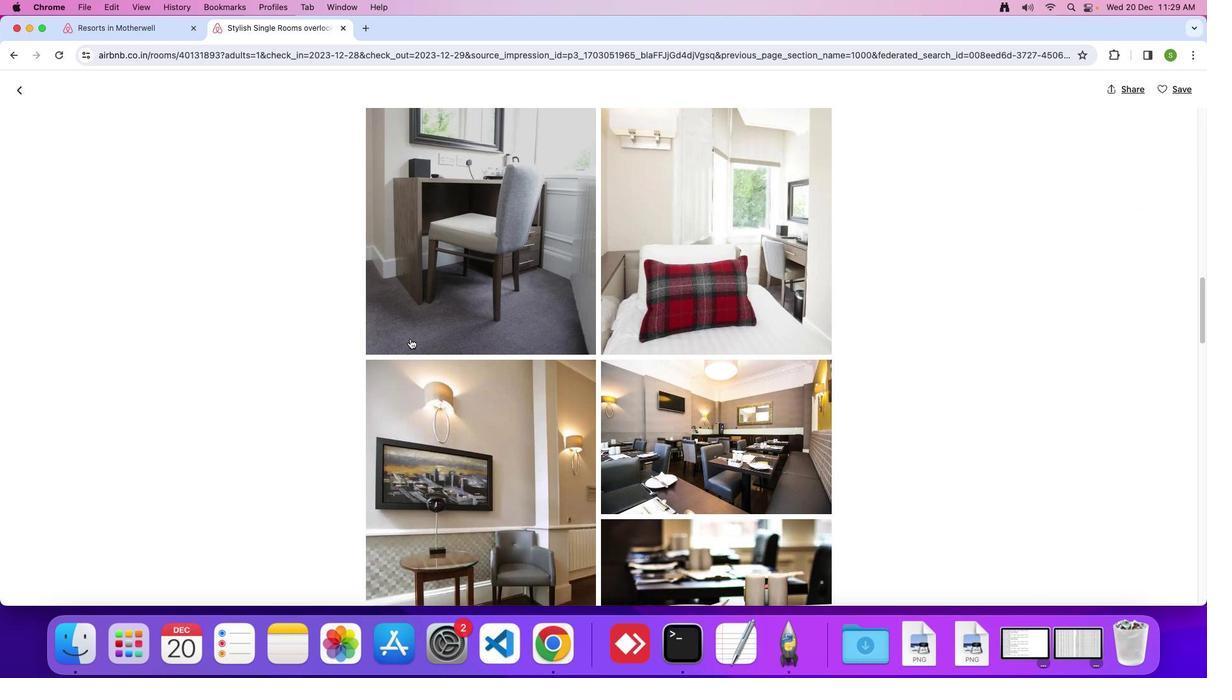
Action: Mouse moved to (409, 339)
Screenshot: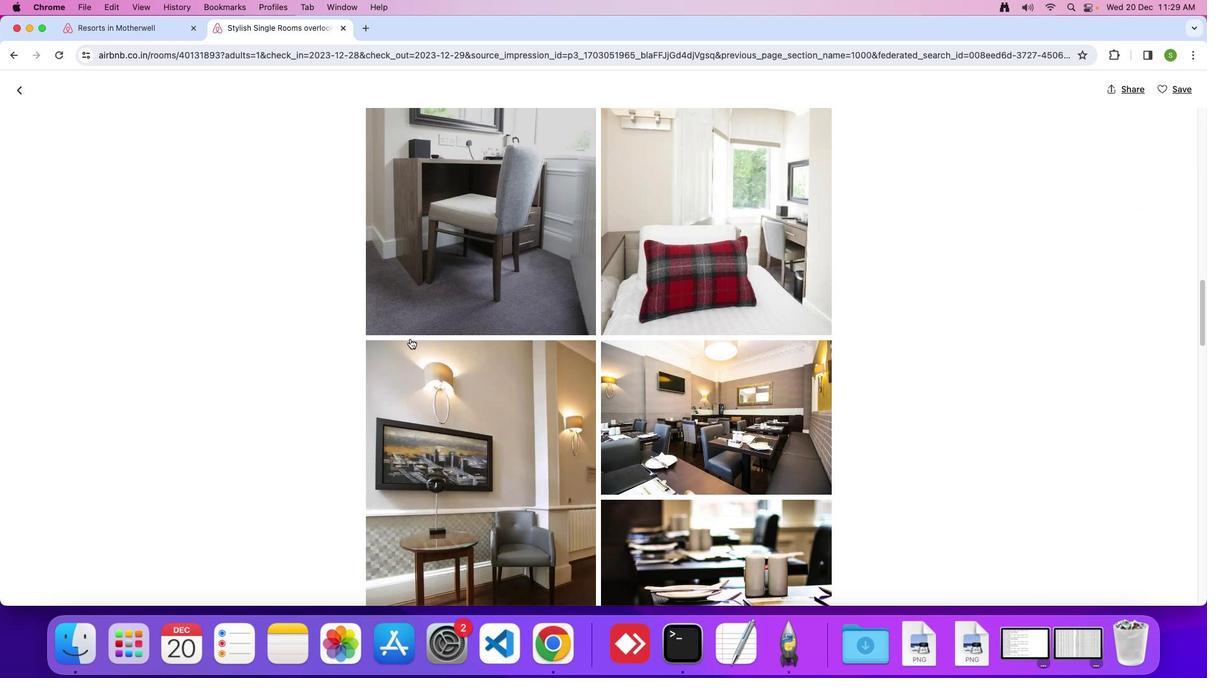 
Action: Mouse scrolled (409, 339) with delta (0, 0)
Screenshot: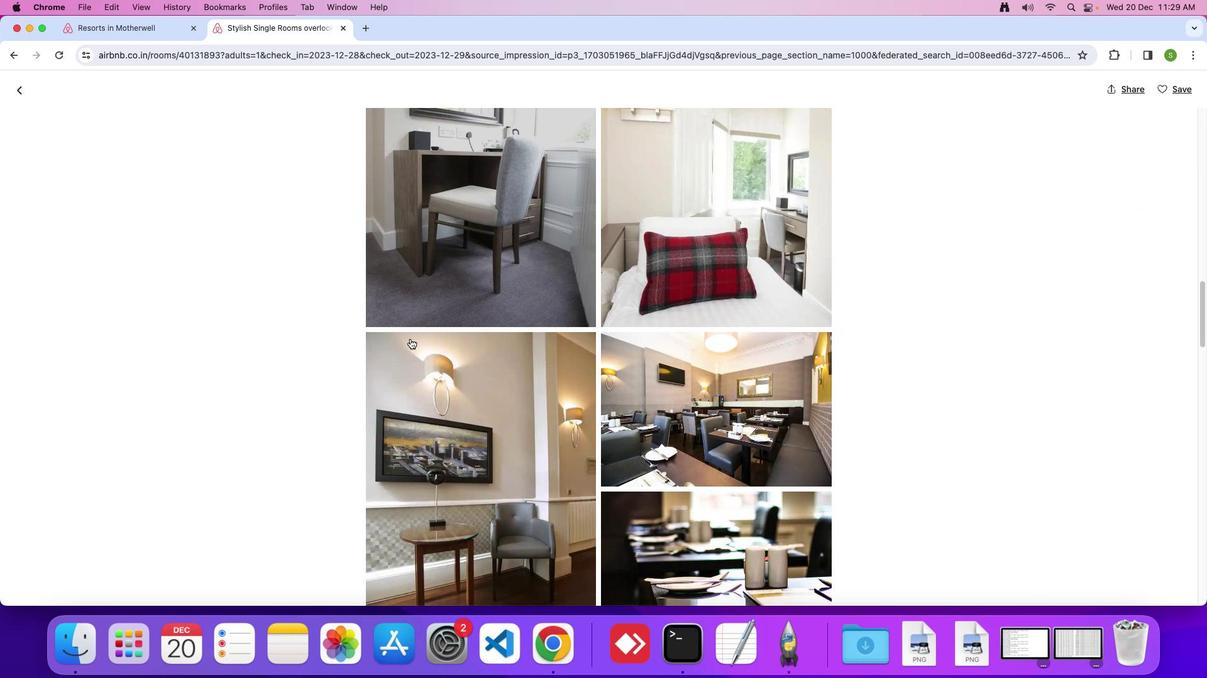 
Action: Mouse scrolled (409, 339) with delta (0, 0)
Screenshot: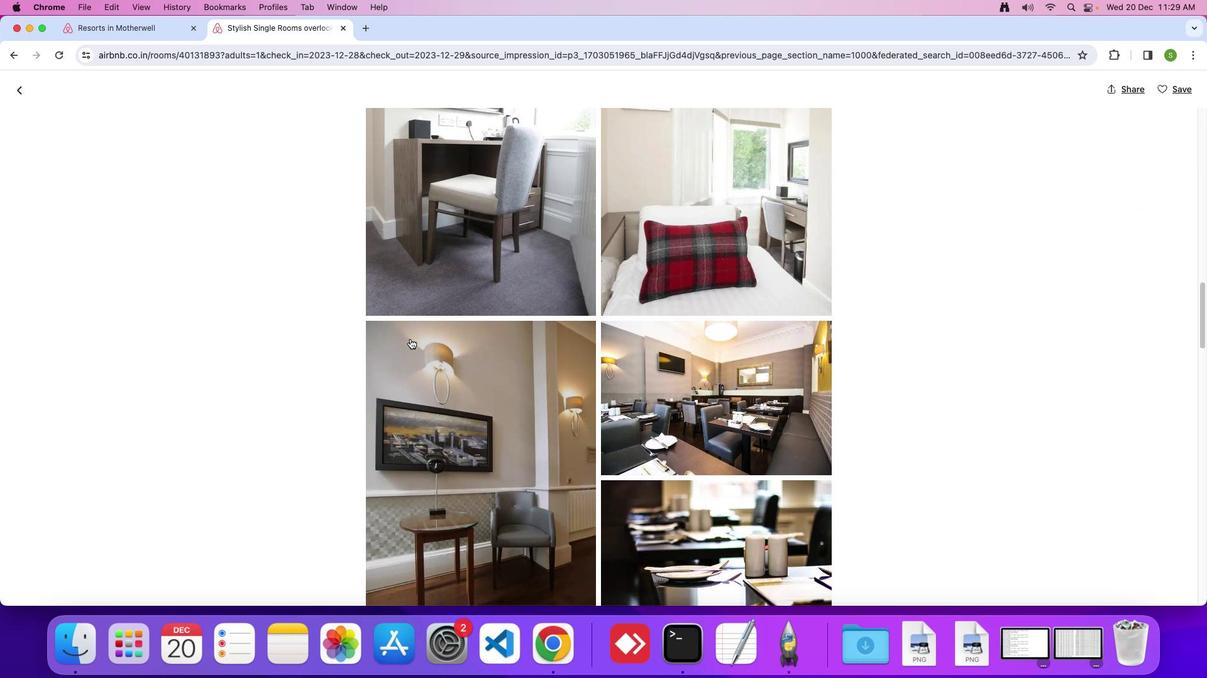
Action: Mouse scrolled (409, 339) with delta (0, 0)
Screenshot: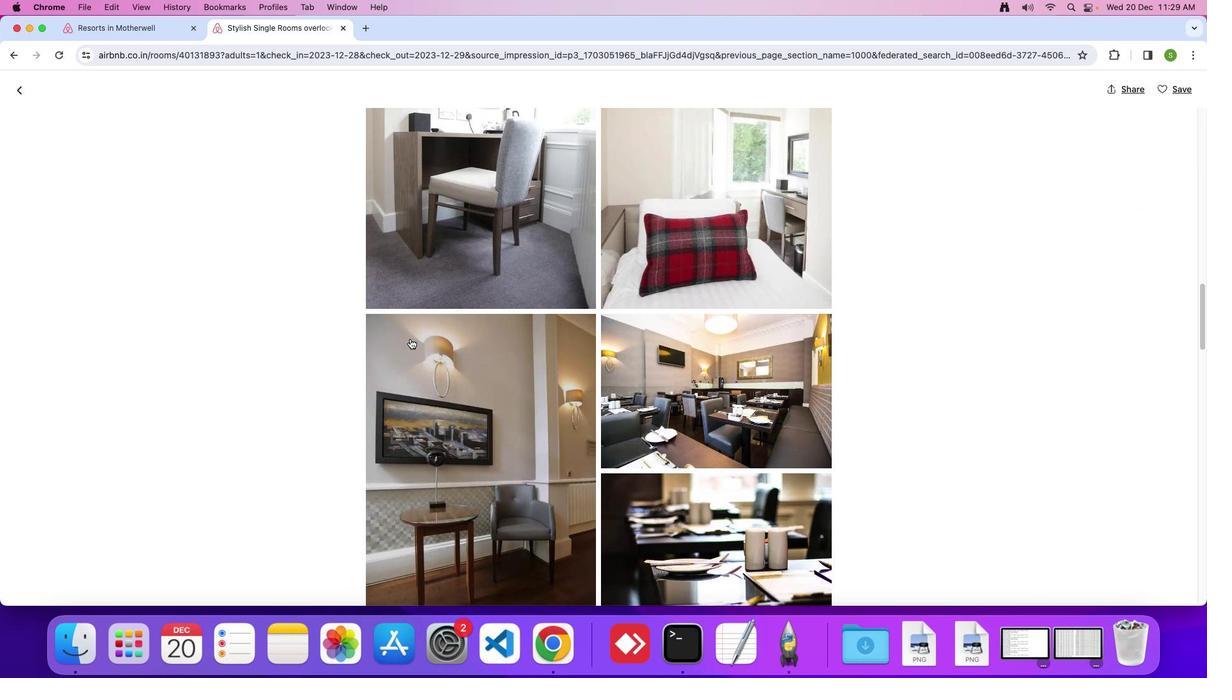 
Action: Mouse scrolled (409, 339) with delta (0, 0)
Screenshot: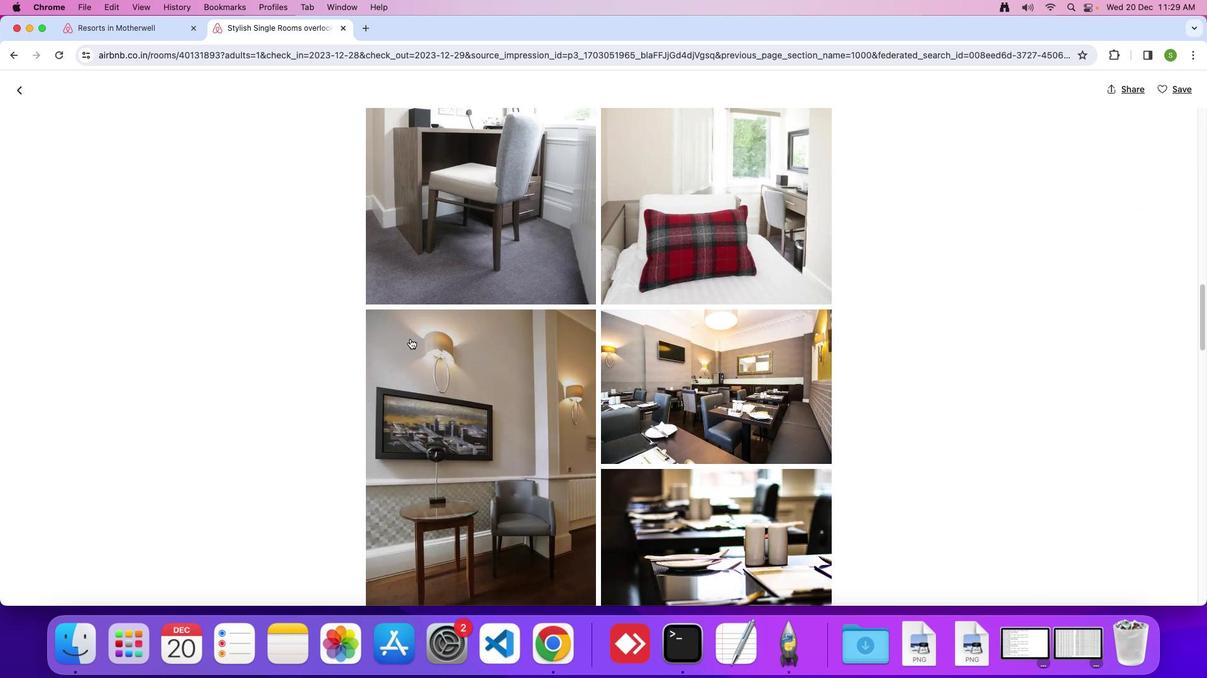 
Action: Mouse scrolled (409, 339) with delta (0, 0)
Screenshot: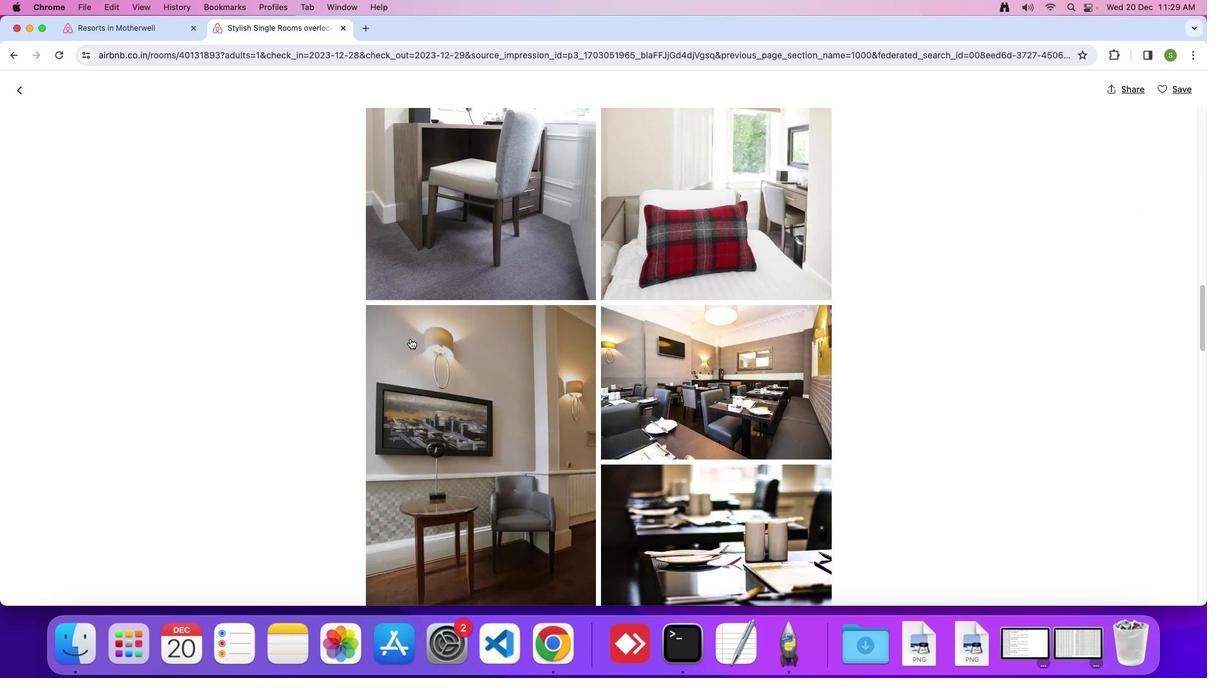
Action: Mouse scrolled (409, 339) with delta (0, 0)
Screenshot: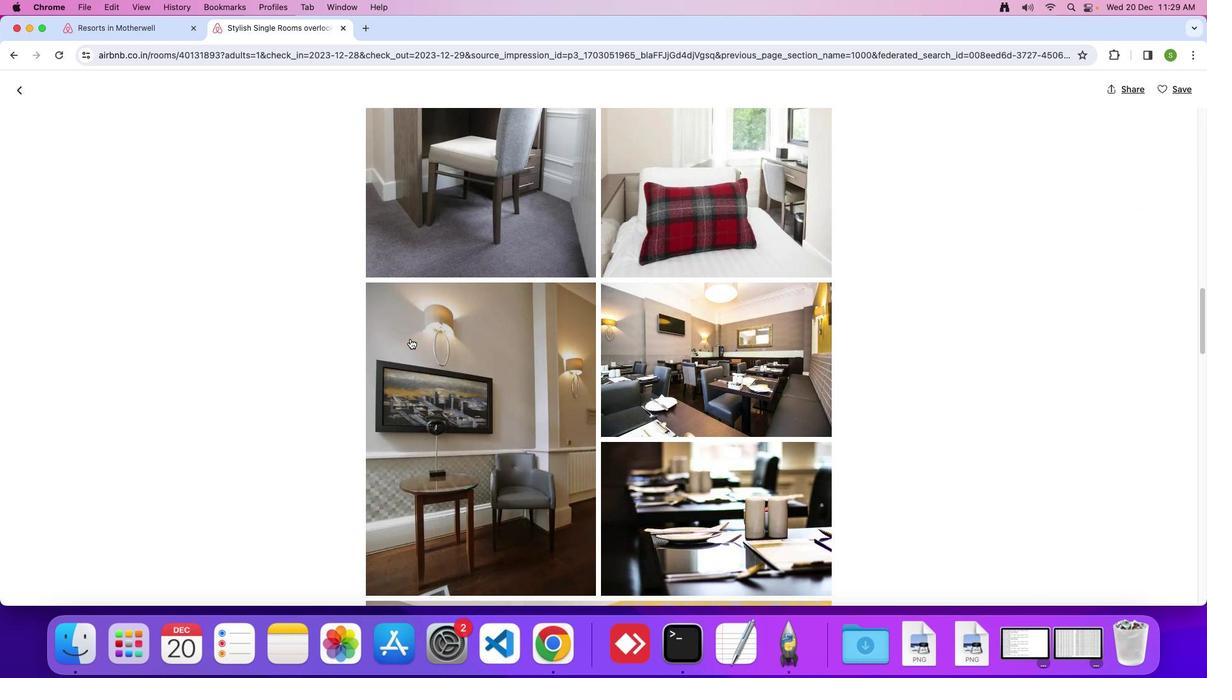 
Action: Mouse scrolled (409, 339) with delta (0, 0)
Screenshot: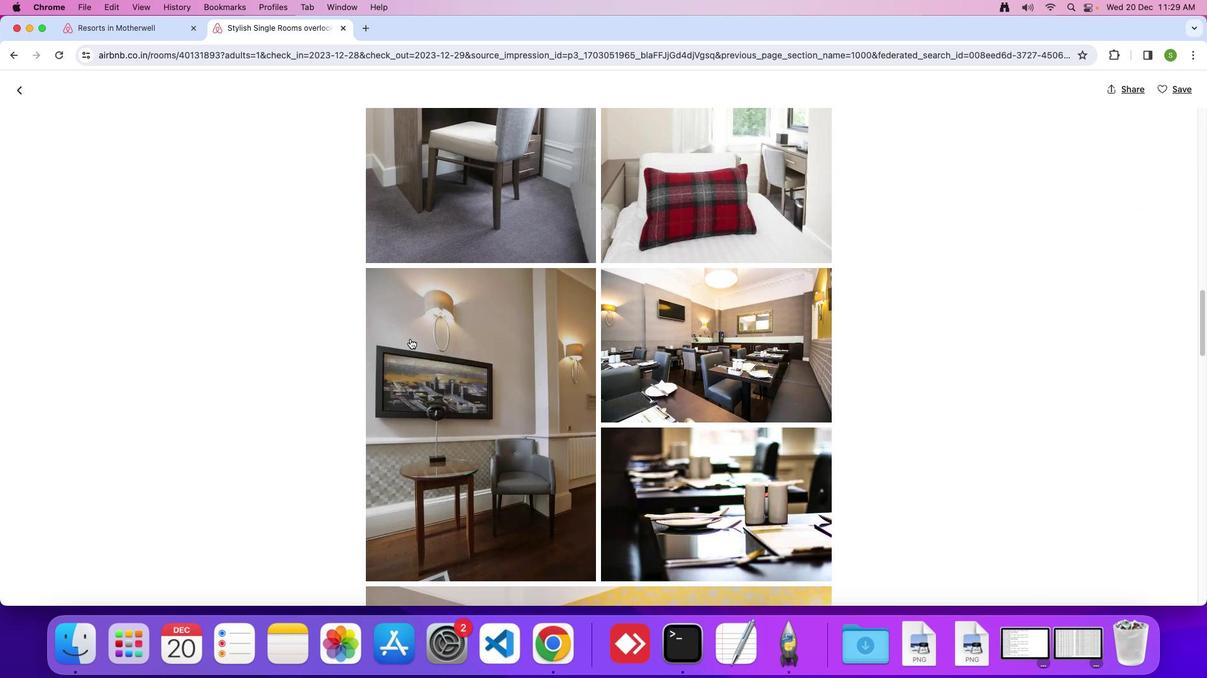 
Action: Mouse scrolled (409, 339) with delta (0, 0)
Screenshot: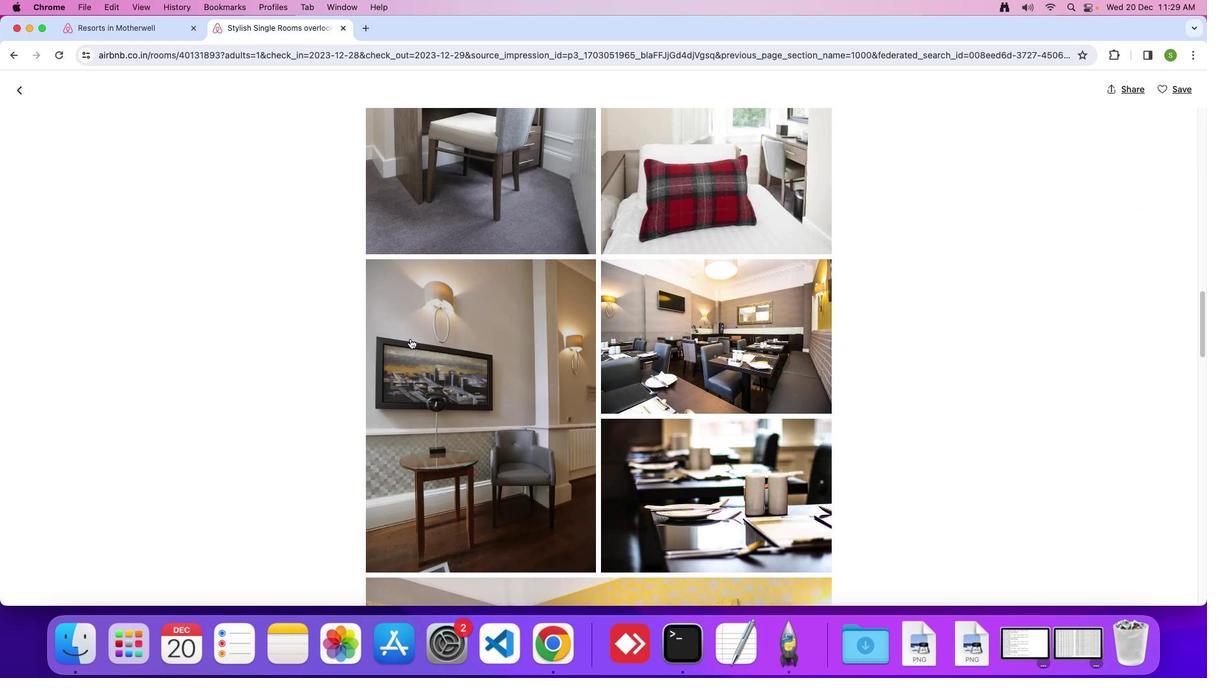 
Action: Mouse scrolled (409, 339) with delta (0, 0)
Screenshot: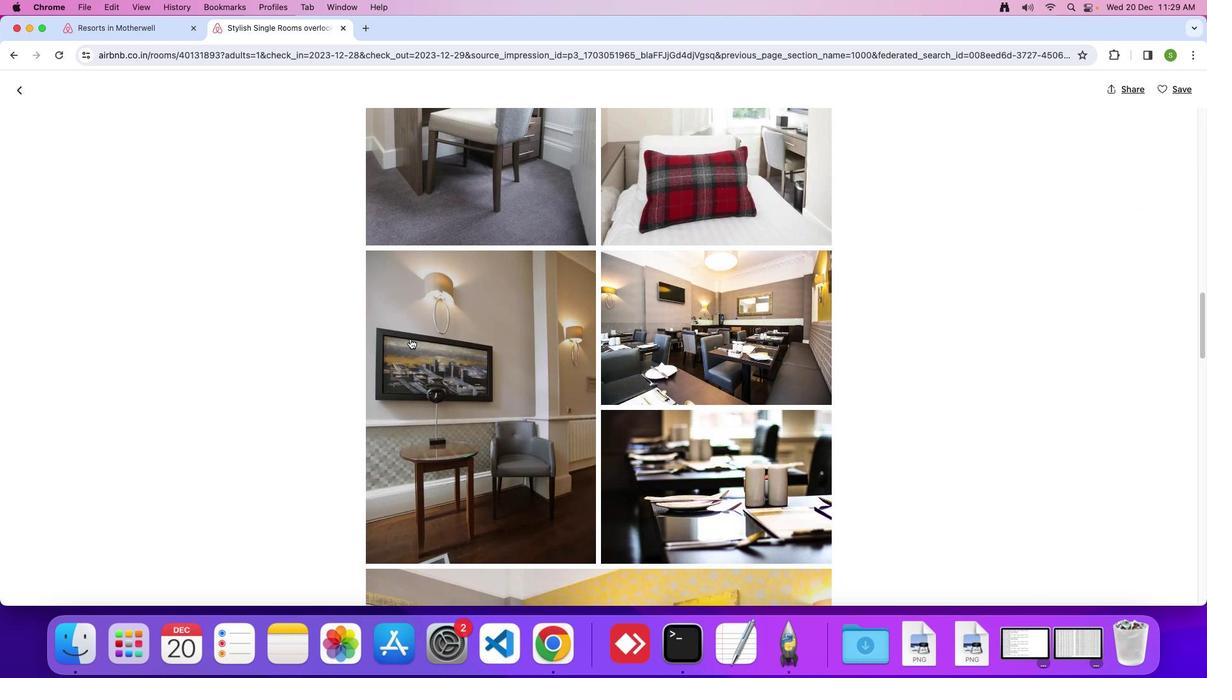 
Action: Mouse scrolled (409, 339) with delta (0, 0)
Screenshot: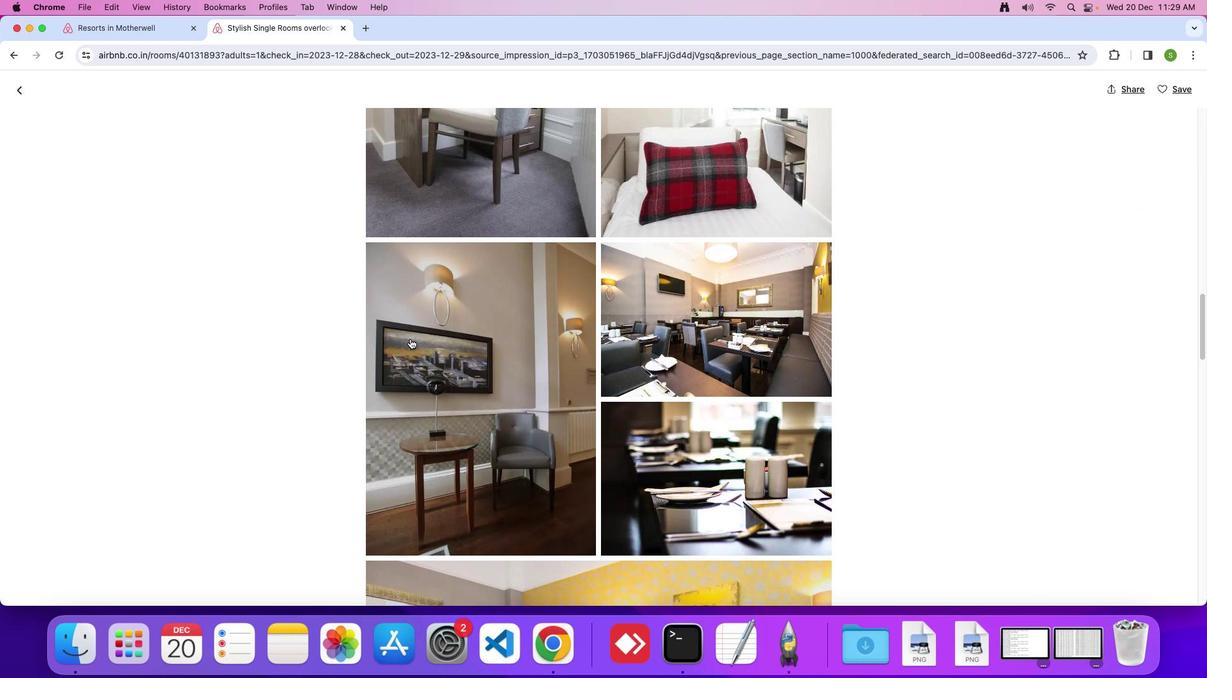 
Action: Mouse scrolled (409, 339) with delta (0, 0)
Screenshot: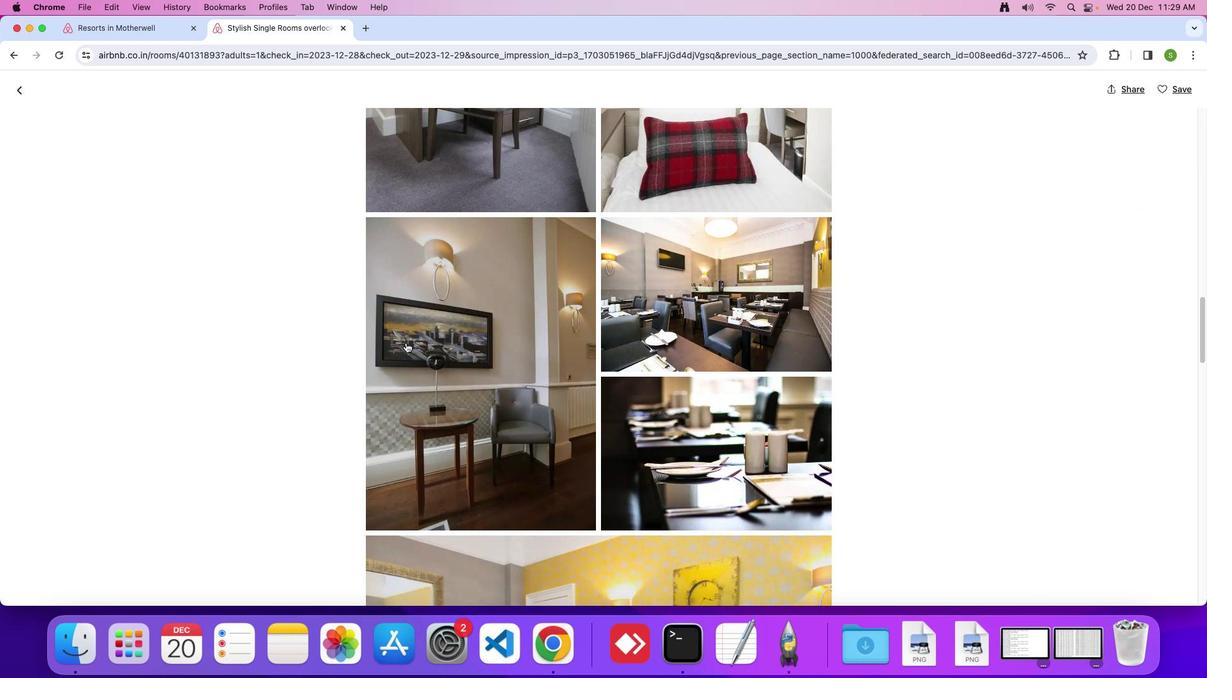 
Action: Mouse moved to (405, 342)
Screenshot: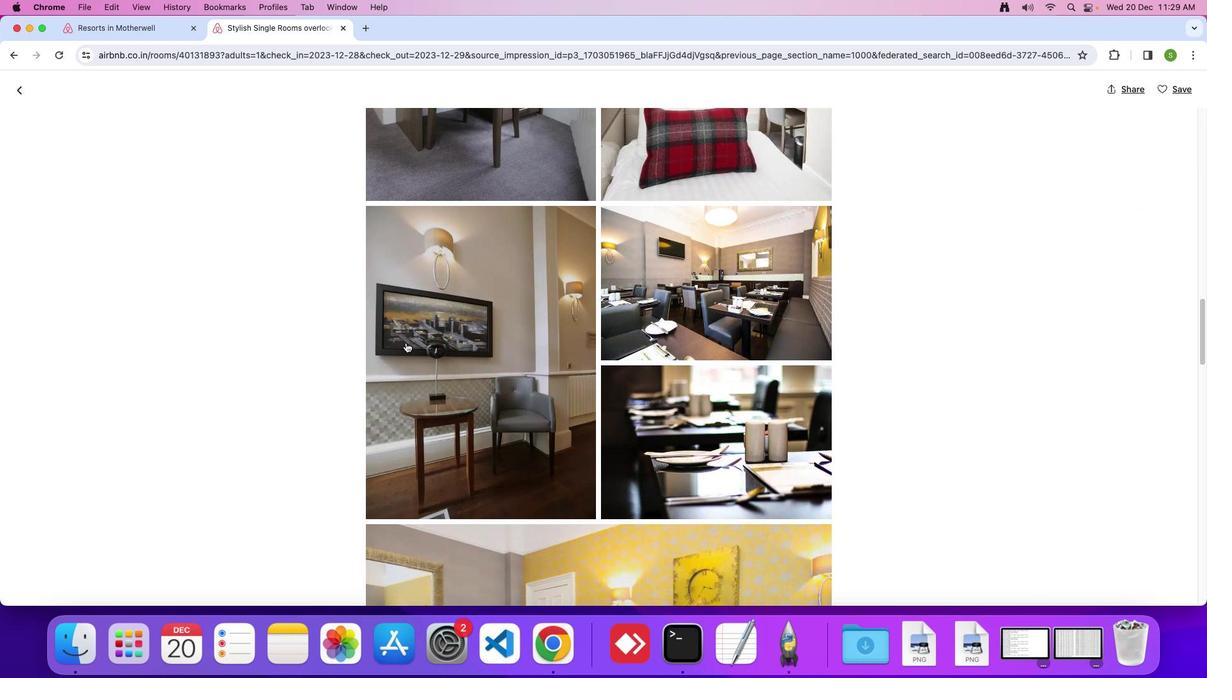 
Action: Mouse scrolled (405, 342) with delta (0, 0)
Screenshot: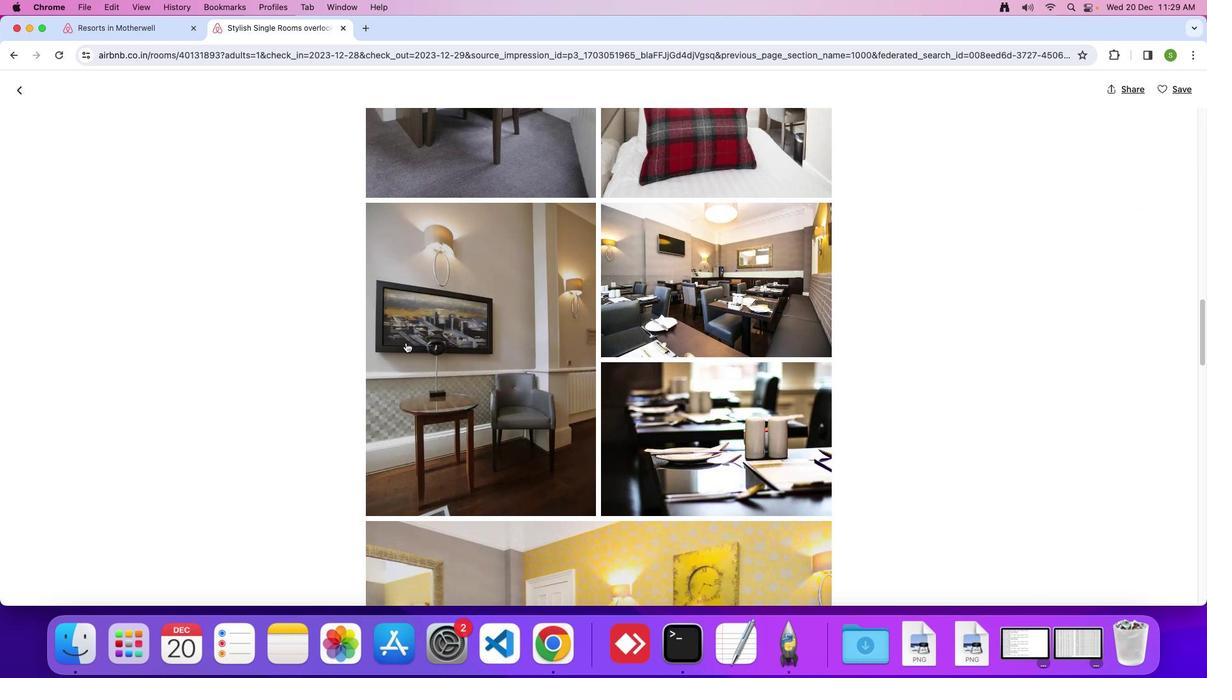
Action: Mouse scrolled (405, 342) with delta (0, 0)
Screenshot: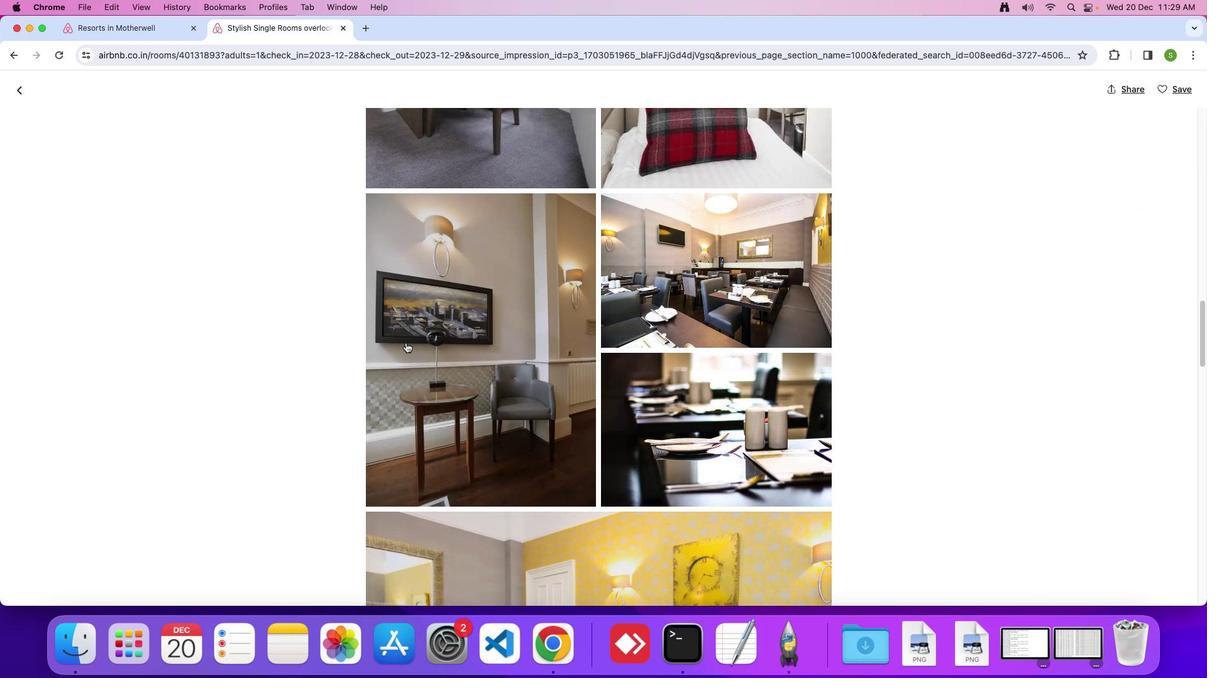 
Action: Mouse scrolled (405, 342) with delta (0, 0)
Screenshot: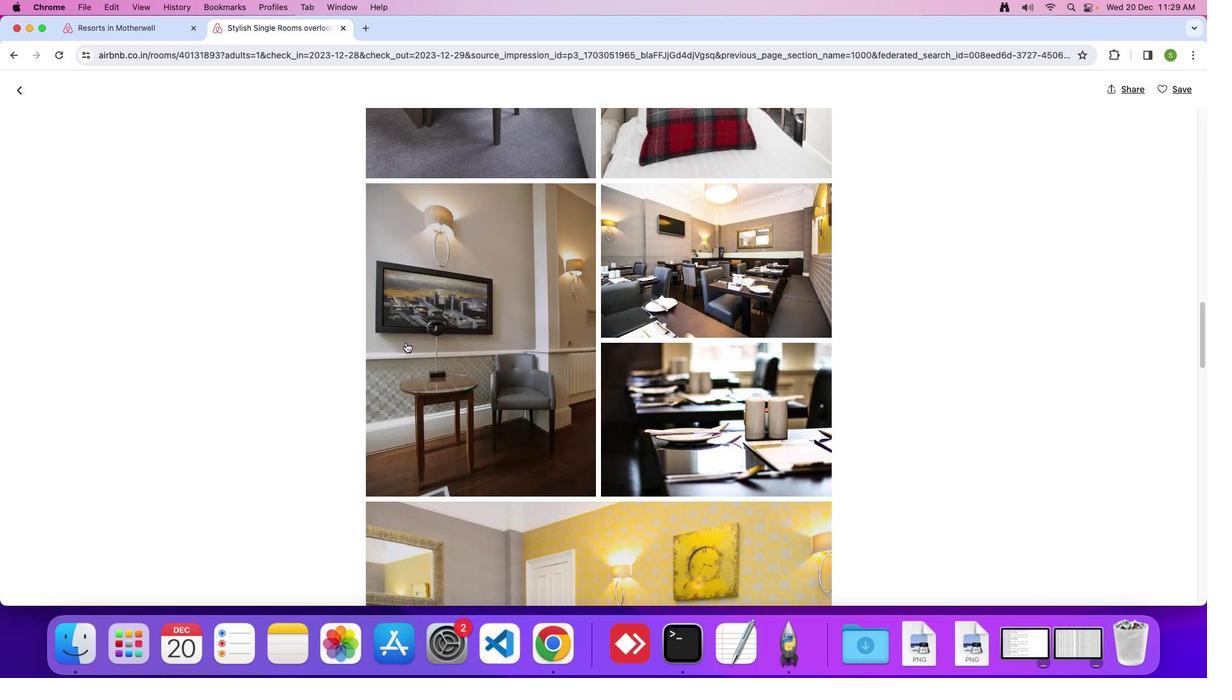 
Action: Mouse scrolled (405, 342) with delta (0, 0)
Screenshot: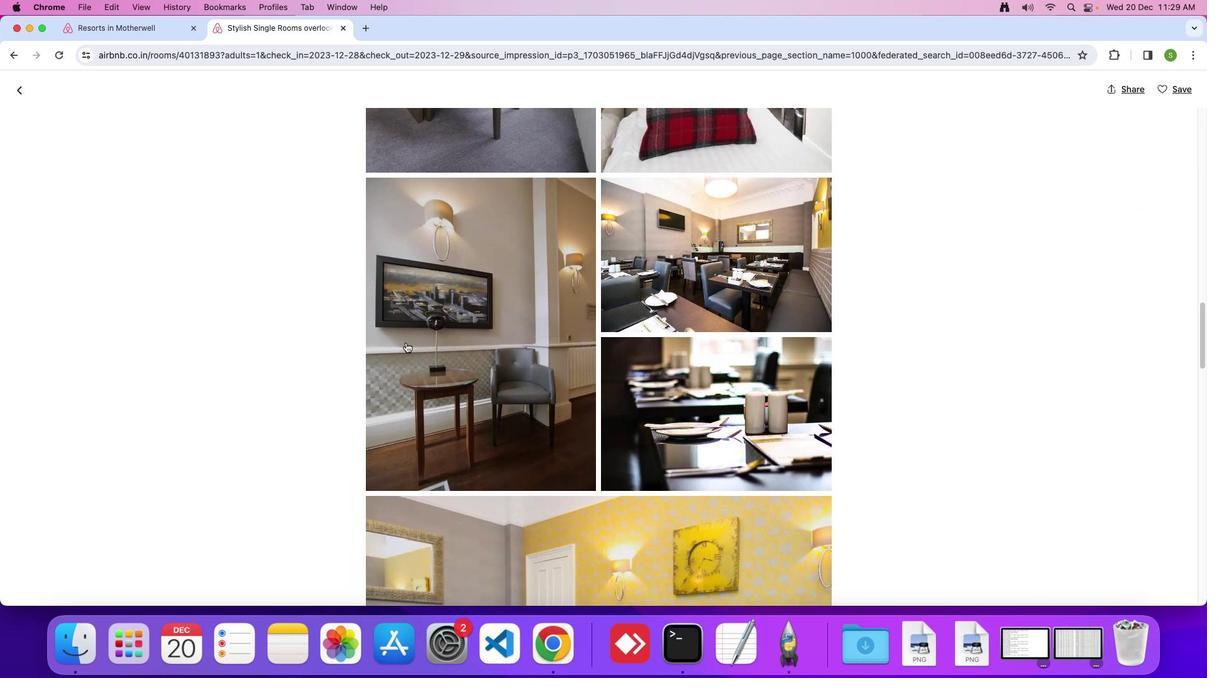 
Action: Mouse scrolled (405, 342) with delta (0, 0)
Screenshot: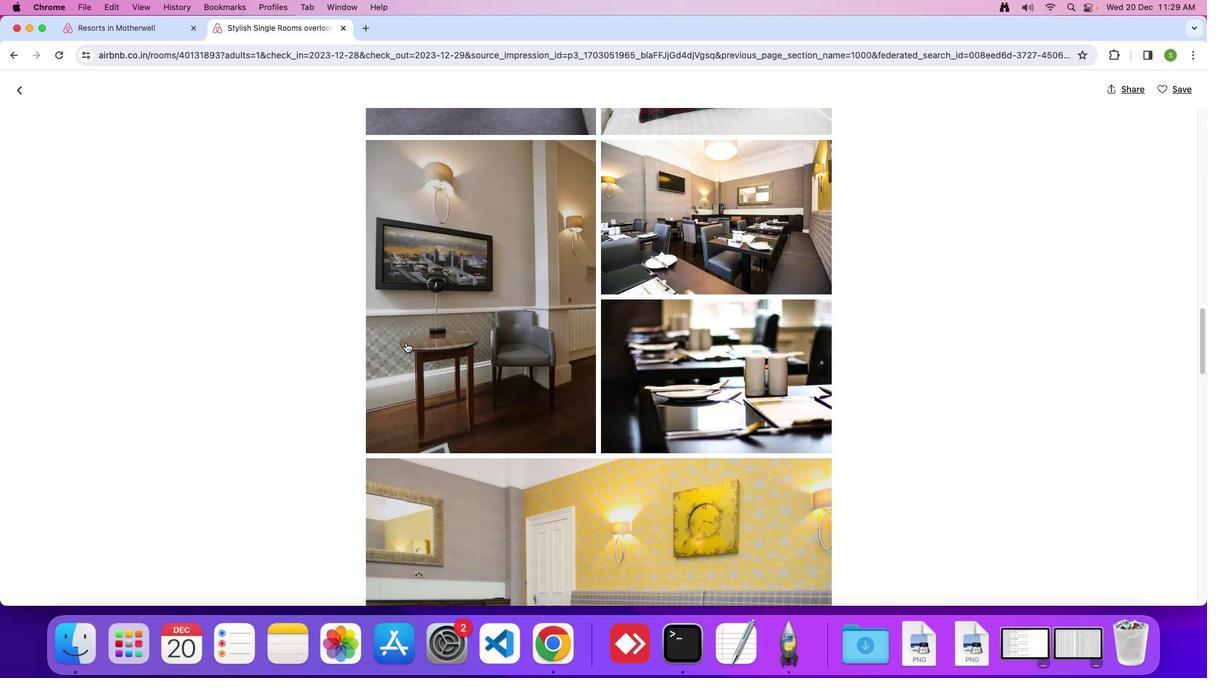 
Action: Mouse moved to (405, 342)
Screenshot: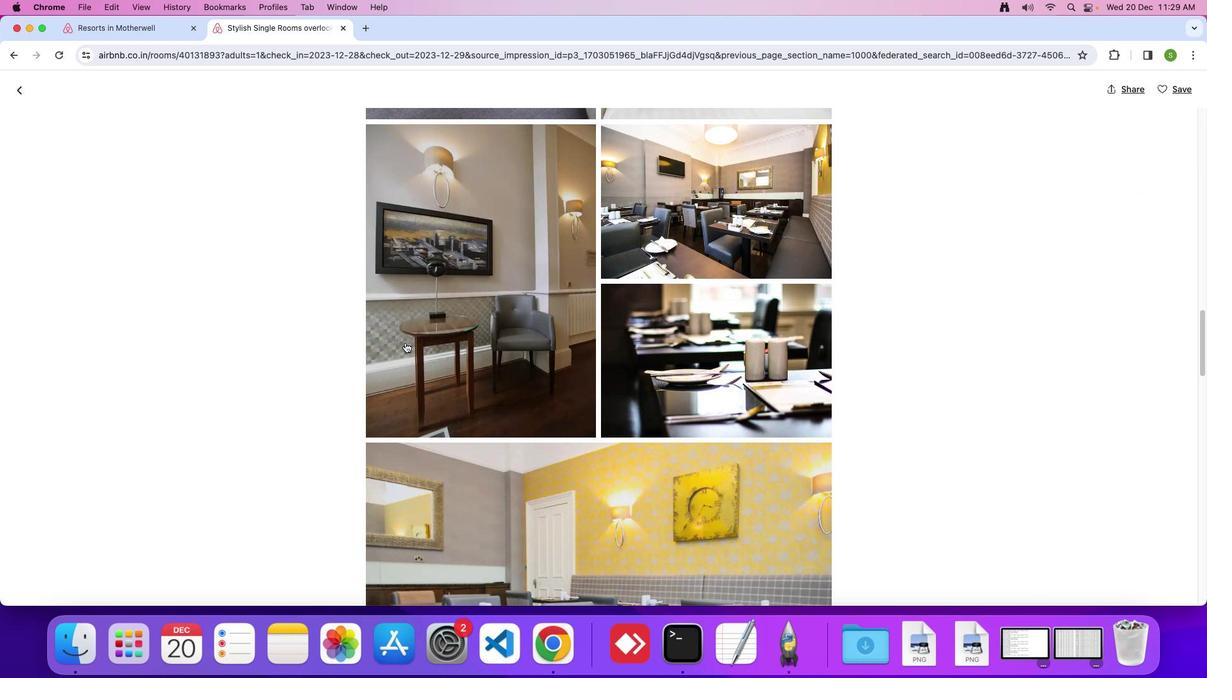 
Action: Mouse scrolled (405, 342) with delta (0, 0)
Screenshot: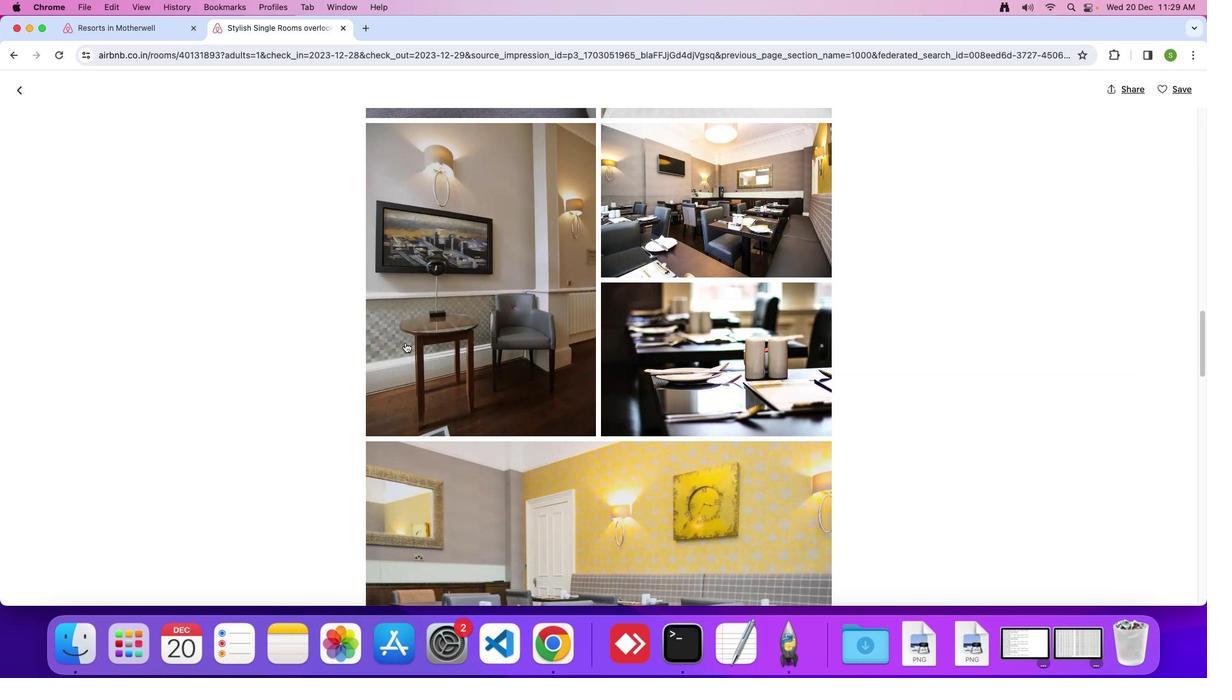 
Action: Mouse scrolled (405, 342) with delta (0, 0)
Screenshot: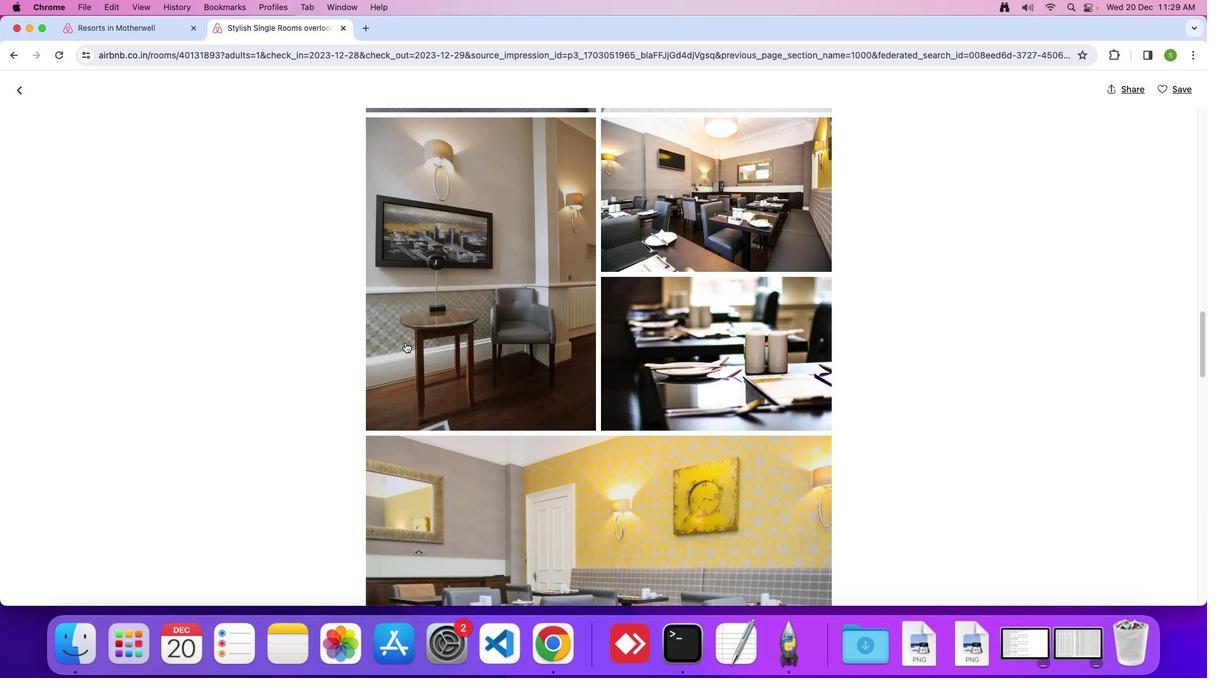 
Action: Mouse scrolled (405, 342) with delta (0, 0)
Screenshot: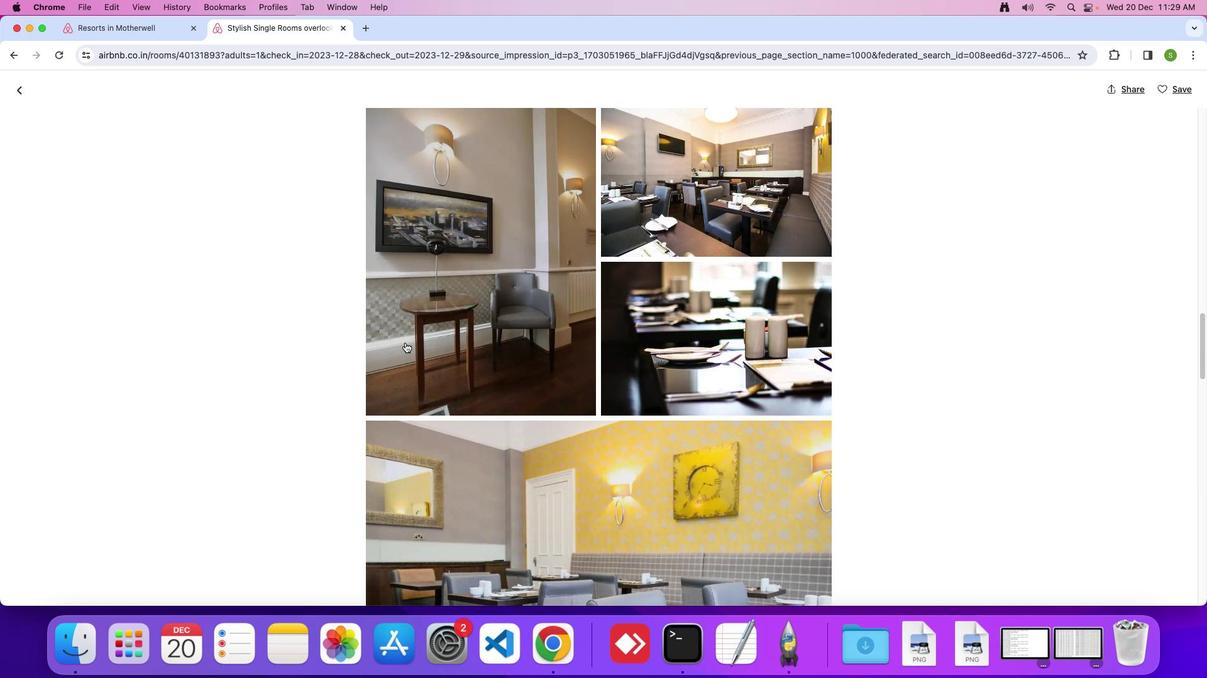 
Action: Mouse scrolled (405, 342) with delta (0, 0)
Screenshot: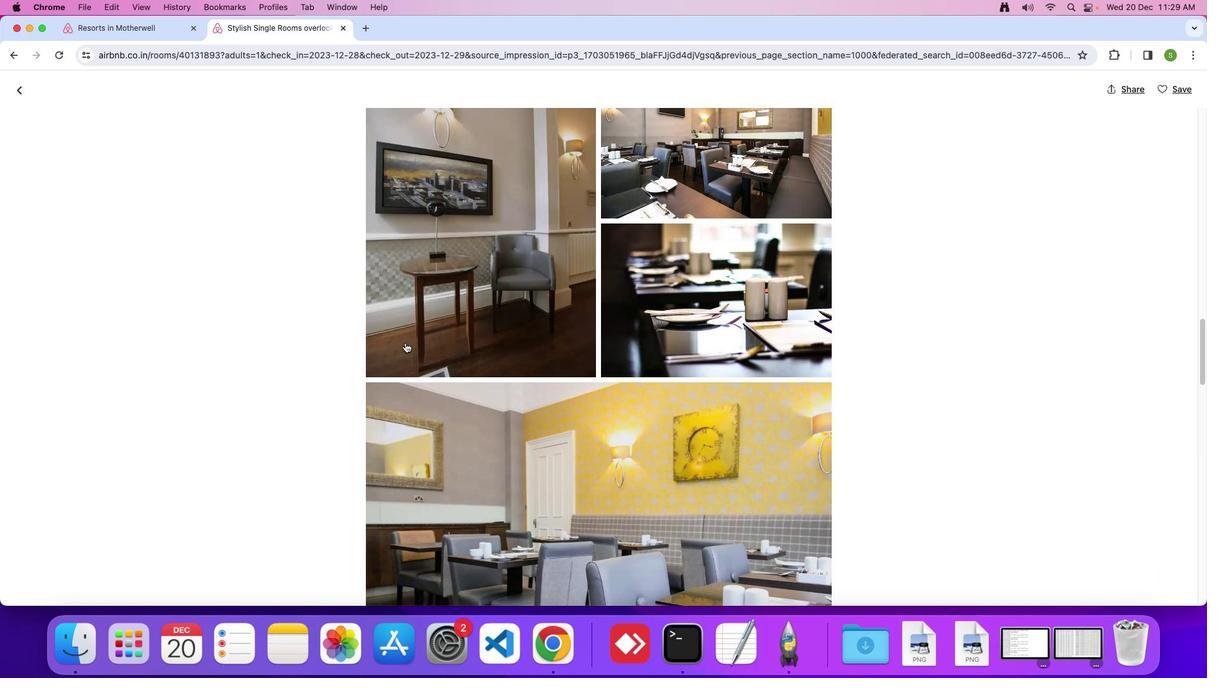 
Action: Mouse scrolled (405, 342) with delta (0, 0)
Screenshot: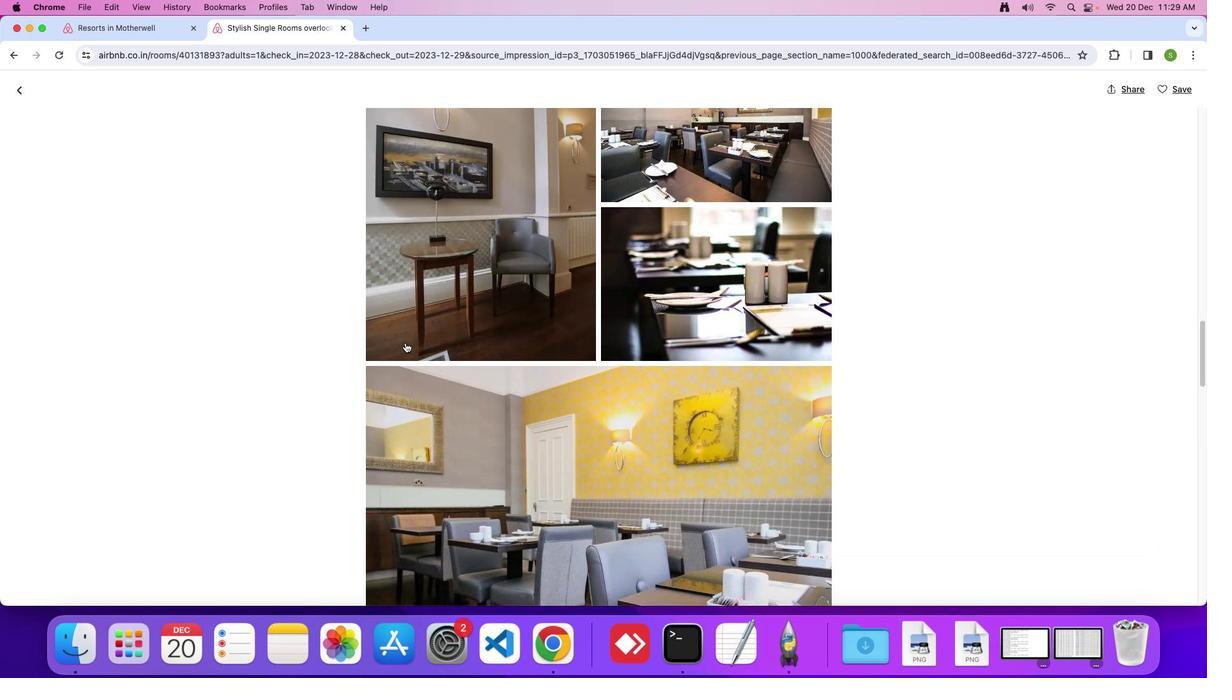 
Action: Mouse scrolled (405, 342) with delta (0, 0)
Screenshot: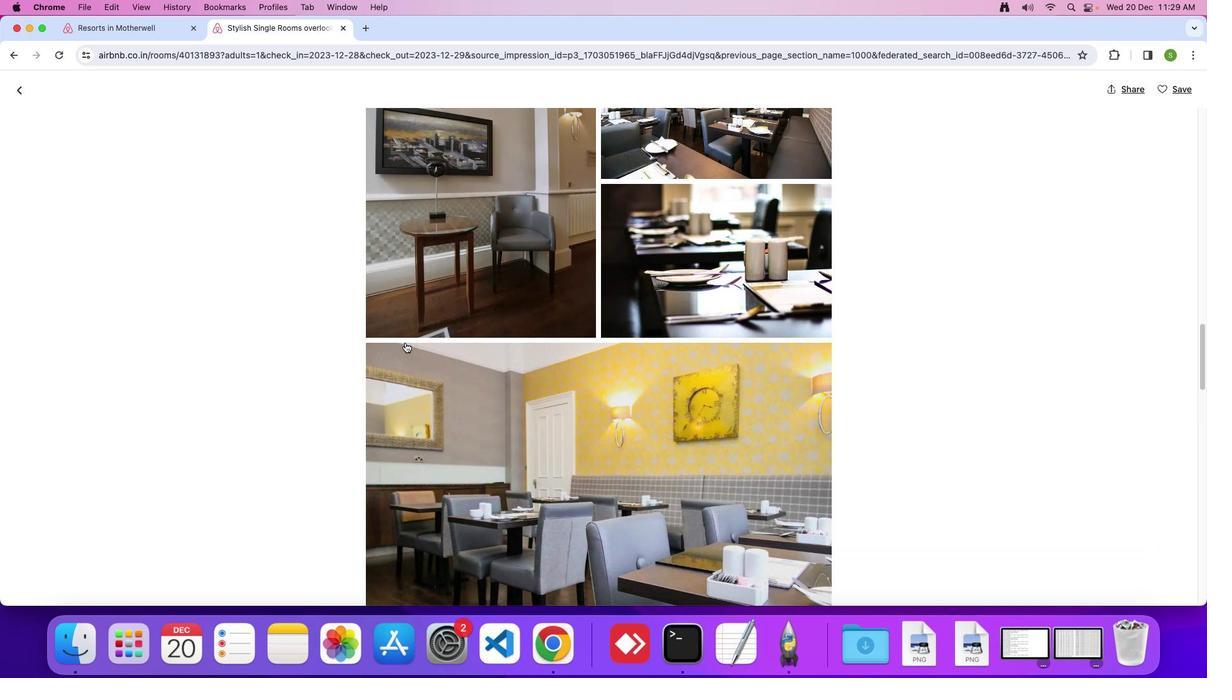 
Action: Mouse scrolled (405, 342) with delta (0, -1)
Screenshot: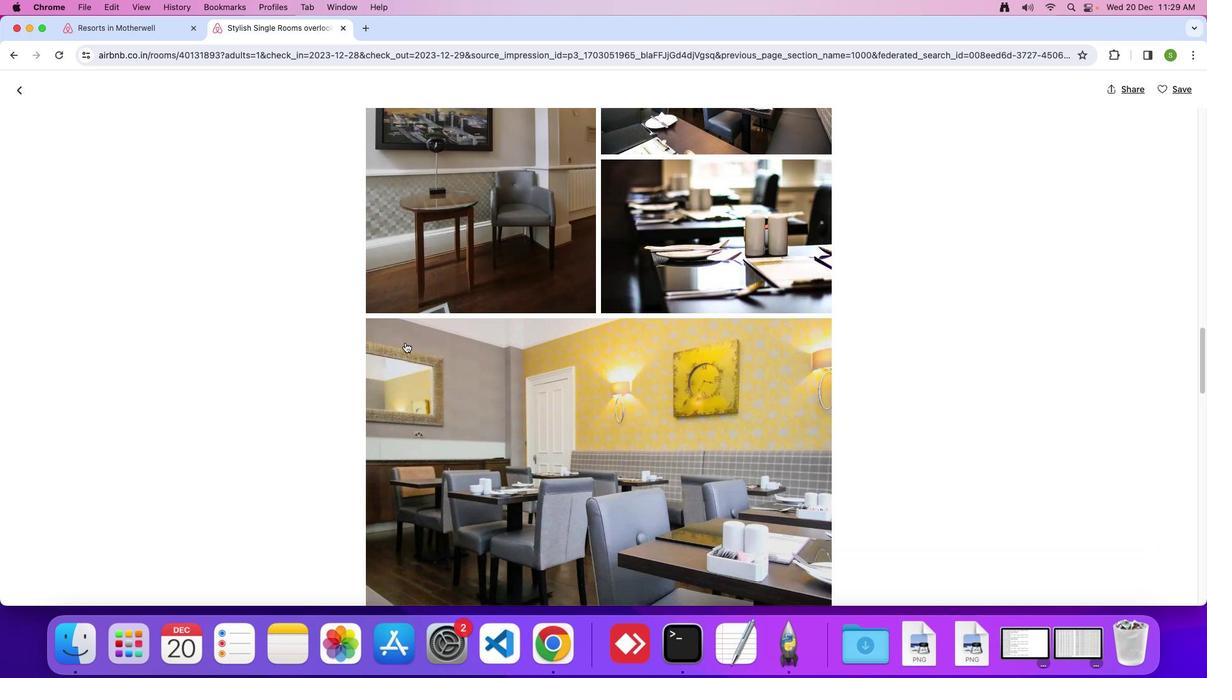 
Action: Mouse scrolled (405, 342) with delta (0, 0)
Screenshot: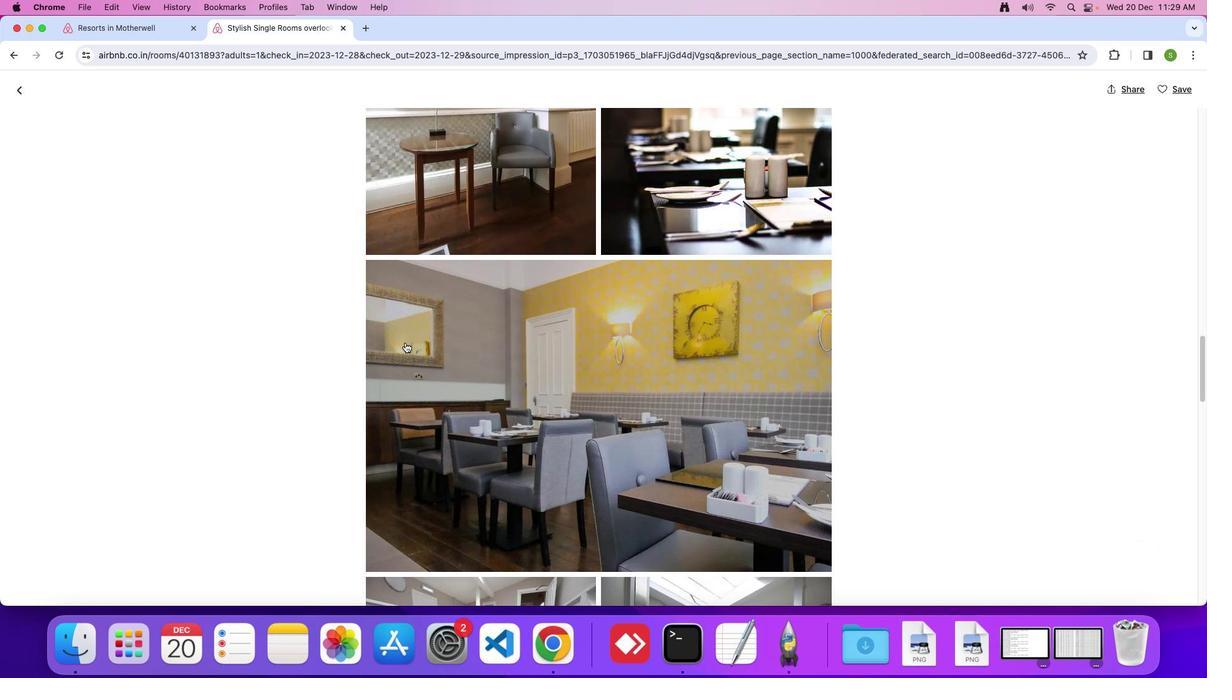 
Action: Mouse scrolled (405, 342) with delta (0, 0)
Screenshot: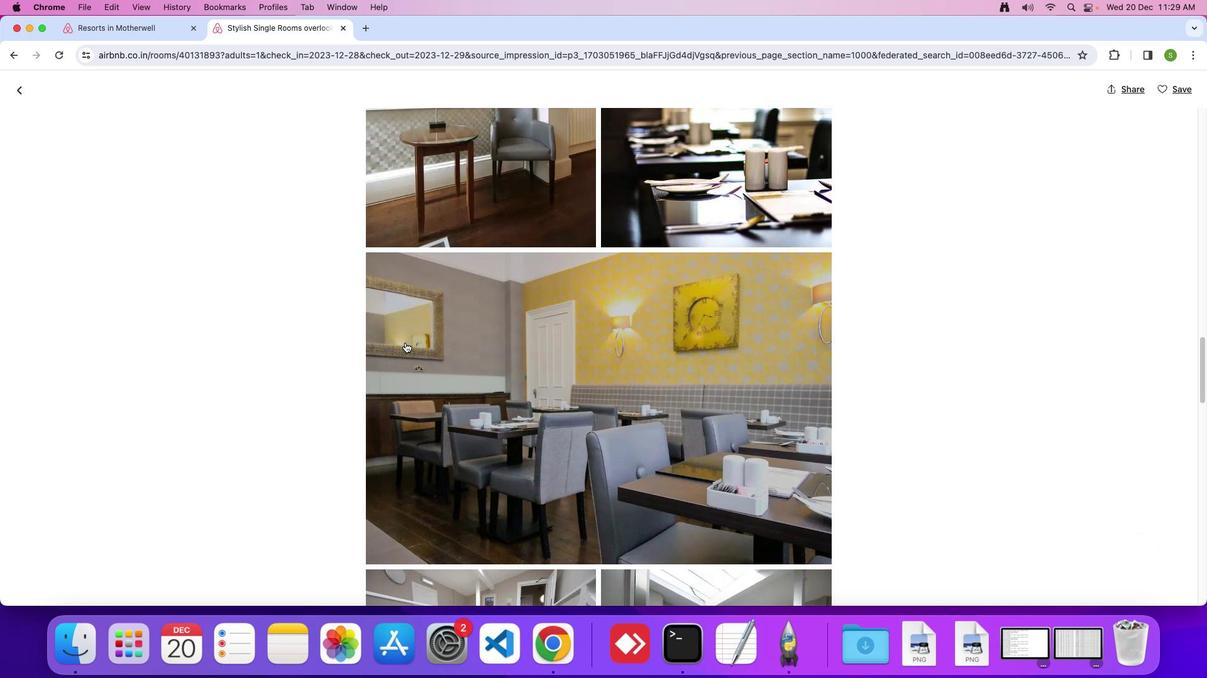 
Action: Mouse scrolled (405, 342) with delta (0, -1)
Screenshot: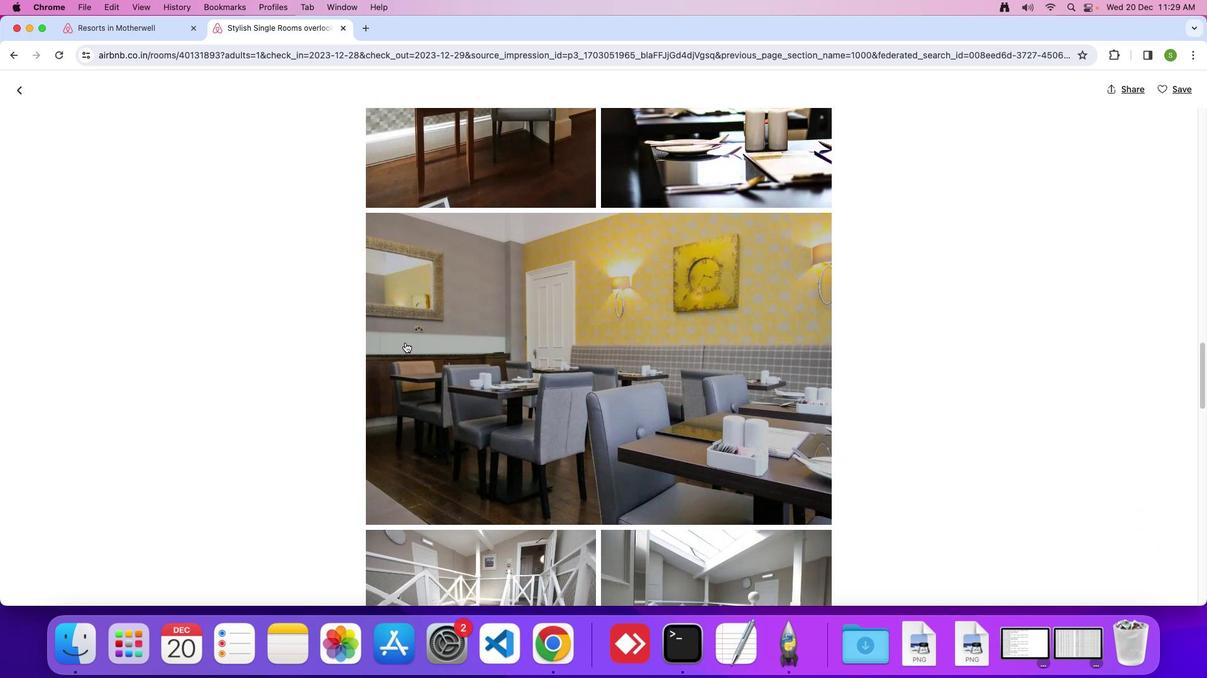 
Action: Mouse scrolled (405, 342) with delta (0, 0)
Screenshot: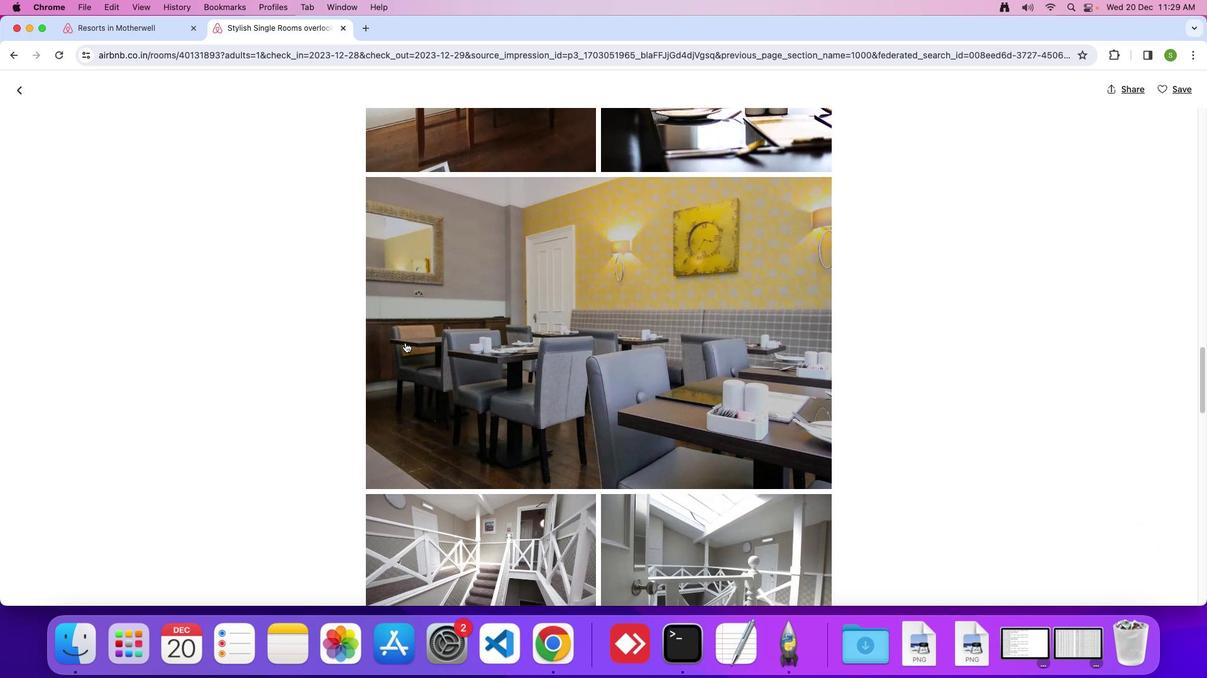 
Action: Mouse scrolled (405, 342) with delta (0, 0)
Screenshot: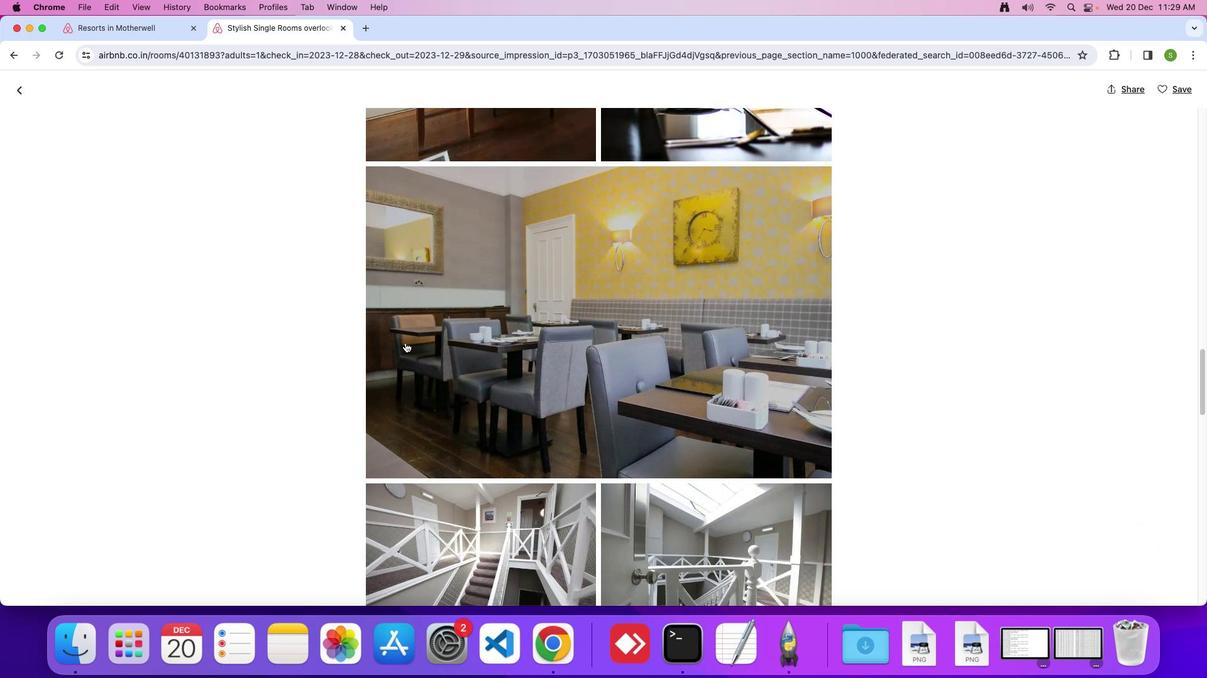 
Action: Mouse scrolled (405, 342) with delta (0, -1)
Screenshot: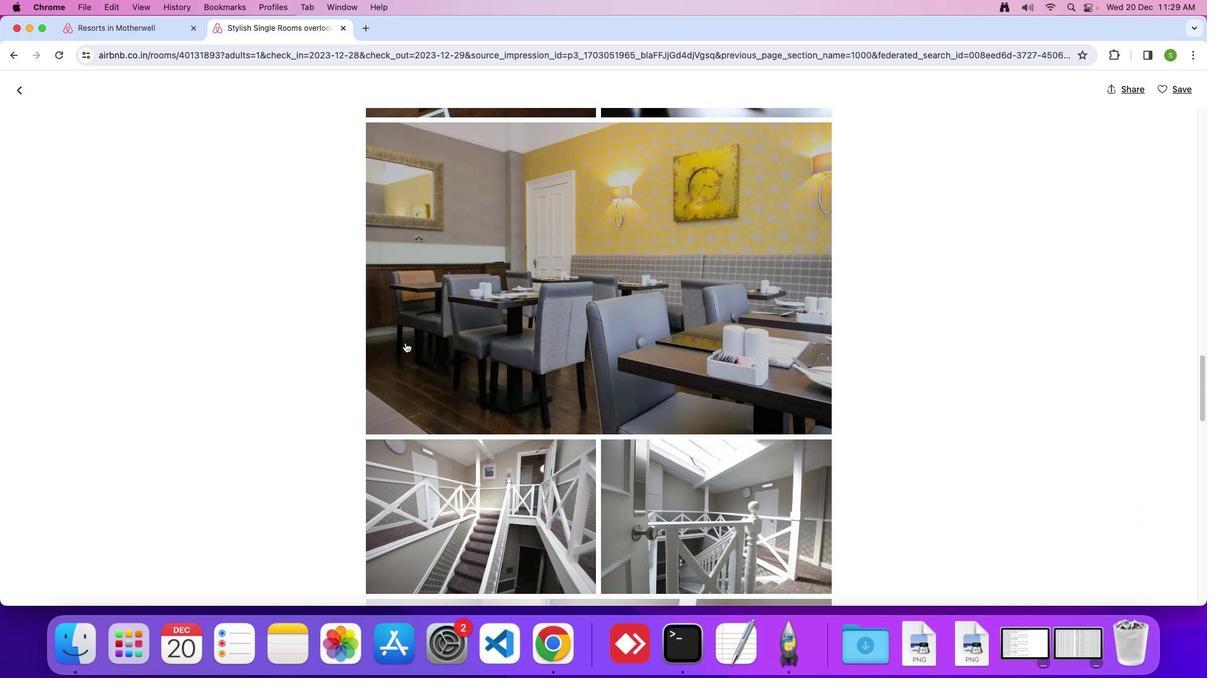 
Action: Mouse scrolled (405, 342) with delta (0, 0)
Screenshot: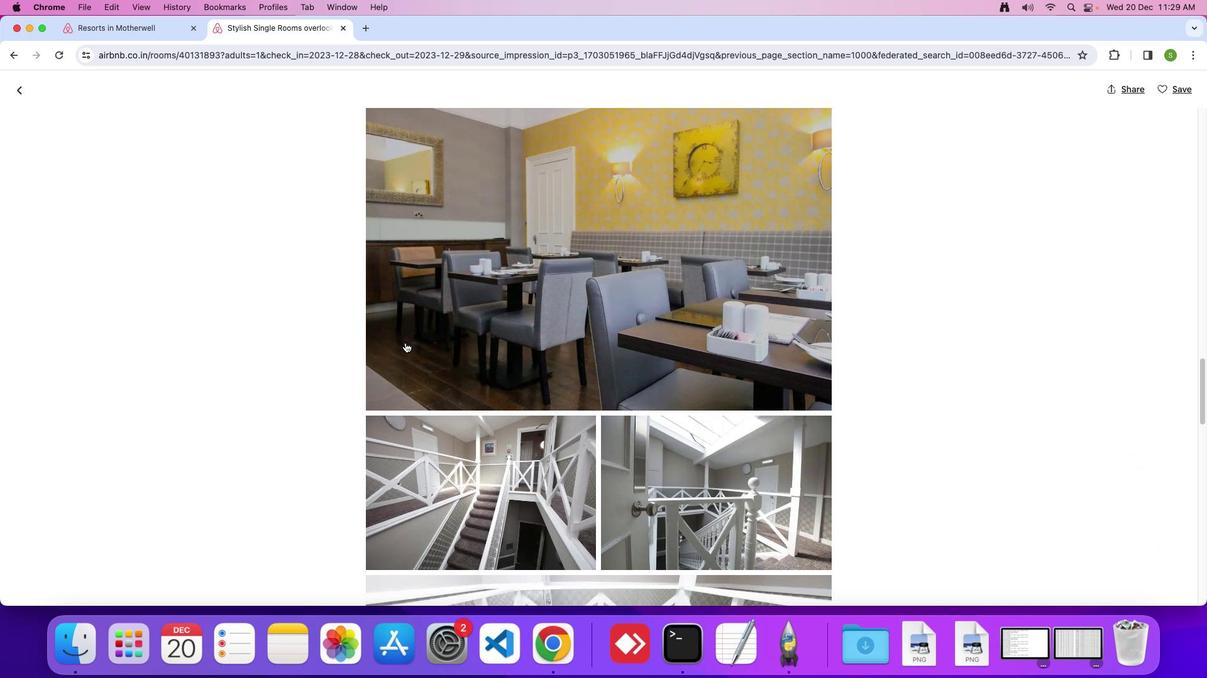 
Action: Mouse scrolled (405, 342) with delta (0, 0)
Screenshot: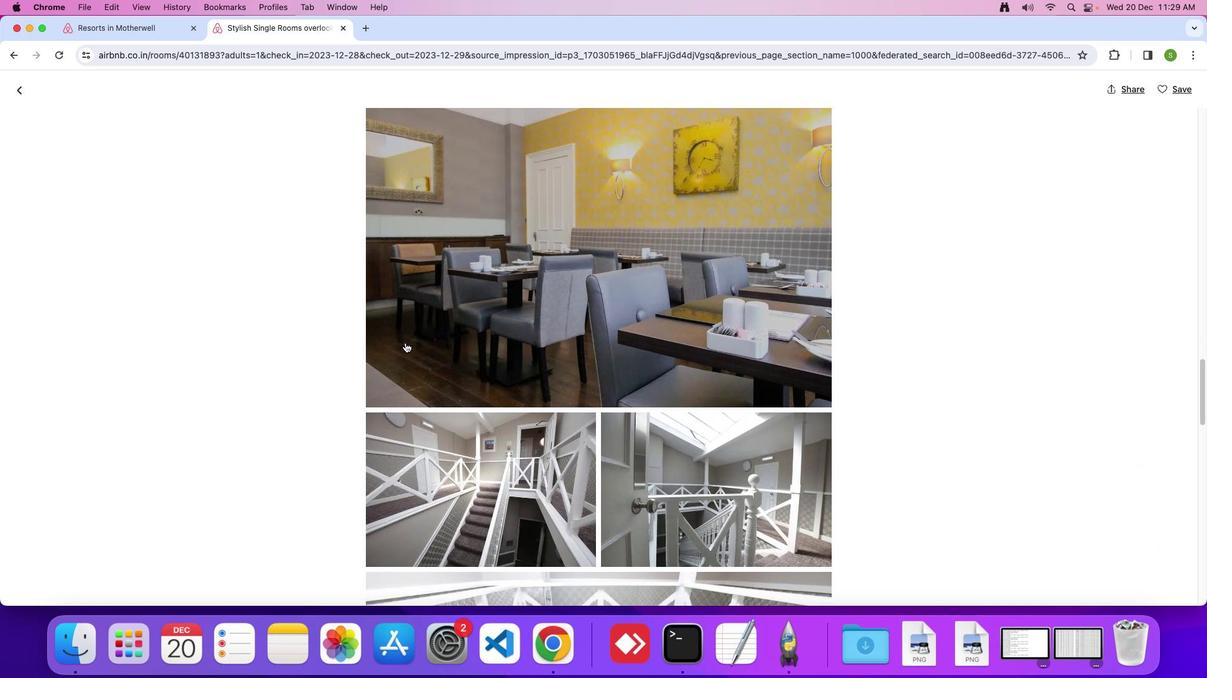 
Action: Mouse scrolled (405, 342) with delta (0, 0)
Screenshot: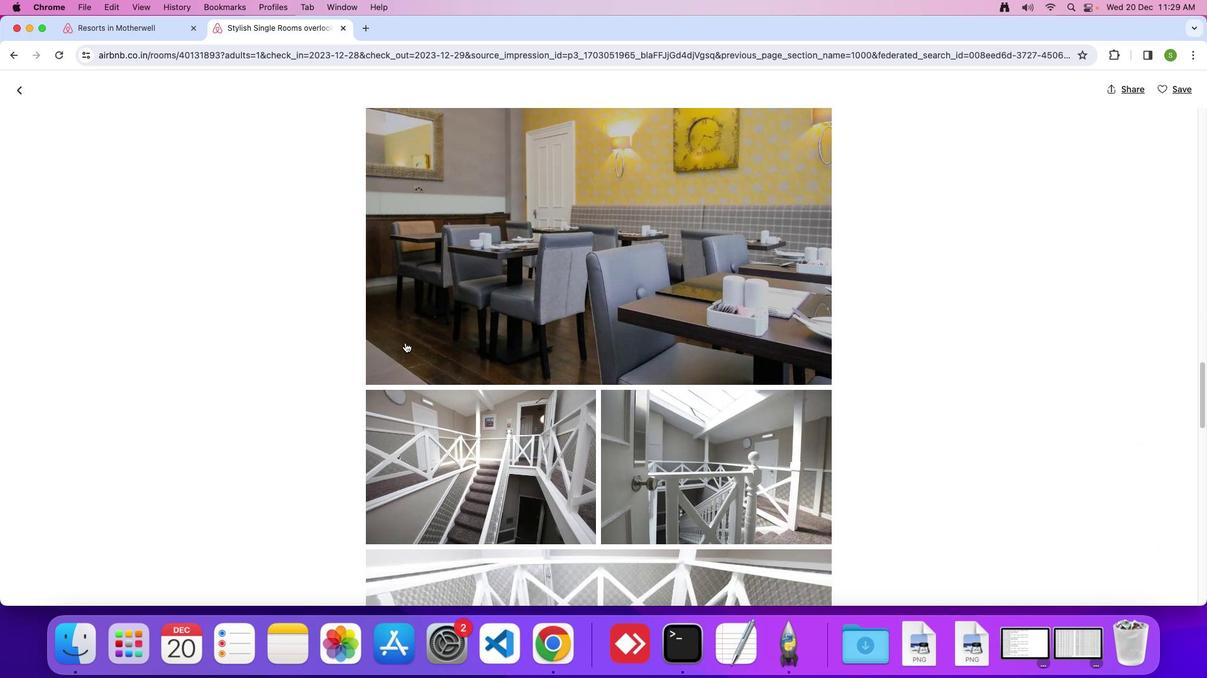
Action: Mouse scrolled (405, 342) with delta (0, 0)
Screenshot: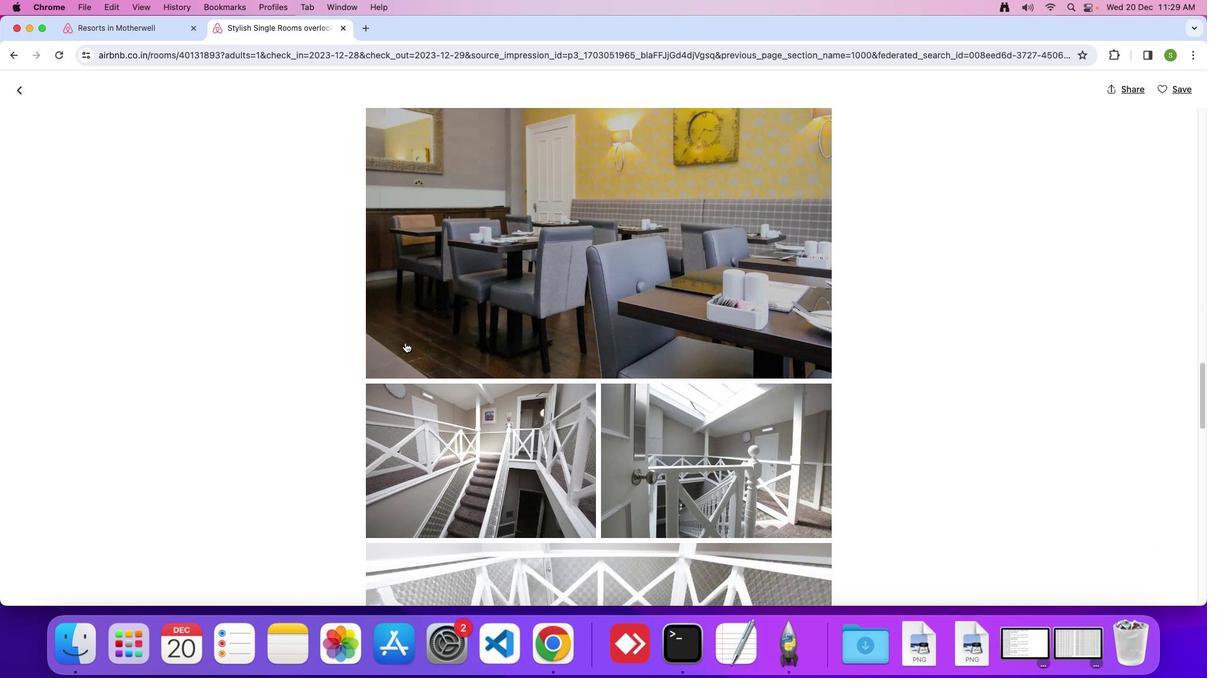 
Action: Mouse scrolled (405, 342) with delta (0, -1)
Screenshot: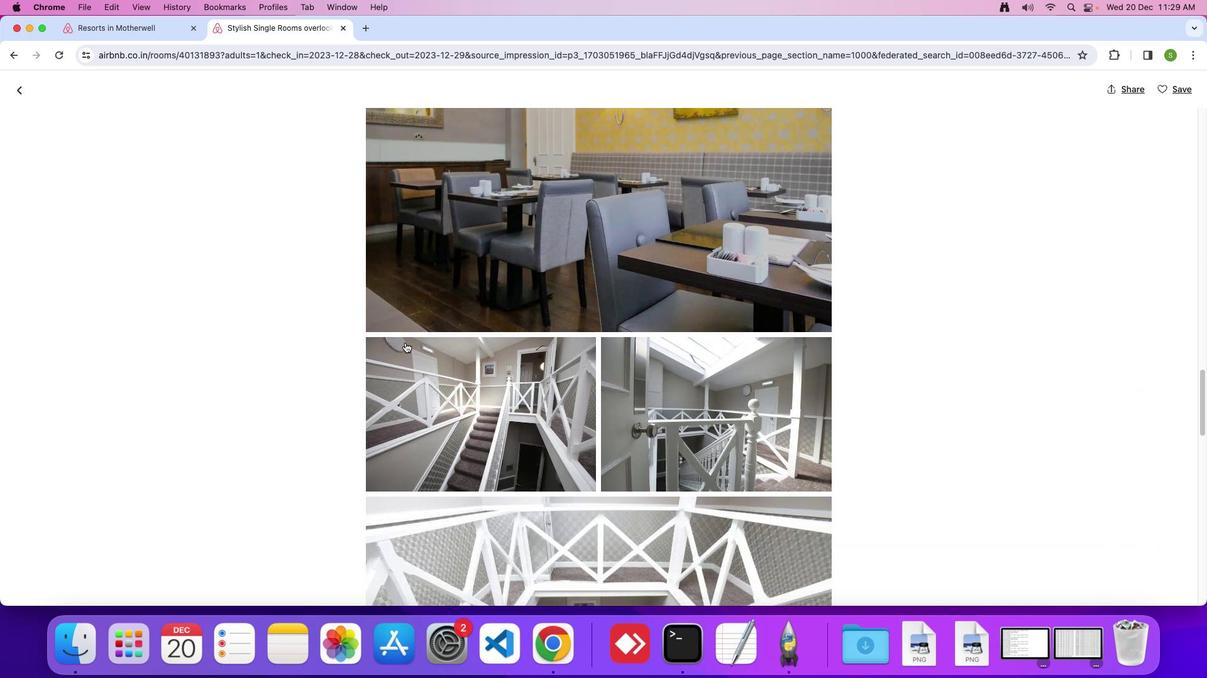 
Action: Mouse scrolled (405, 342) with delta (0, 0)
Screenshot: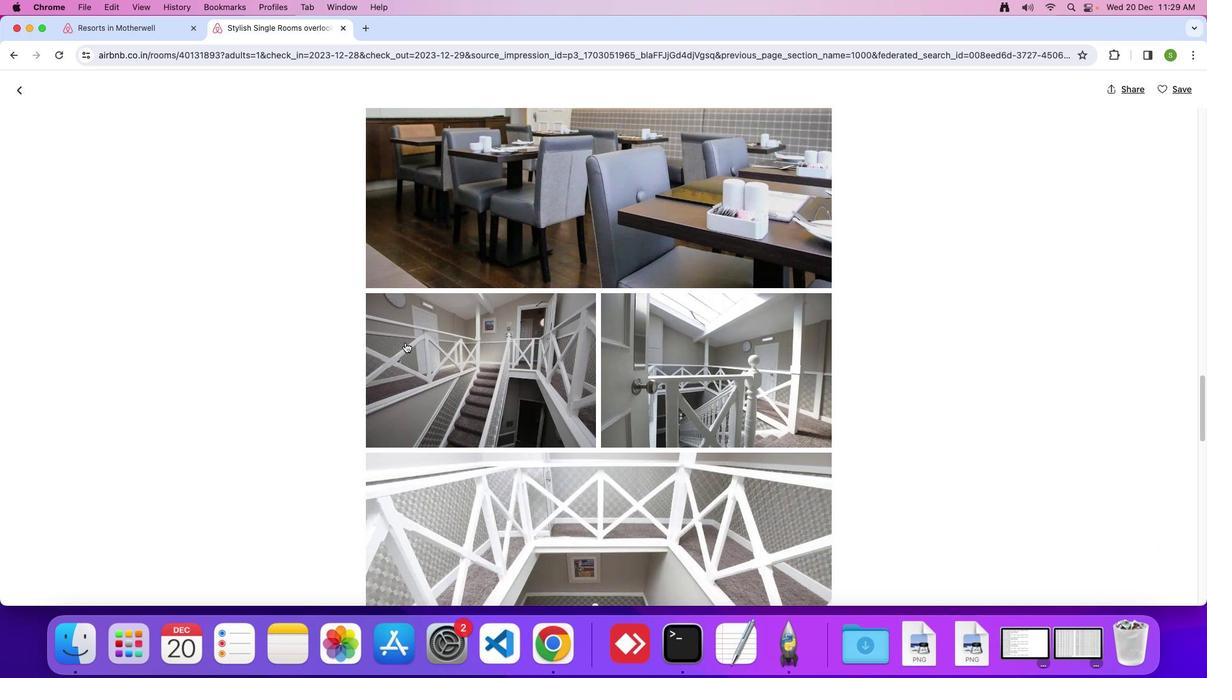 
Action: Mouse scrolled (405, 342) with delta (0, 0)
Screenshot: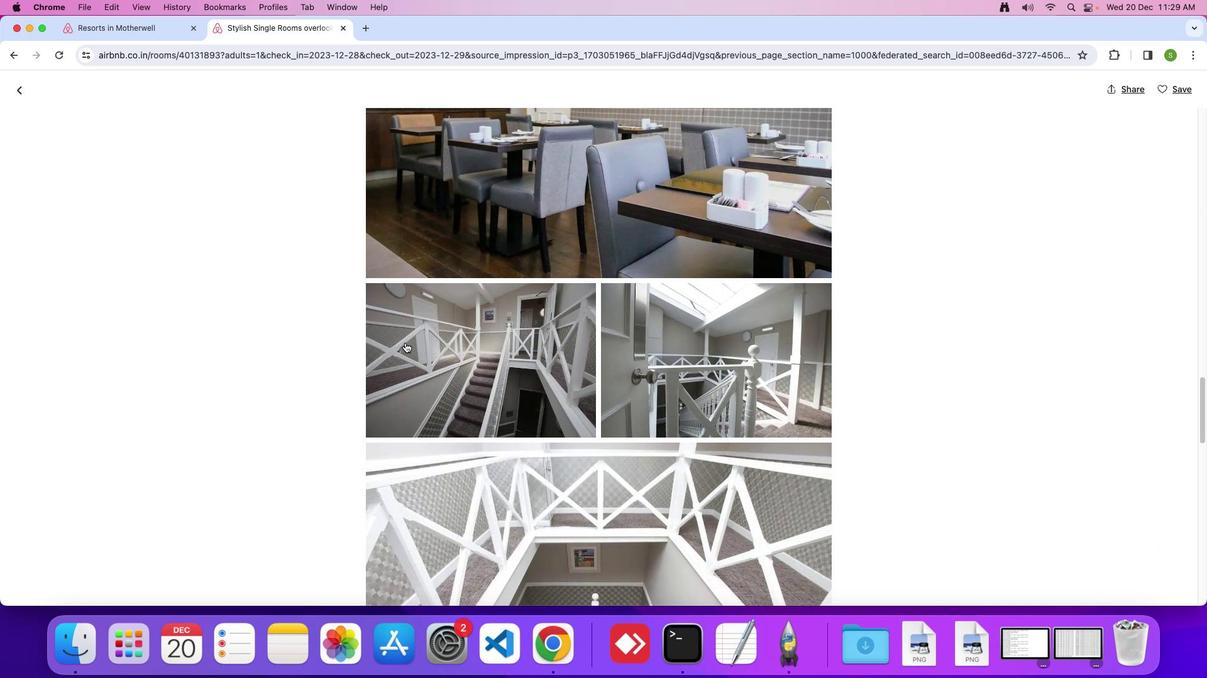 
Action: Mouse scrolled (405, 342) with delta (0, -1)
Screenshot: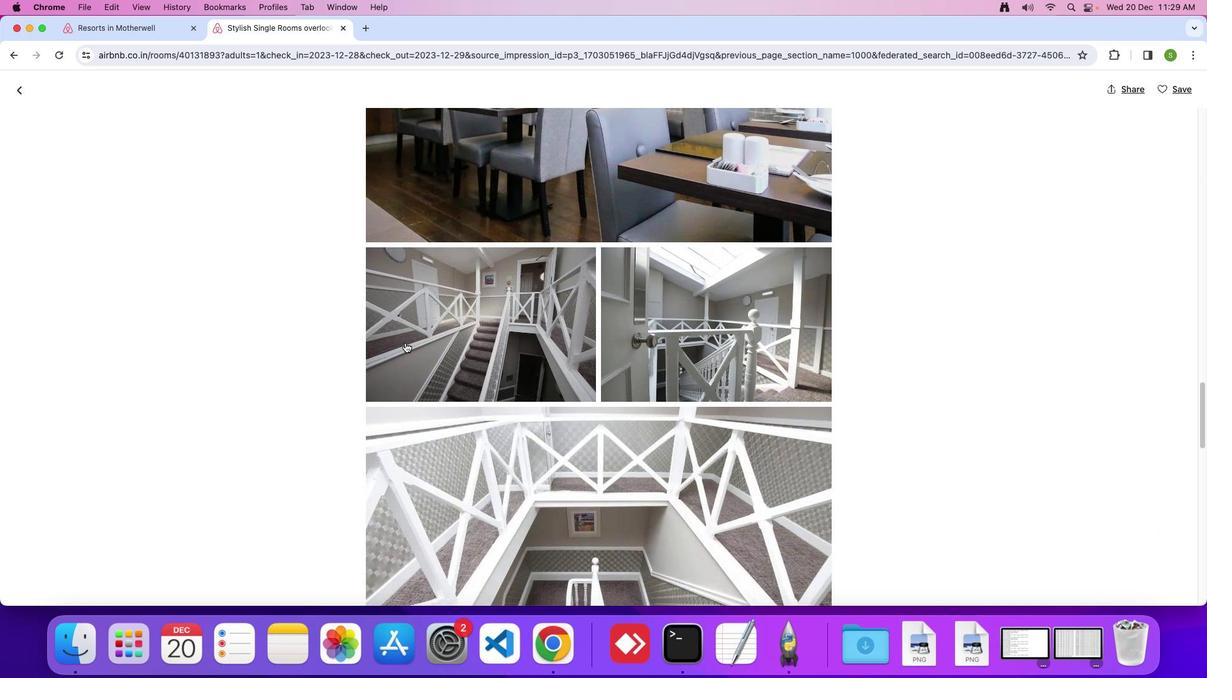 
Action: Mouse scrolled (405, 342) with delta (0, 0)
Screenshot: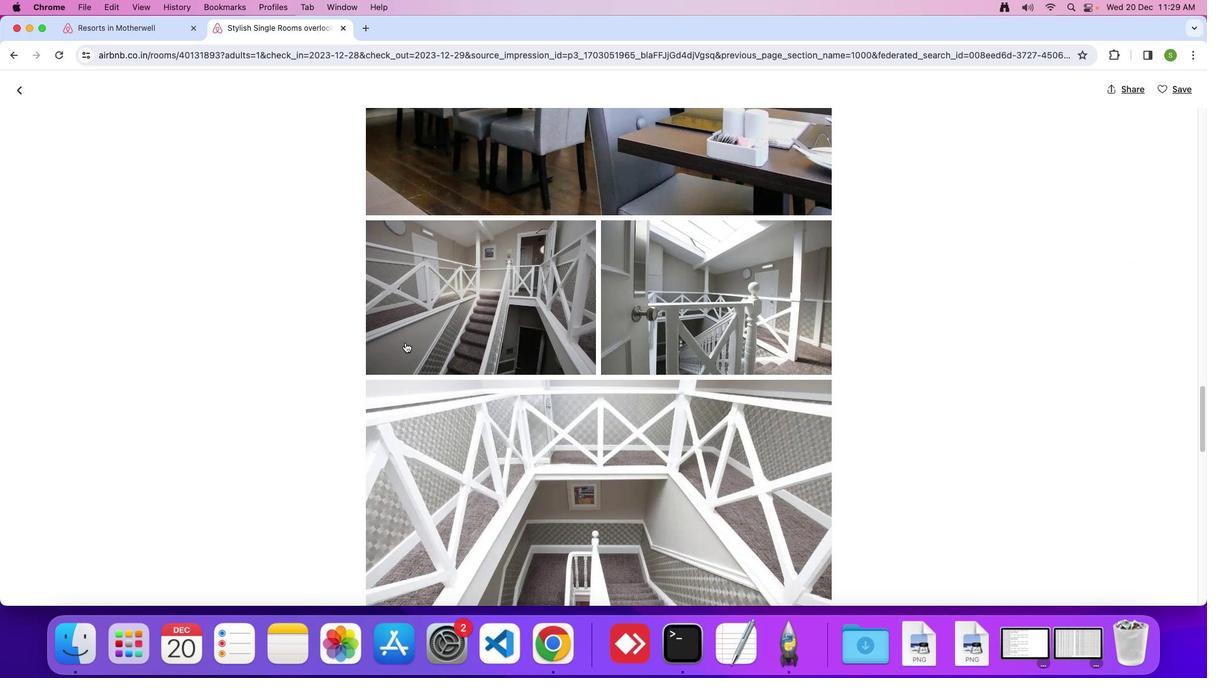 
Action: Mouse scrolled (405, 342) with delta (0, 0)
Screenshot: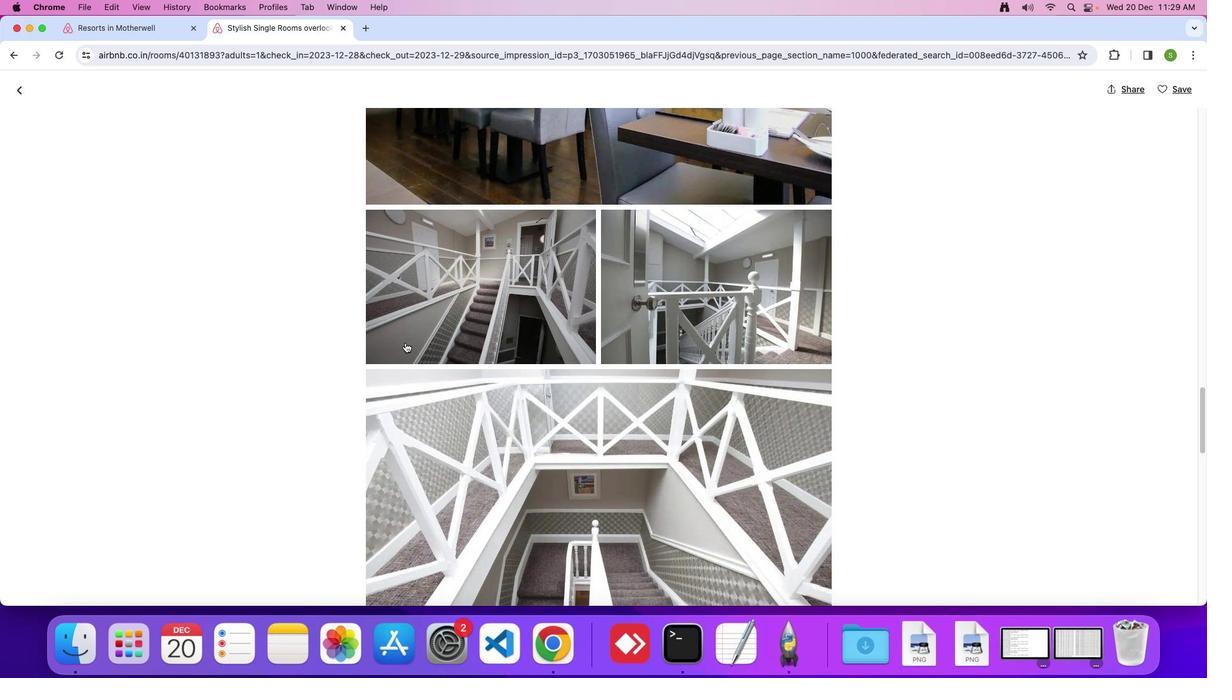 
Action: Mouse scrolled (405, 342) with delta (0, 0)
Screenshot: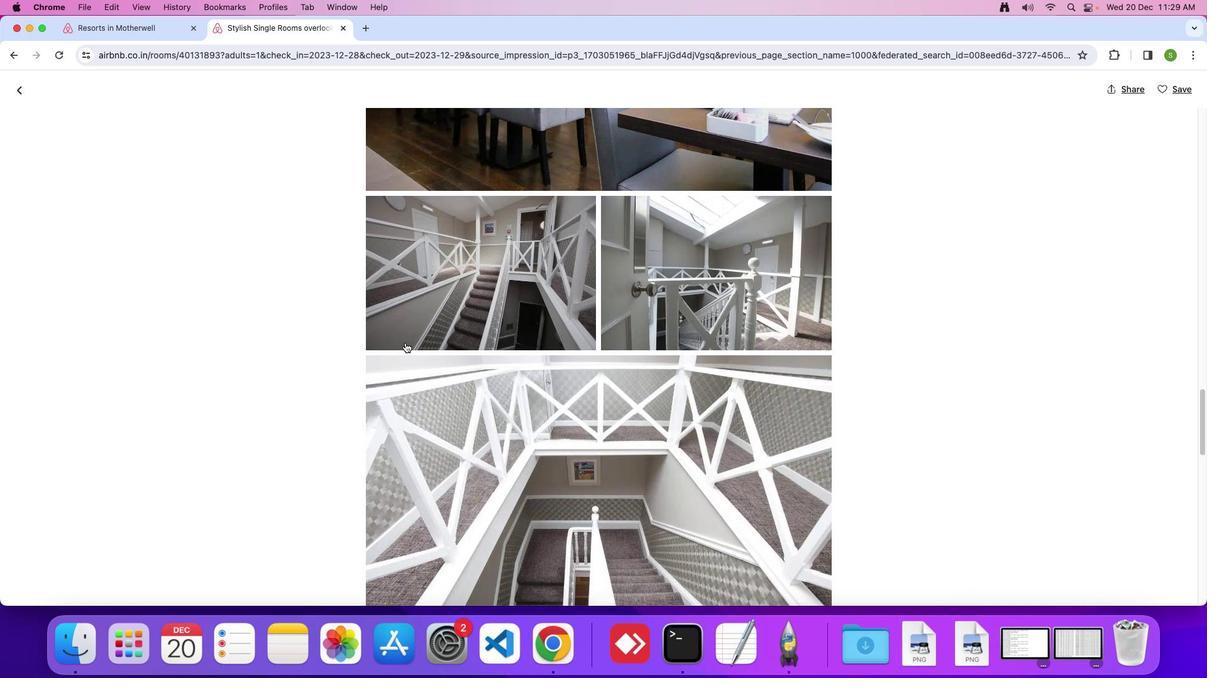 
Action: Mouse scrolled (405, 342) with delta (0, 0)
Screenshot: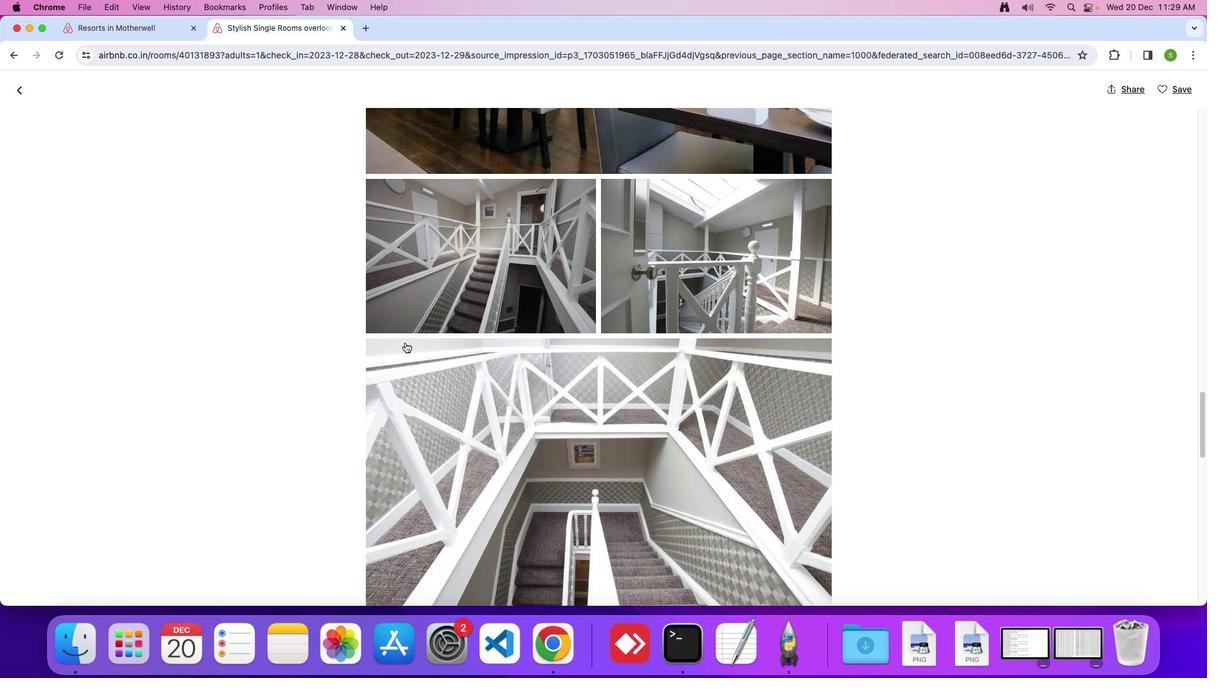 
Action: Mouse scrolled (405, 342) with delta (0, -1)
Screenshot: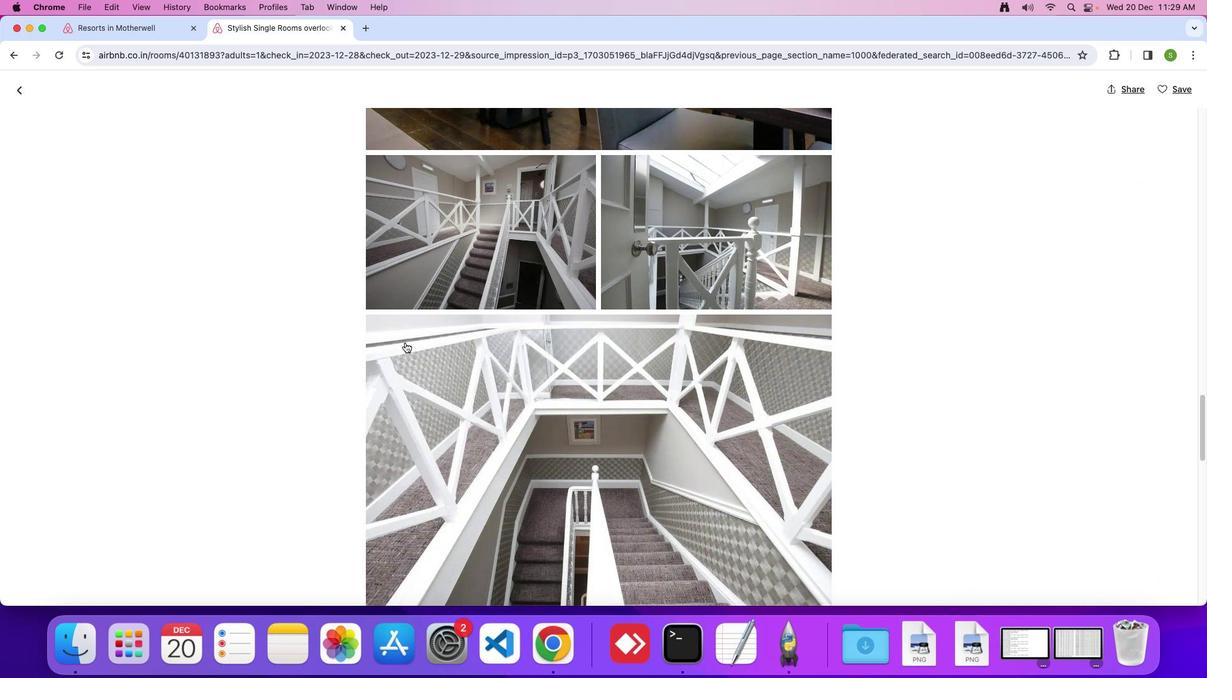 
Action: Mouse scrolled (405, 342) with delta (0, 0)
Screenshot: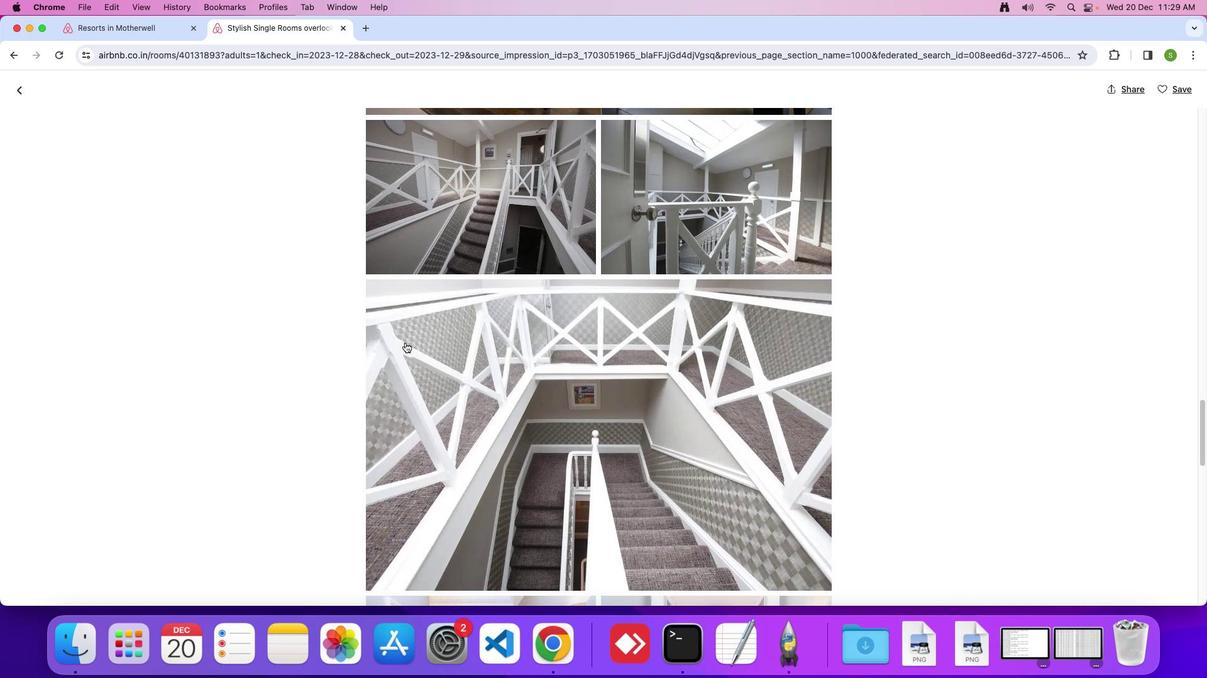 
Action: Mouse scrolled (405, 342) with delta (0, 0)
Screenshot: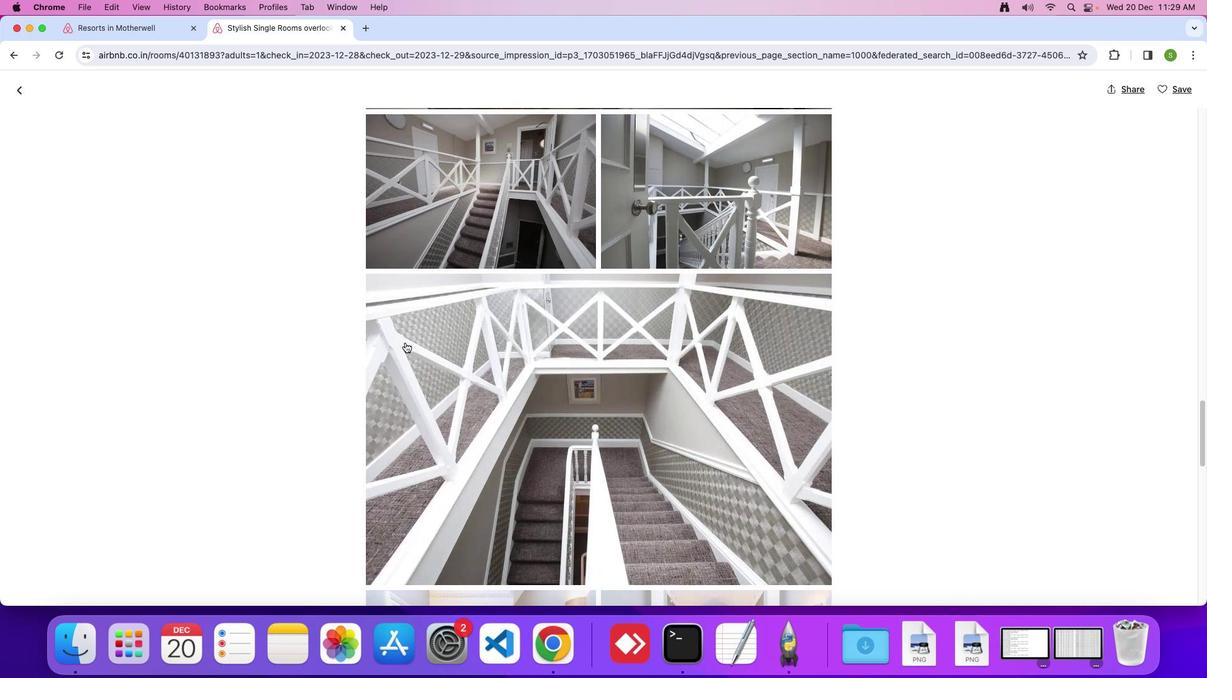 
Action: Mouse scrolled (405, 342) with delta (0, 0)
Screenshot: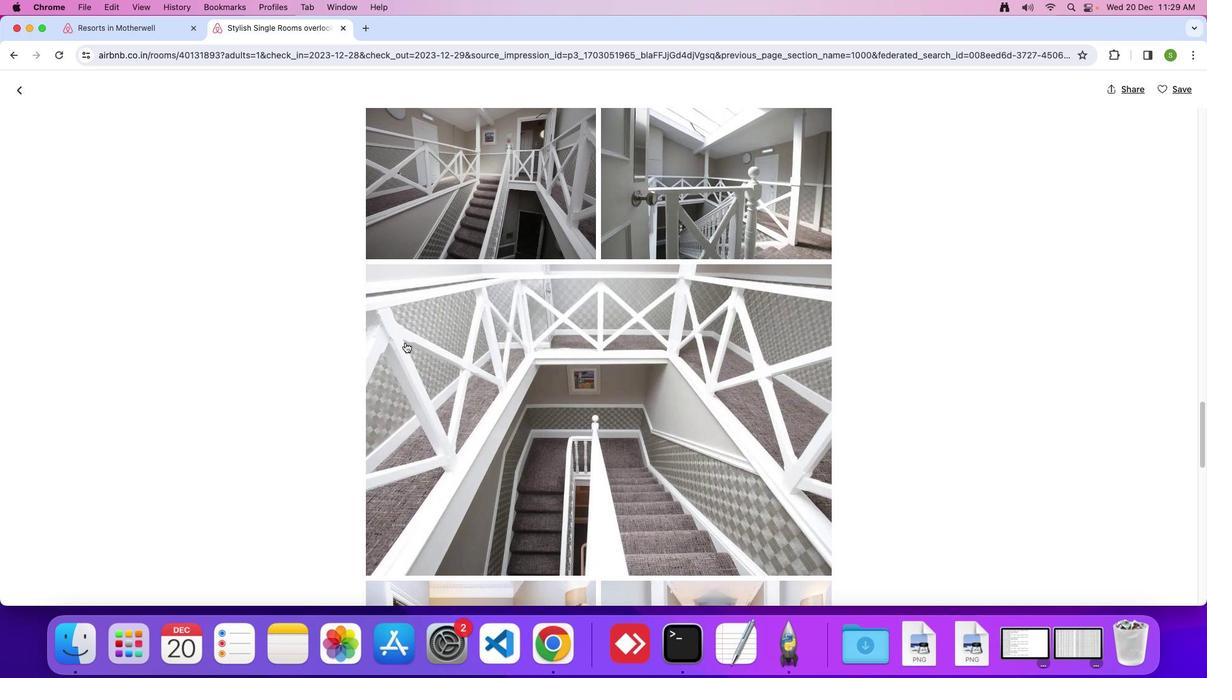 
Action: Mouse scrolled (405, 342) with delta (0, 0)
Screenshot: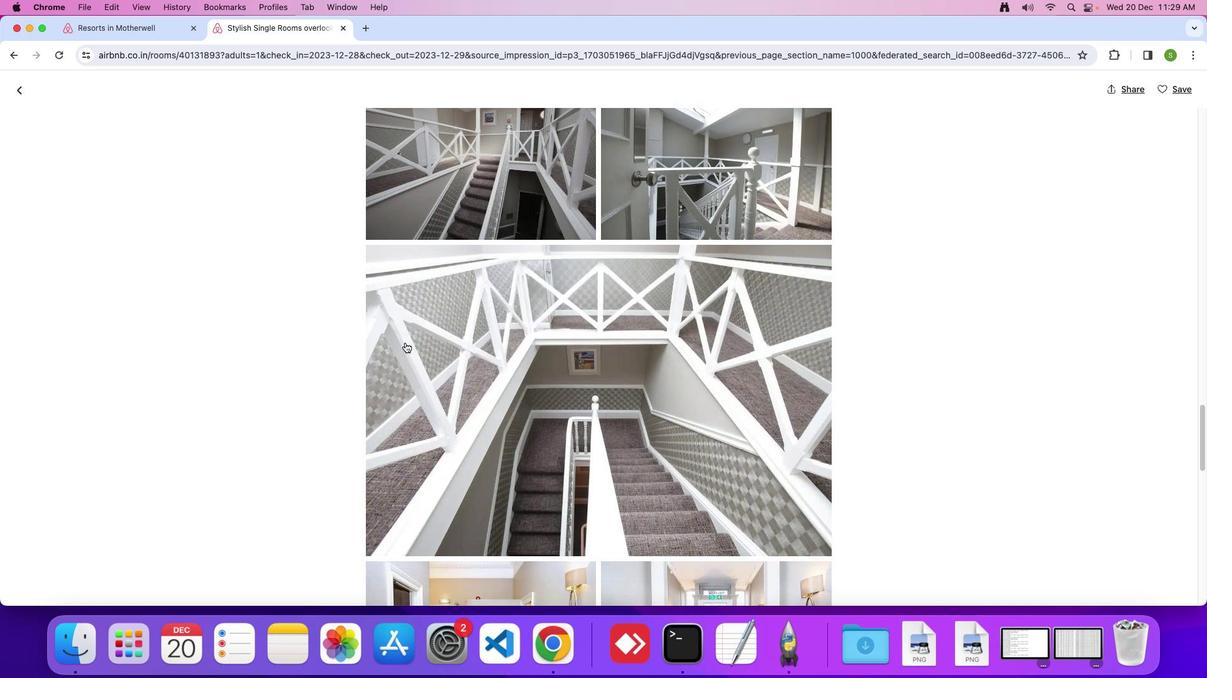 
Action: Mouse scrolled (405, 342) with delta (0, 0)
Screenshot: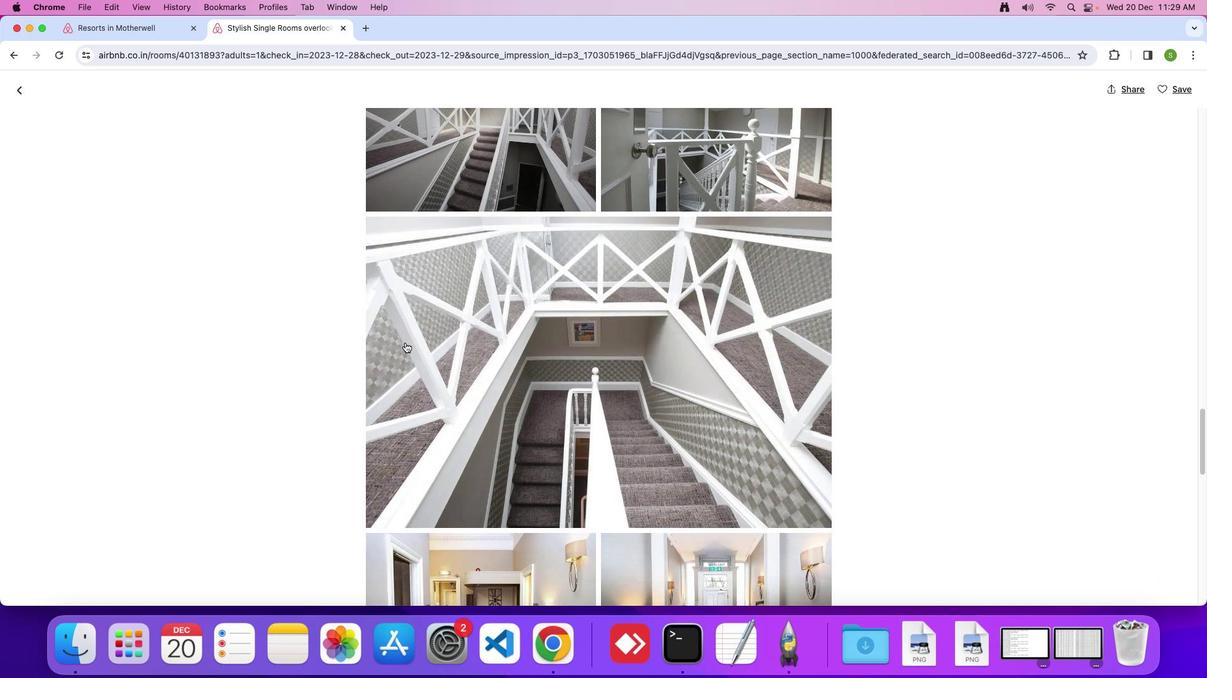 
Action: Mouse scrolled (405, 342) with delta (0, 0)
Screenshot: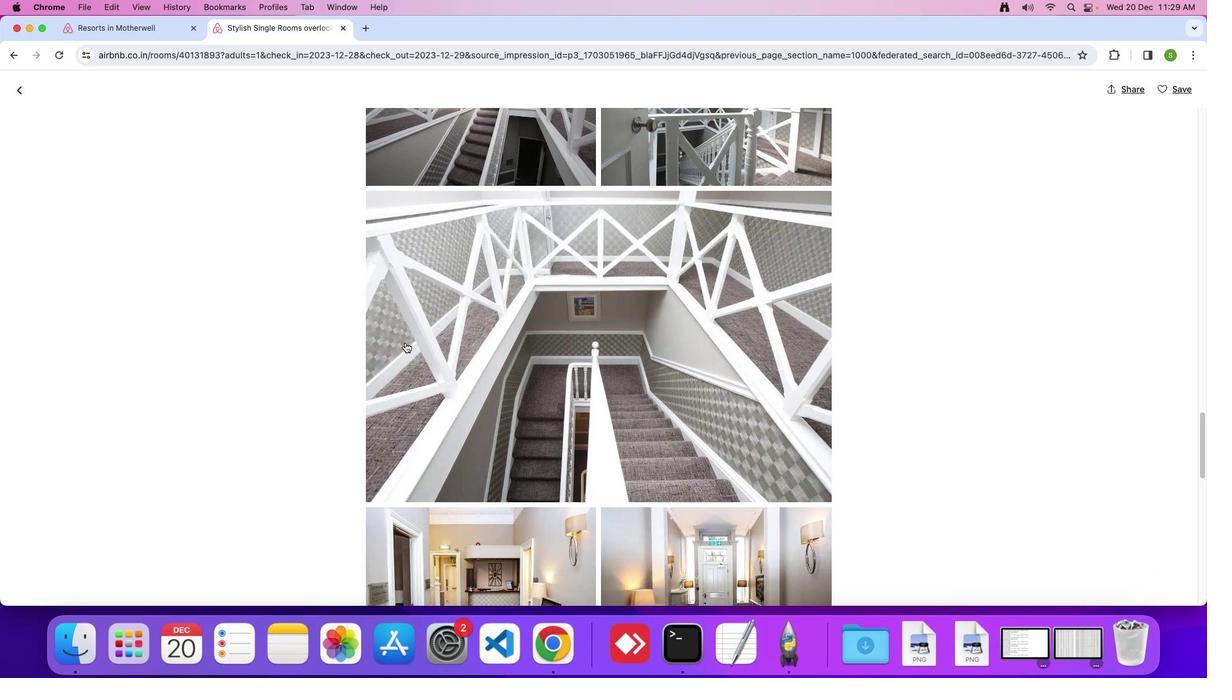 
Action: Mouse scrolled (405, 342) with delta (0, 0)
Screenshot: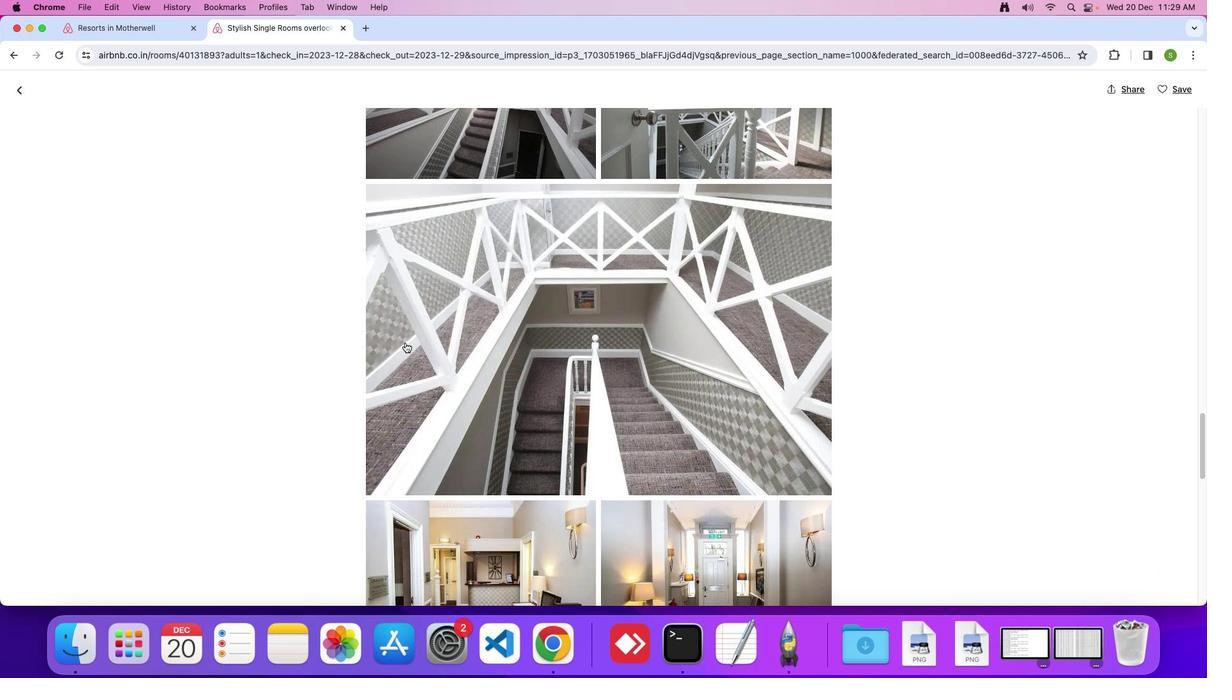 
Action: Mouse scrolled (405, 342) with delta (0, 0)
Screenshot: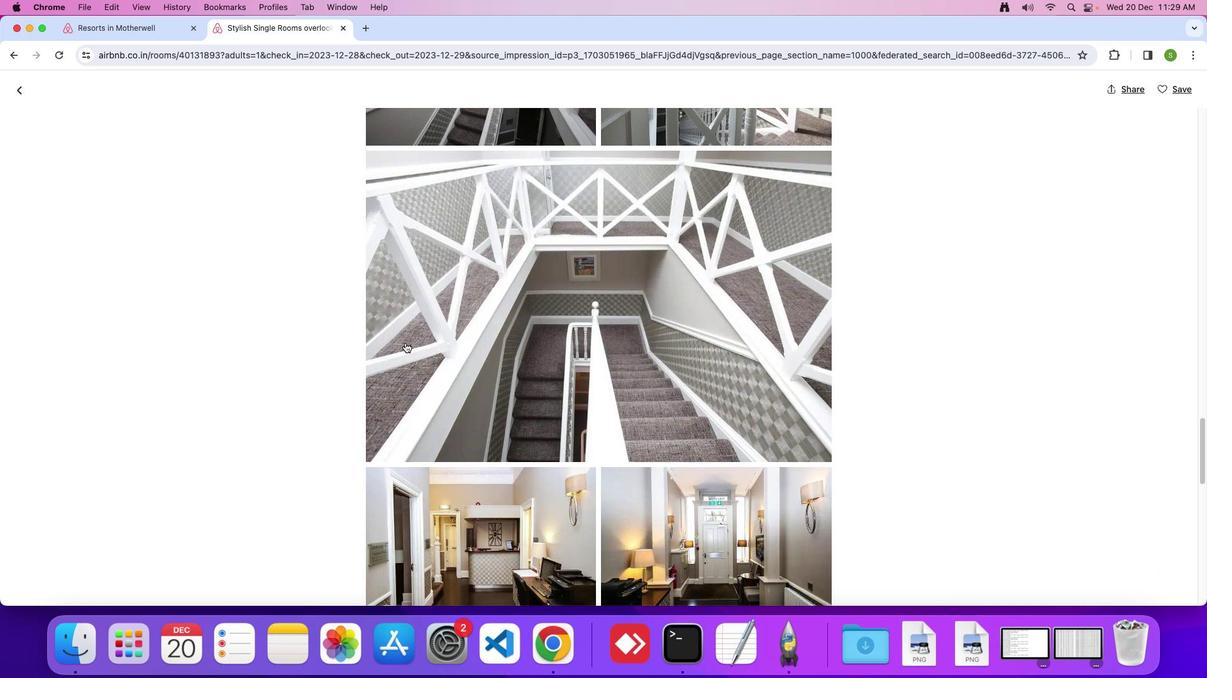 
Action: Mouse scrolled (405, 342) with delta (0, 0)
Screenshot: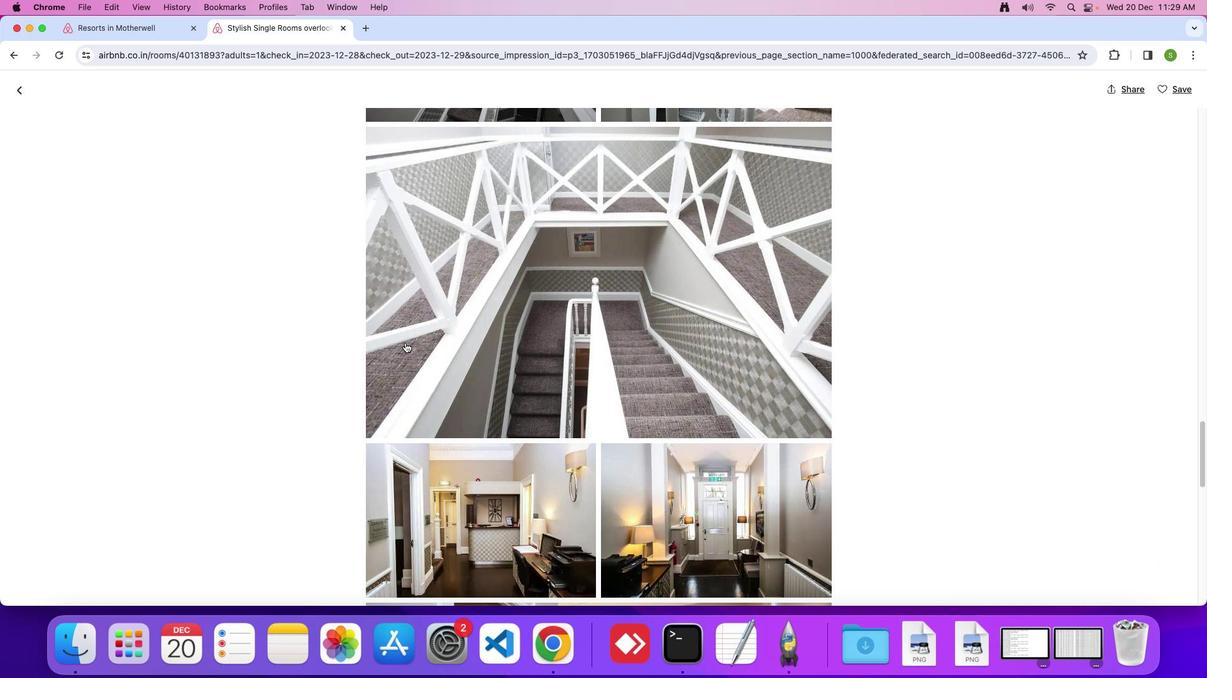 
Action: Mouse scrolled (405, 342) with delta (0, 0)
Screenshot: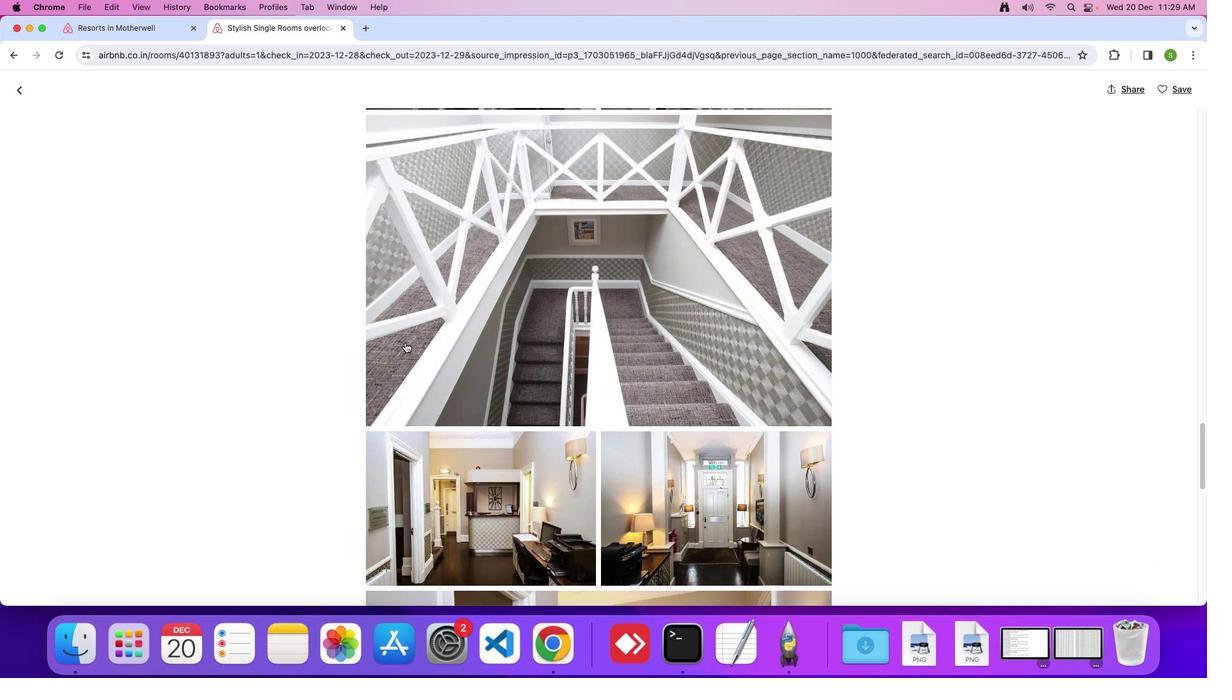 
Action: Mouse scrolled (405, 342) with delta (0, -1)
Screenshot: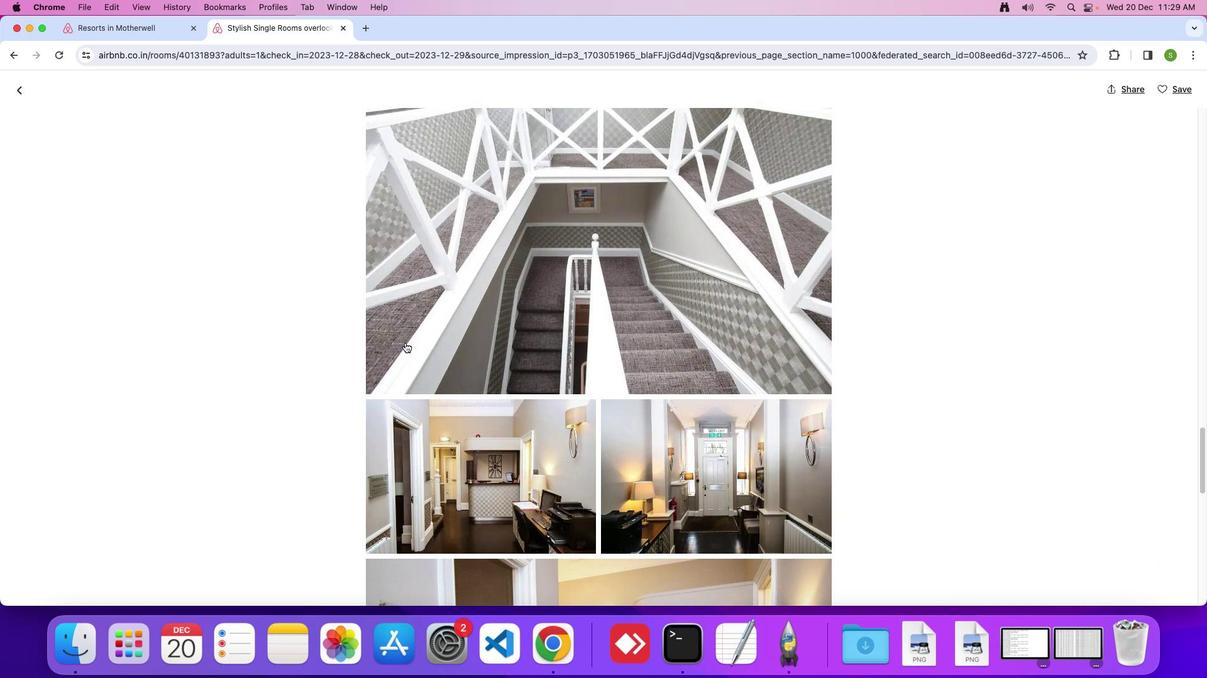 
Action: Mouse scrolled (405, 342) with delta (0, 0)
Screenshot: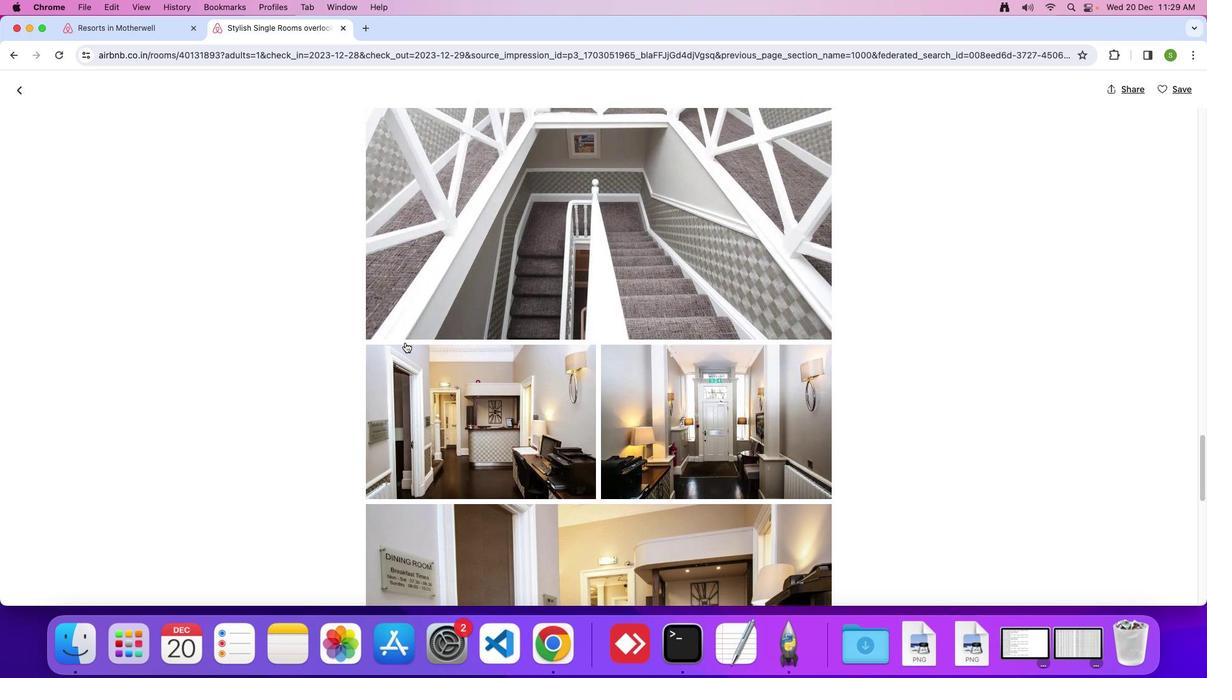 
Action: Mouse scrolled (405, 342) with delta (0, 0)
Screenshot: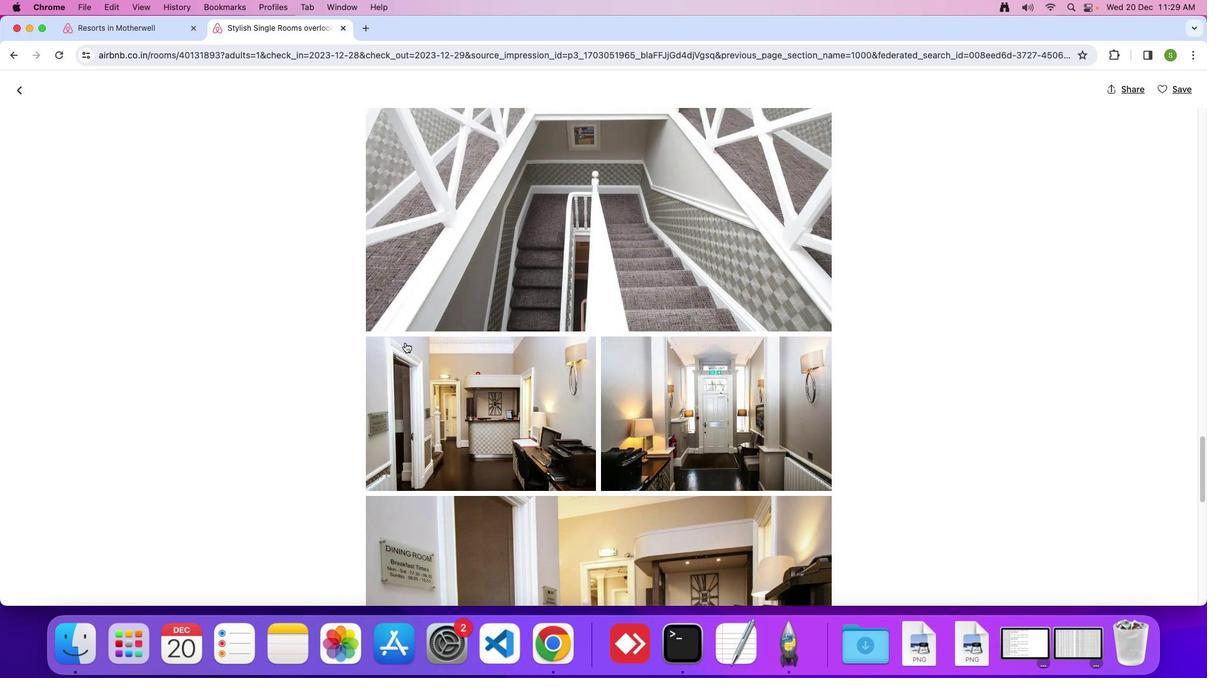 
Action: Mouse scrolled (405, 342) with delta (0, -1)
Screenshot: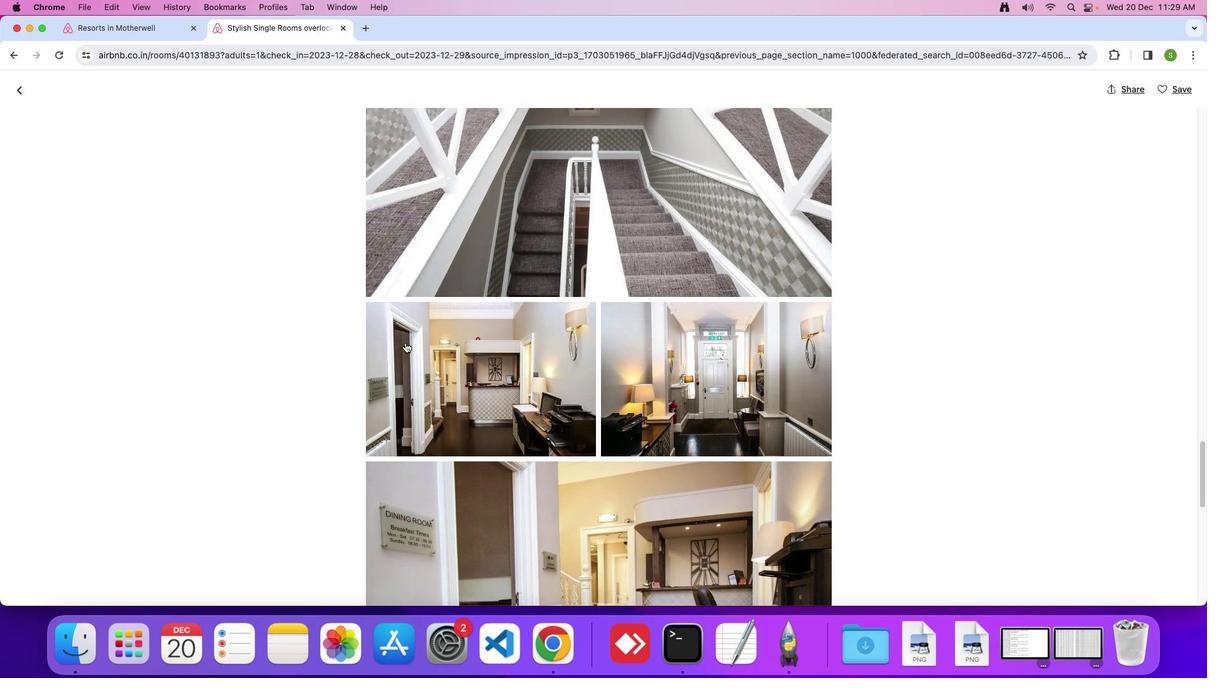 
Action: Mouse scrolled (405, 342) with delta (0, 0)
Screenshot: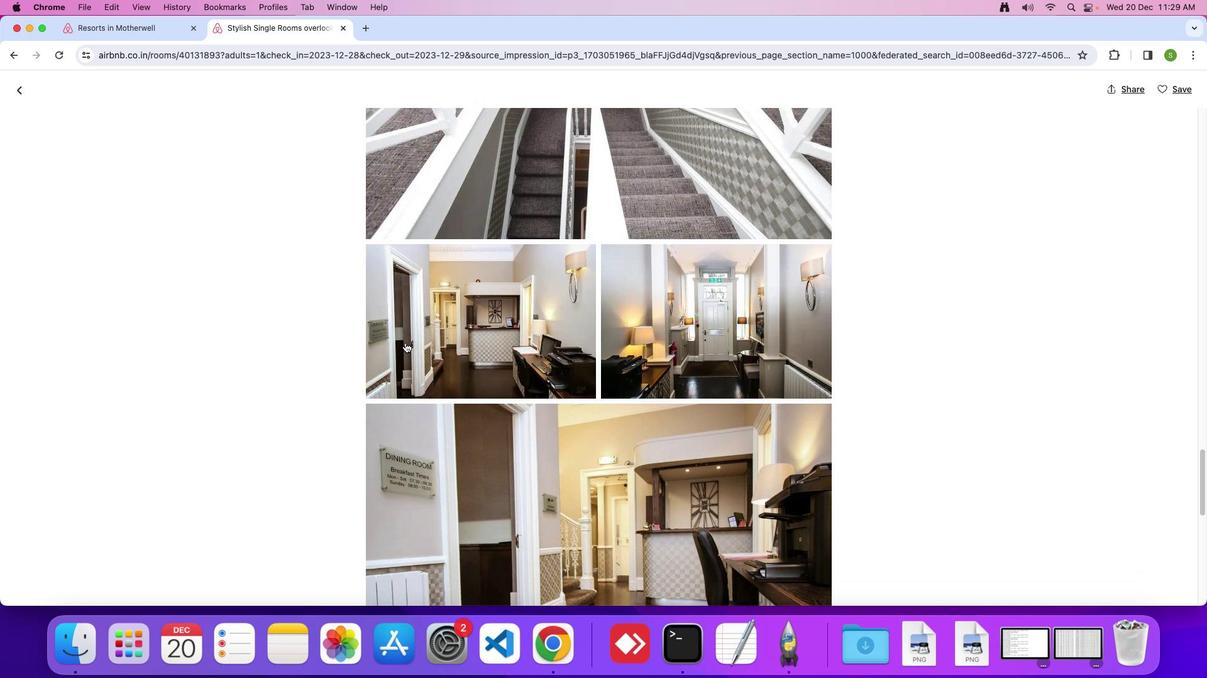 
Action: Mouse scrolled (405, 342) with delta (0, 0)
Screenshot: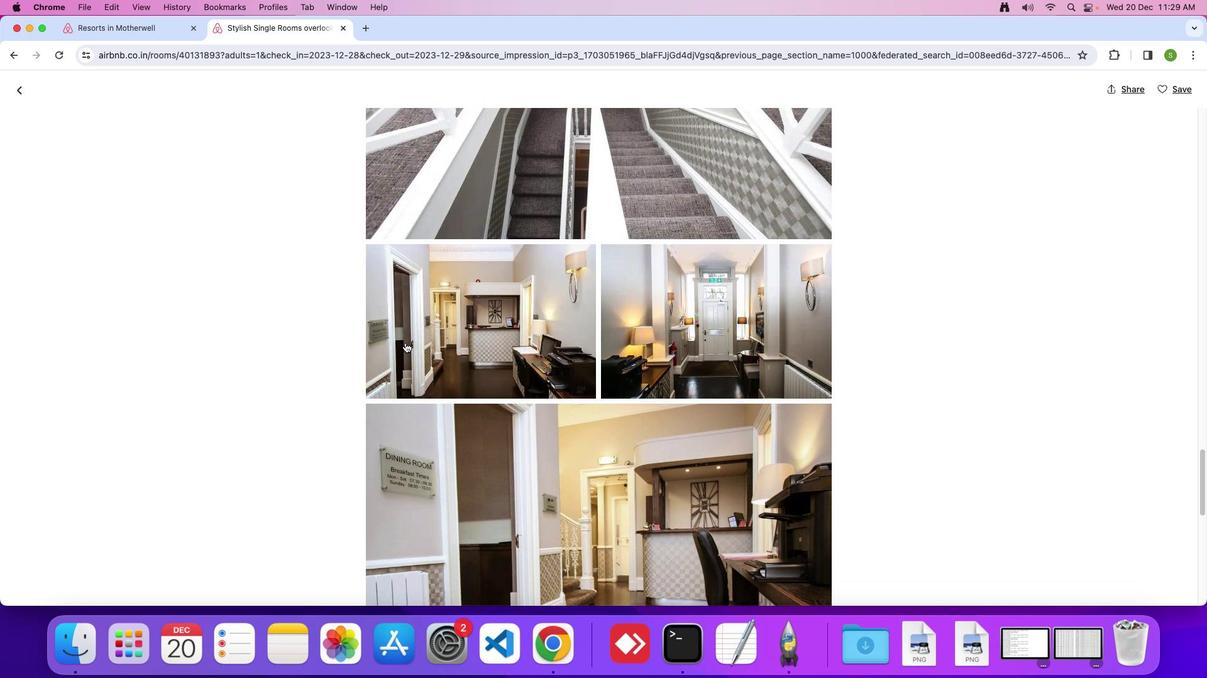 
Action: Mouse scrolled (405, 342) with delta (0, -1)
Screenshot: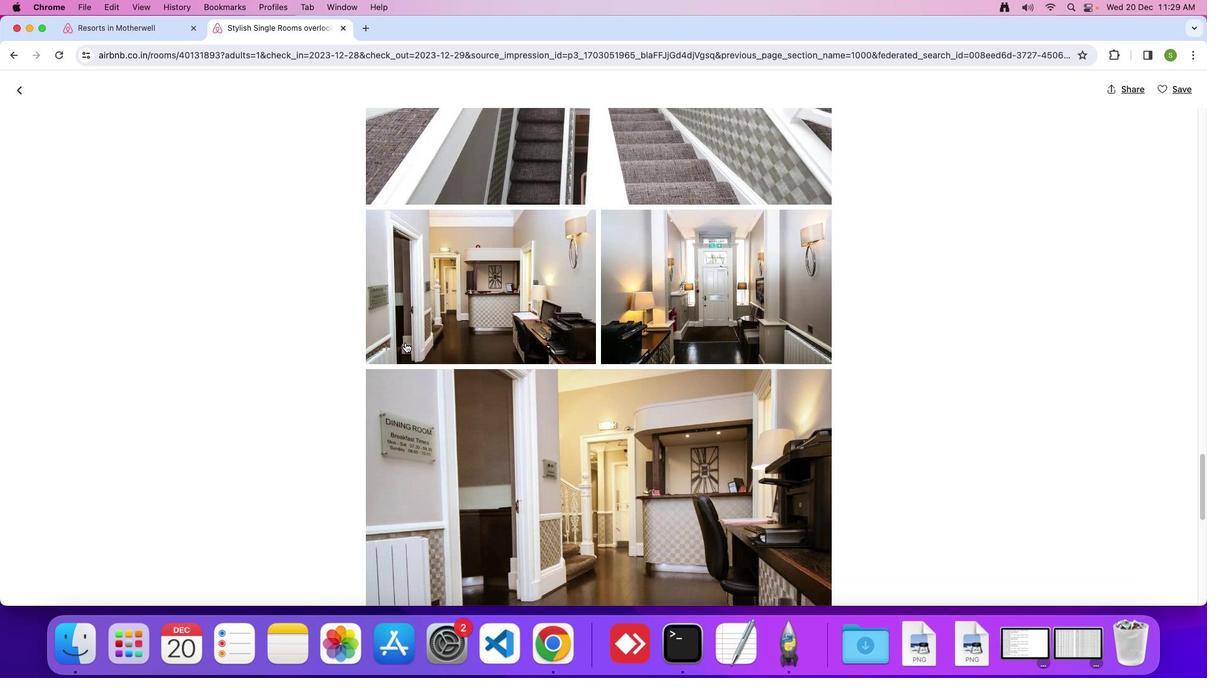 
Action: Mouse scrolled (405, 342) with delta (0, 0)
Screenshot: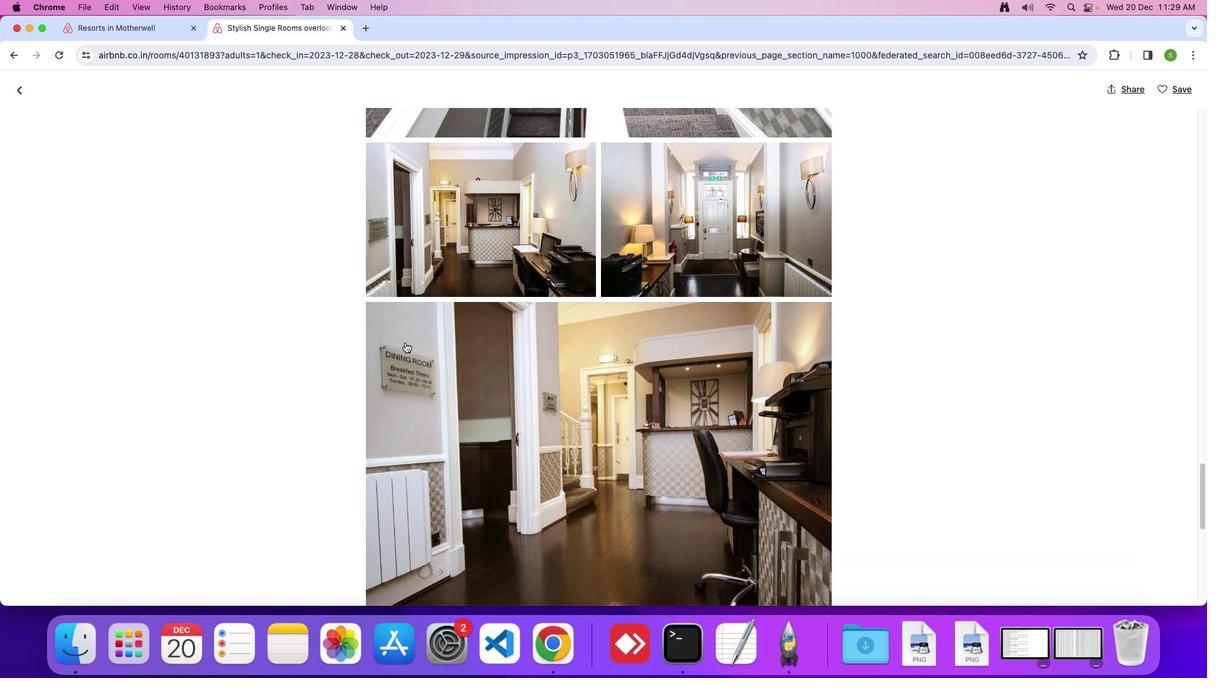 
Action: Mouse scrolled (405, 342) with delta (0, 0)
Screenshot: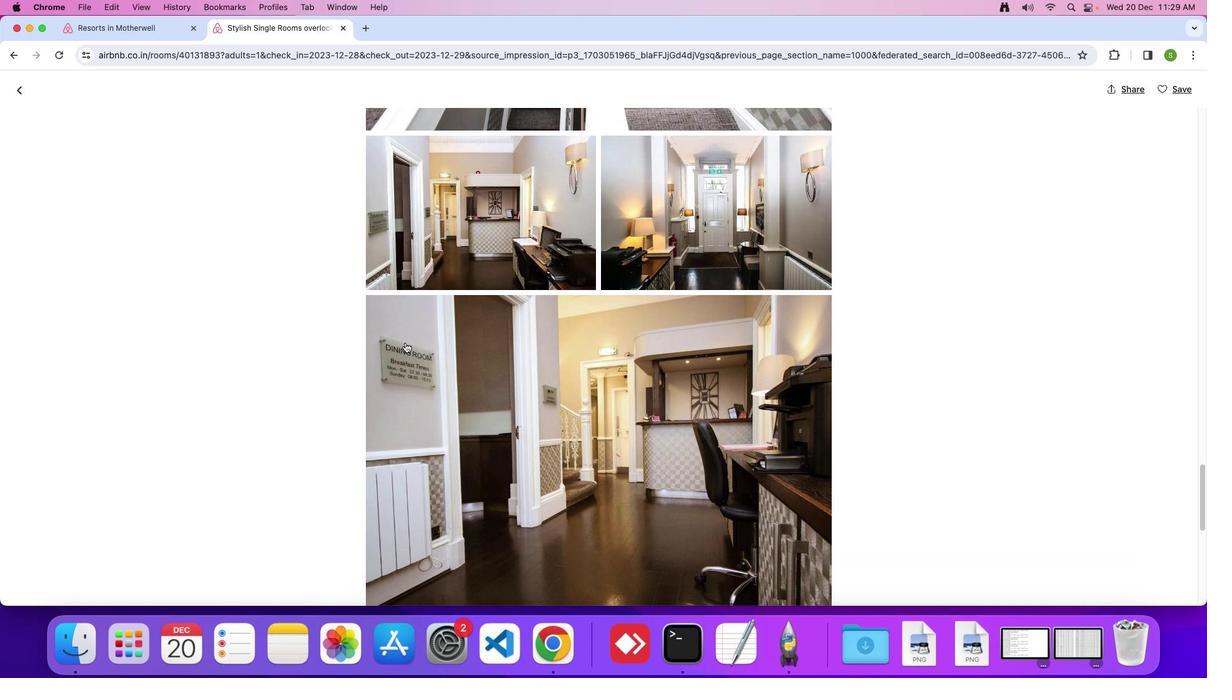 
Action: Mouse scrolled (405, 342) with delta (0, -1)
Screenshot: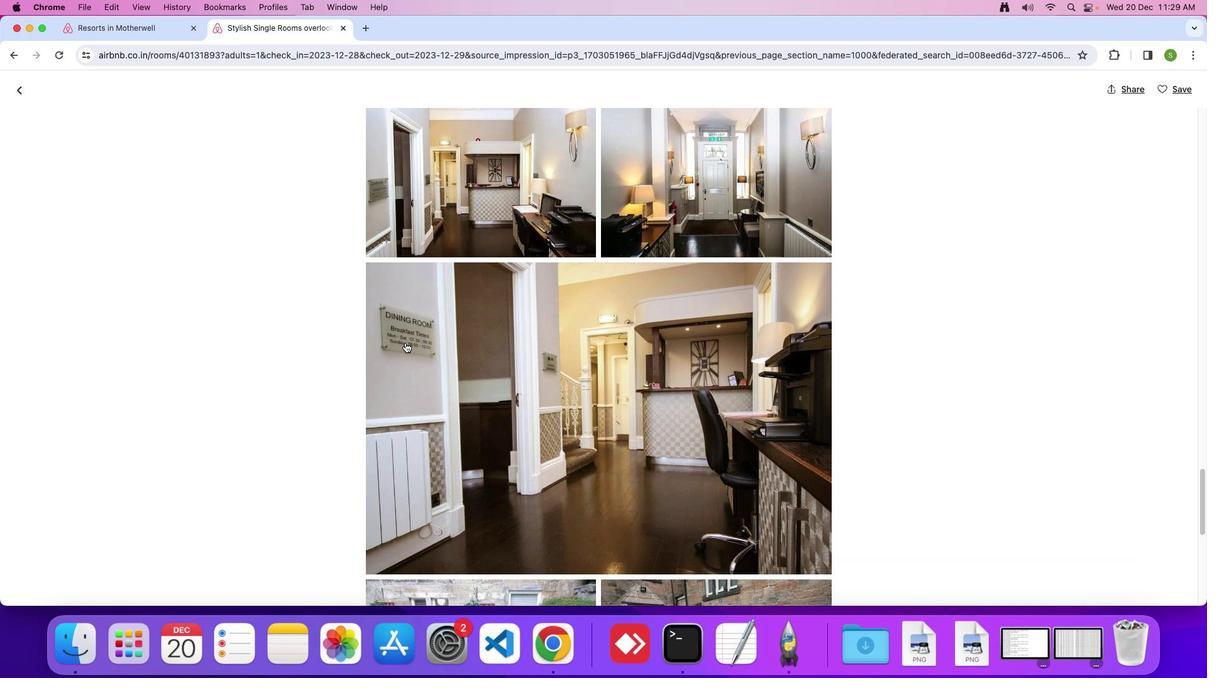 
Action: Mouse scrolled (405, 342) with delta (0, 0)
Screenshot: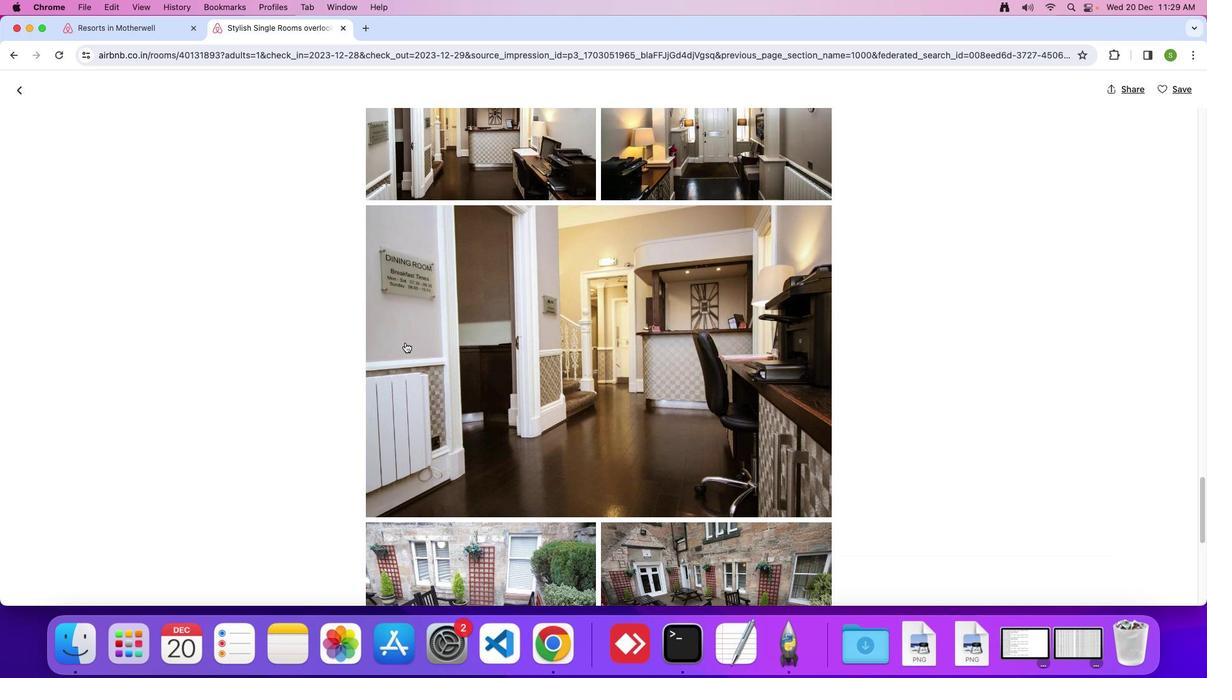 
Action: Mouse scrolled (405, 342) with delta (0, 0)
Screenshot: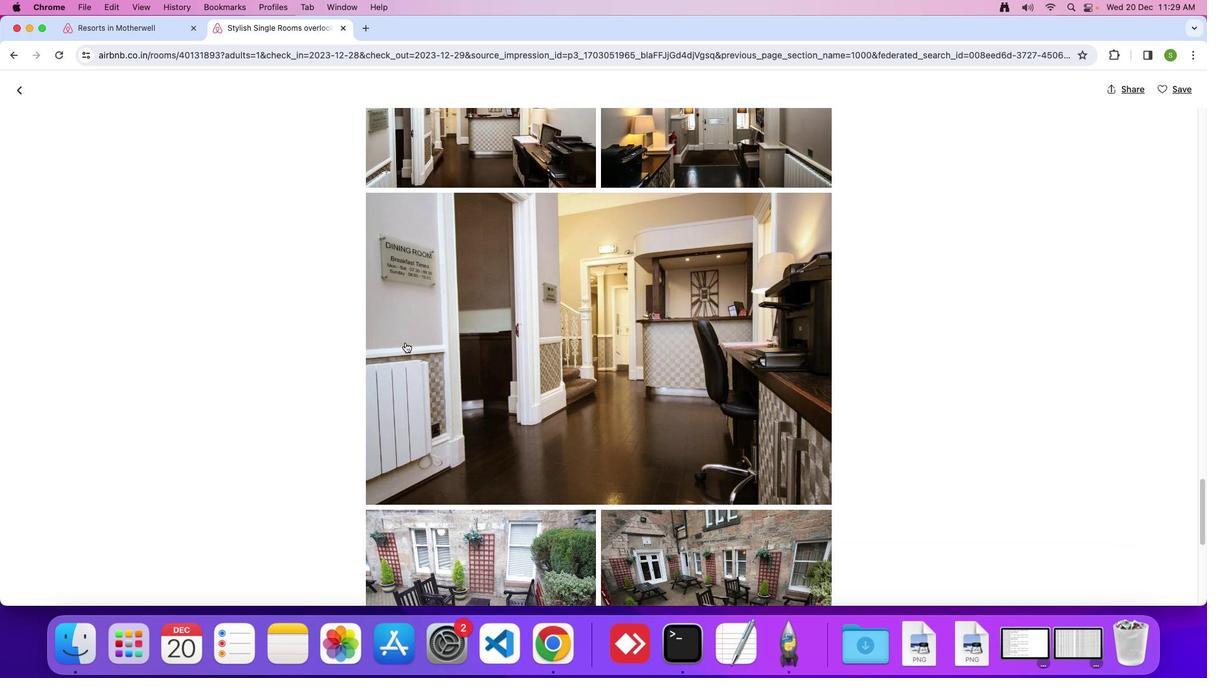 
Action: Mouse scrolled (405, 342) with delta (0, -1)
Screenshot: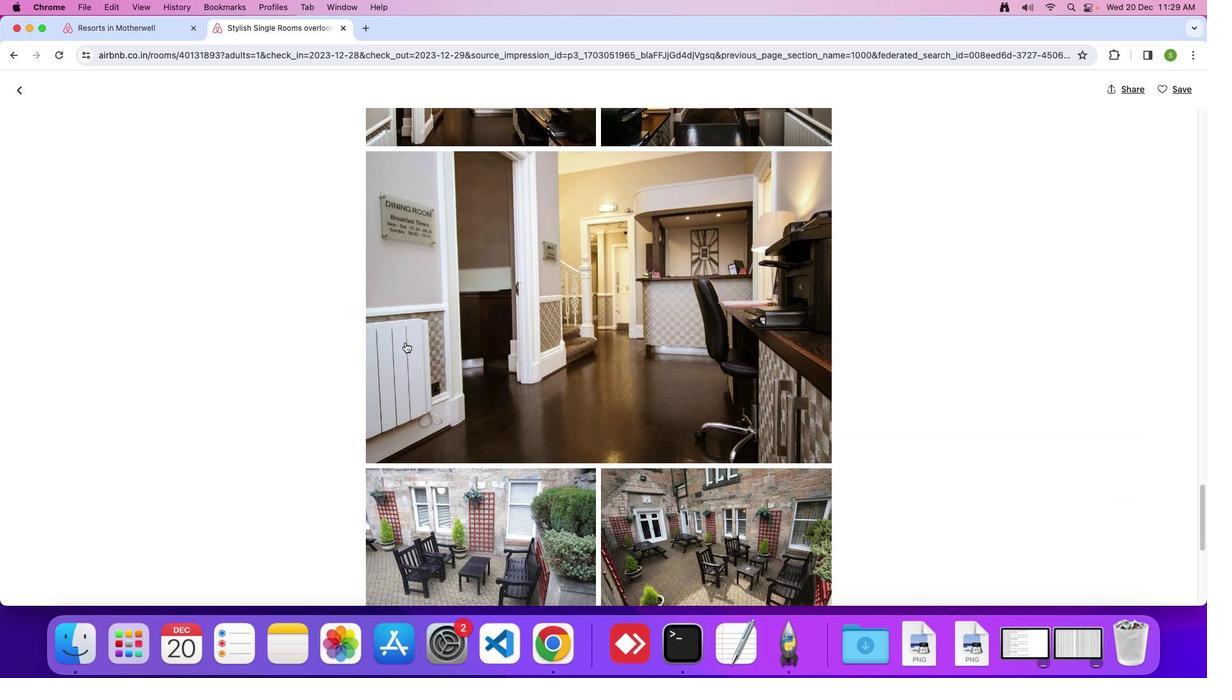 
Action: Mouse scrolled (405, 342) with delta (0, 0)
Screenshot: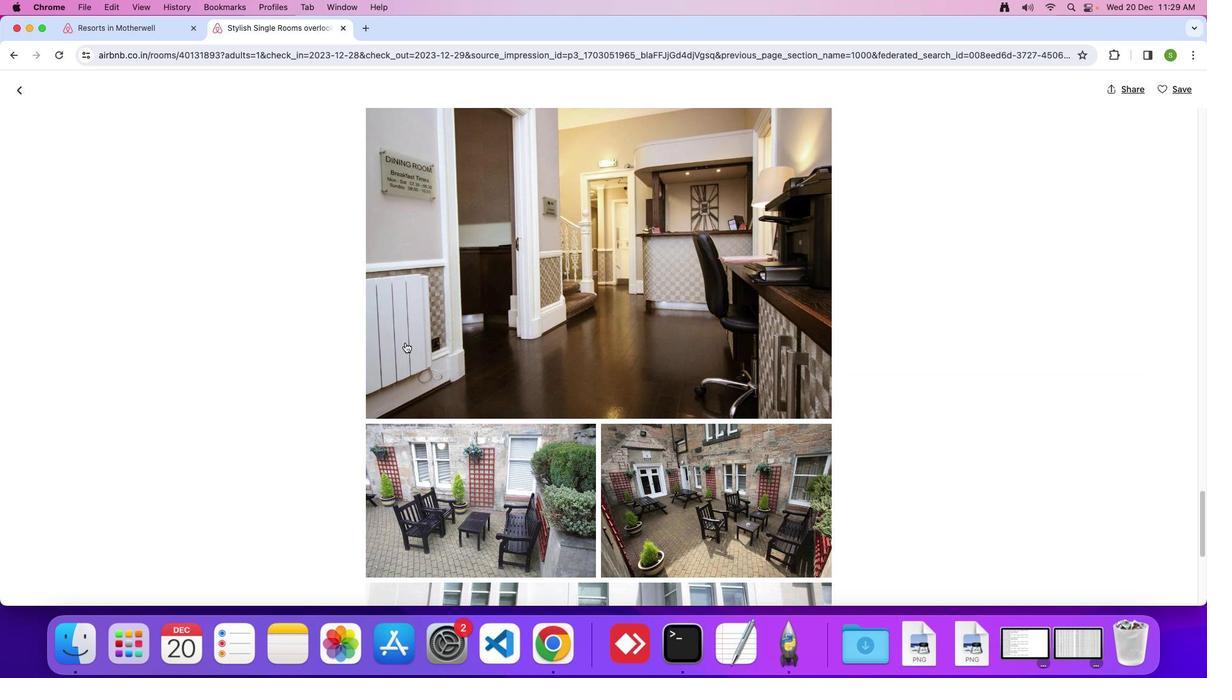
Action: Mouse scrolled (405, 342) with delta (0, 0)
Screenshot: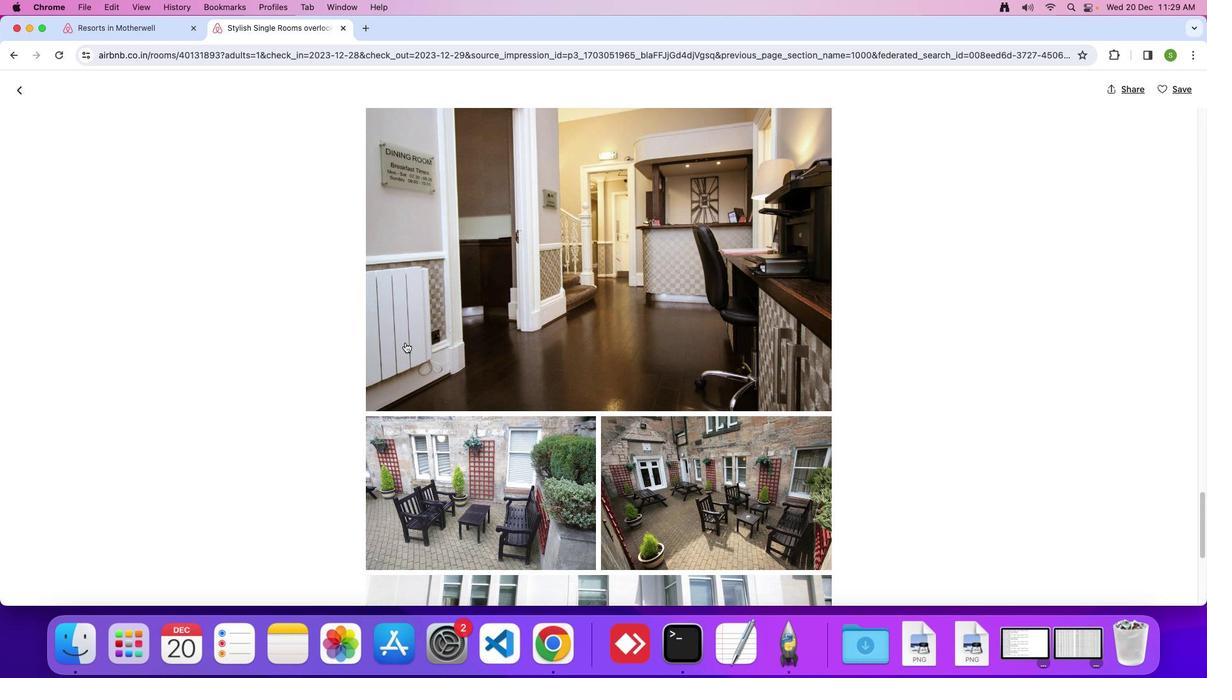 
Action: Mouse scrolled (405, 342) with delta (0, -1)
Screenshot: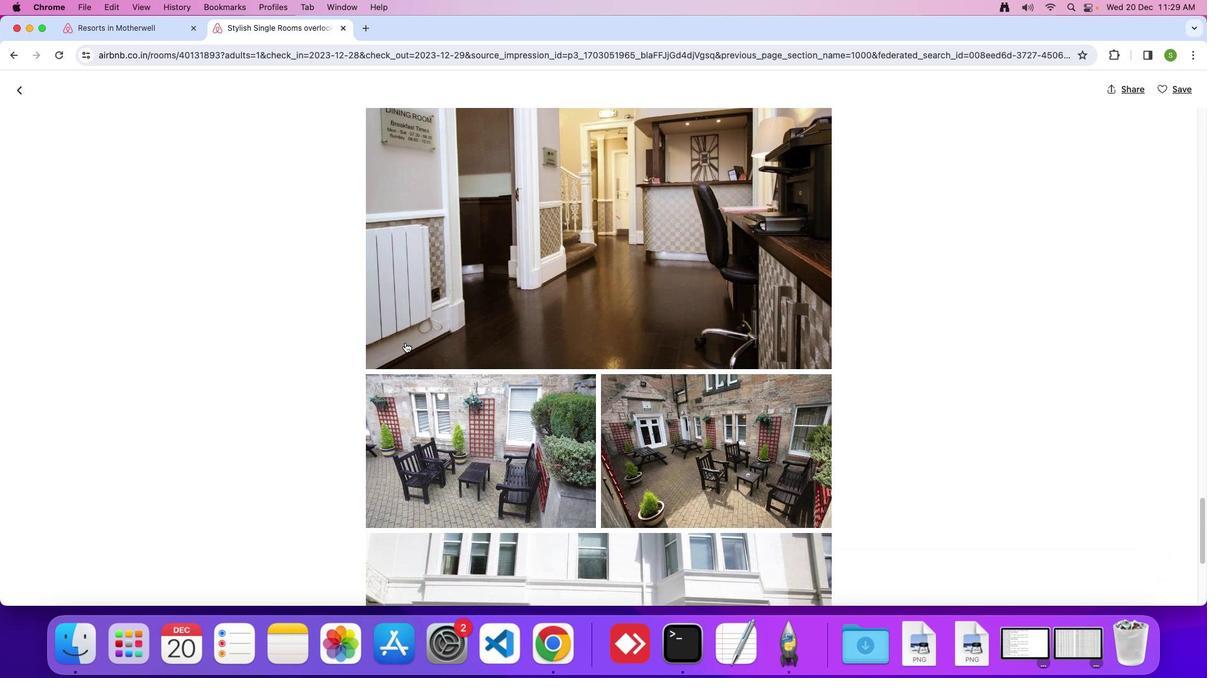 
Action: Mouse scrolled (405, 342) with delta (0, 0)
Screenshot: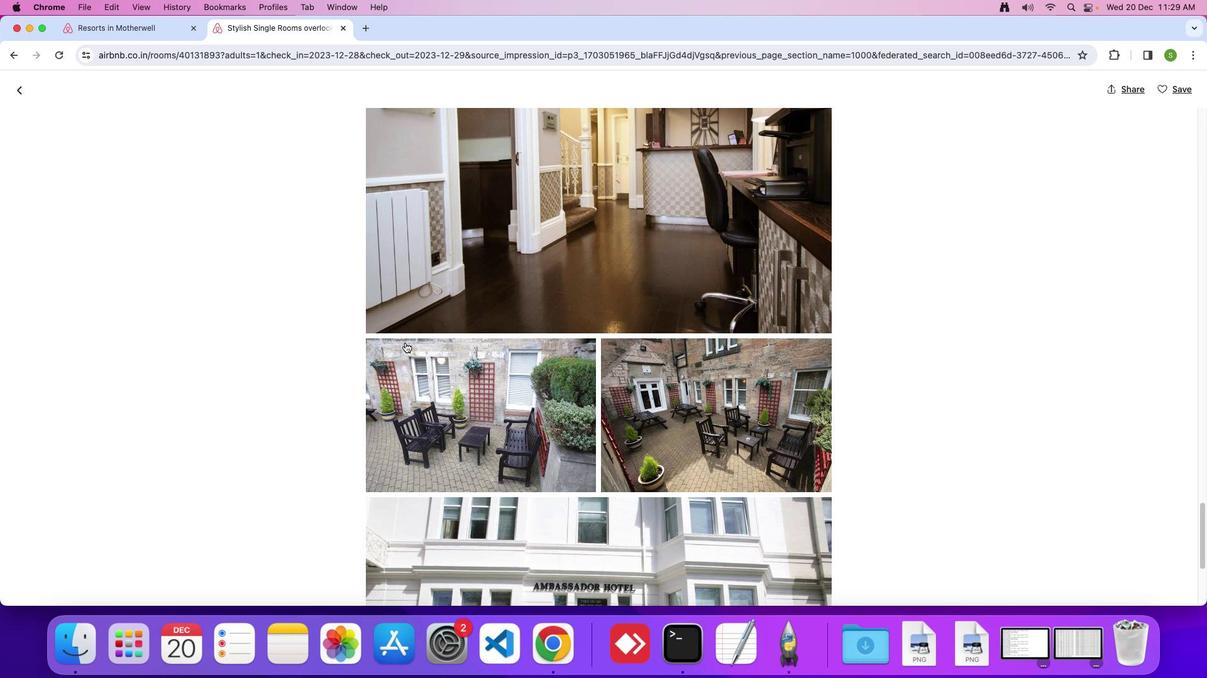 
Action: Mouse scrolled (405, 342) with delta (0, 0)
Screenshot: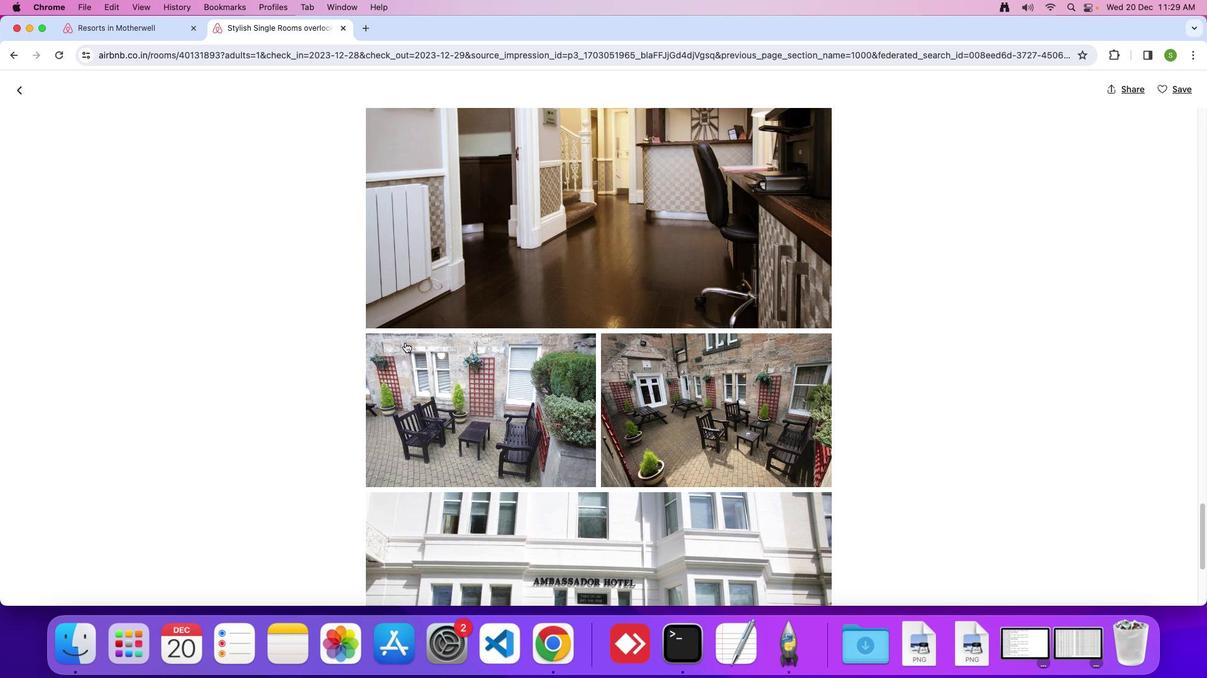 
Action: Mouse scrolled (405, 342) with delta (0, 0)
Screenshot: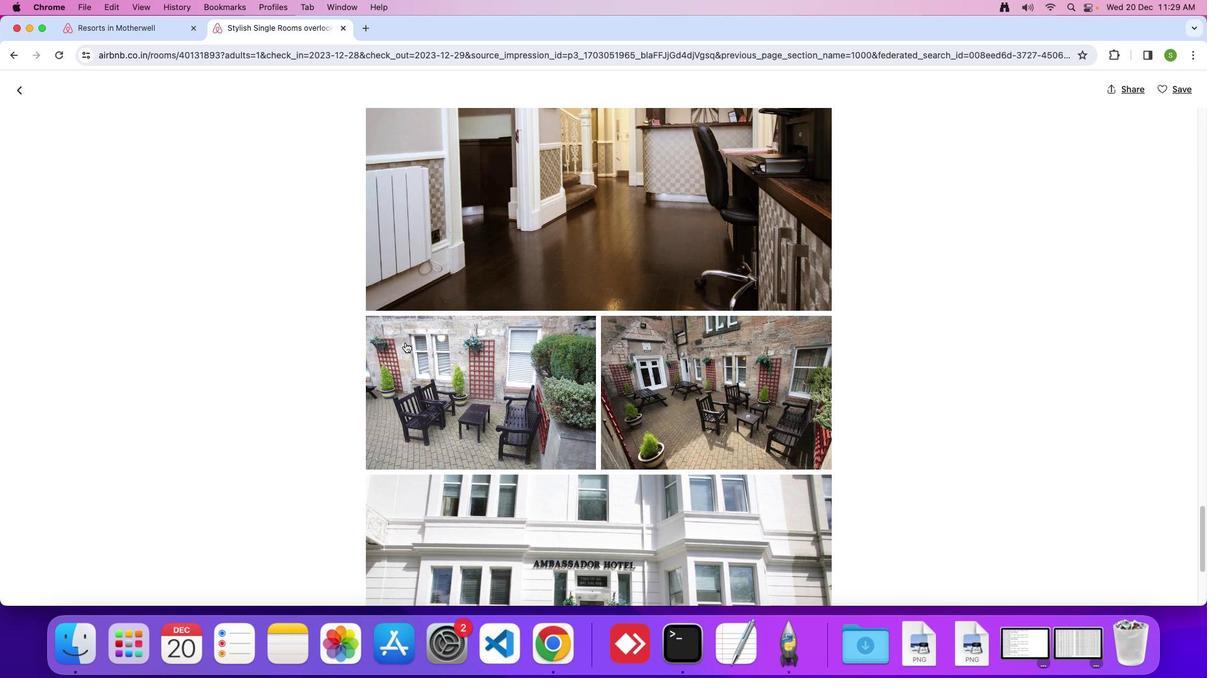 
Action: Mouse scrolled (405, 342) with delta (0, 0)
Screenshot: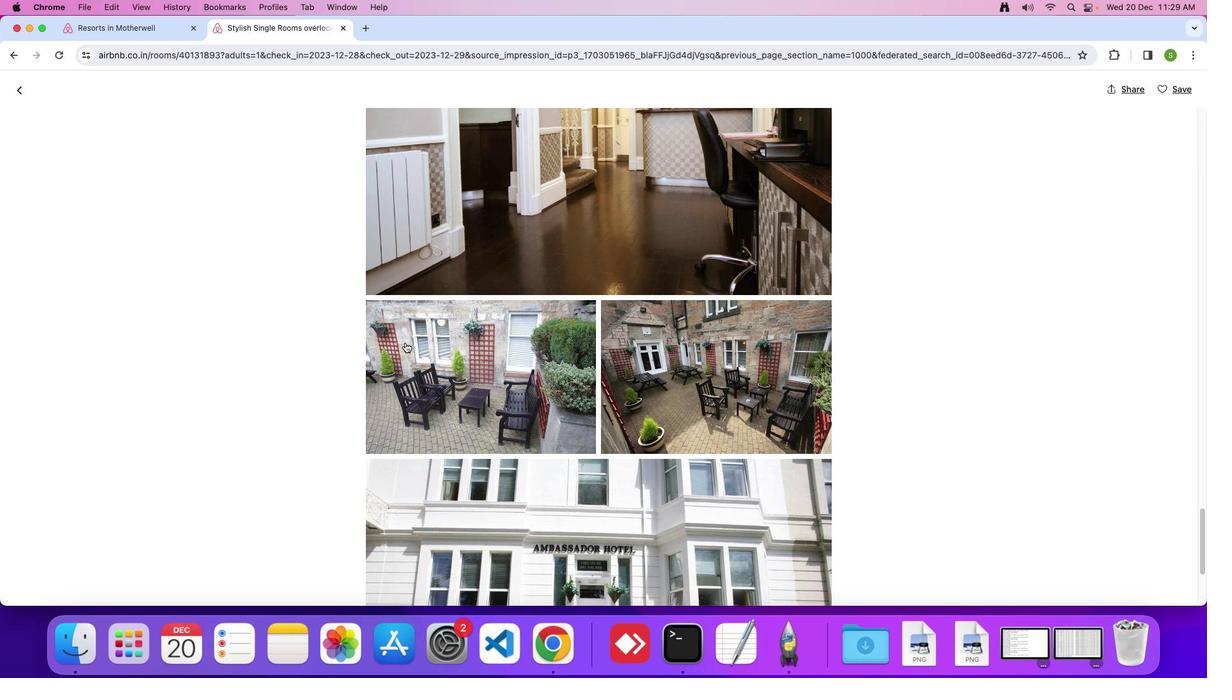 
Action: Mouse scrolled (405, 342) with delta (0, -1)
Screenshot: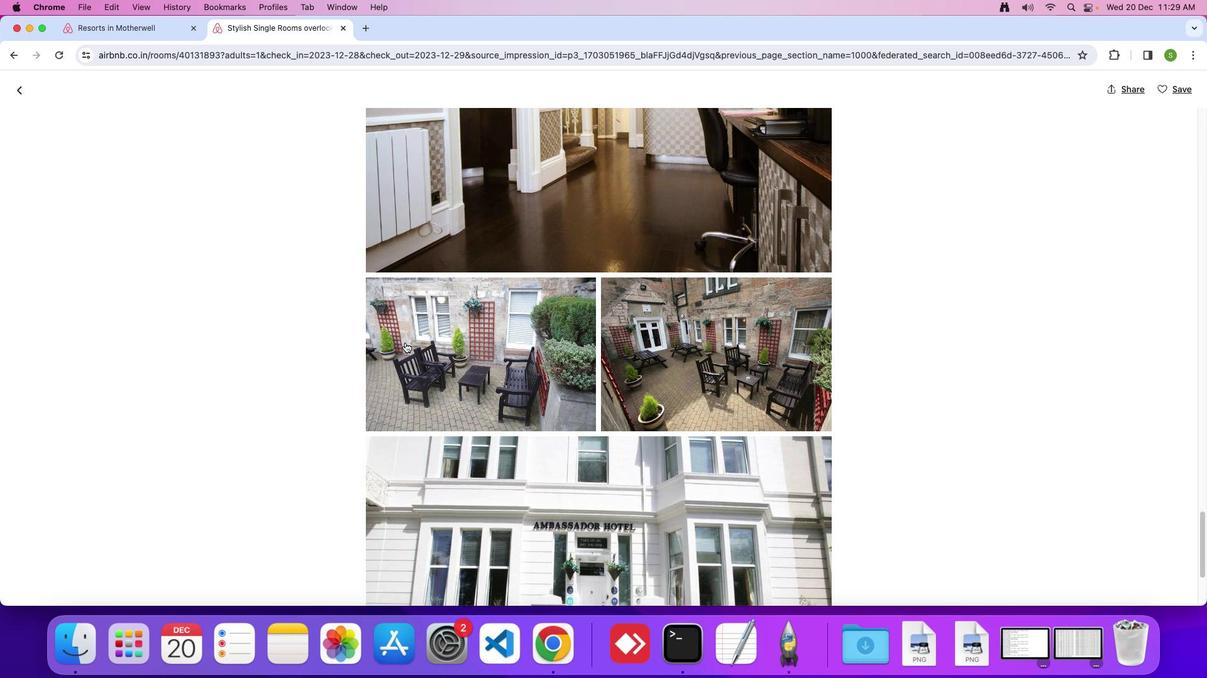 
Action: Mouse scrolled (405, 342) with delta (0, 0)
Screenshot: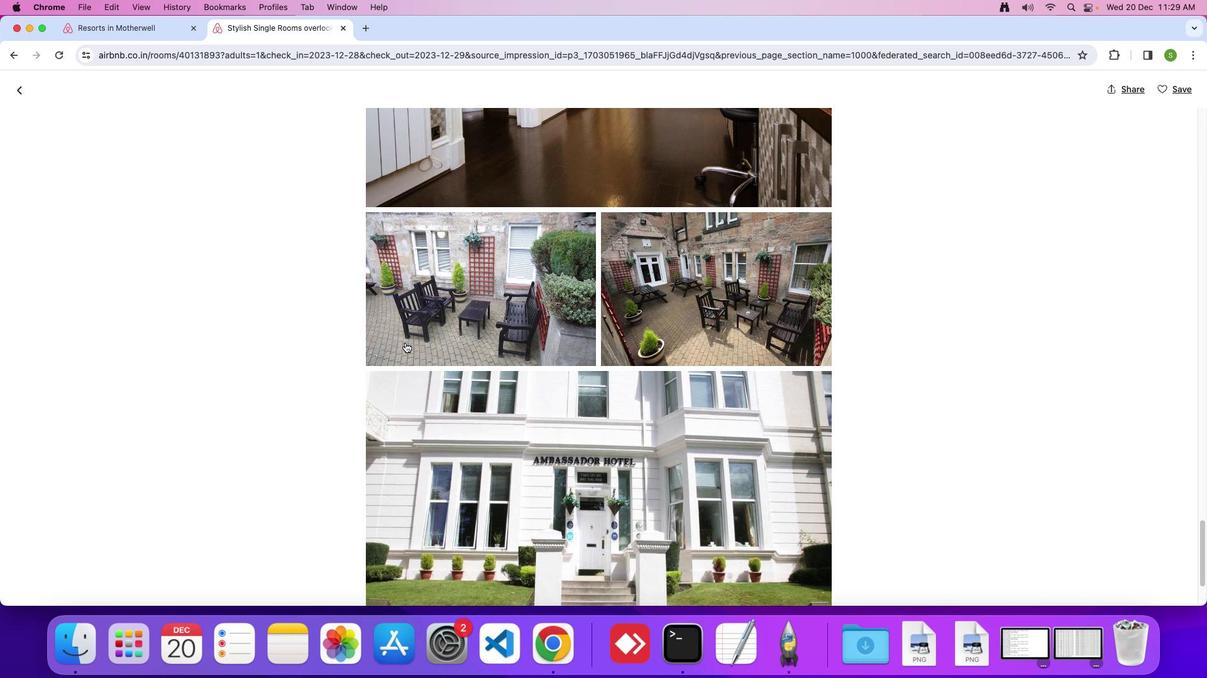 
Action: Mouse scrolled (405, 342) with delta (0, 0)
Screenshot: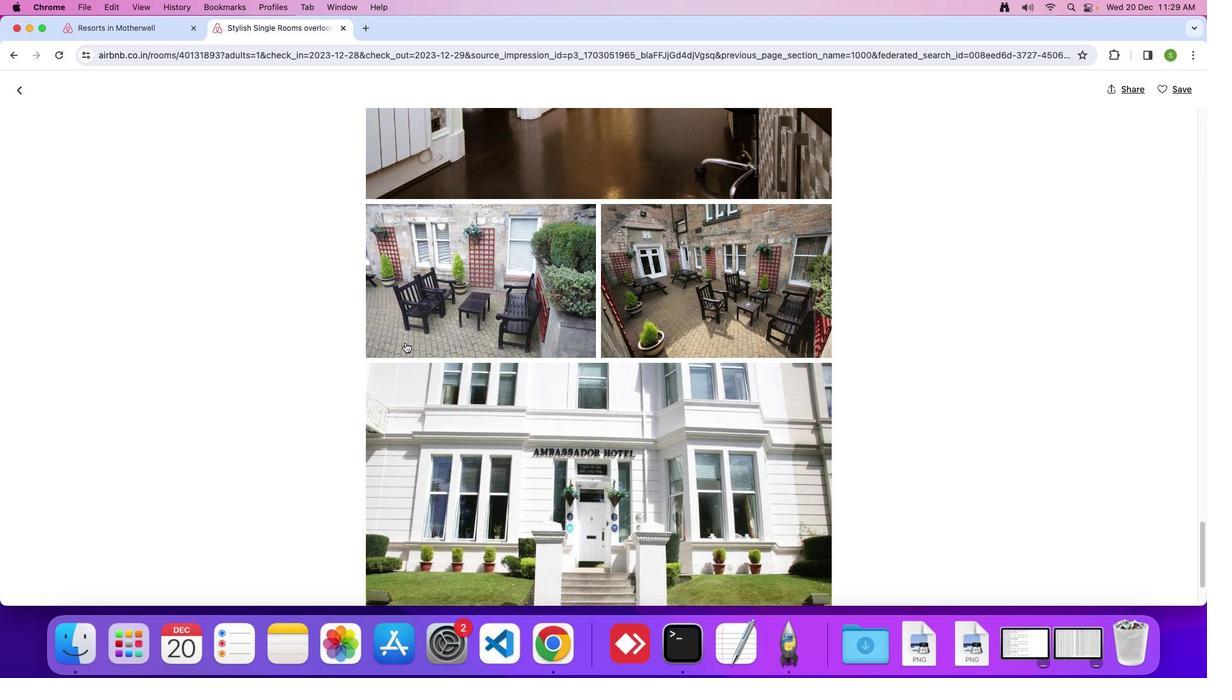 
Action: Mouse scrolled (405, 342) with delta (0, -1)
Screenshot: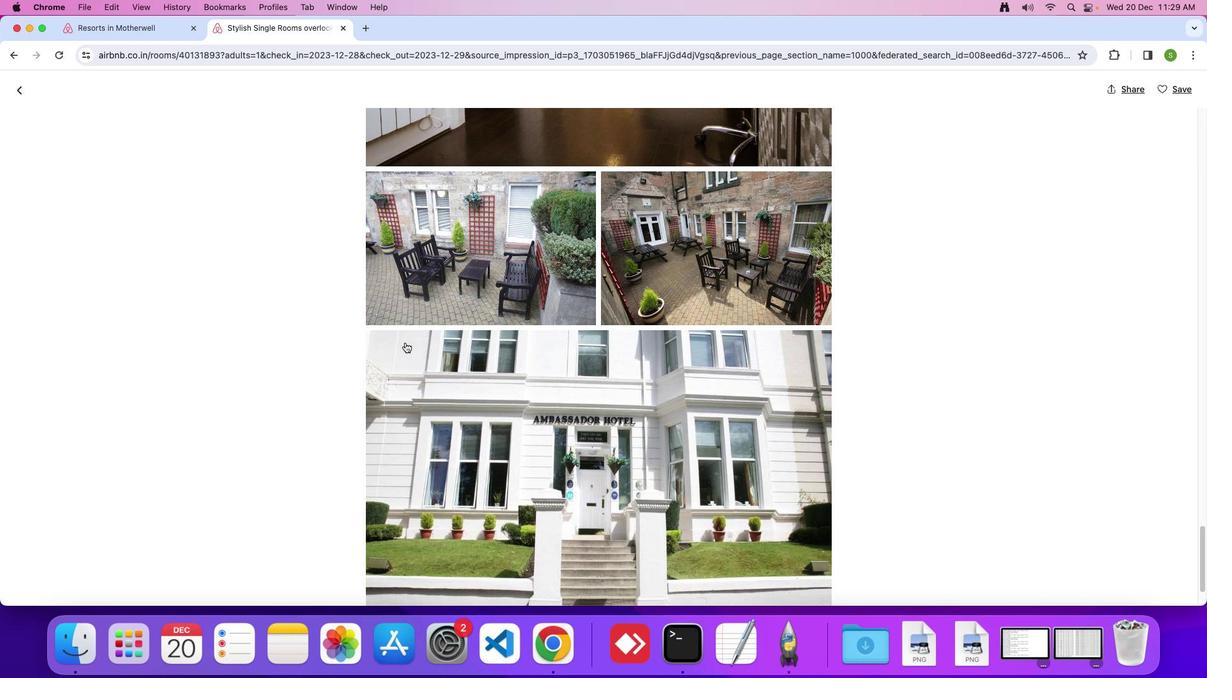 
Action: Mouse scrolled (405, 342) with delta (0, 0)
Screenshot: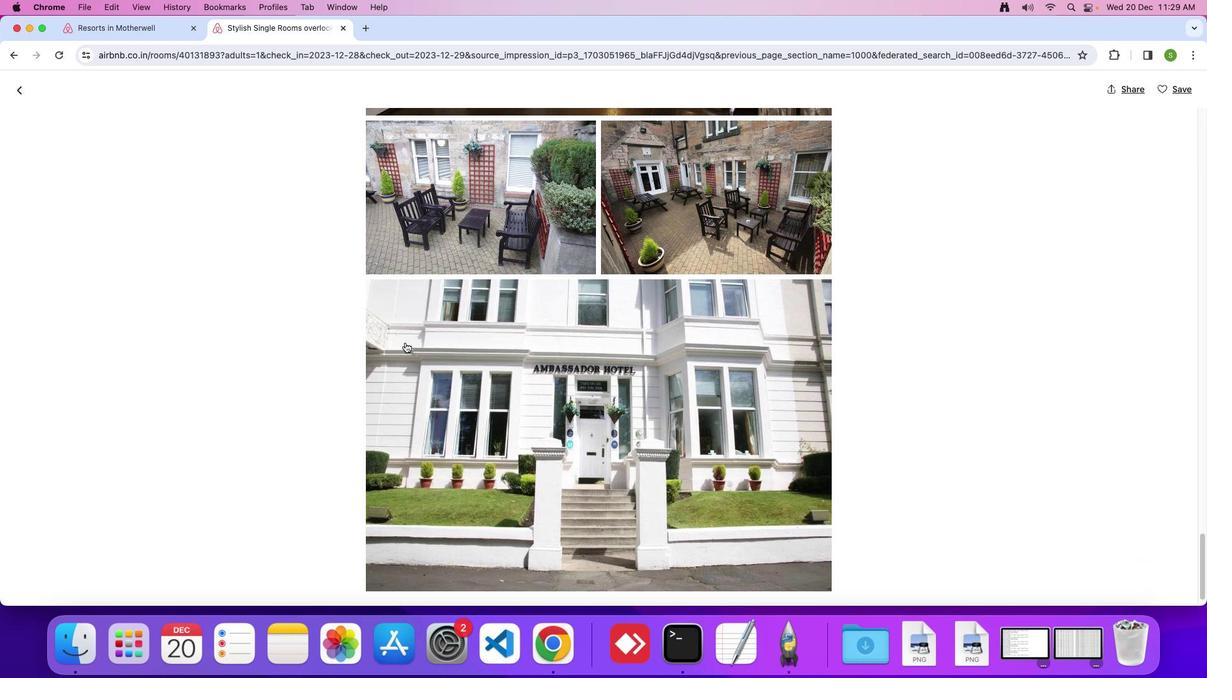 
Action: Mouse scrolled (405, 342) with delta (0, 0)
Screenshot: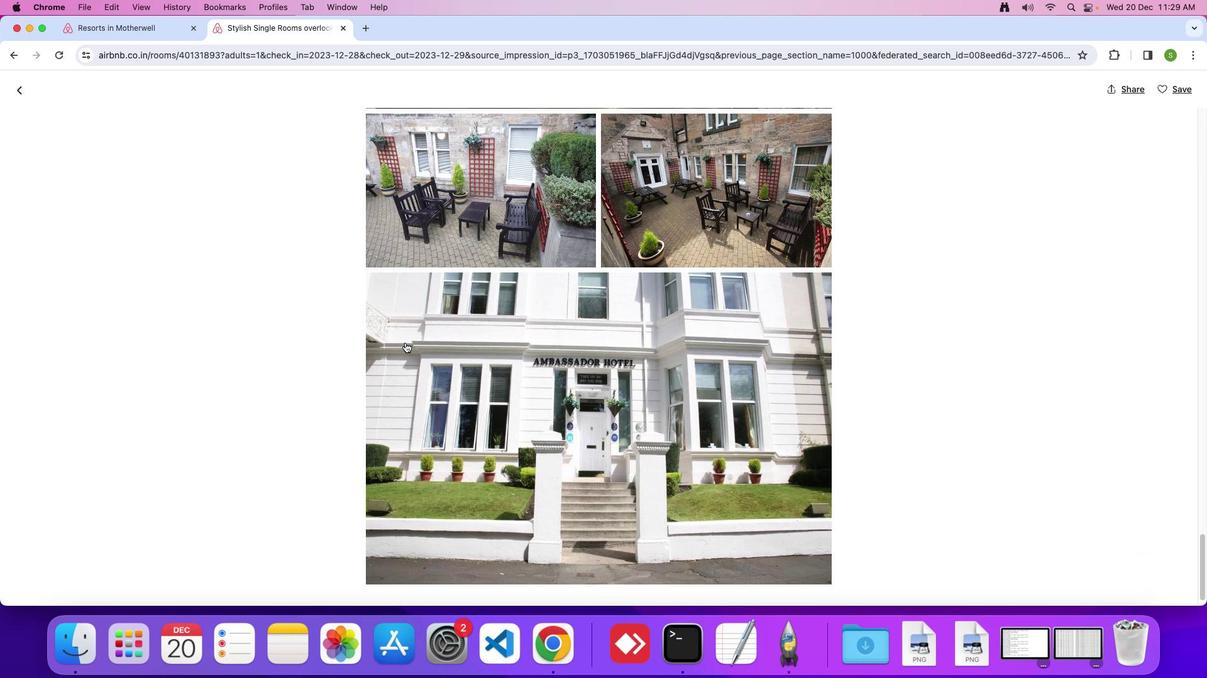 
Action: Mouse scrolled (405, 342) with delta (0, 0)
Screenshot: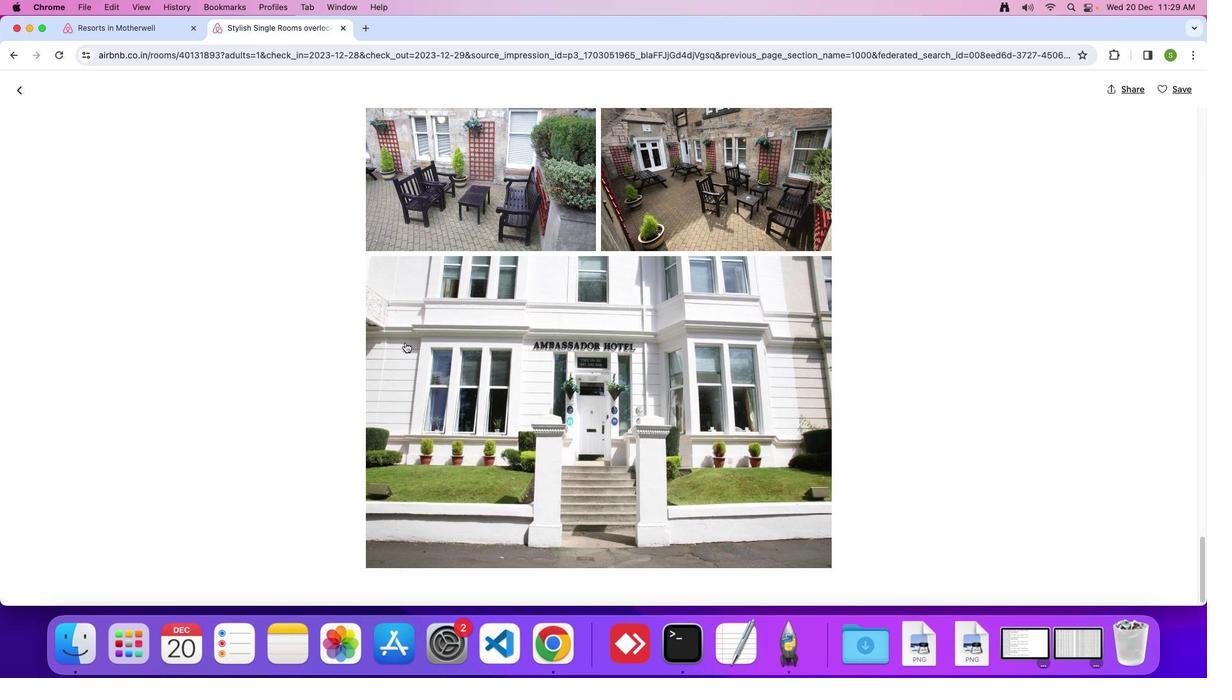 
Action: Mouse scrolled (405, 342) with delta (0, 0)
